 Task: Enter new customer data into the Salesforce form, including name, gender, age, mobile number, current address, email, and permanent address.
Action: Mouse moved to (826, 100)
Screenshot: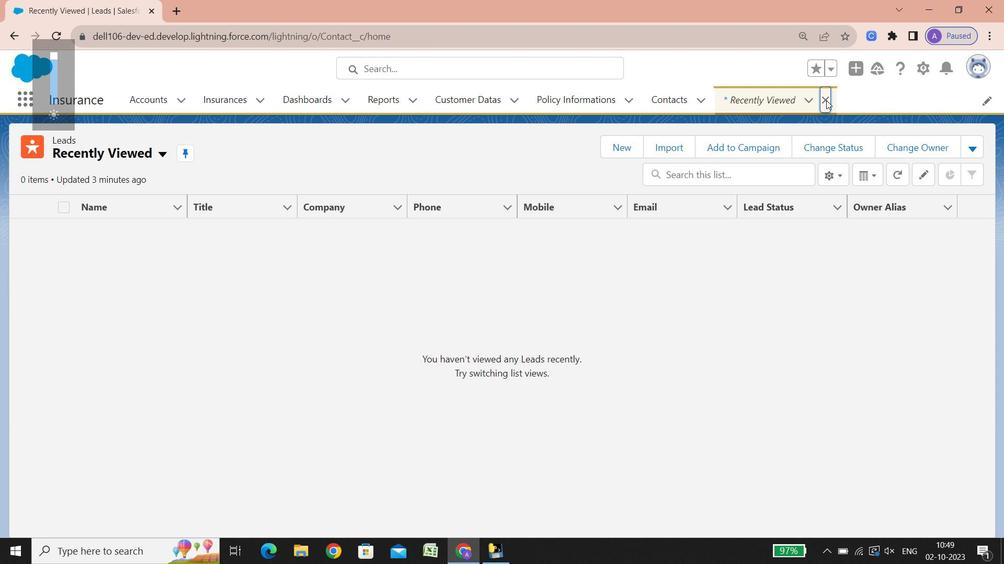 
Action: Mouse pressed left at (826, 100)
Screenshot: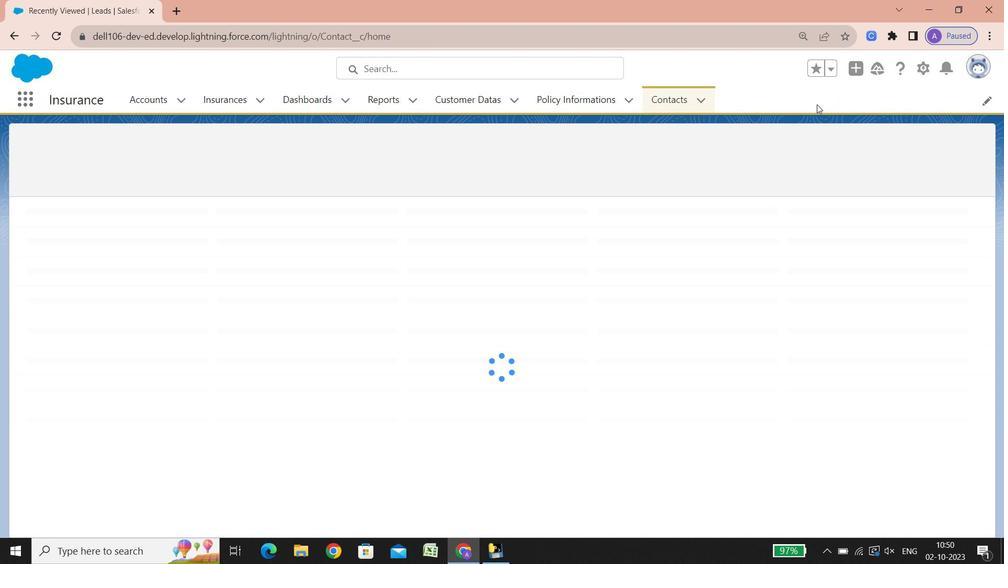 
Action: Mouse moved to (444, 96)
Screenshot: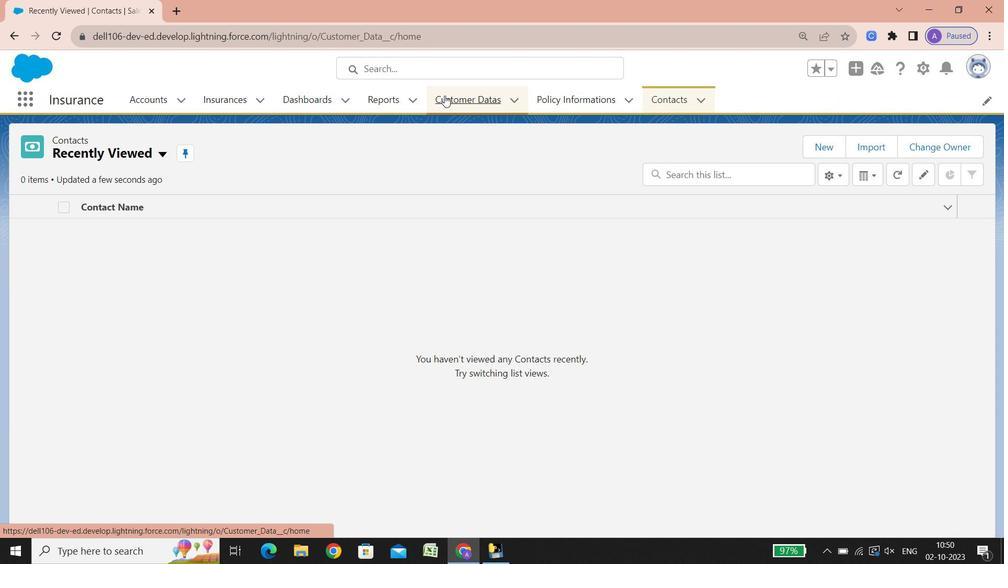 
Action: Mouse pressed left at (444, 96)
Screenshot: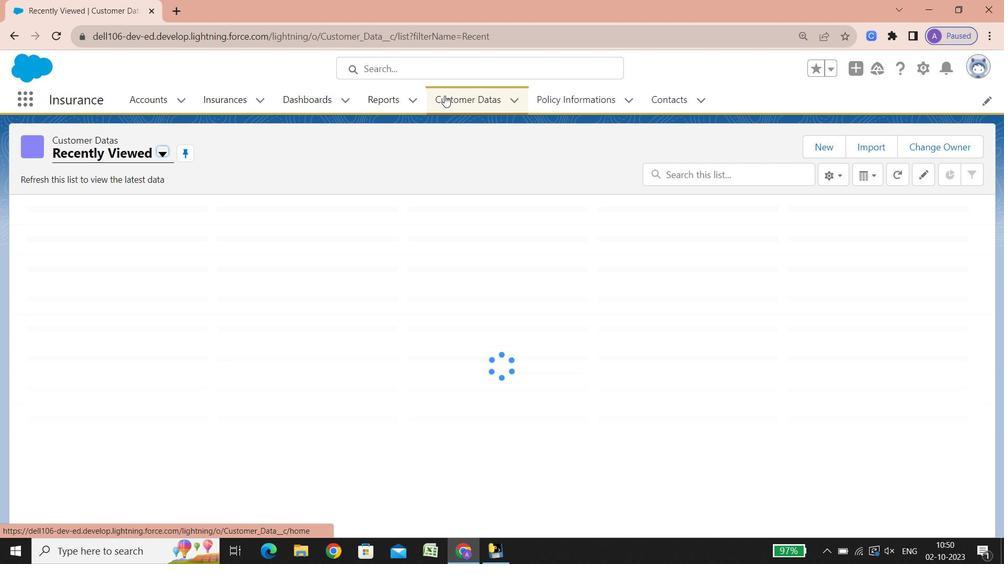 
Action: Mouse moved to (833, 144)
Screenshot: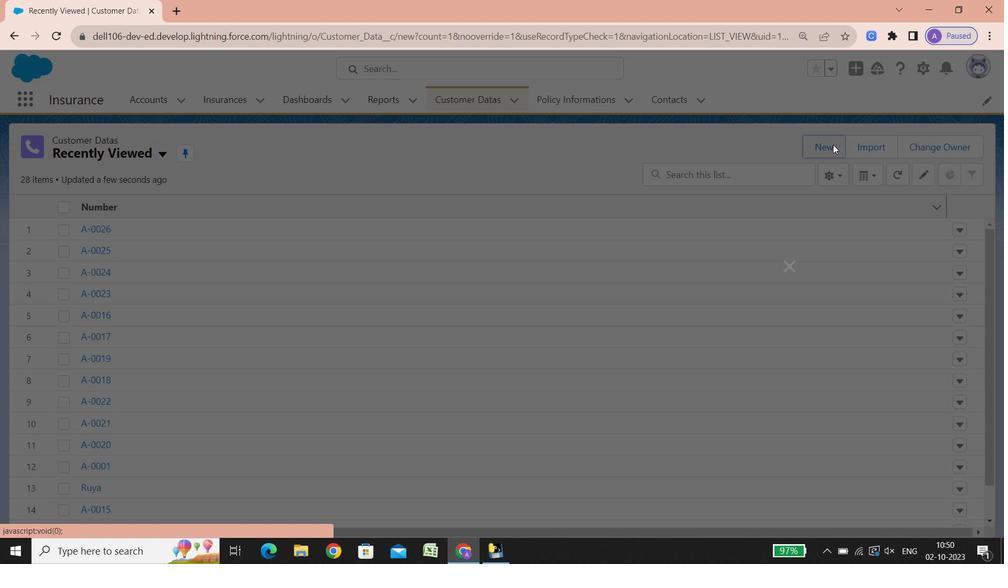 
Action: Mouse pressed left at (833, 144)
Screenshot: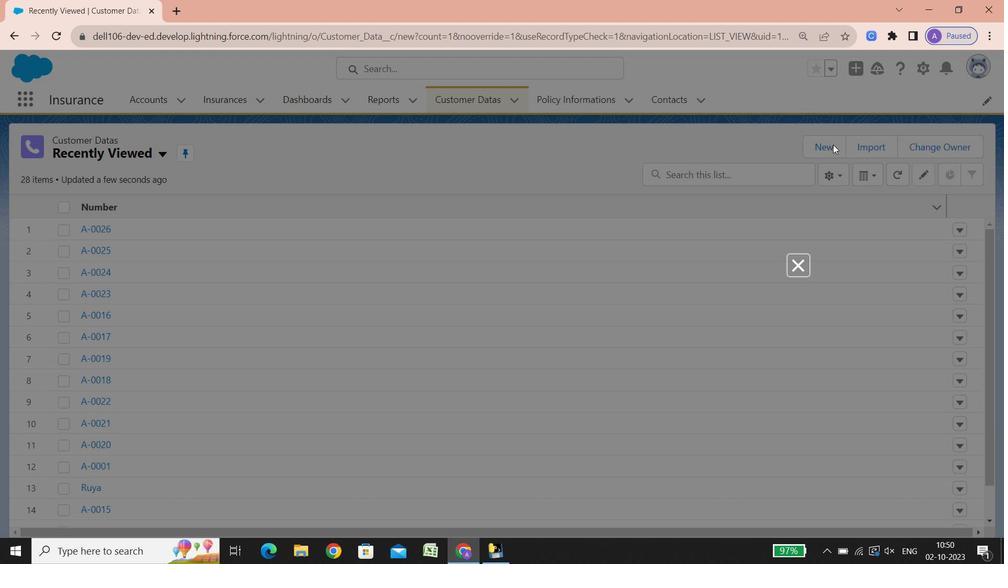 
Action: Mouse moved to (285, 251)
Screenshot: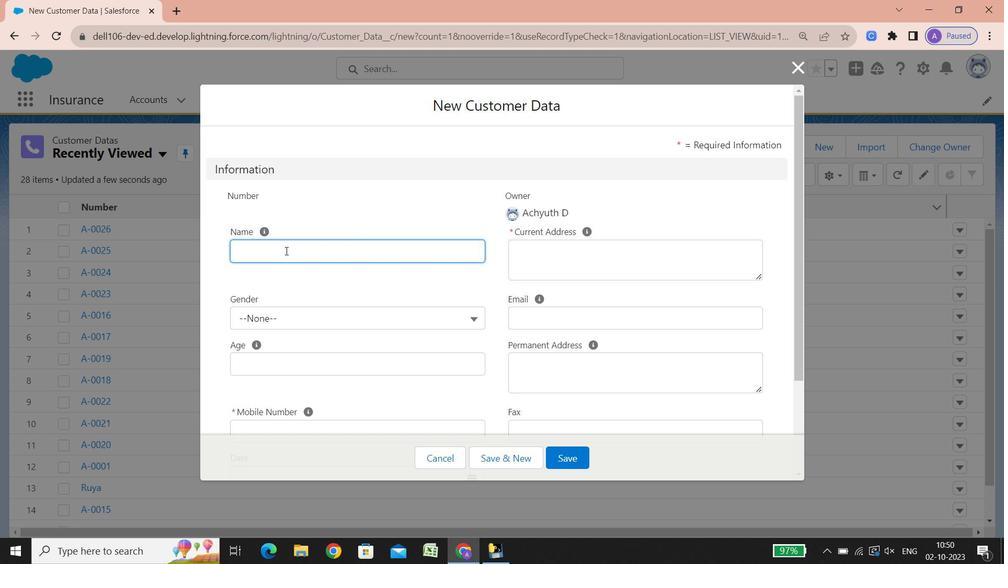
Action: Key pressed <Key.shift>Ram2
Screenshot: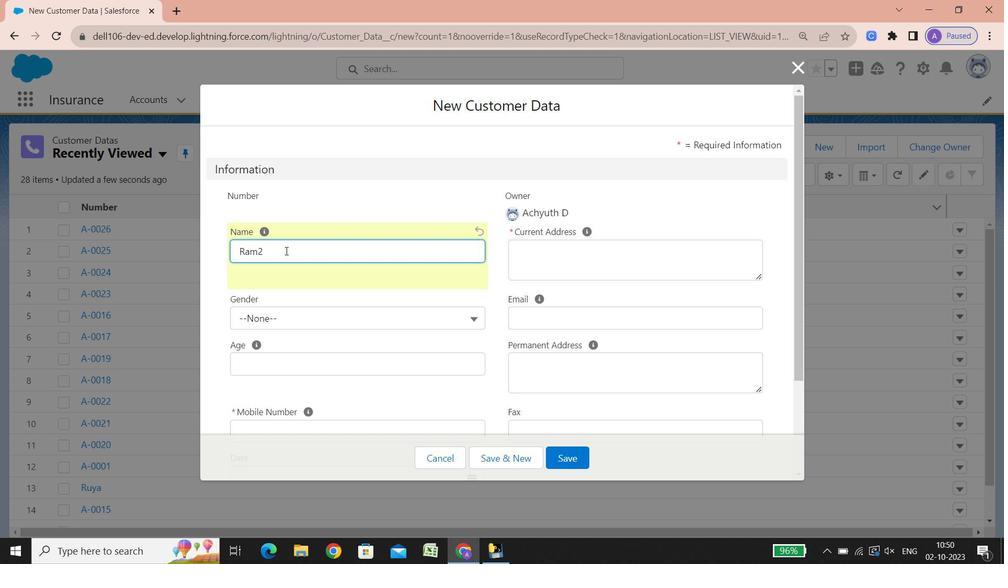 
Action: Mouse moved to (288, 320)
Screenshot: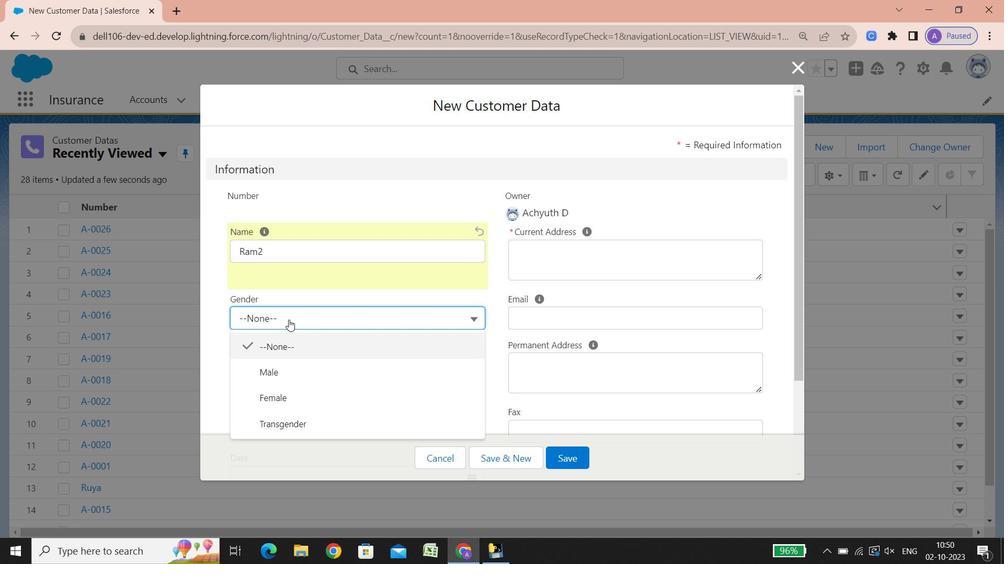 
Action: Mouse pressed left at (288, 320)
Screenshot: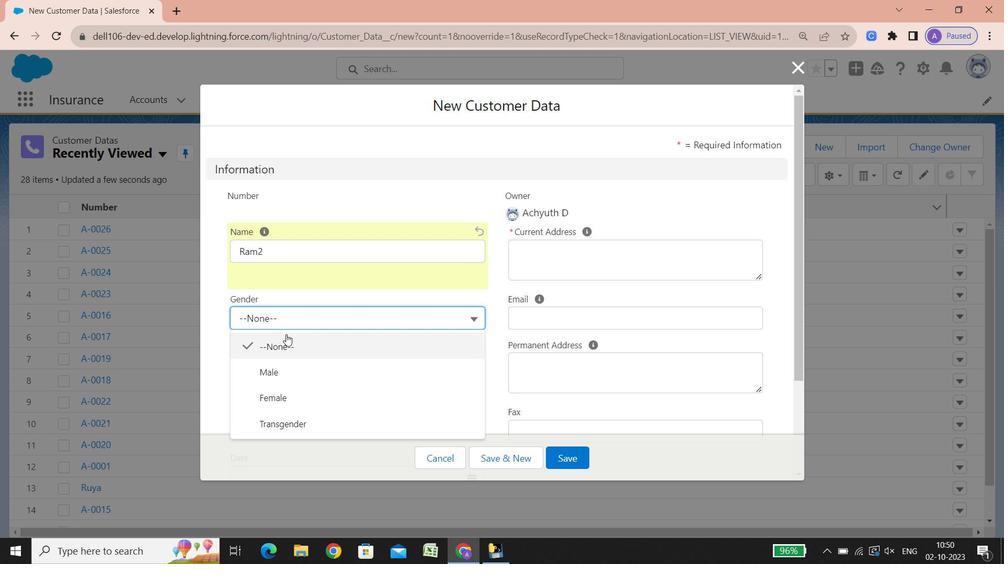 
Action: Mouse moved to (281, 364)
Screenshot: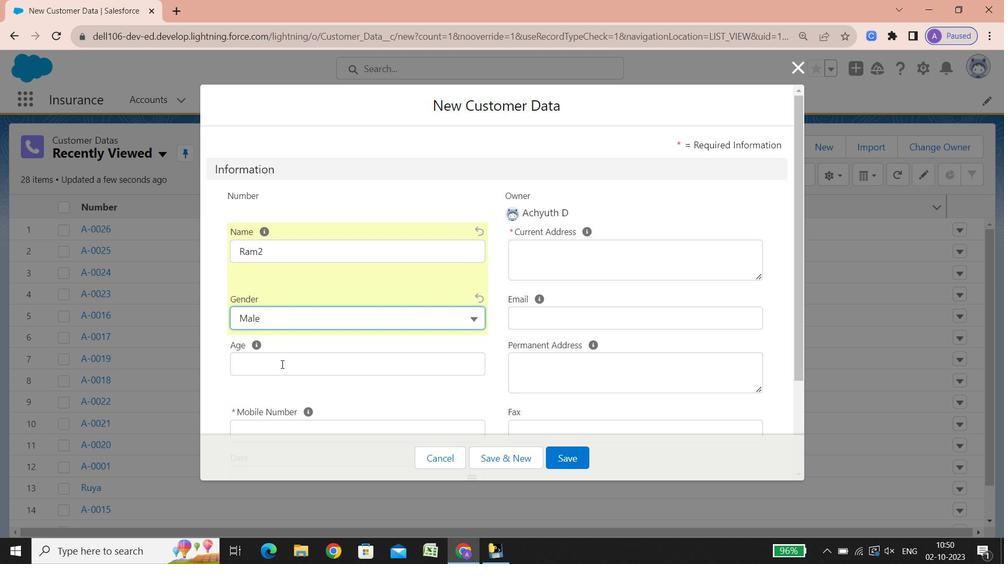 
Action: Mouse pressed left at (281, 364)
Screenshot: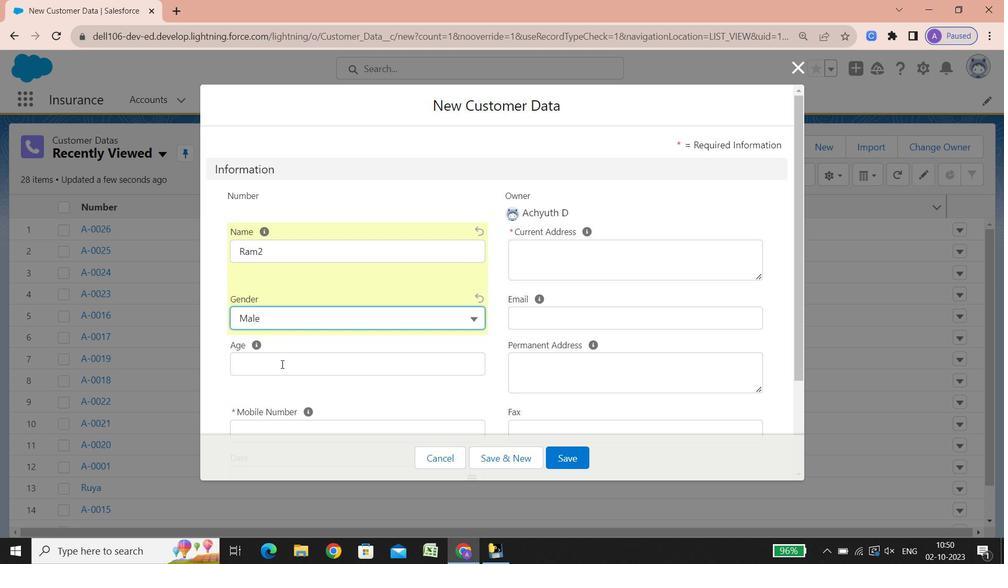 
Action: Mouse scrolled (281, 364) with delta (0, 0)
Screenshot: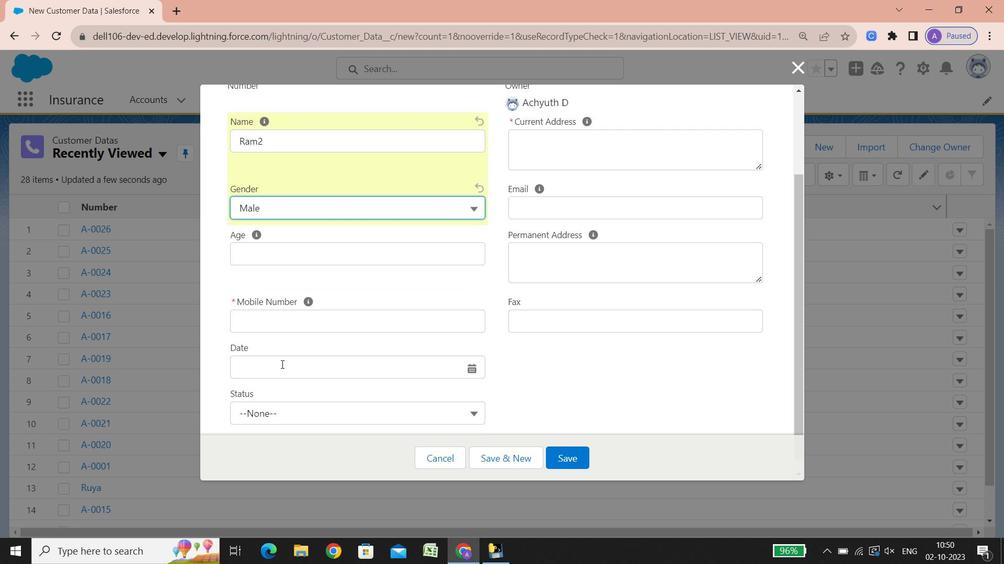 
Action: Mouse scrolled (281, 364) with delta (0, 0)
Screenshot: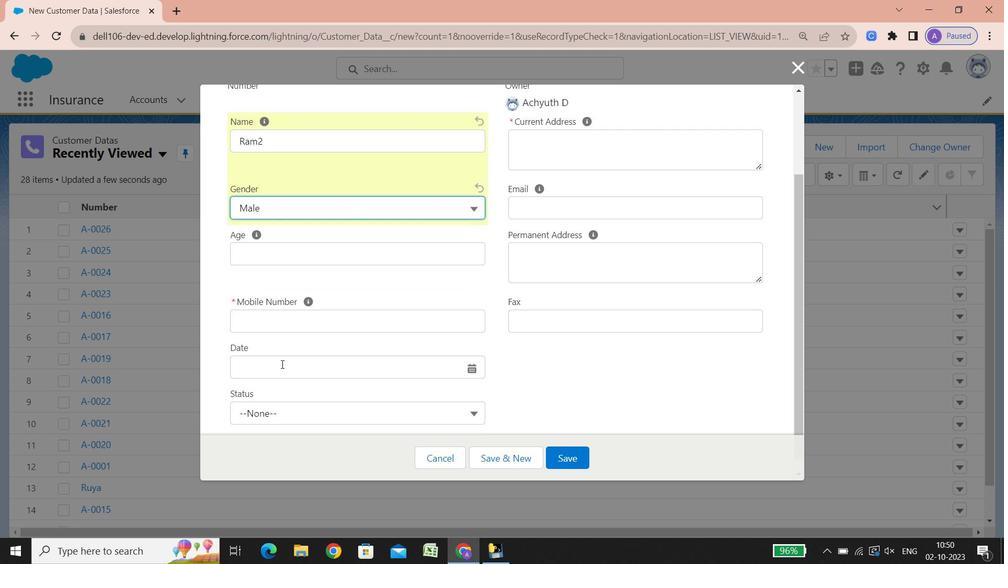 
Action: Mouse scrolled (281, 364) with delta (0, 0)
Screenshot: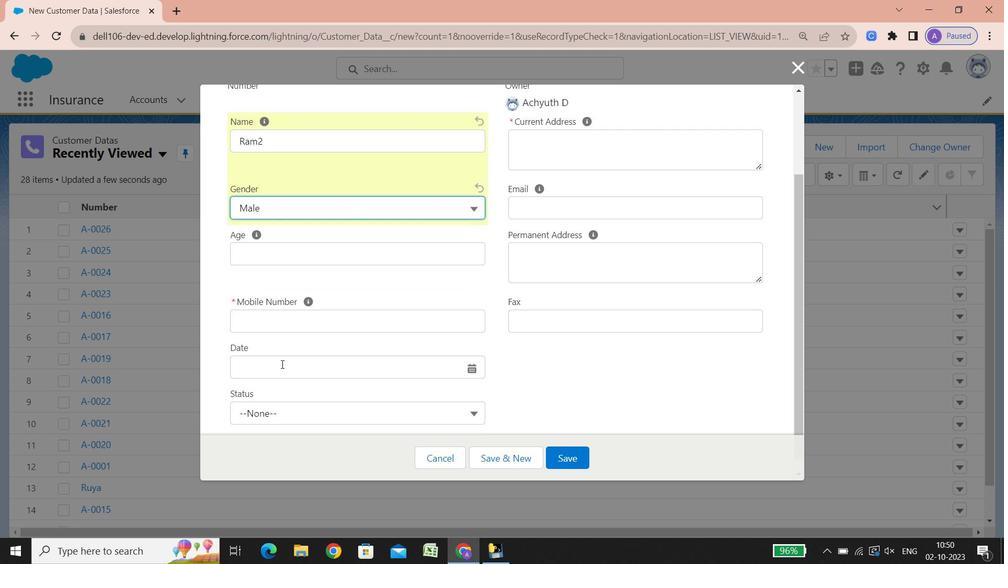 
Action: Mouse scrolled (281, 364) with delta (0, 0)
Screenshot: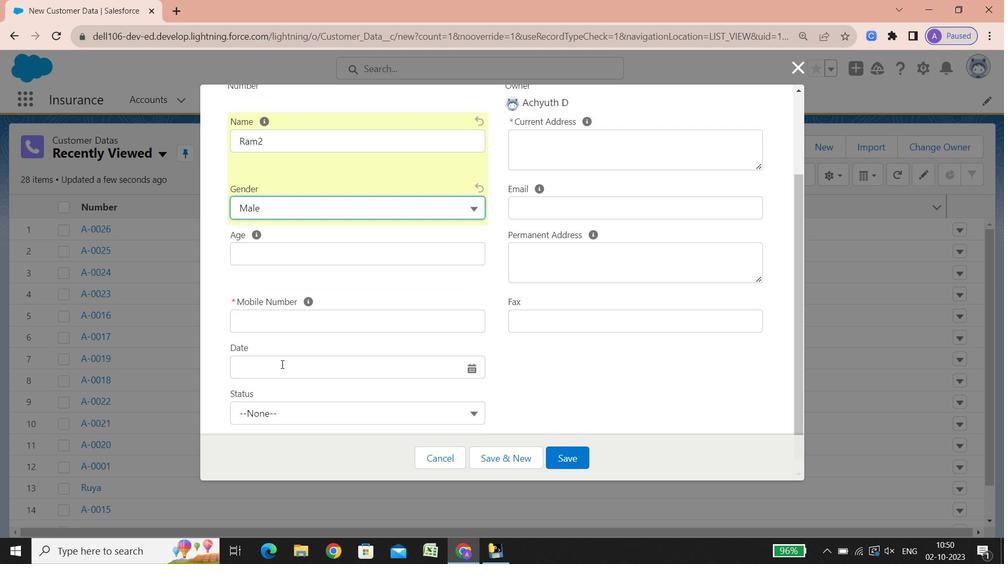 
Action: Mouse scrolled (281, 364) with delta (0, 0)
Screenshot: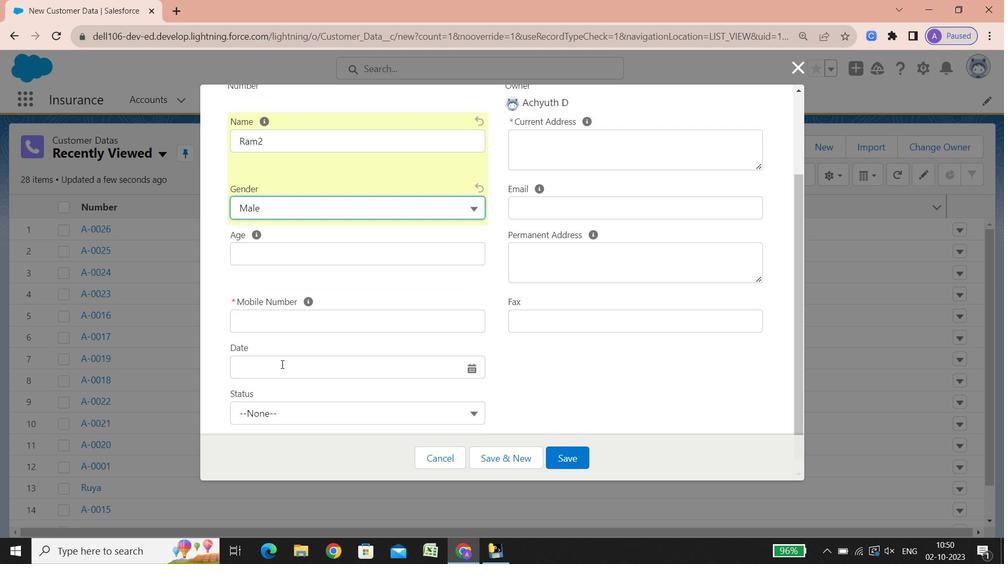 
Action: Mouse scrolled (281, 364) with delta (0, 0)
Screenshot: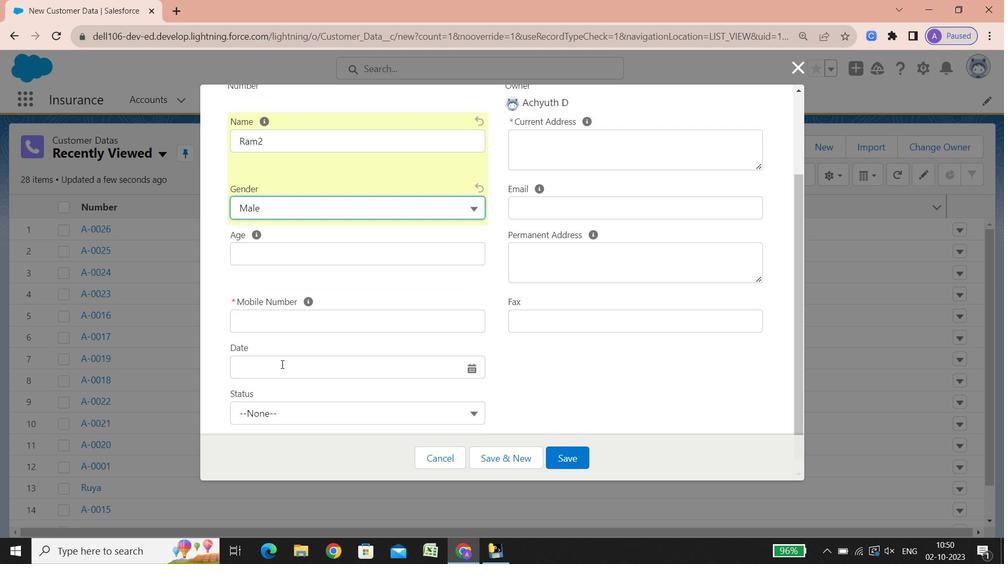 
Action: Mouse scrolled (281, 364) with delta (0, 0)
Screenshot: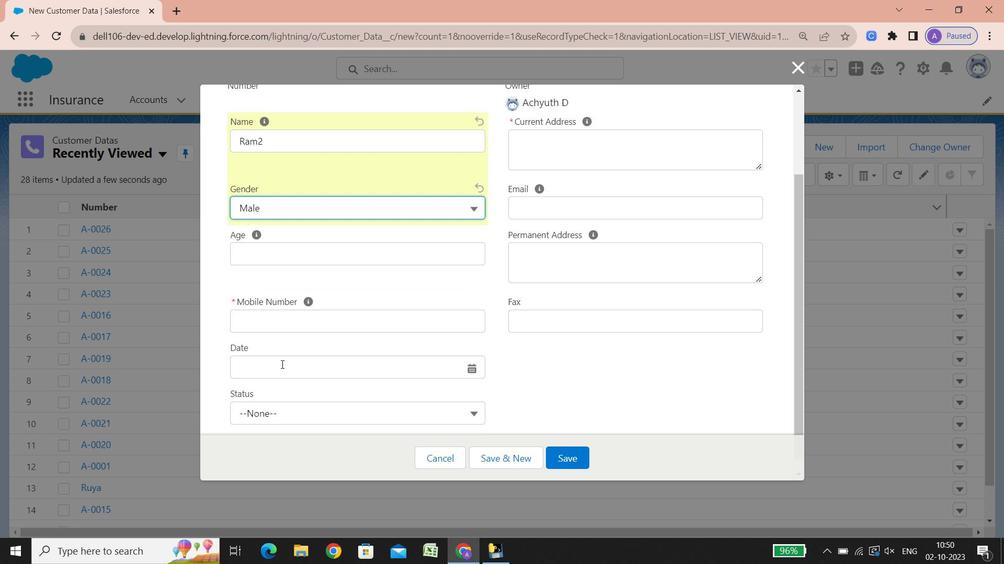 
Action: Mouse scrolled (281, 364) with delta (0, 0)
Screenshot: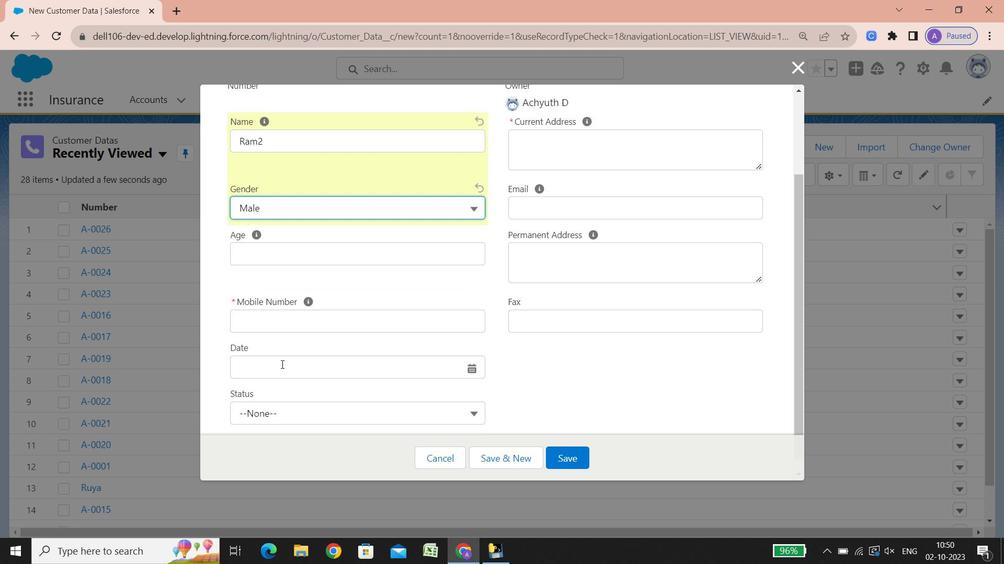 
Action: Mouse scrolled (281, 364) with delta (0, 0)
Screenshot: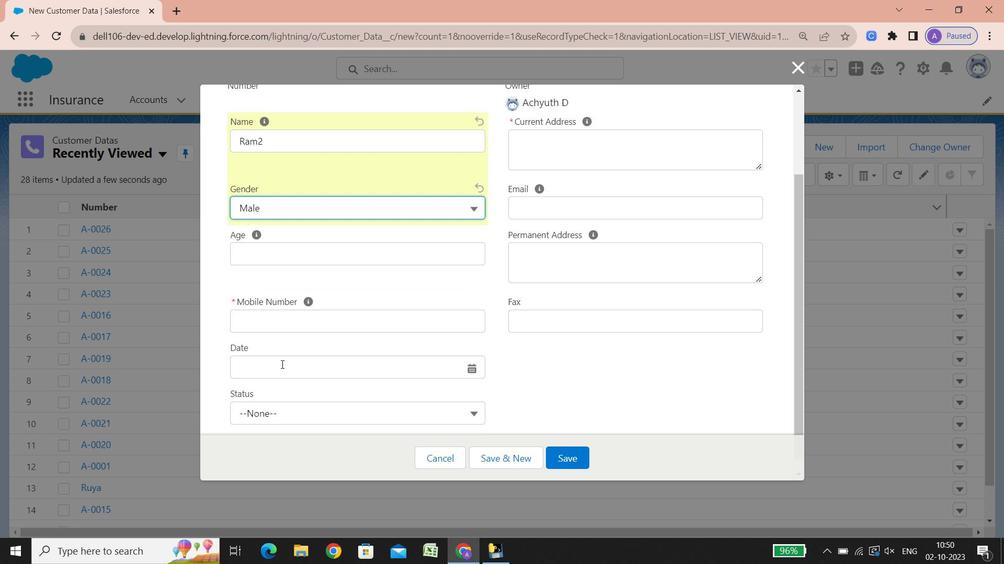 
Action: Mouse scrolled (281, 364) with delta (0, 0)
Screenshot: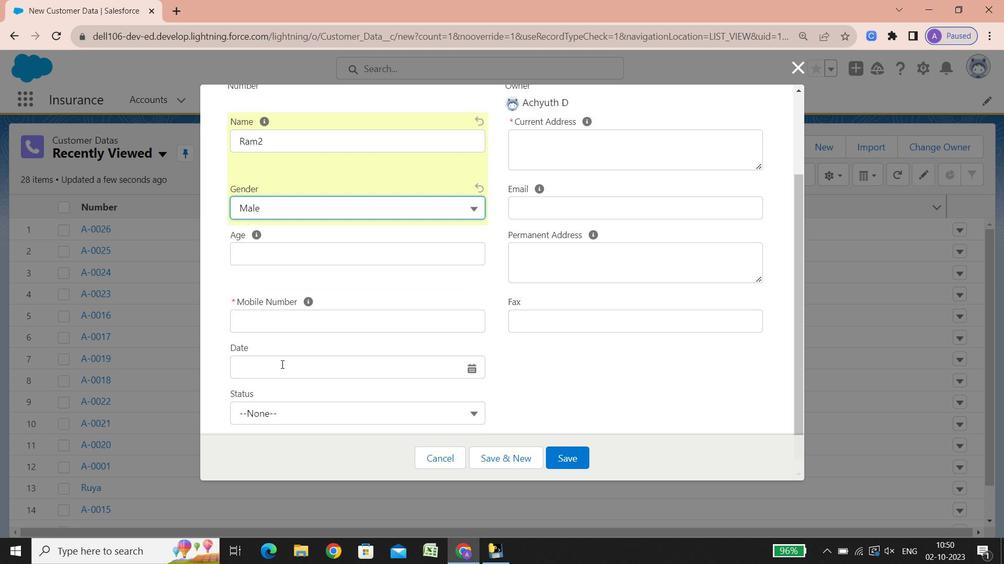 
Action: Mouse scrolled (281, 364) with delta (0, 0)
Screenshot: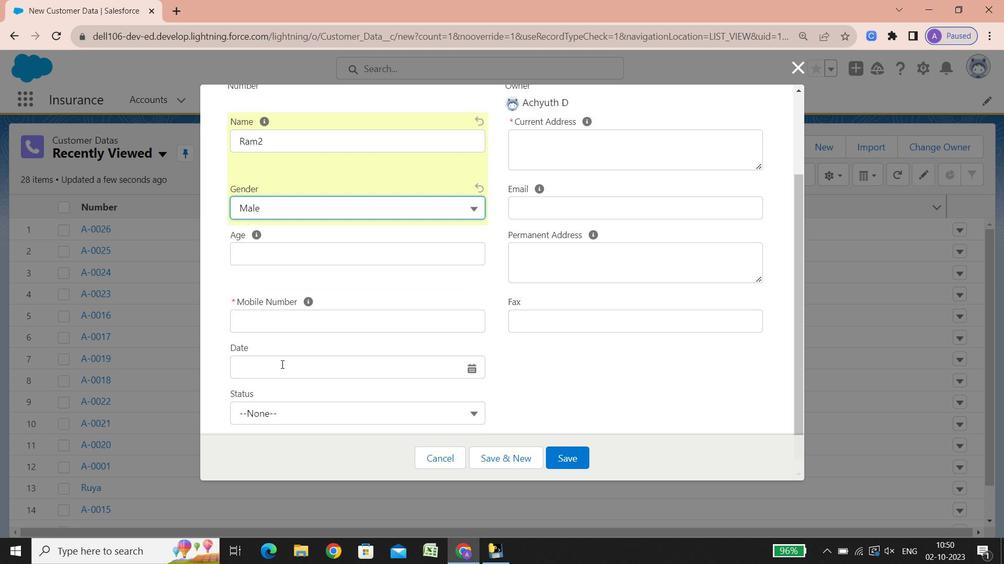
Action: Mouse scrolled (281, 364) with delta (0, 0)
Screenshot: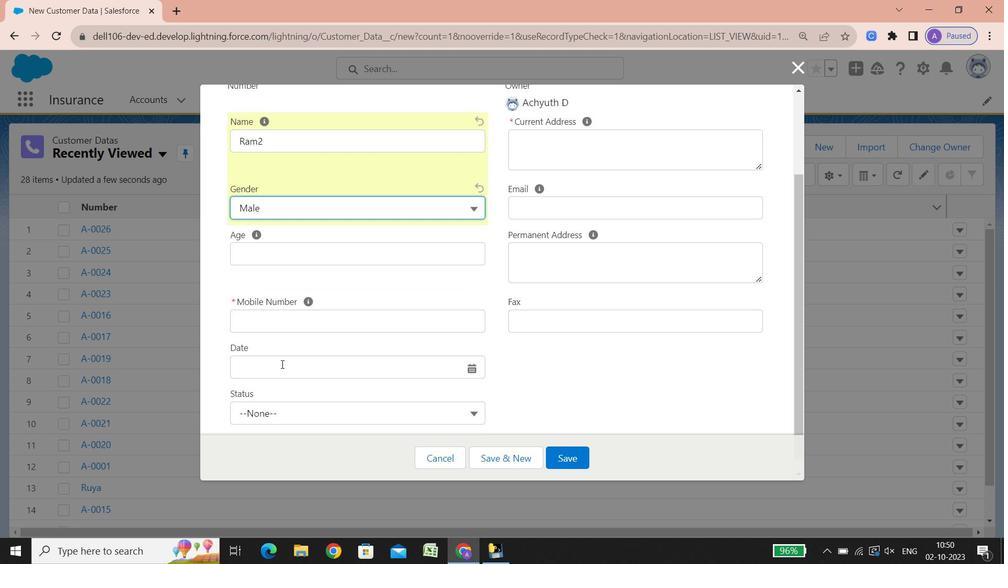 
Action: Mouse scrolled (281, 364) with delta (0, 0)
Screenshot: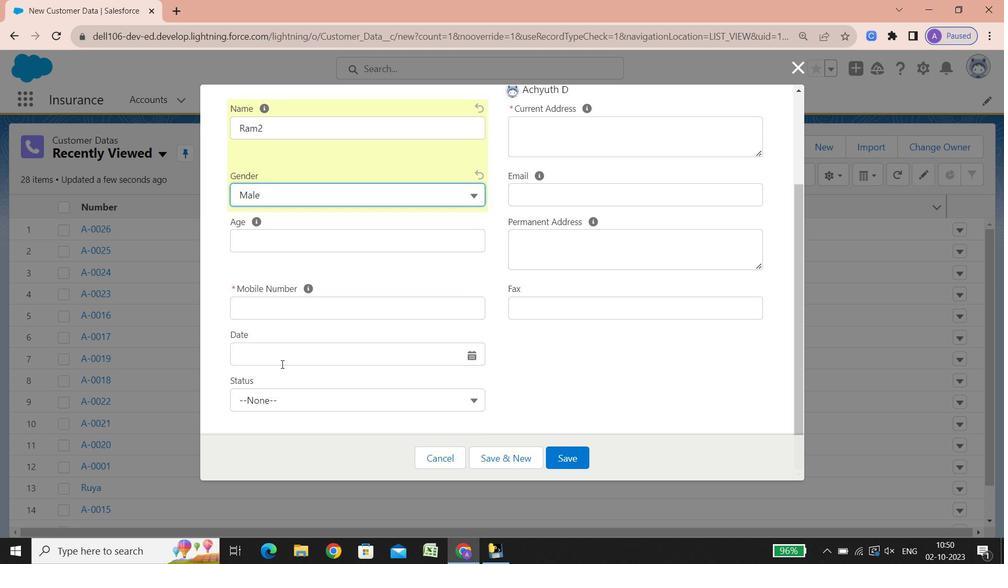 
Action: Mouse scrolled (281, 364) with delta (0, 0)
Screenshot: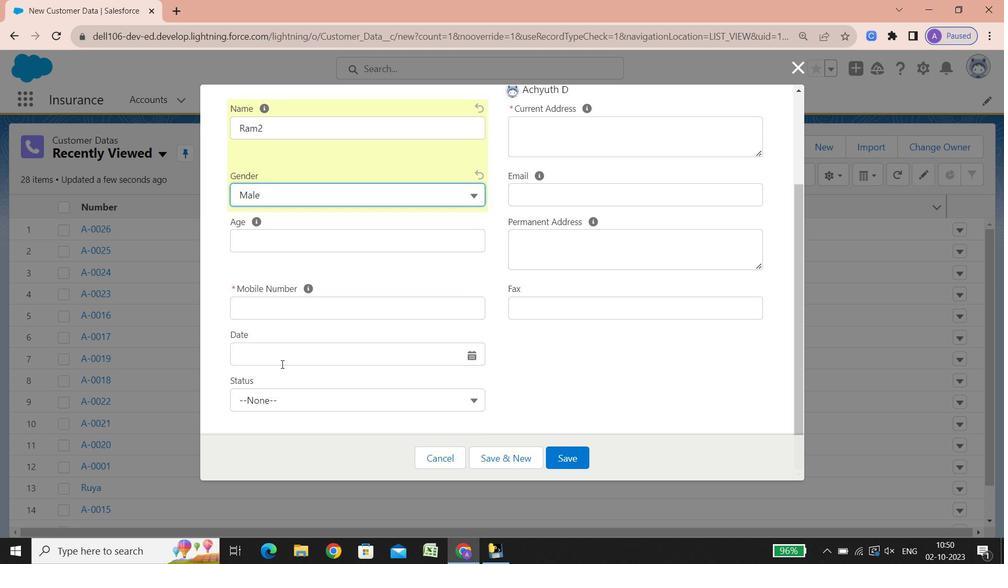 
Action: Mouse scrolled (281, 364) with delta (0, 0)
Screenshot: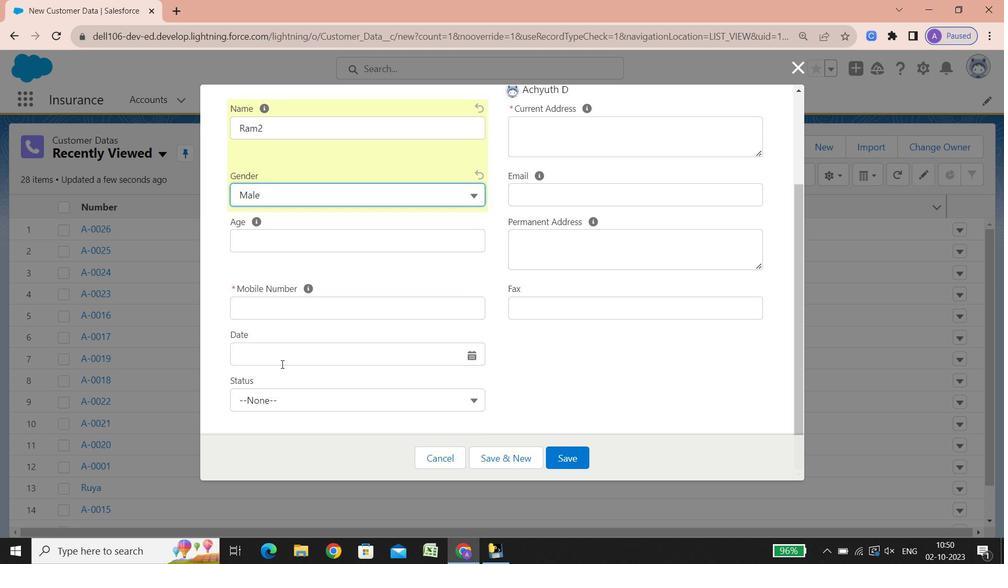 
Action: Mouse scrolled (281, 364) with delta (0, 0)
Screenshot: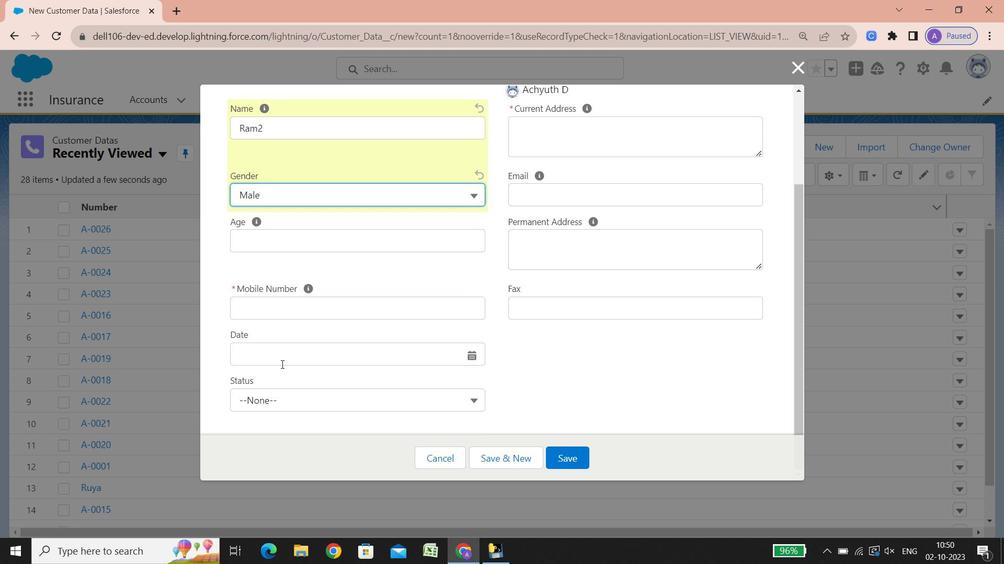 
Action: Mouse scrolled (281, 364) with delta (0, 0)
Screenshot: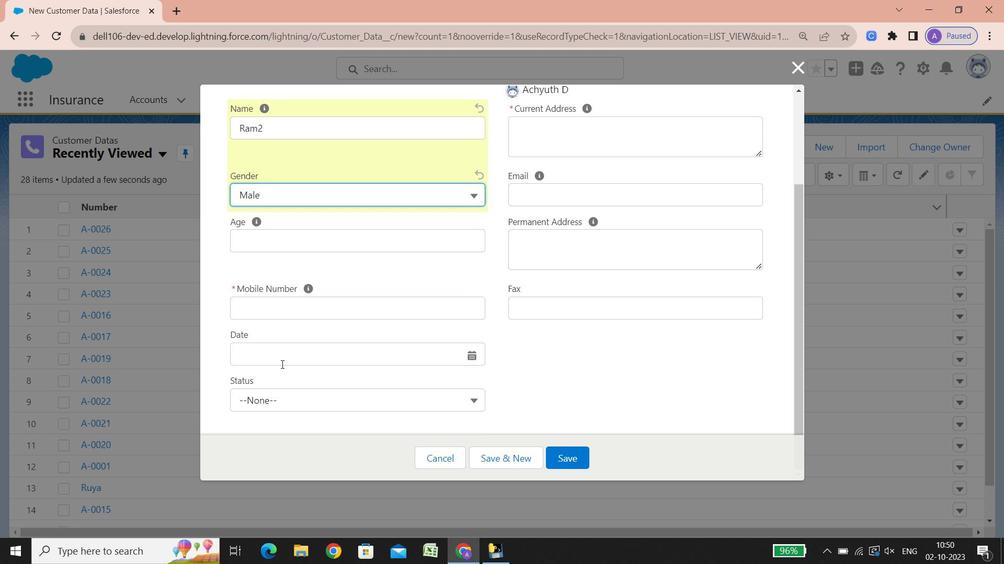 
Action: Mouse scrolled (281, 364) with delta (0, 0)
Screenshot: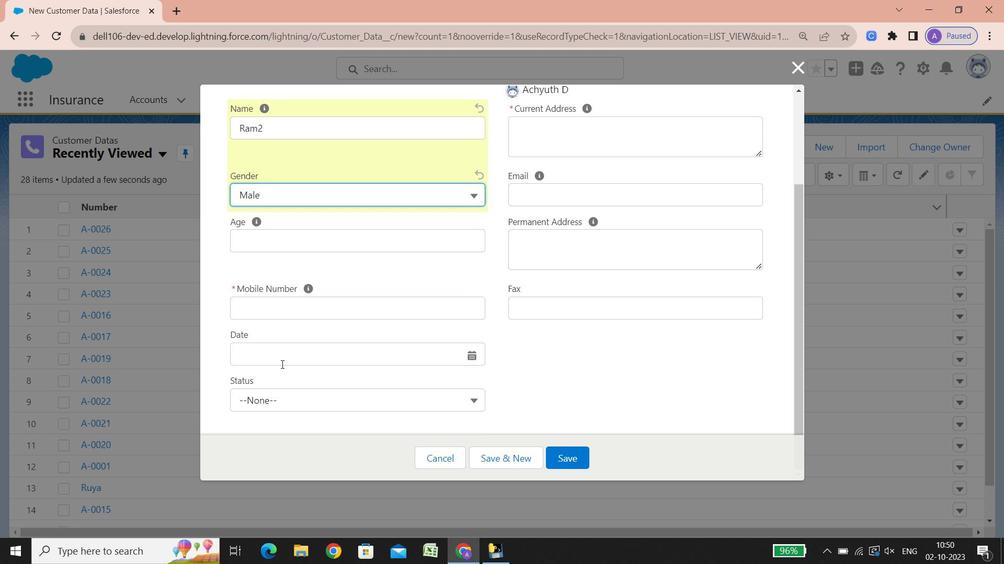 
Action: Mouse scrolled (281, 364) with delta (0, 0)
Screenshot: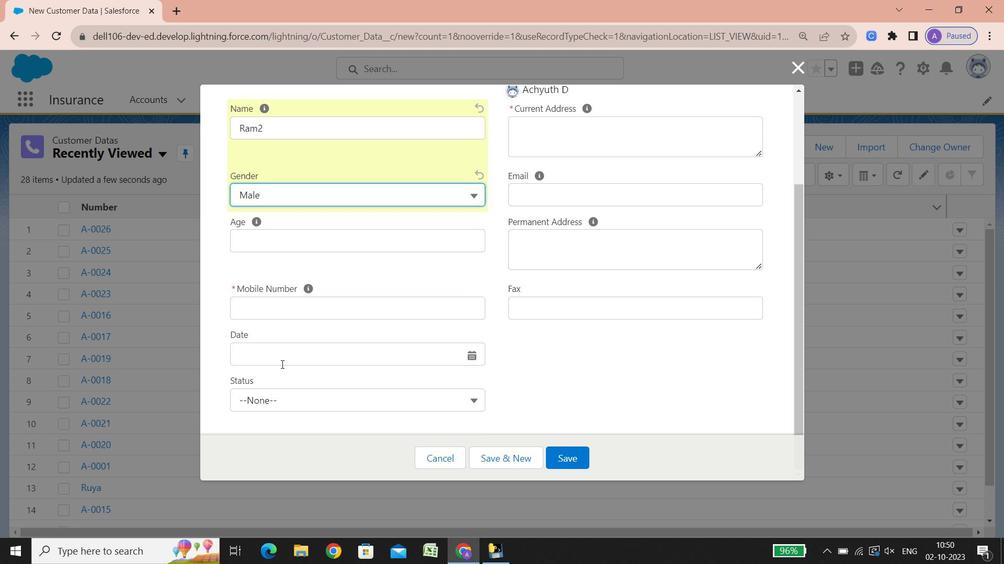 
Action: Mouse scrolled (281, 364) with delta (0, 0)
Screenshot: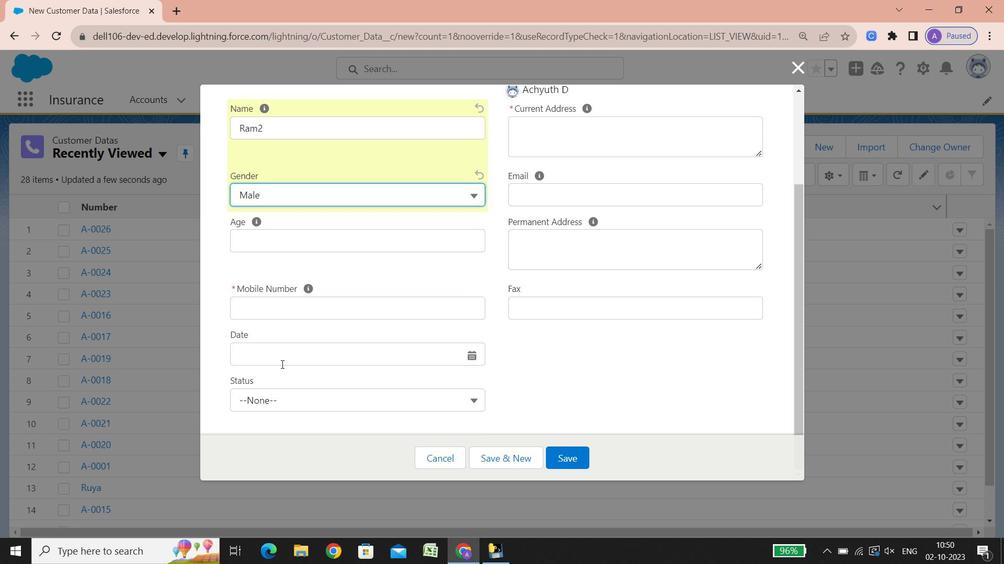 
Action: Mouse scrolled (281, 364) with delta (0, 0)
Screenshot: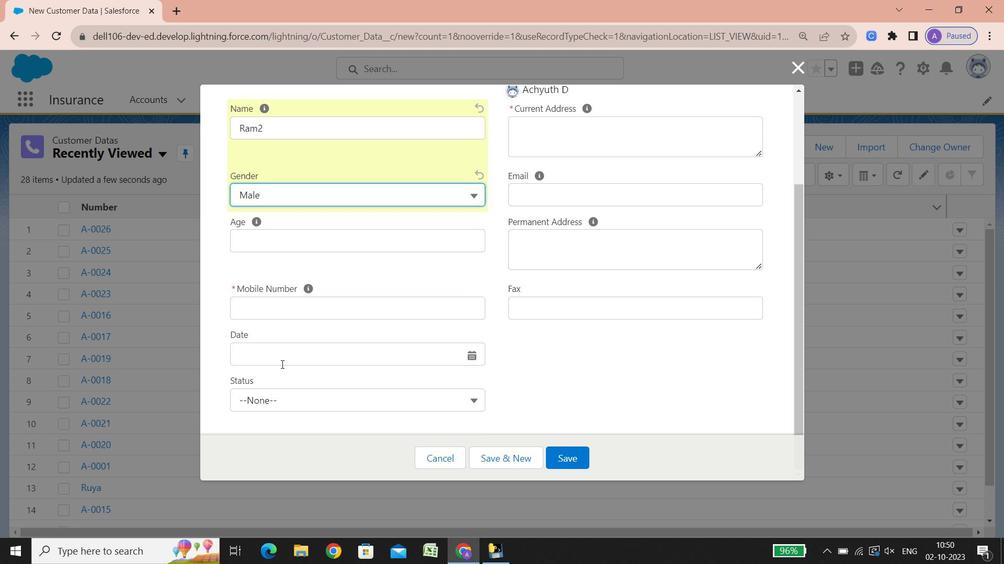 
Action: Mouse scrolled (281, 364) with delta (0, 0)
Screenshot: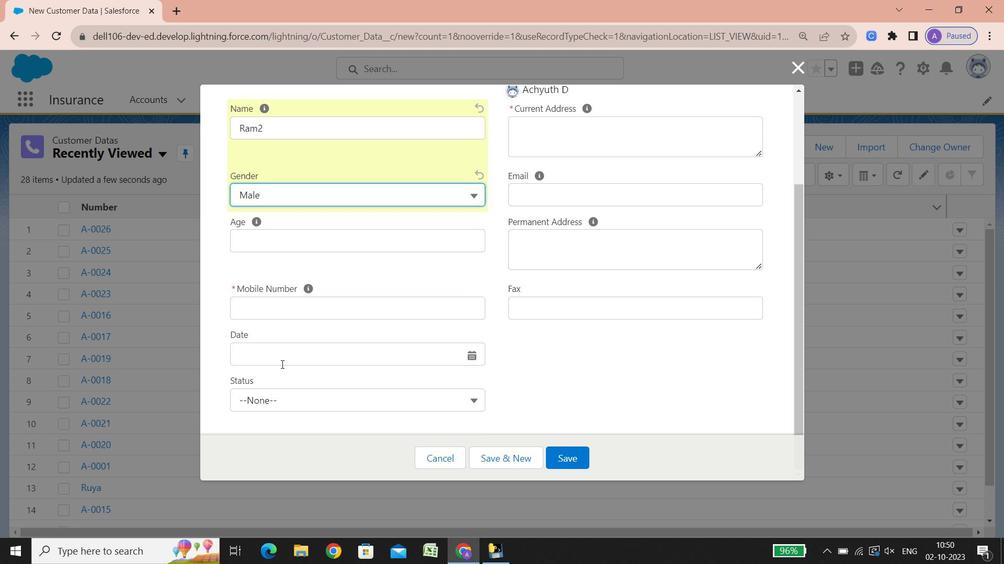 
Action: Mouse scrolled (281, 364) with delta (0, 0)
Screenshot: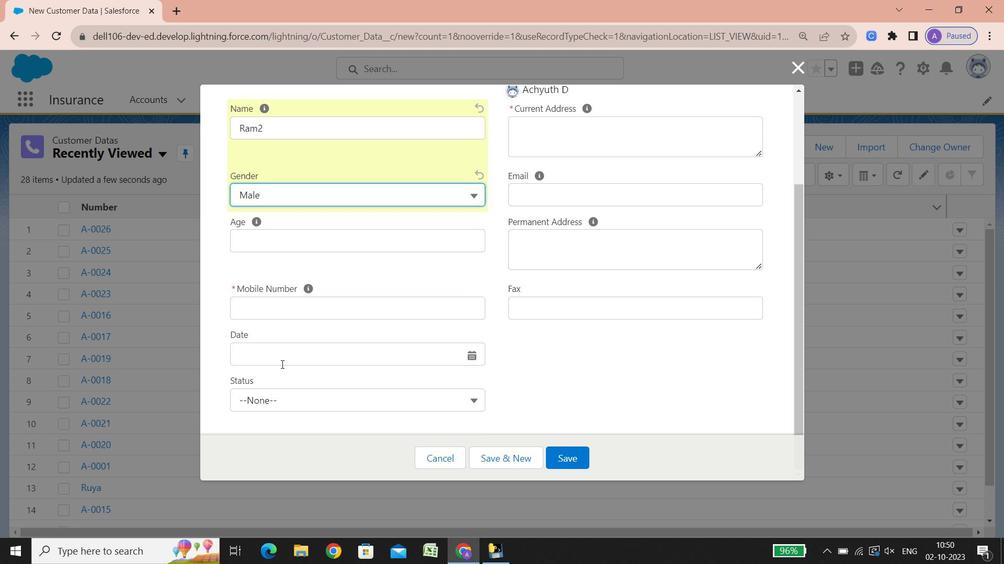 
Action: Mouse scrolled (281, 364) with delta (0, 0)
Screenshot: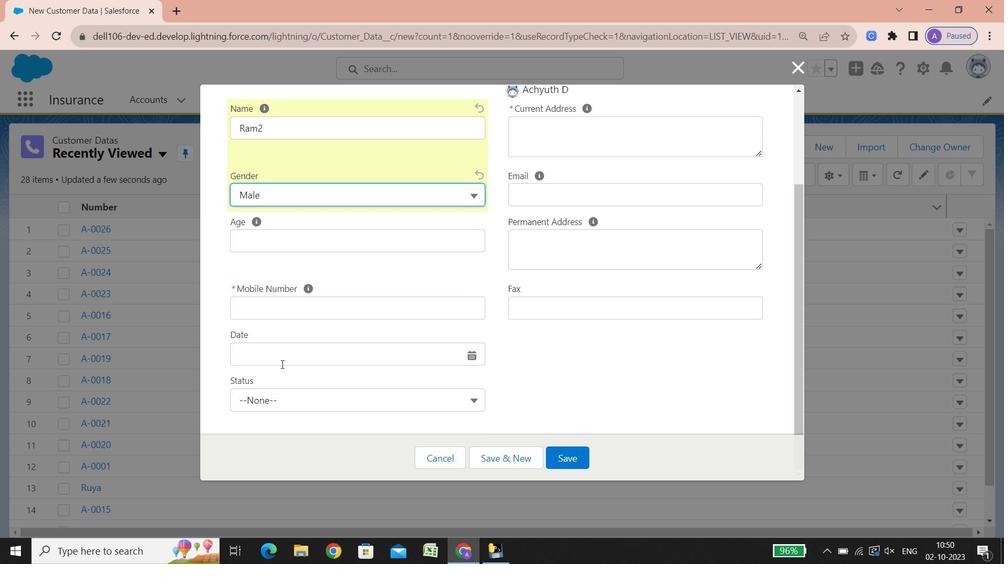 
Action: Mouse scrolled (281, 364) with delta (0, 0)
Screenshot: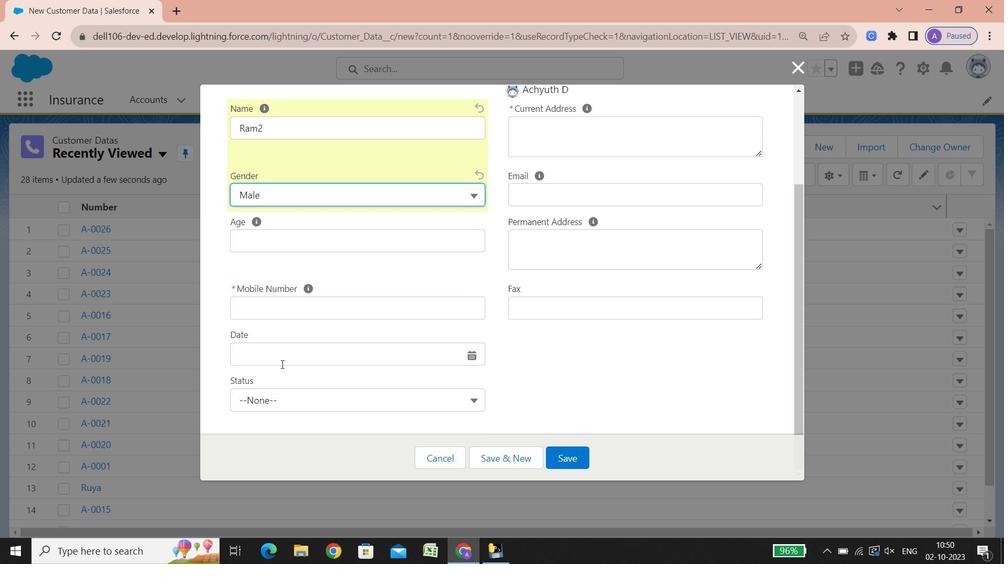 
Action: Mouse scrolled (281, 364) with delta (0, 0)
Screenshot: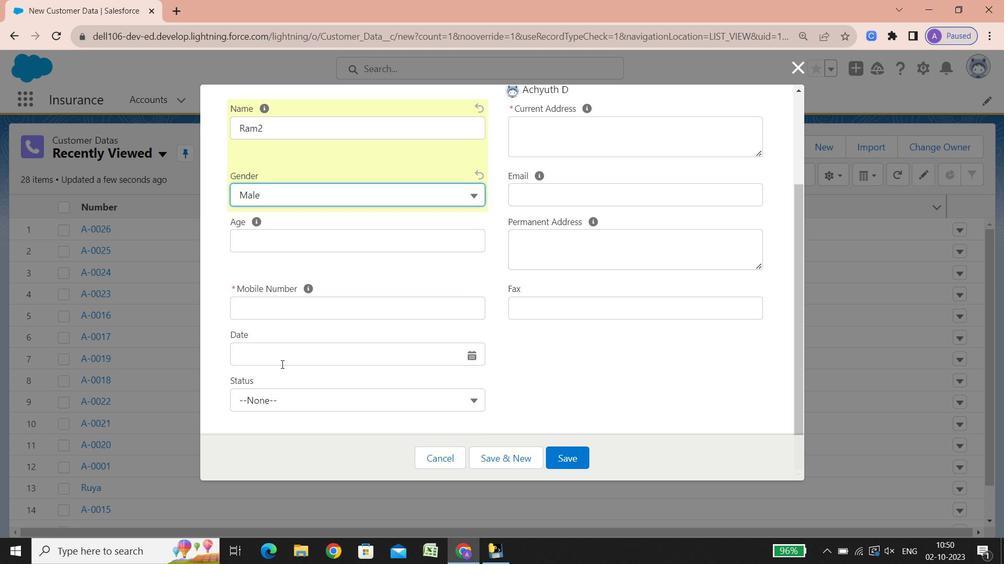 
Action: Mouse scrolled (281, 364) with delta (0, 0)
Screenshot: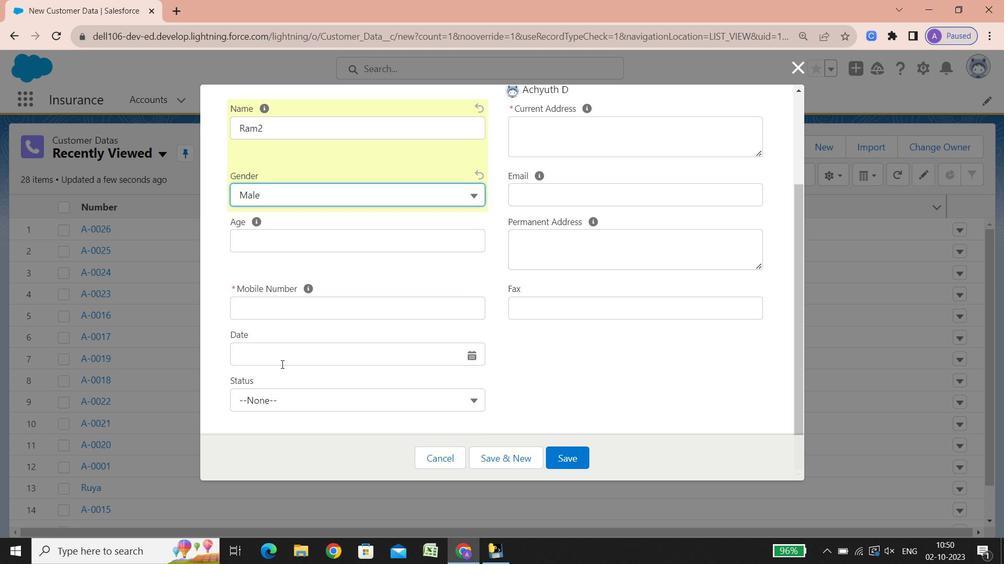 
Action: Mouse scrolled (281, 364) with delta (0, 0)
Screenshot: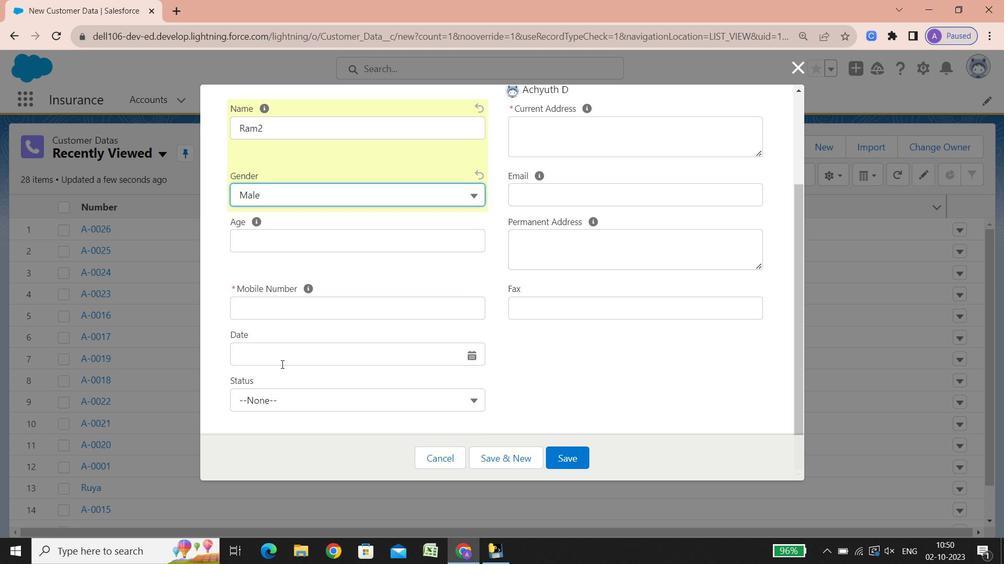 
Action: Mouse scrolled (281, 364) with delta (0, 0)
Screenshot: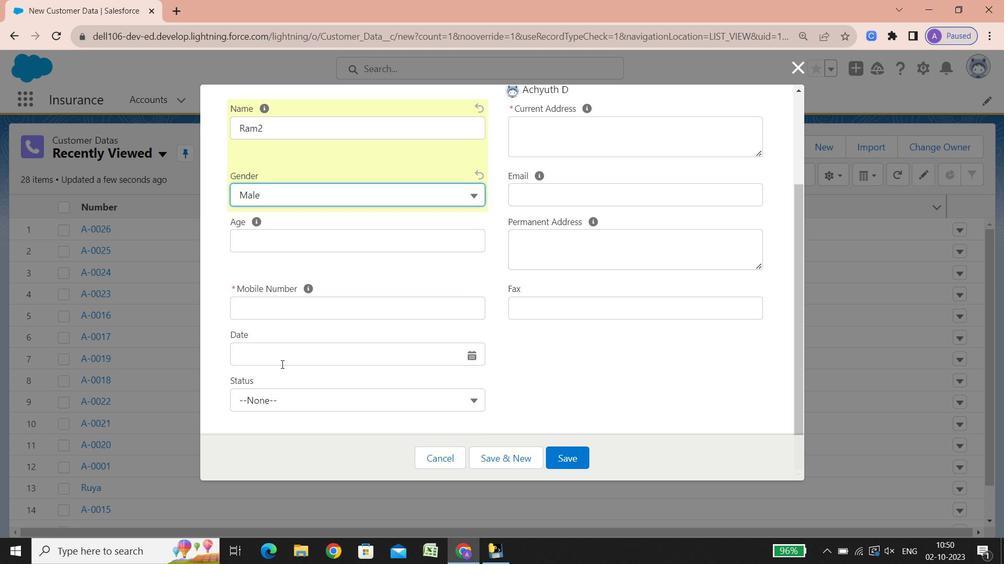 
Action: Mouse scrolled (281, 364) with delta (0, 0)
Screenshot: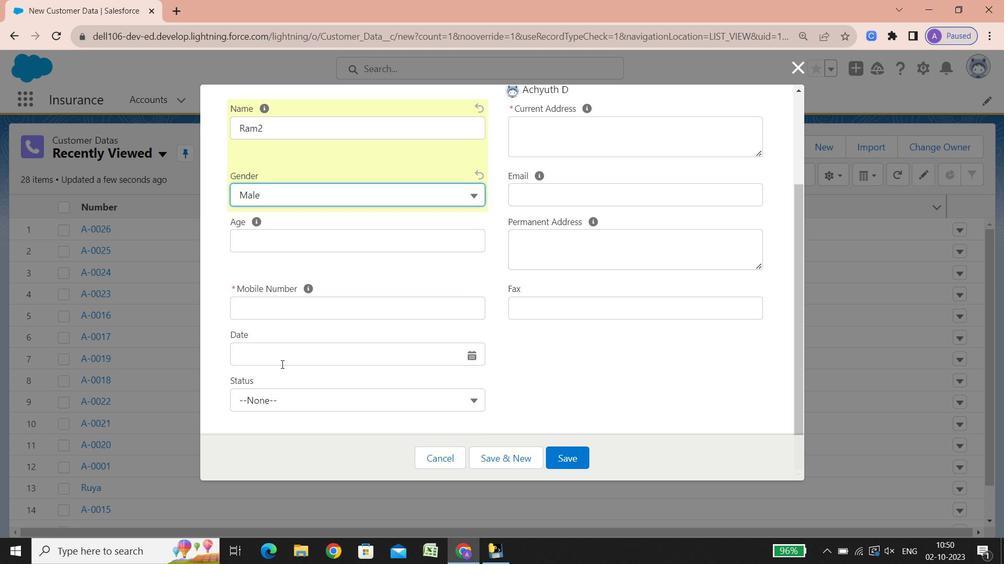 
Action: Mouse scrolled (281, 364) with delta (0, 0)
Screenshot: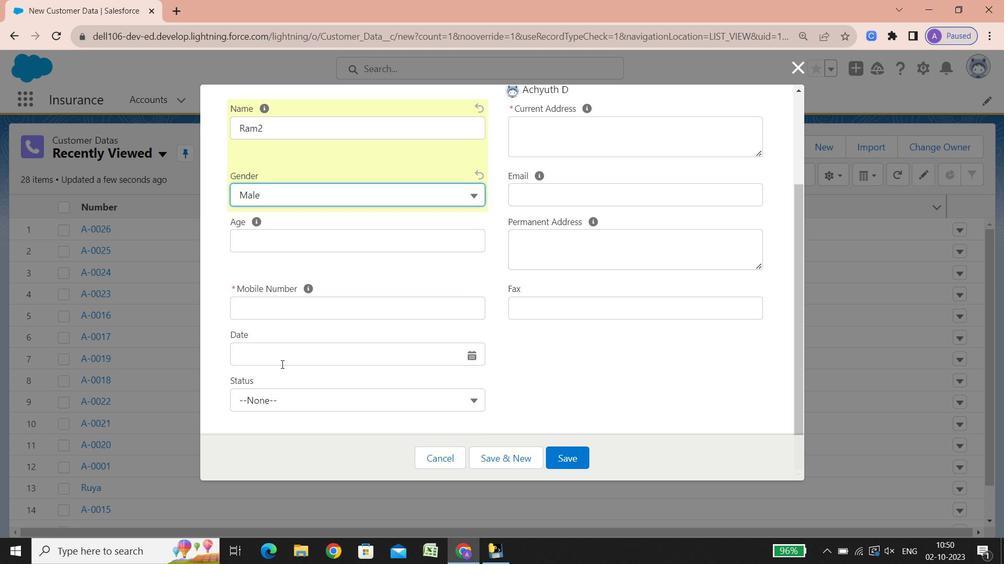 
Action: Mouse scrolled (281, 364) with delta (0, 0)
Screenshot: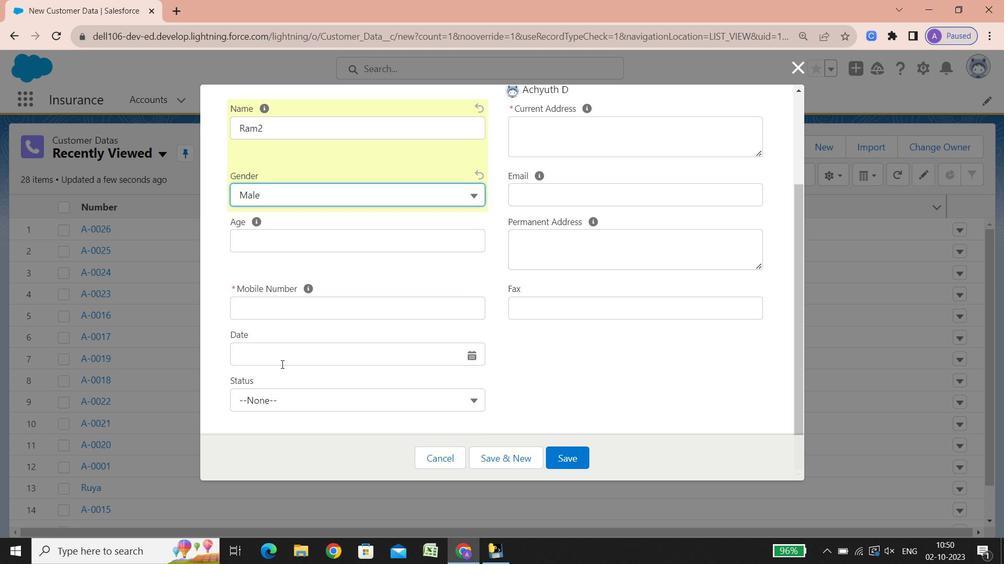 
Action: Mouse scrolled (281, 364) with delta (0, 0)
Screenshot: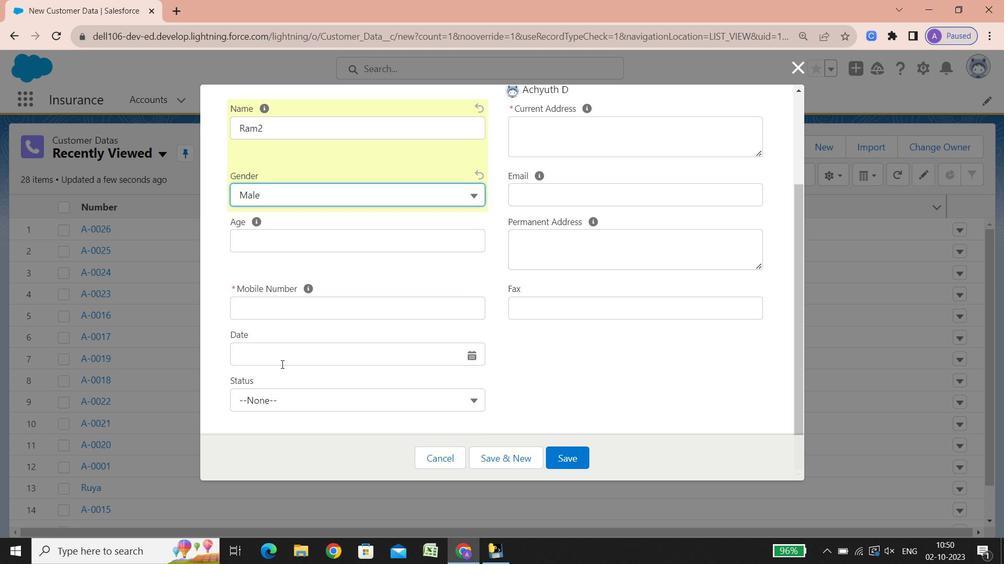 
Action: Mouse scrolled (281, 364) with delta (0, 0)
Screenshot: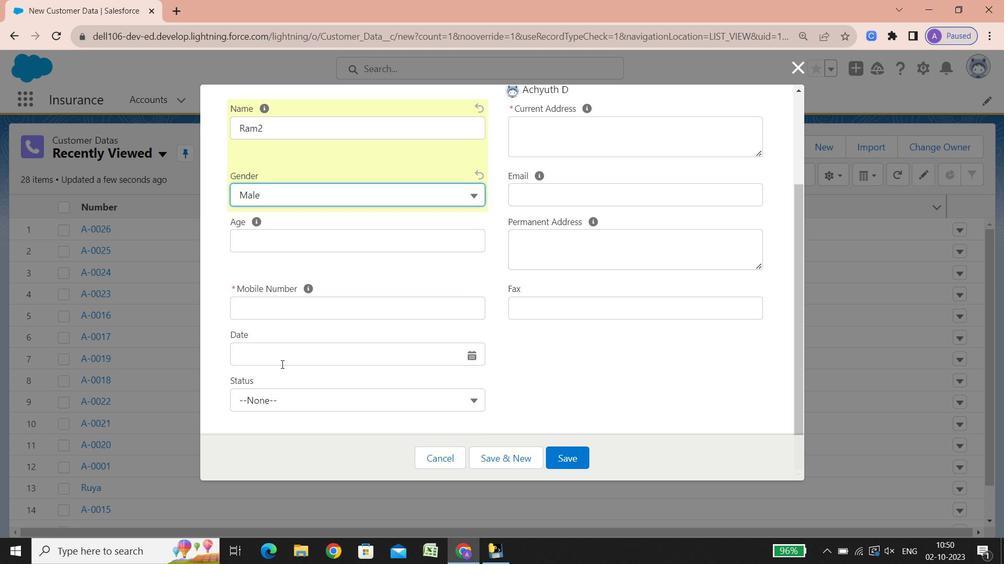 
Action: Mouse scrolled (281, 364) with delta (0, 0)
Screenshot: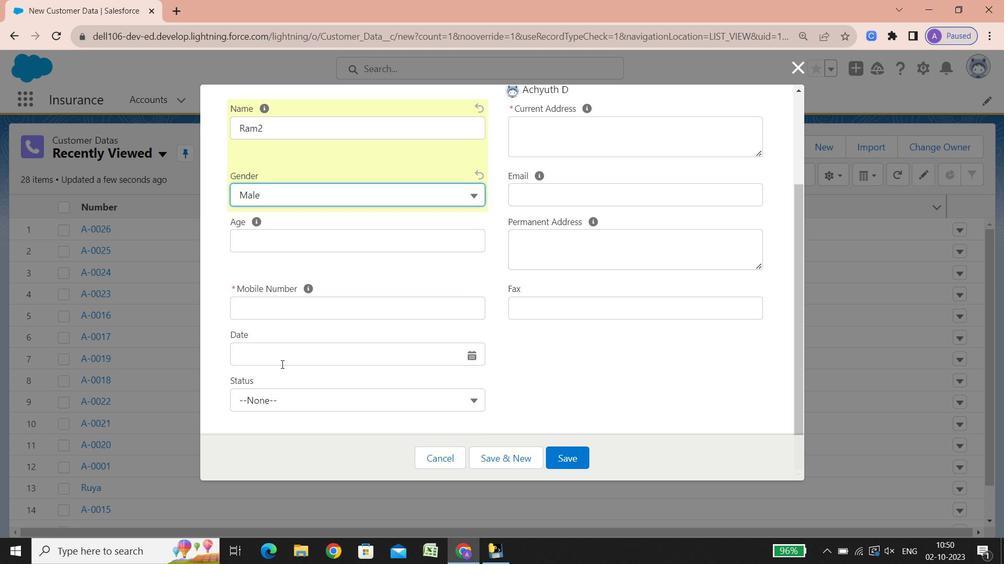 
Action: Mouse scrolled (281, 364) with delta (0, 0)
Screenshot: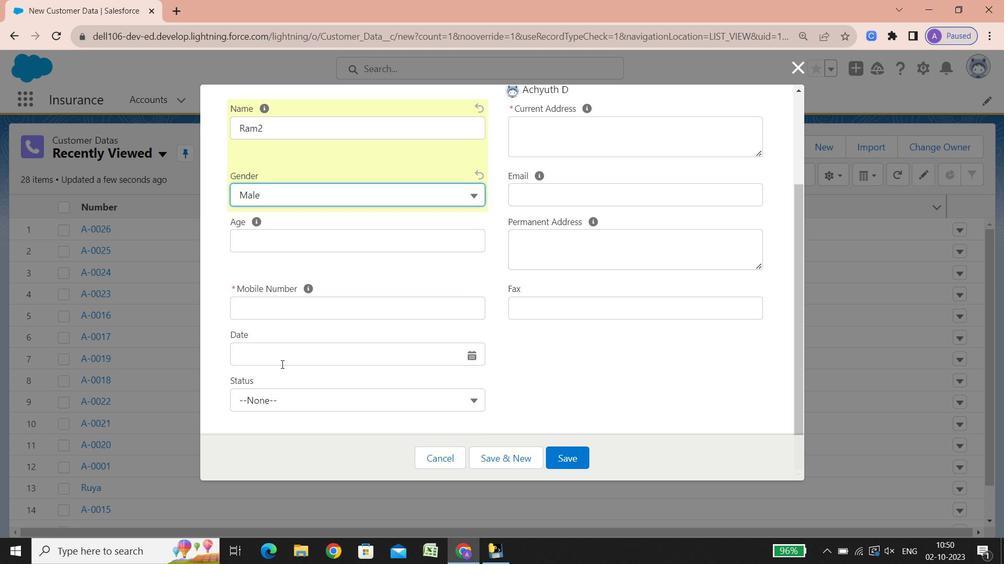 
Action: Mouse scrolled (281, 364) with delta (0, 0)
Screenshot: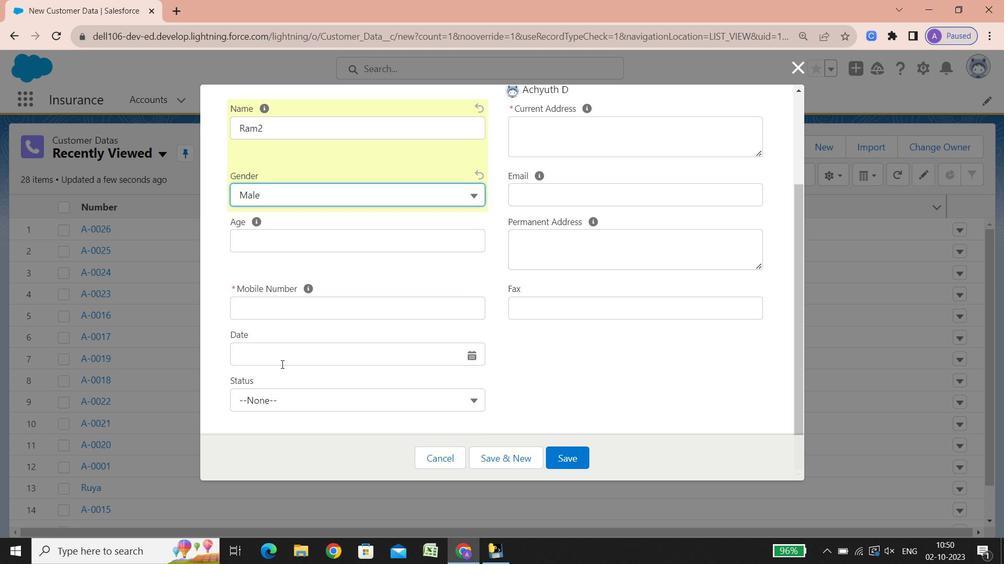 
Action: Mouse scrolled (281, 364) with delta (0, 0)
Screenshot: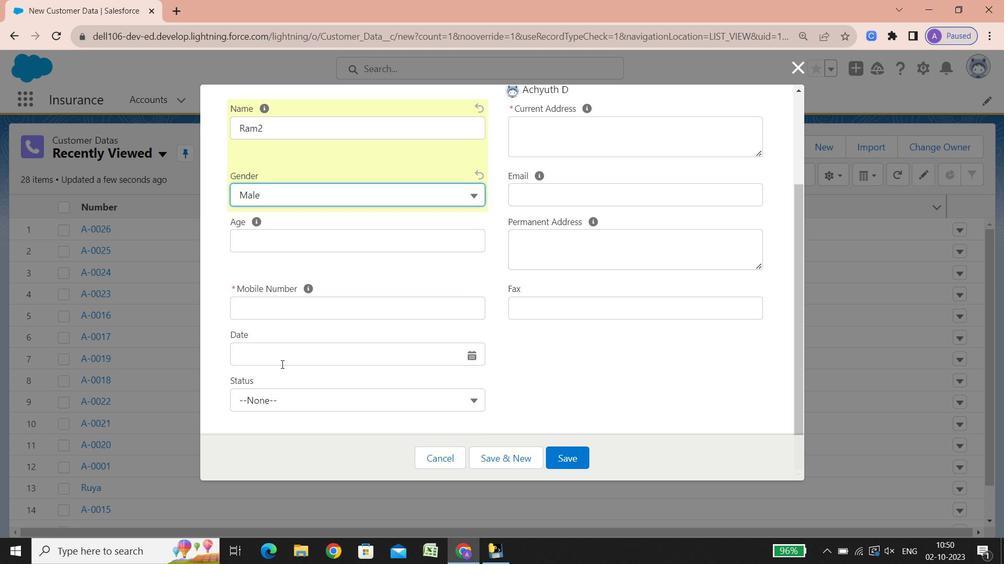 
Action: Mouse scrolled (281, 364) with delta (0, 0)
Screenshot: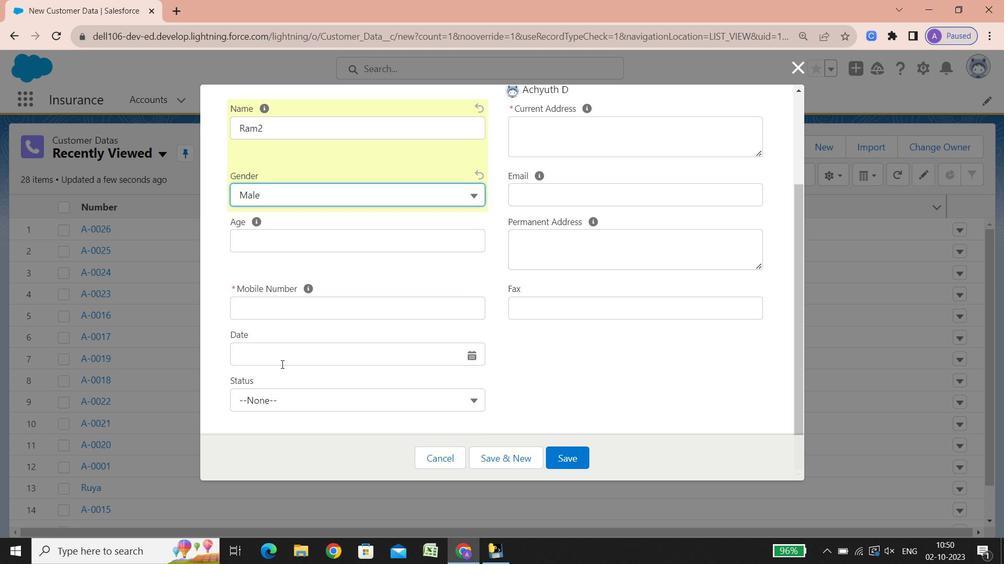 
Action: Mouse scrolled (281, 364) with delta (0, 0)
Screenshot: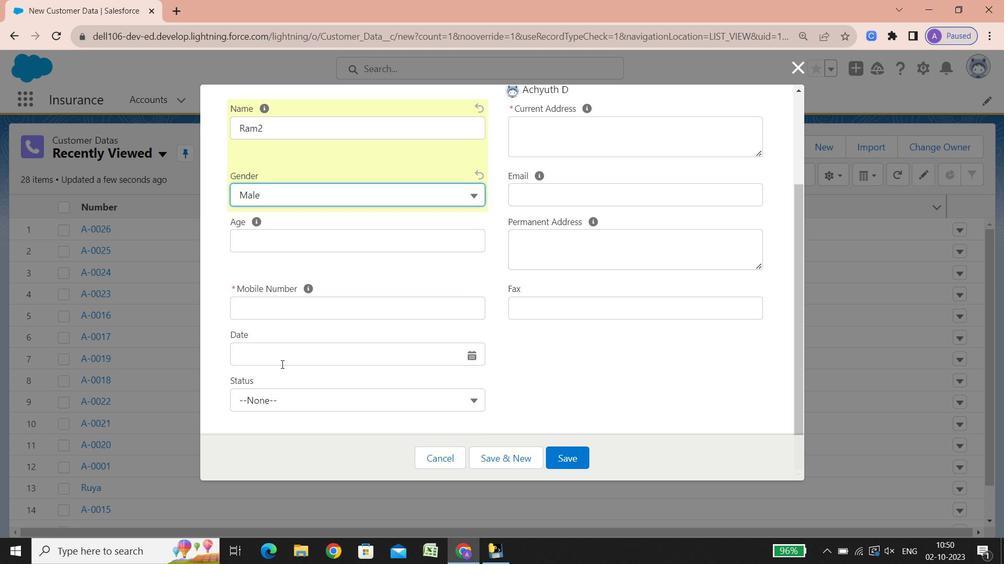 
Action: Mouse scrolled (281, 364) with delta (0, 0)
Screenshot: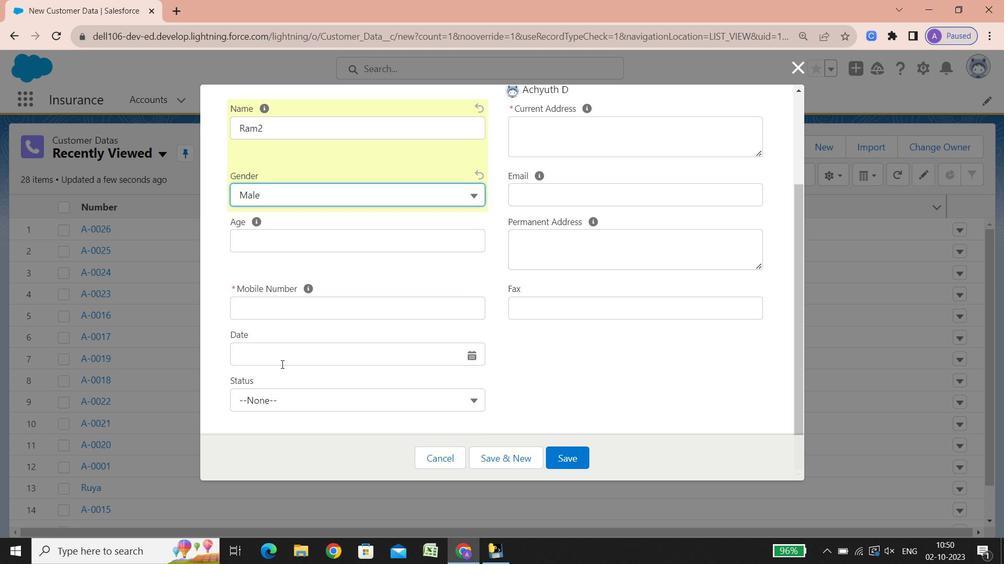 
Action: Mouse scrolled (281, 364) with delta (0, 0)
Screenshot: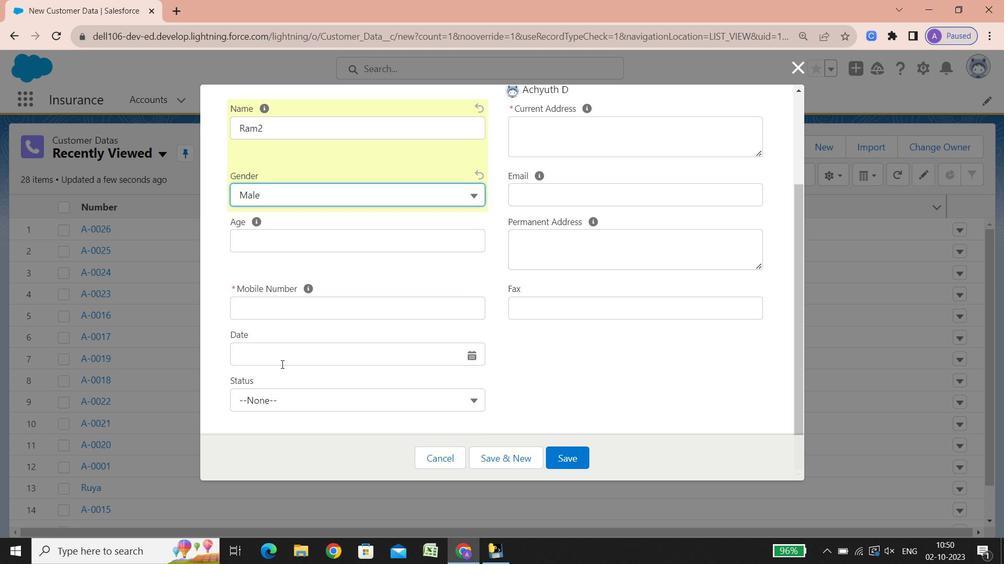 
Action: Mouse scrolled (281, 364) with delta (0, 0)
Screenshot: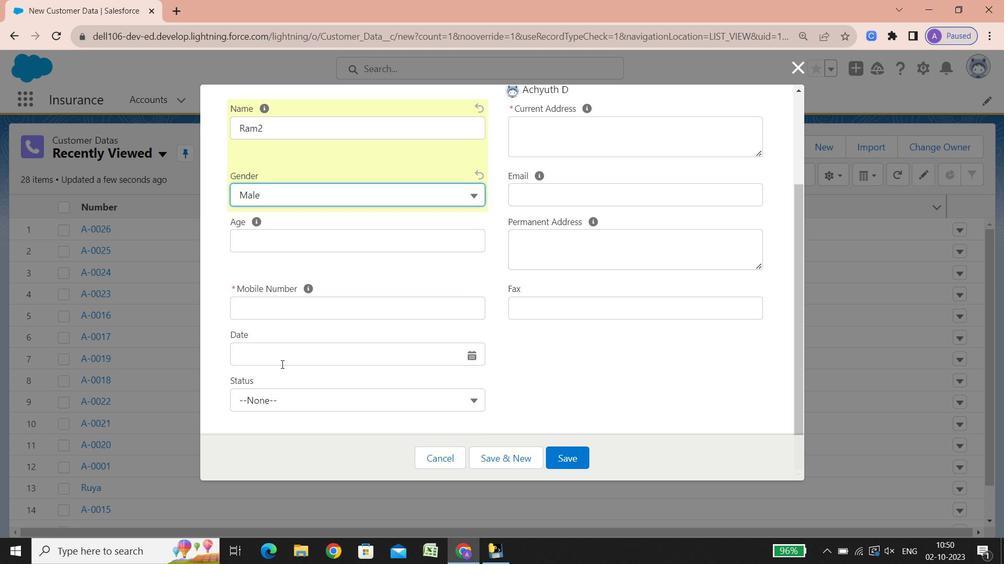 
Action: Mouse scrolled (281, 364) with delta (0, 0)
Screenshot: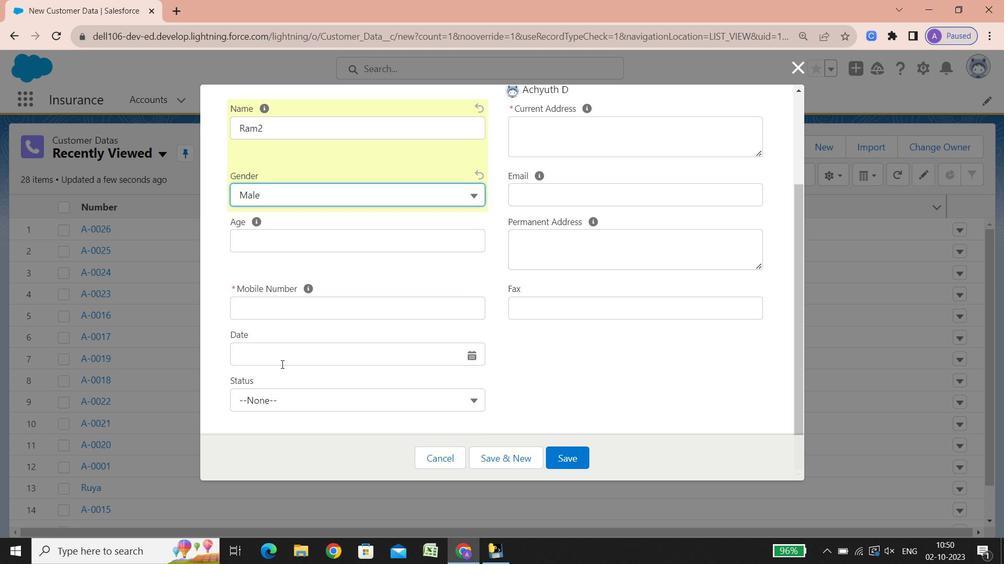 
Action: Mouse scrolled (281, 364) with delta (0, 0)
Screenshot: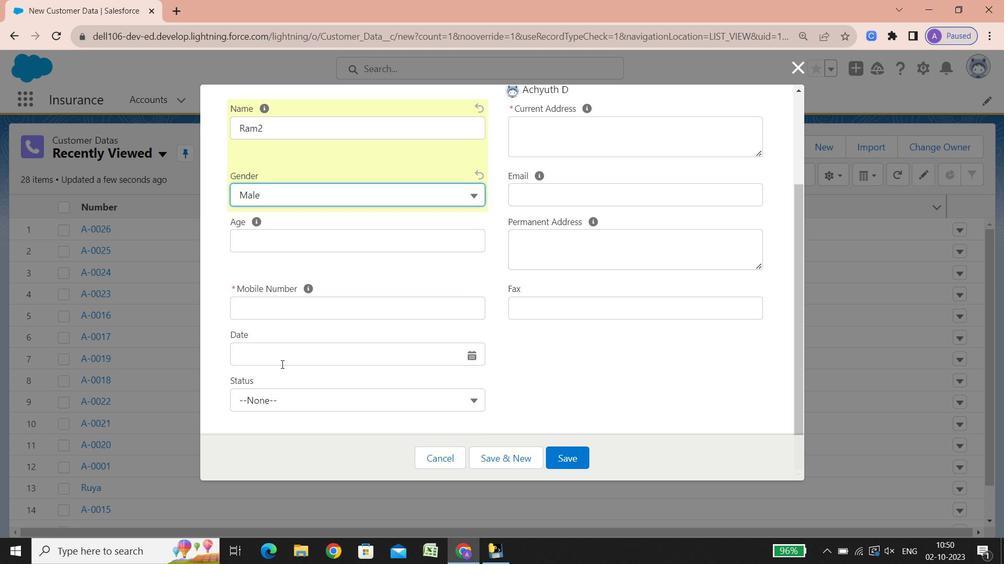 
Action: Mouse scrolled (281, 364) with delta (0, 0)
Screenshot: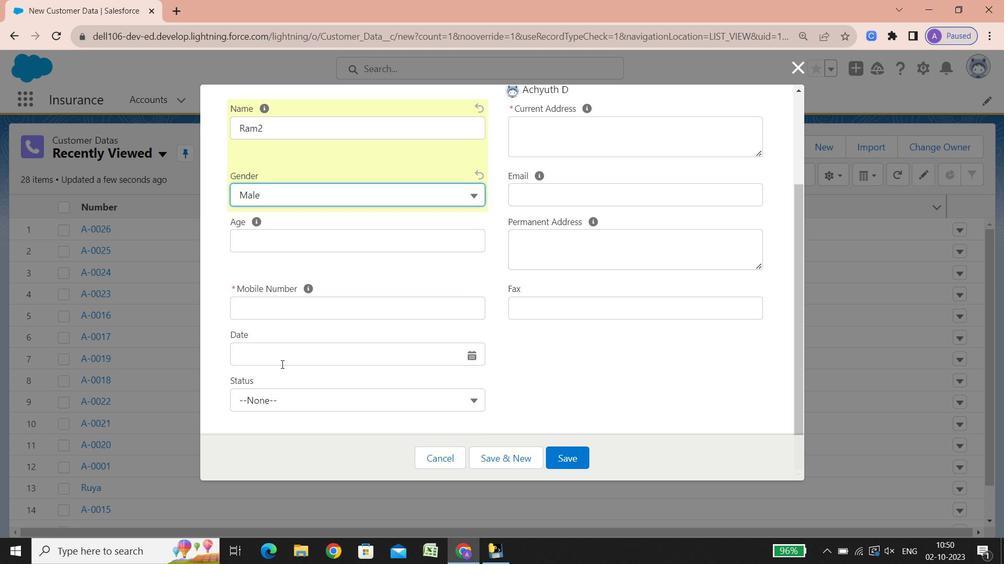
Action: Mouse scrolled (281, 364) with delta (0, 0)
Screenshot: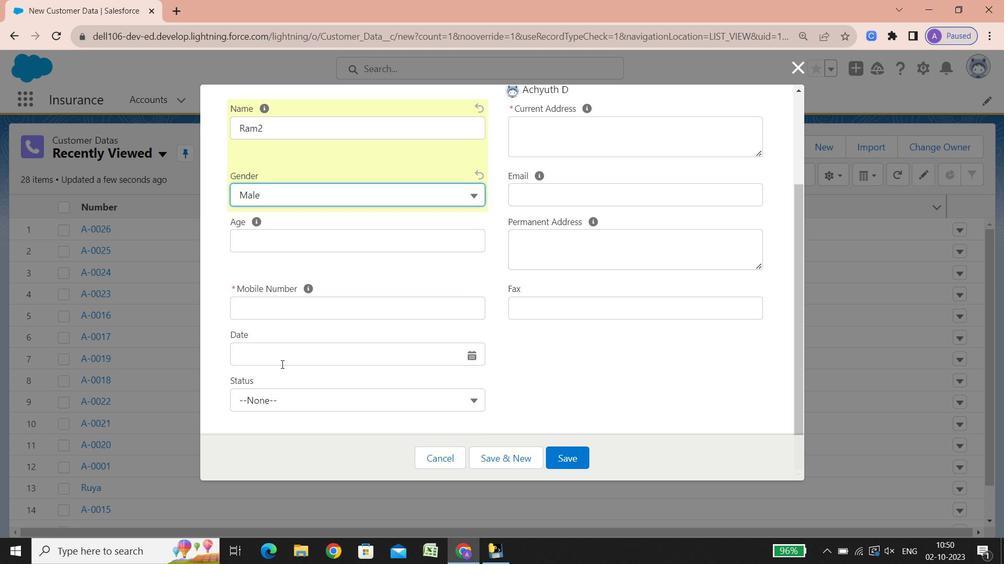 
Action: Mouse scrolled (281, 364) with delta (0, 0)
Screenshot: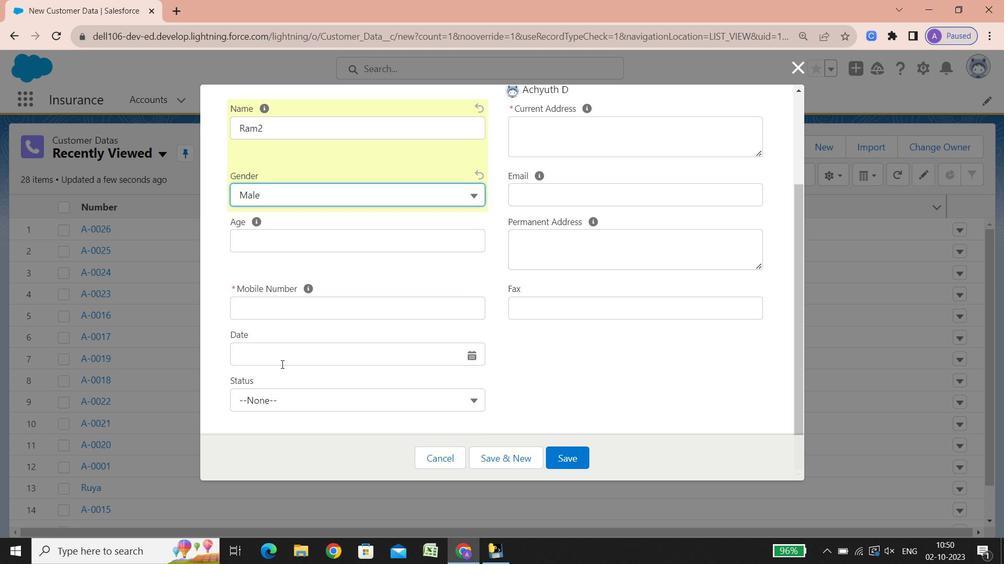 
Action: Mouse scrolled (281, 364) with delta (0, 0)
Screenshot: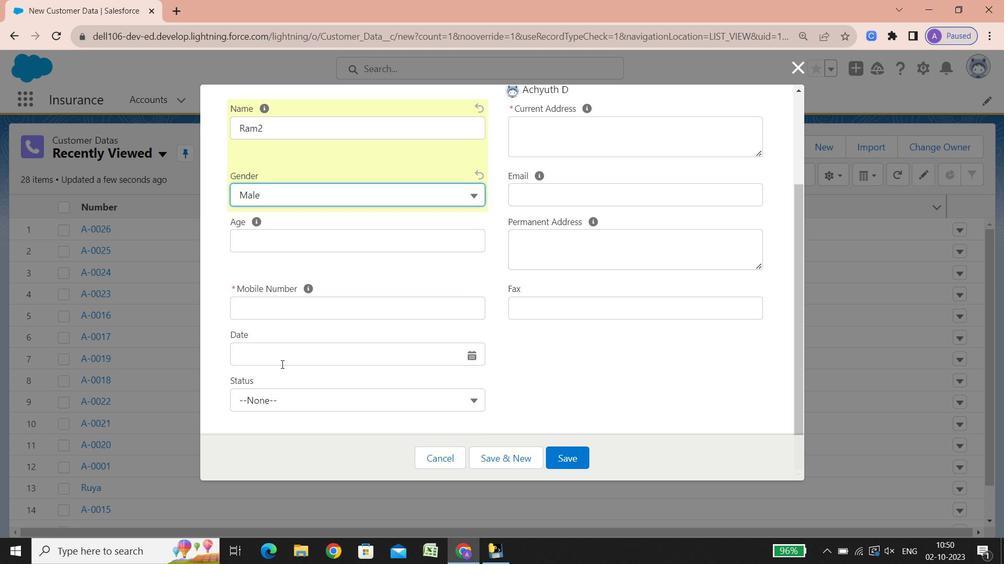 
Action: Mouse scrolled (281, 364) with delta (0, 0)
Screenshot: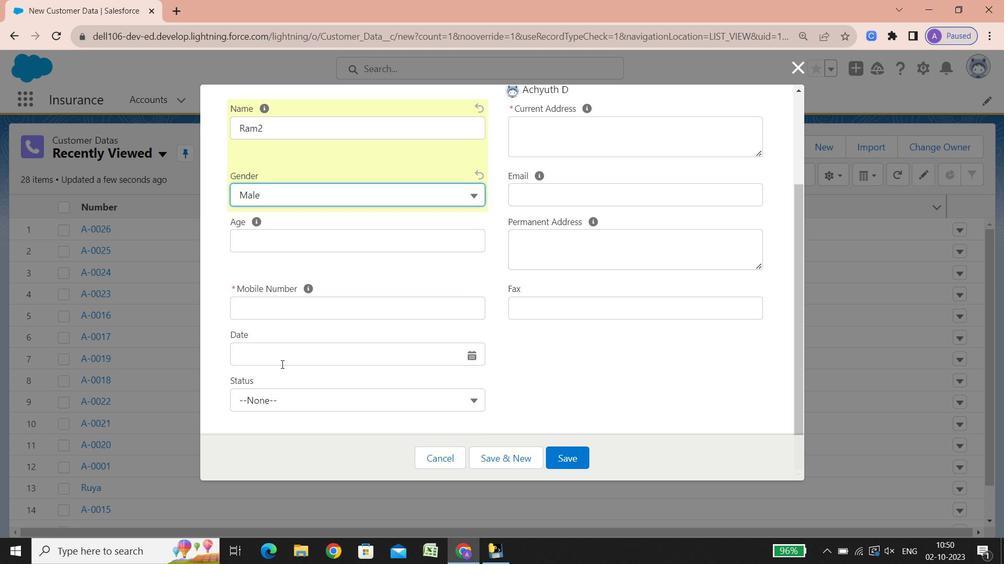 
Action: Mouse scrolled (281, 364) with delta (0, 0)
Screenshot: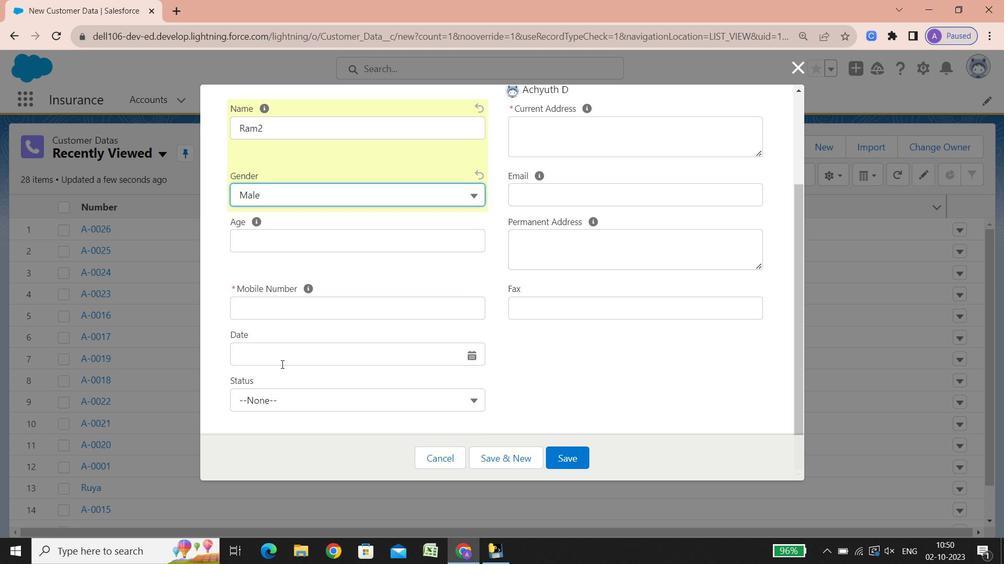 
Action: Mouse scrolled (281, 364) with delta (0, 0)
Screenshot: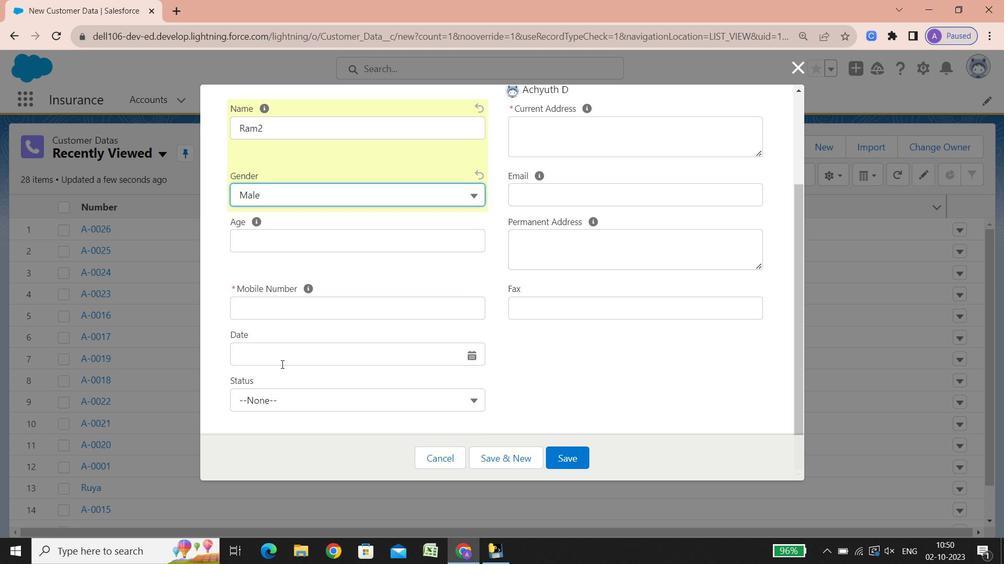 
Action: Mouse scrolled (281, 364) with delta (0, 0)
Screenshot: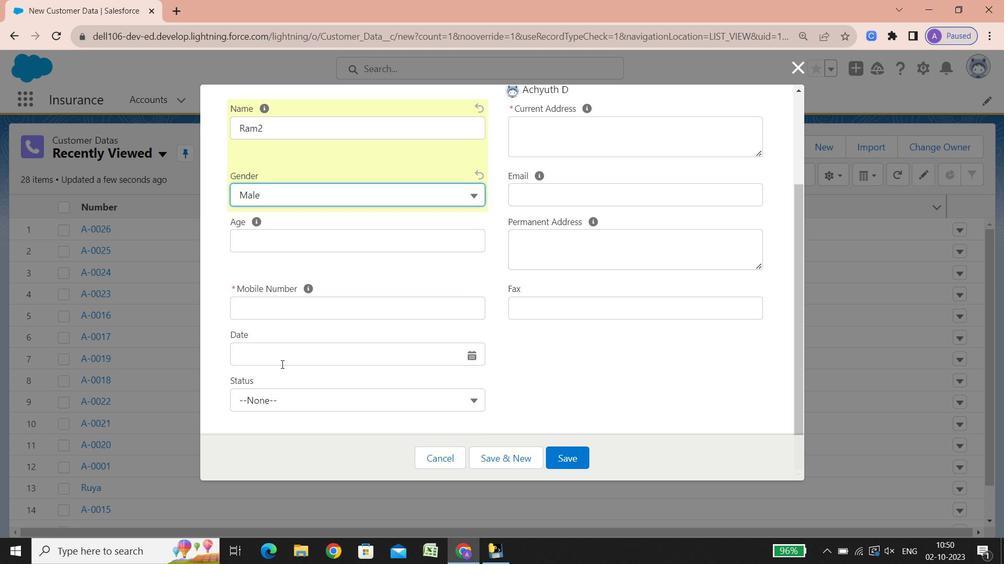 
Action: Mouse scrolled (281, 364) with delta (0, 0)
Screenshot: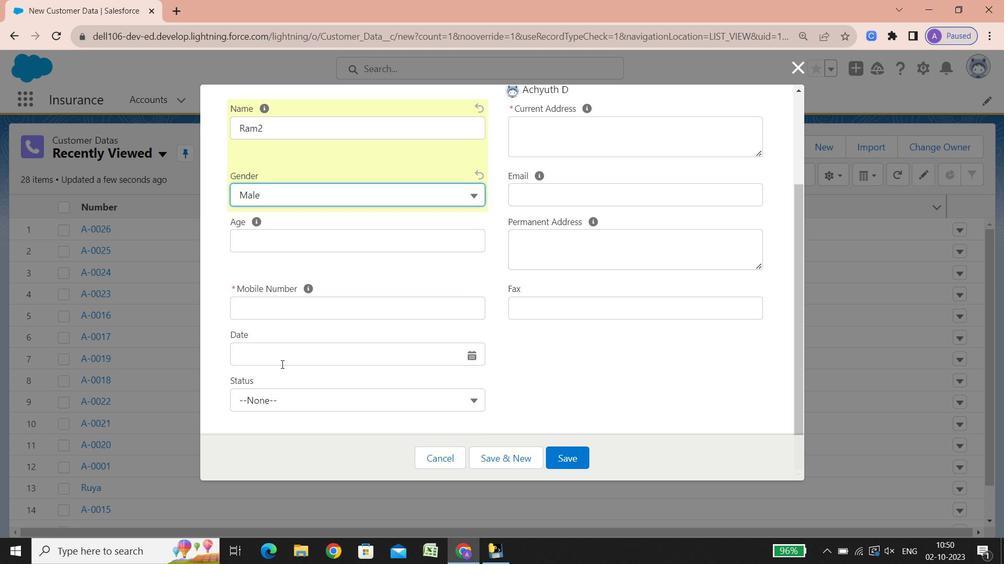 
Action: Mouse scrolled (281, 364) with delta (0, 0)
Screenshot: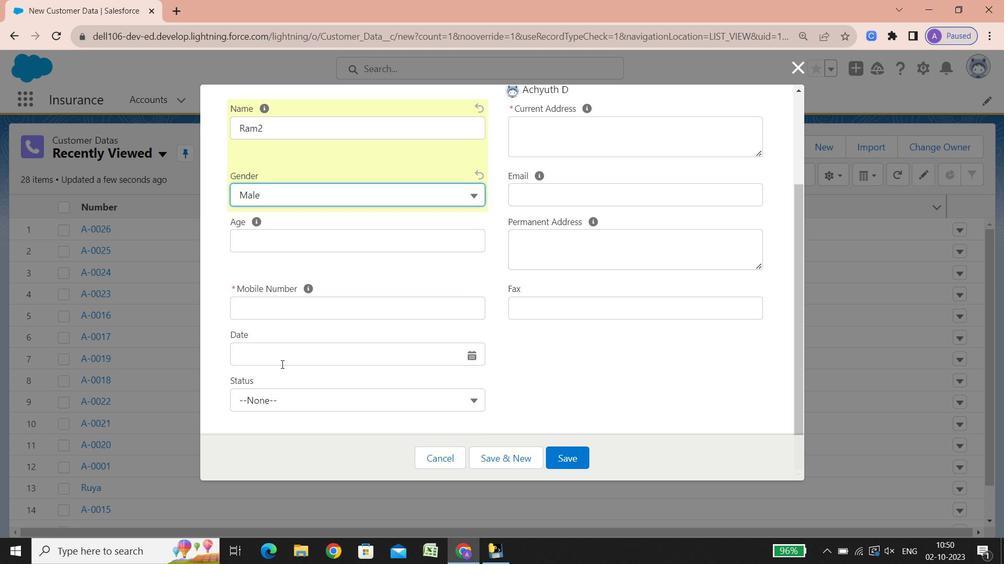 
Action: Mouse scrolled (281, 364) with delta (0, 0)
Screenshot: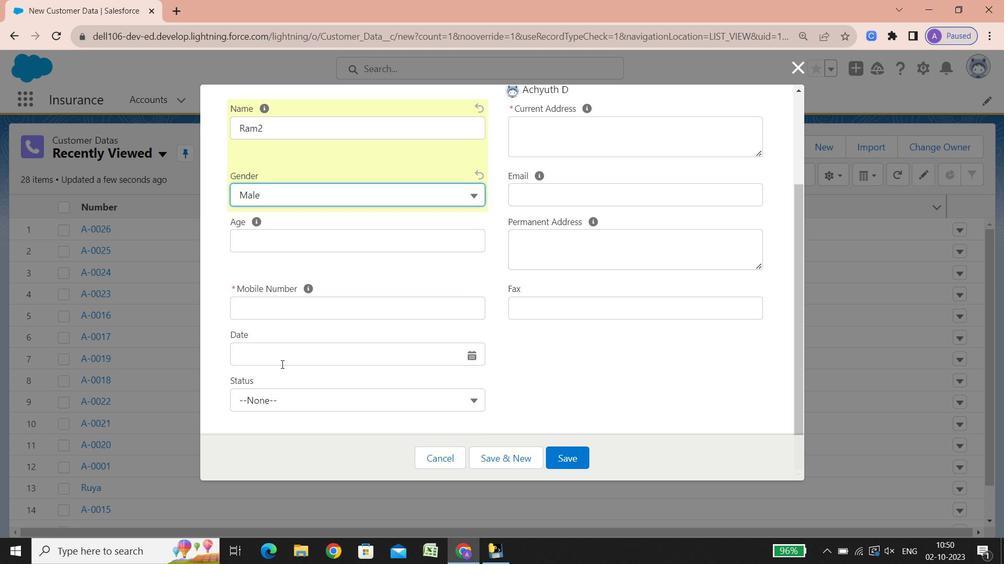 
Action: Mouse scrolled (281, 364) with delta (0, 0)
Screenshot: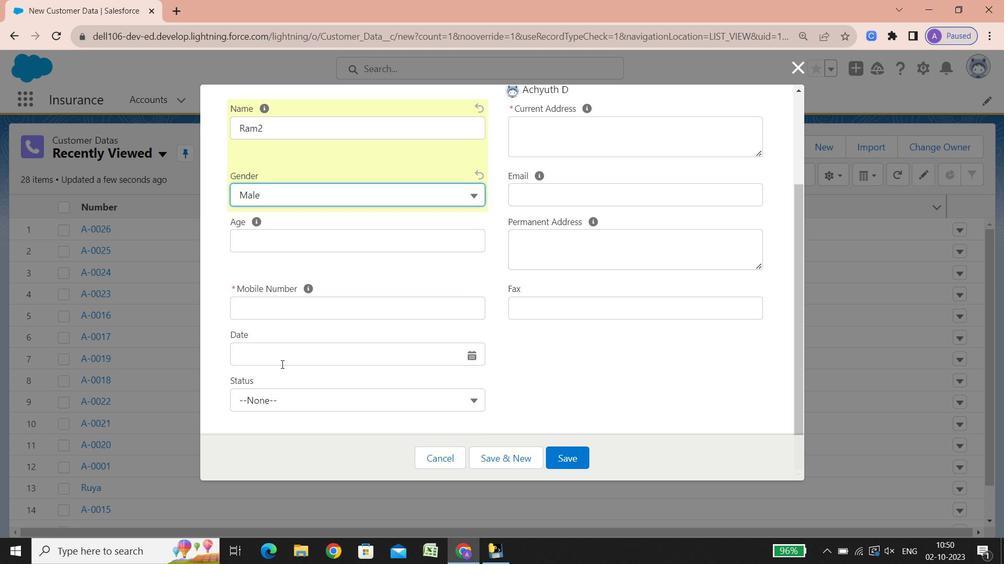 
Action: Mouse scrolled (281, 364) with delta (0, 0)
Screenshot: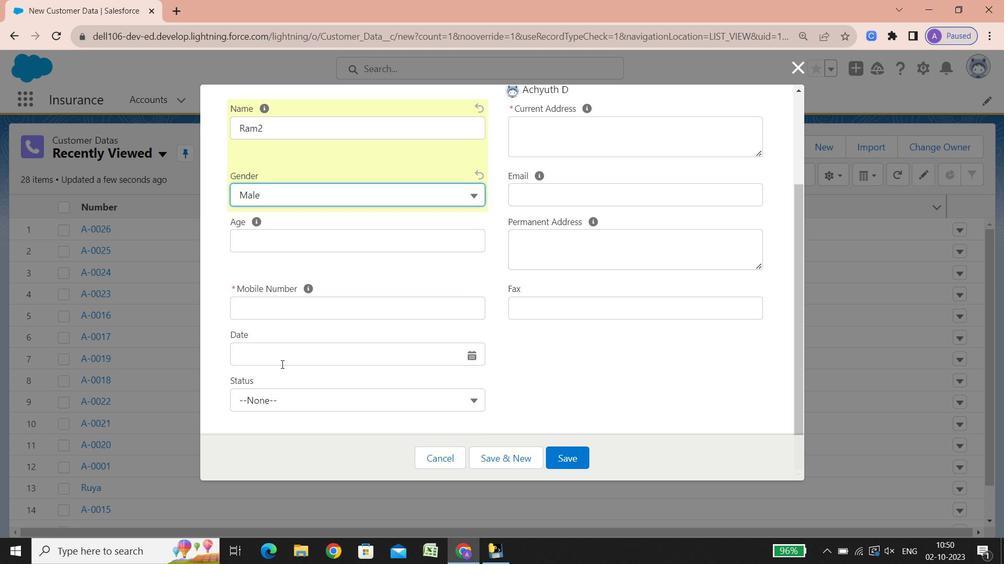 
Action: Mouse scrolled (281, 364) with delta (0, 0)
Screenshot: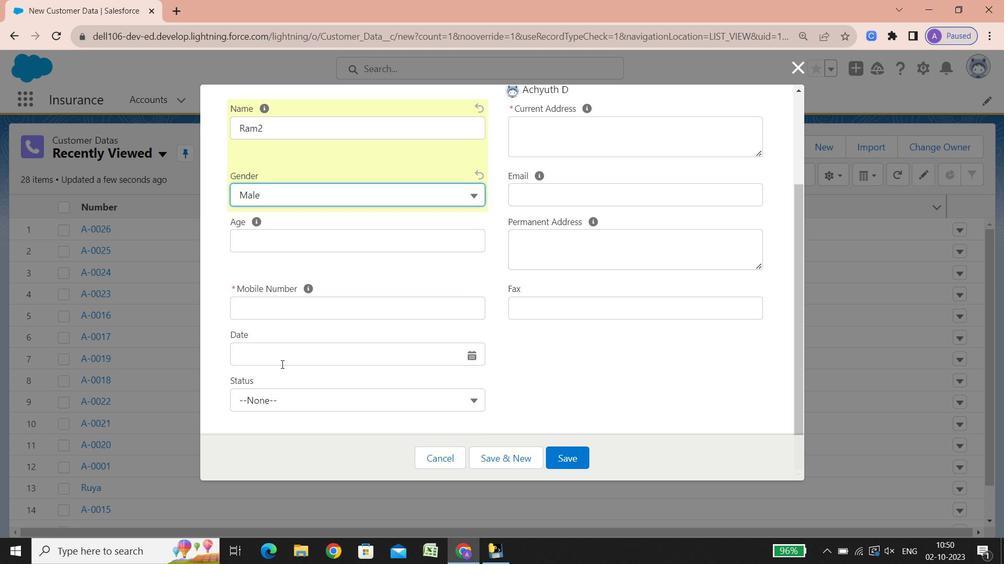 
Action: Mouse scrolled (281, 364) with delta (0, 0)
Screenshot: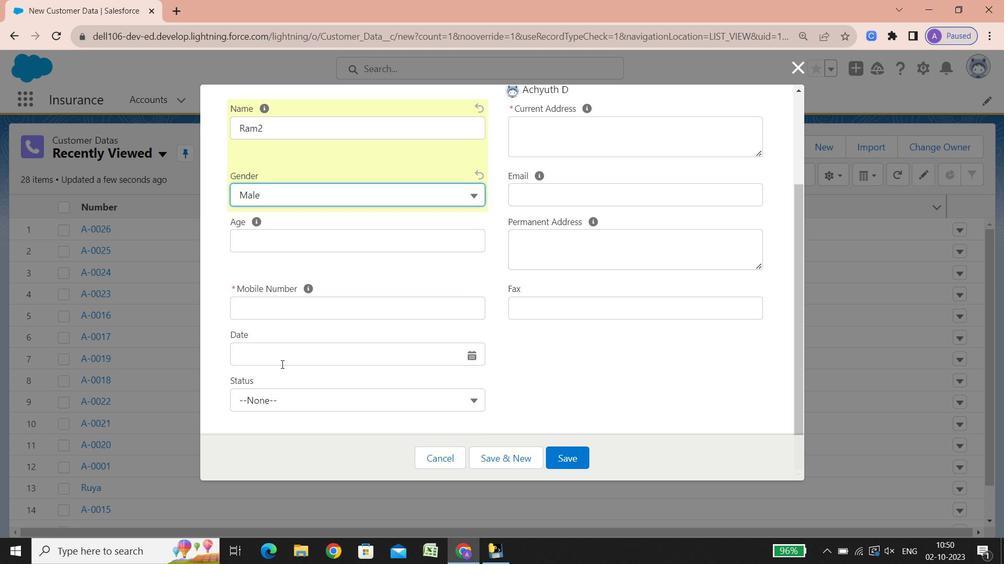 
Action: Mouse scrolled (281, 364) with delta (0, 0)
Screenshot: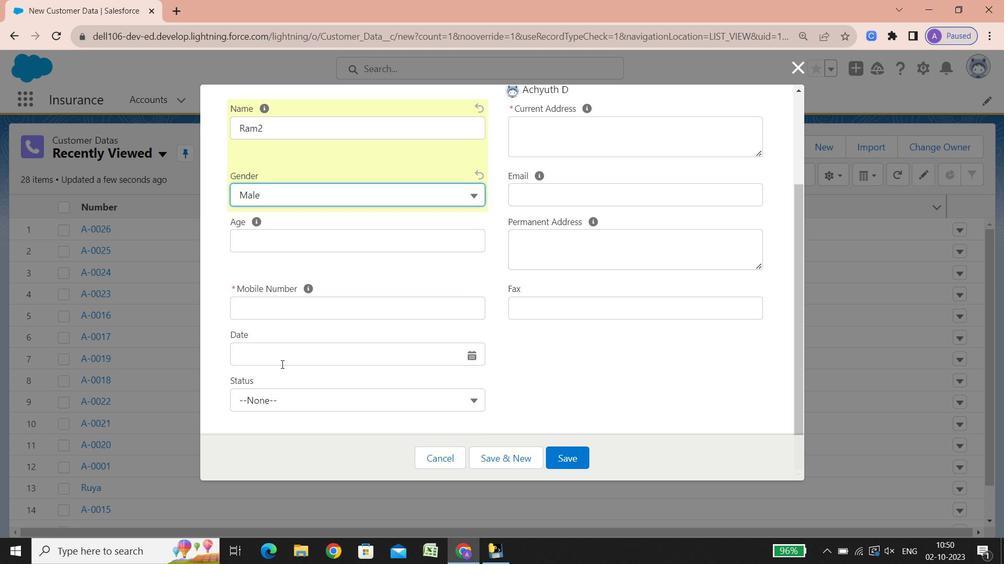 
Action: Mouse scrolled (281, 364) with delta (0, 0)
Screenshot: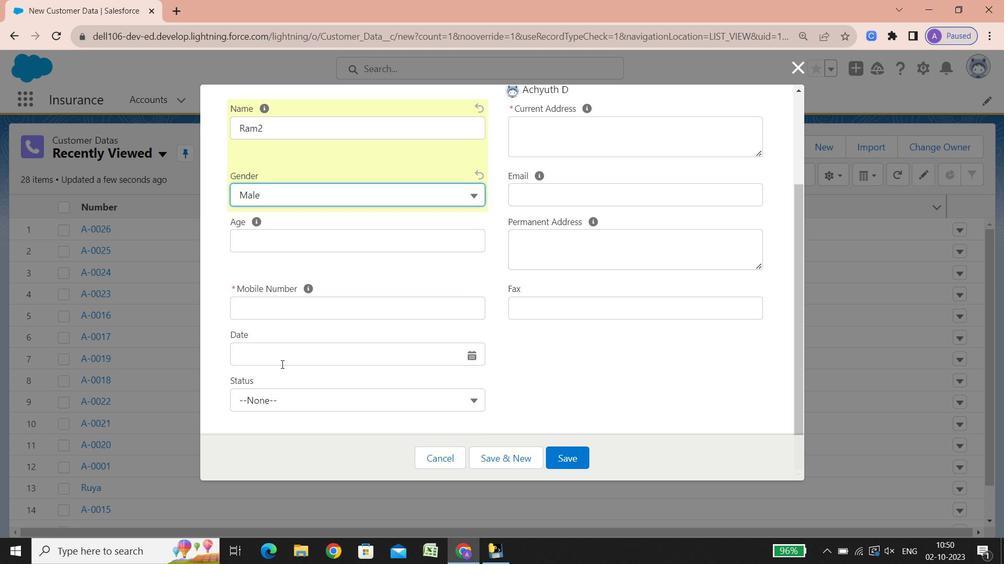 
Action: Mouse scrolled (281, 364) with delta (0, 0)
Screenshot: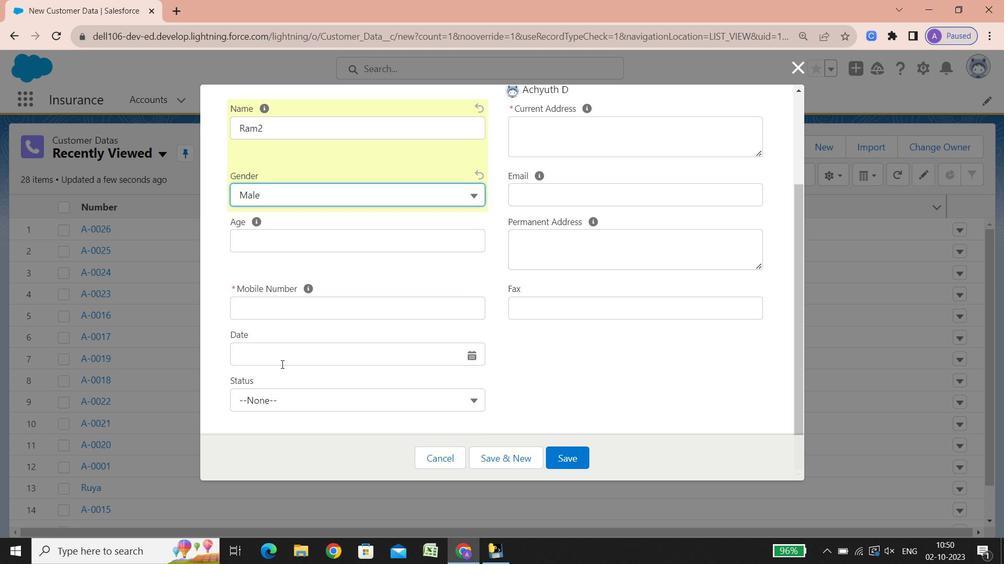 
Action: Mouse scrolled (281, 364) with delta (0, 0)
Screenshot: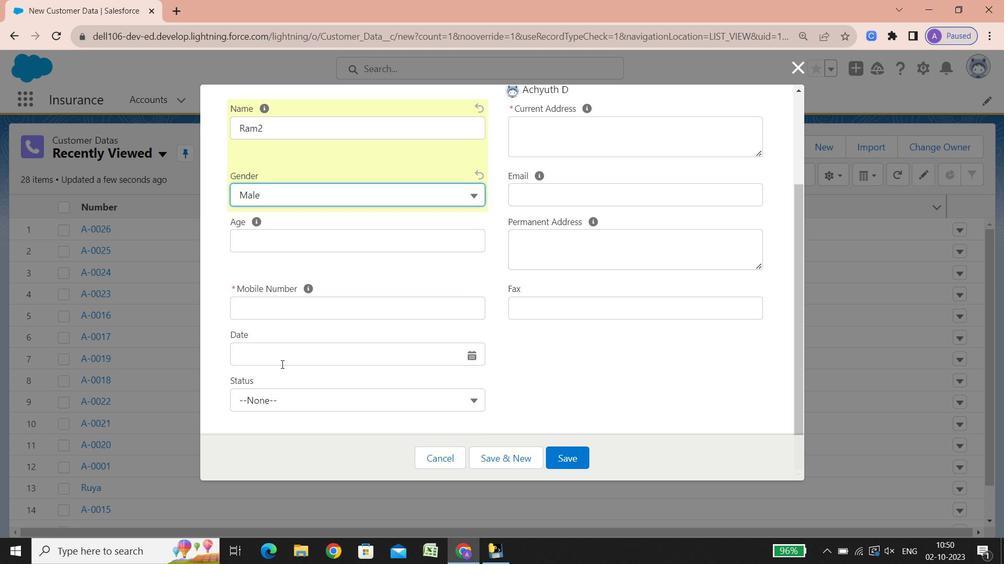 
Action: Mouse scrolled (281, 364) with delta (0, 0)
Screenshot: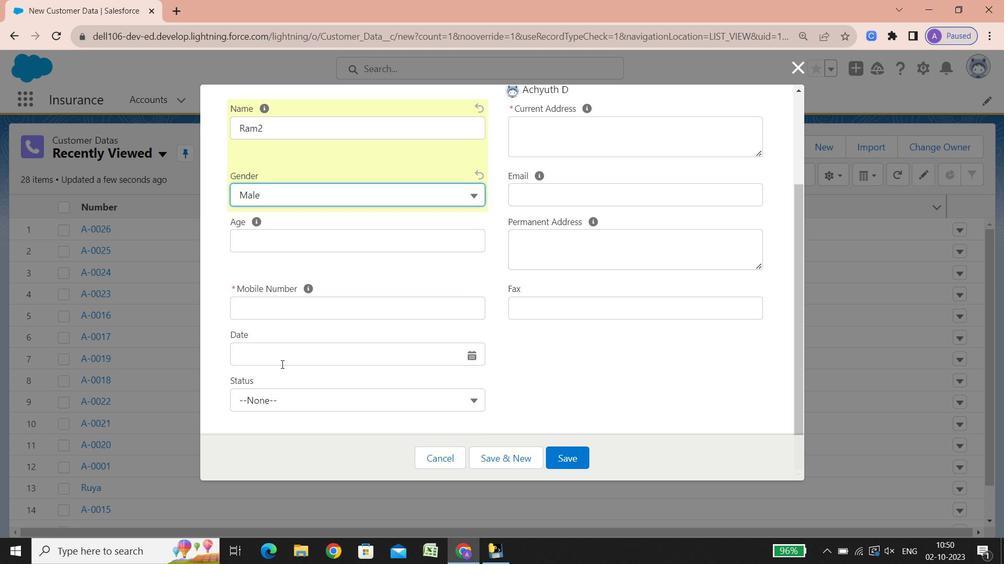 
Action: Mouse scrolled (281, 364) with delta (0, 0)
Screenshot: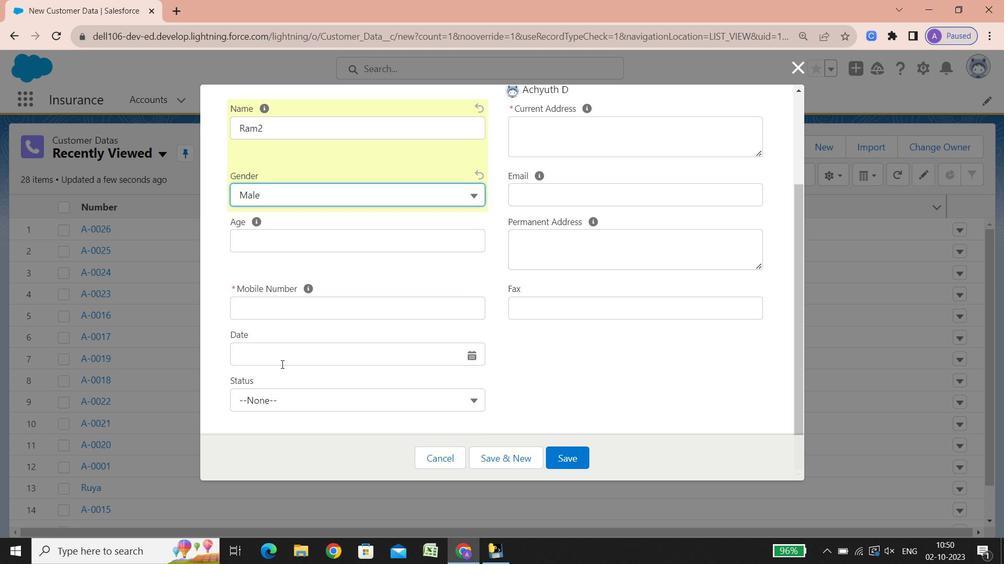 
Action: Mouse scrolled (281, 364) with delta (0, 0)
Screenshot: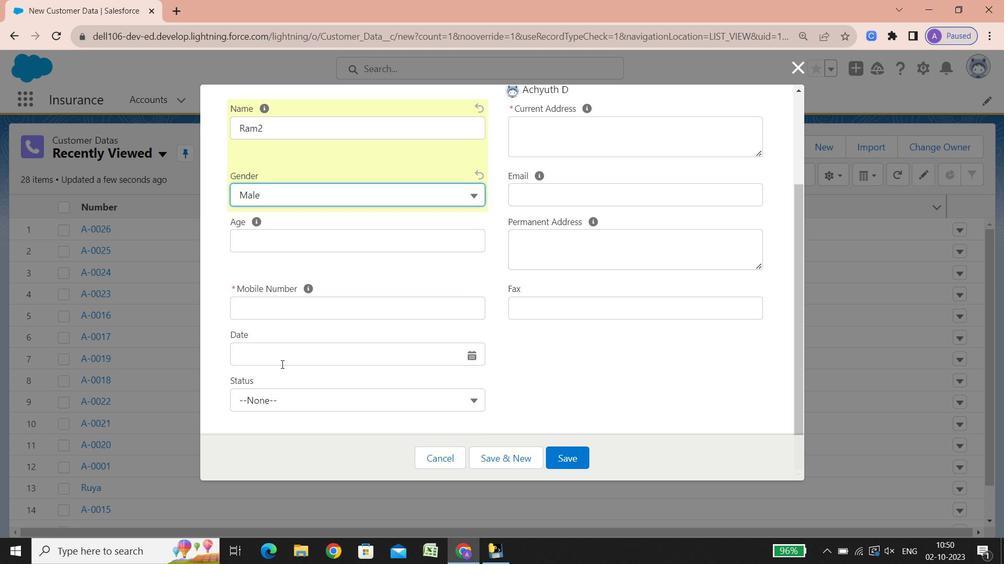 
Action: Mouse scrolled (281, 364) with delta (0, 0)
Screenshot: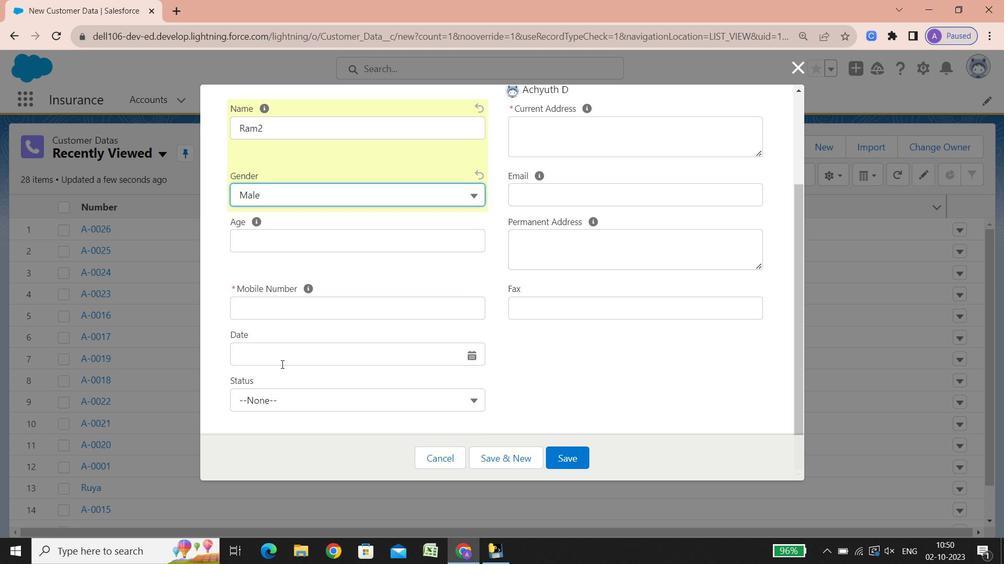 
Action: Mouse scrolled (281, 364) with delta (0, 0)
Screenshot: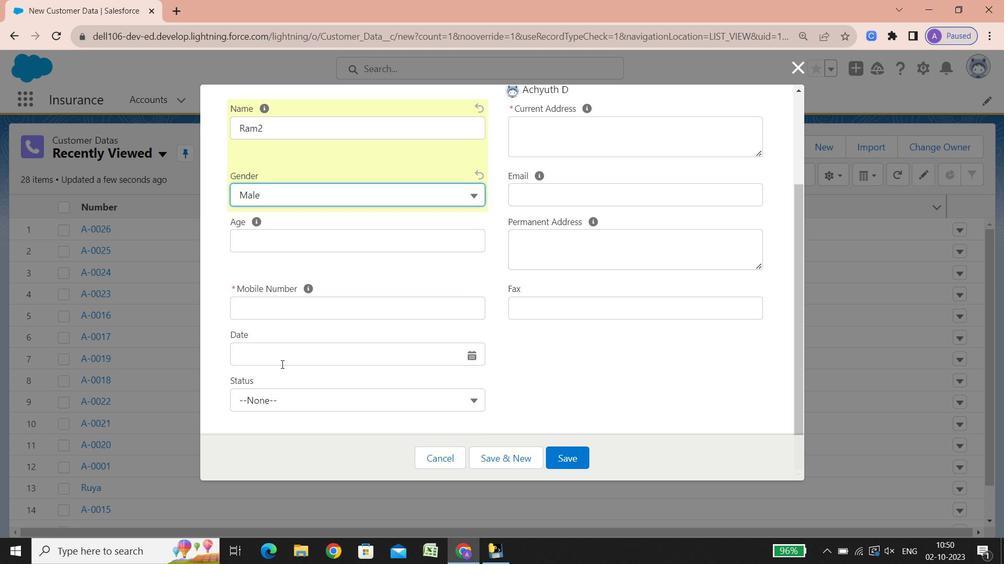 
Action: Mouse scrolled (281, 364) with delta (0, 0)
Screenshot: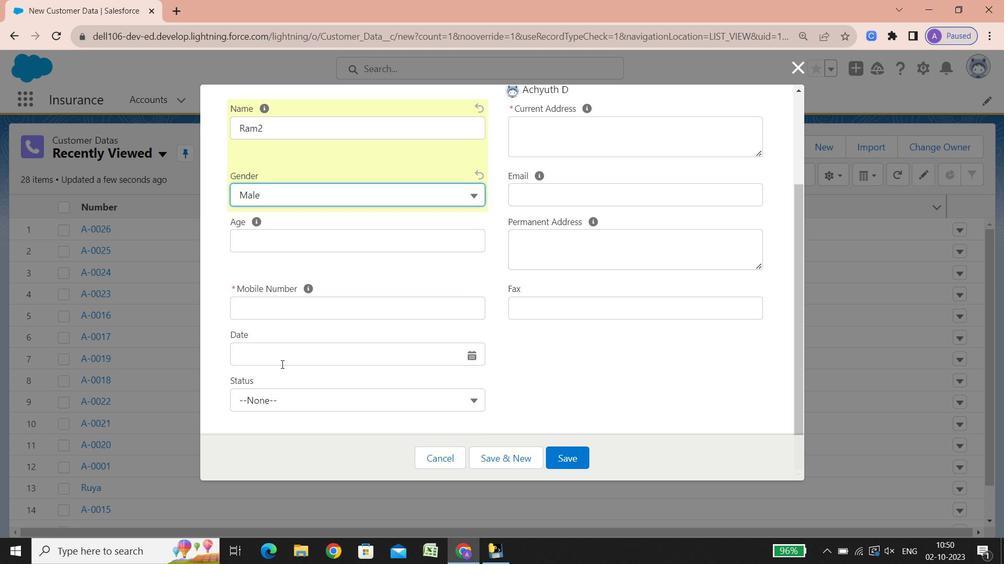 
Action: Mouse scrolled (281, 364) with delta (0, 0)
Screenshot: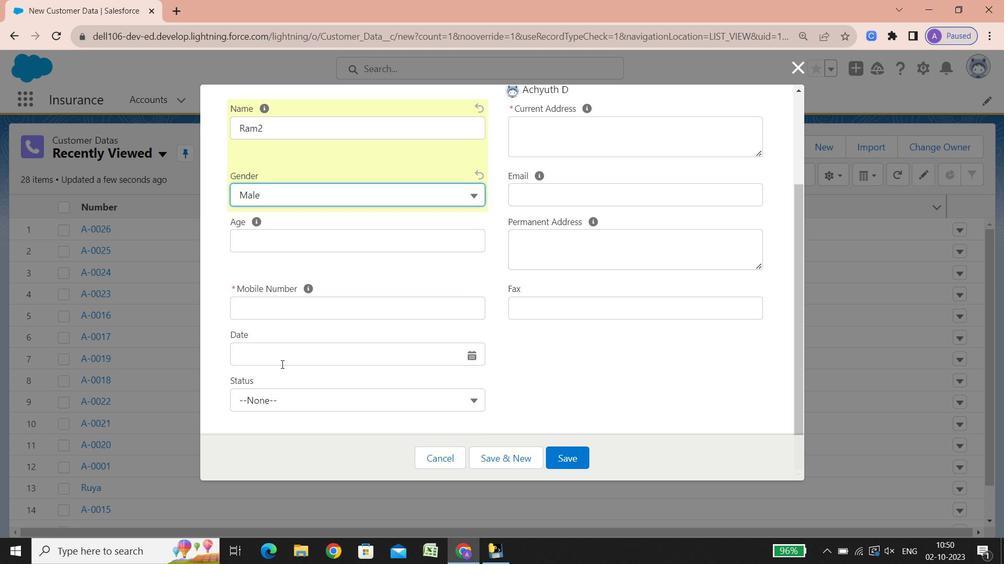 
Action: Mouse scrolled (281, 364) with delta (0, 0)
Screenshot: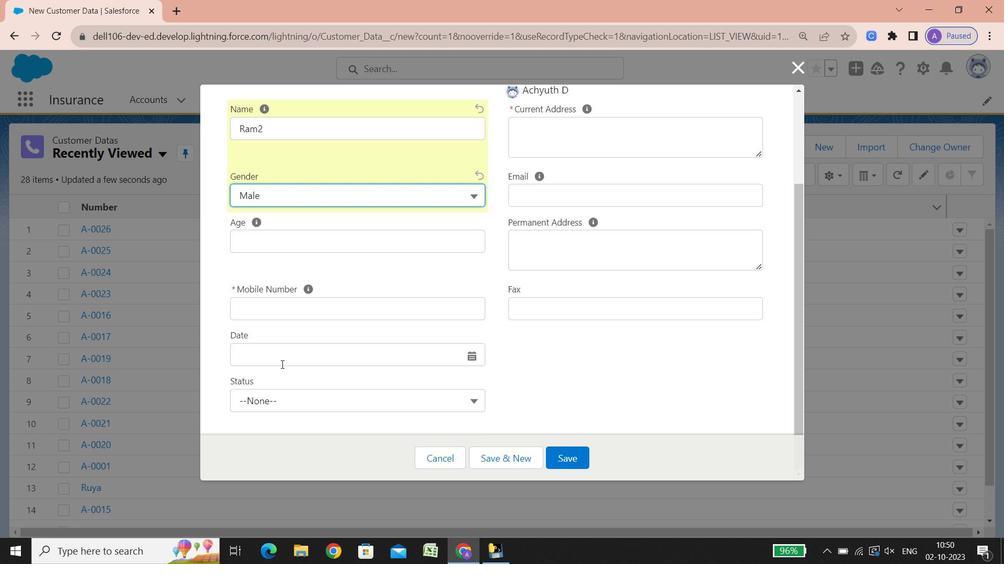 
Action: Mouse scrolled (281, 364) with delta (0, 0)
Screenshot: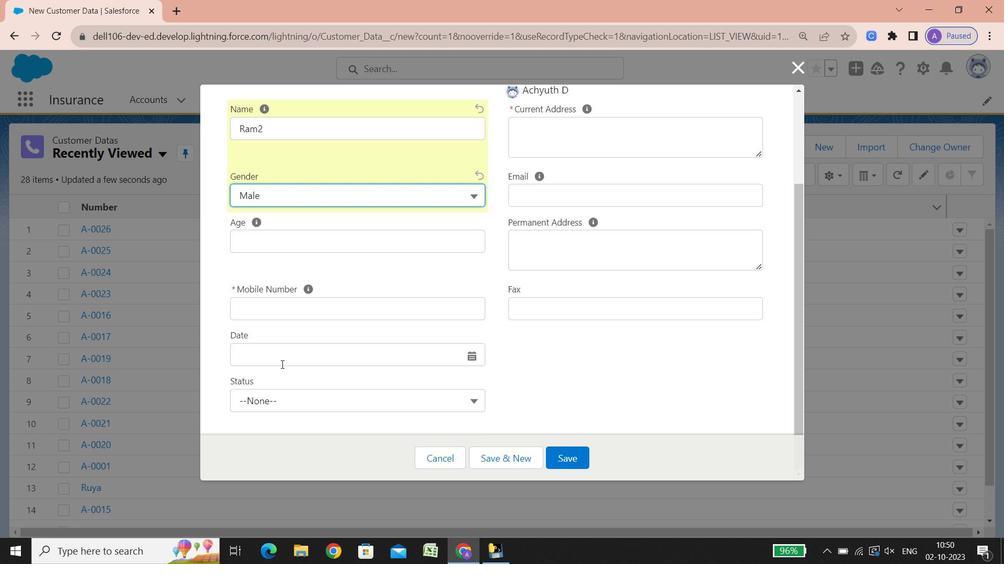 
Action: Mouse scrolled (281, 364) with delta (0, 0)
Screenshot: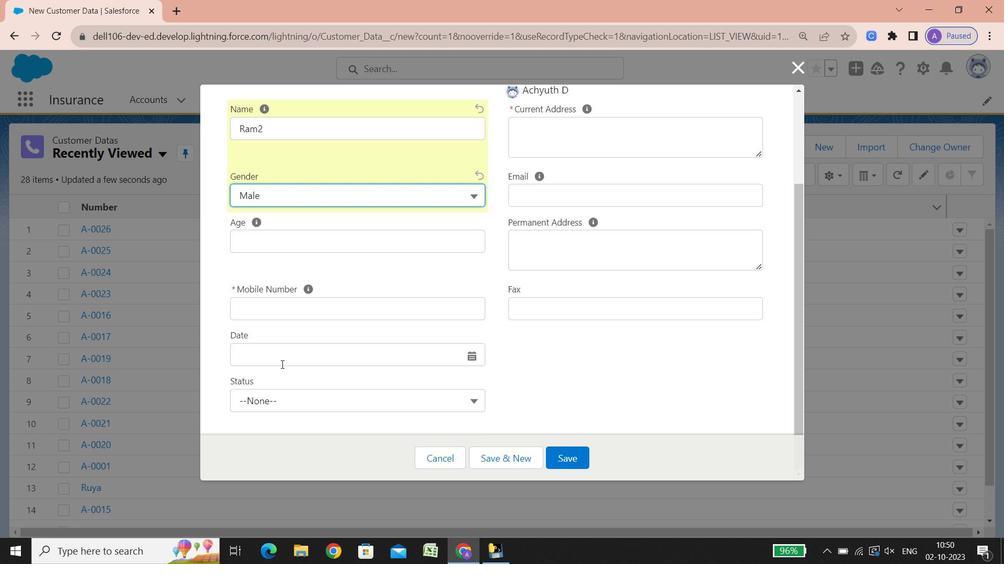 
Action: Mouse scrolled (281, 364) with delta (0, 0)
Screenshot: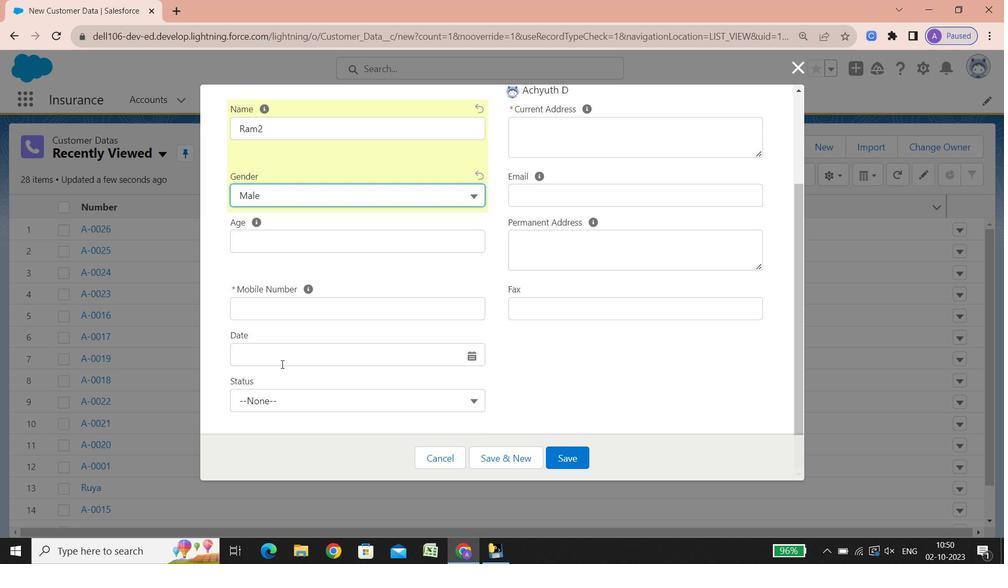 
Action: Mouse scrolled (281, 364) with delta (0, 0)
Screenshot: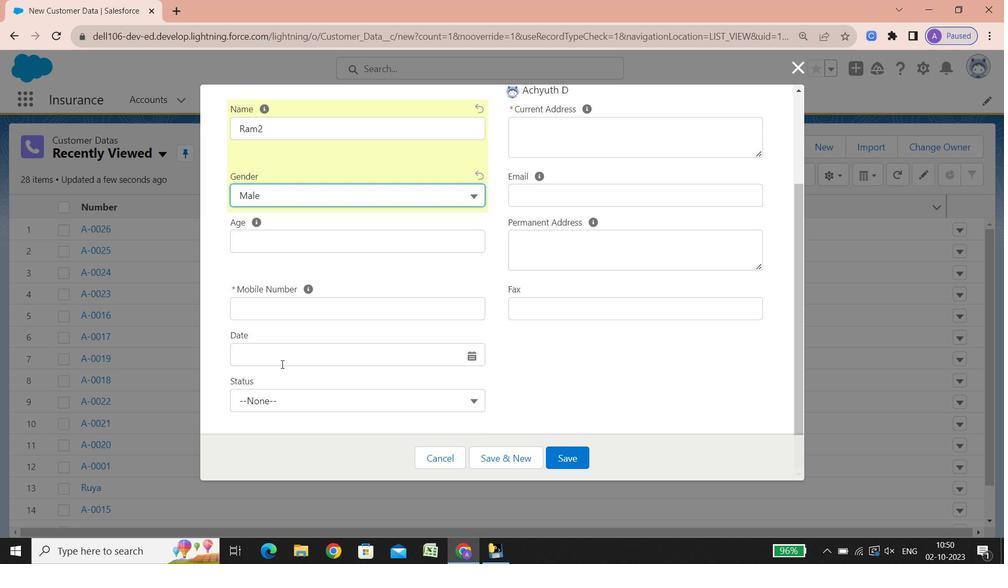 
Action: Mouse scrolled (281, 364) with delta (0, 0)
Screenshot: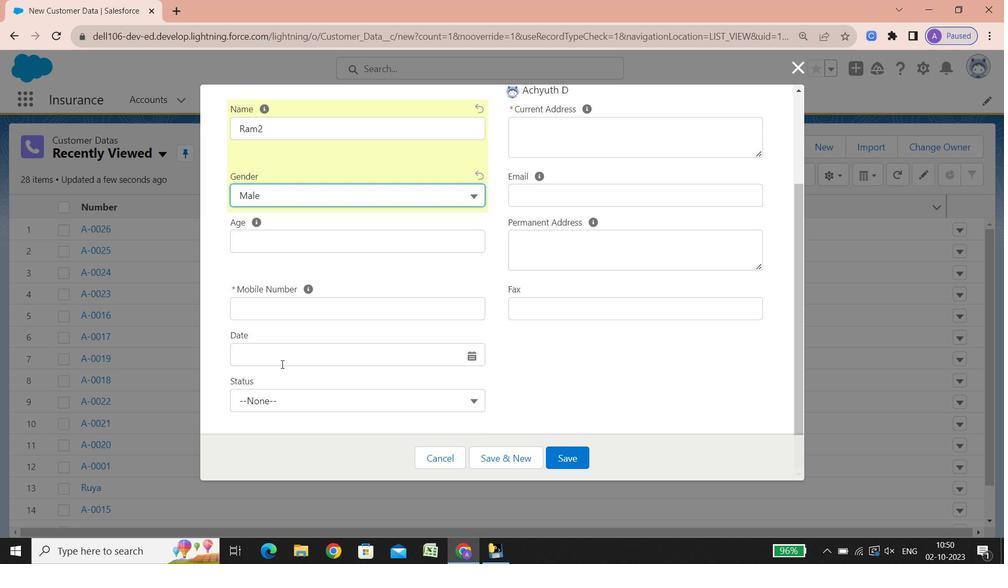 
Action: Mouse scrolled (281, 364) with delta (0, 0)
Screenshot: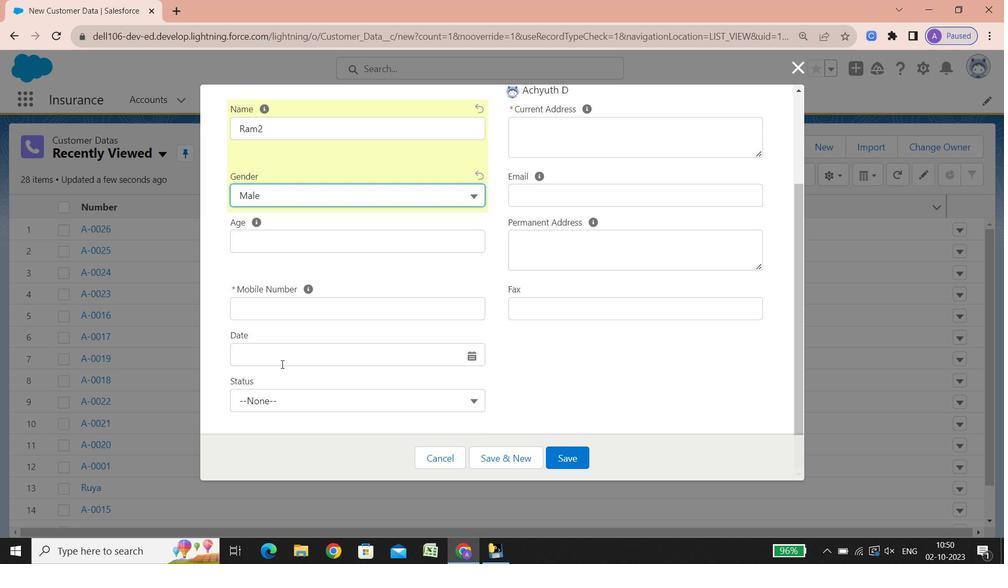 
Action: Mouse scrolled (281, 364) with delta (0, 0)
Screenshot: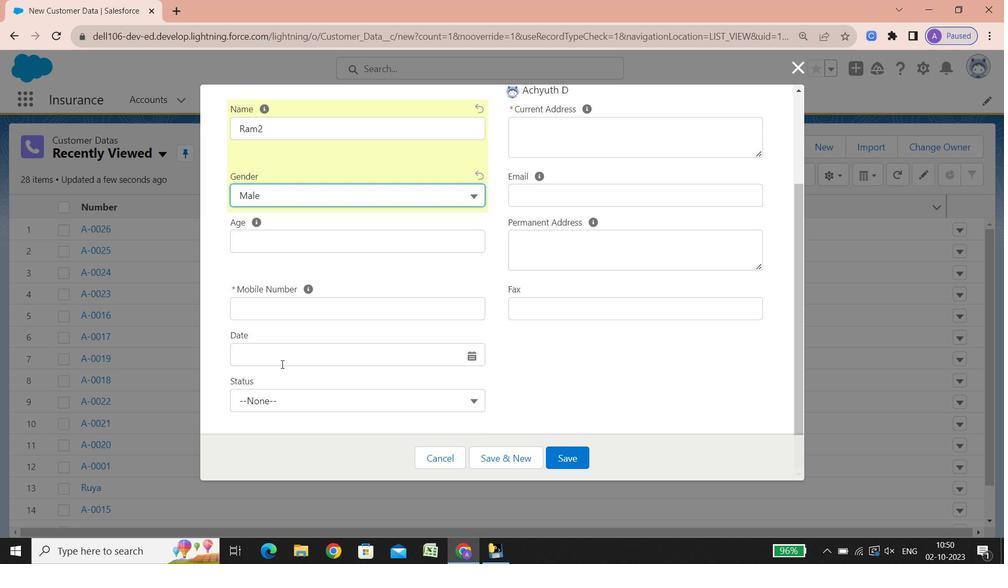 
Action: Mouse scrolled (281, 364) with delta (0, 0)
Screenshot: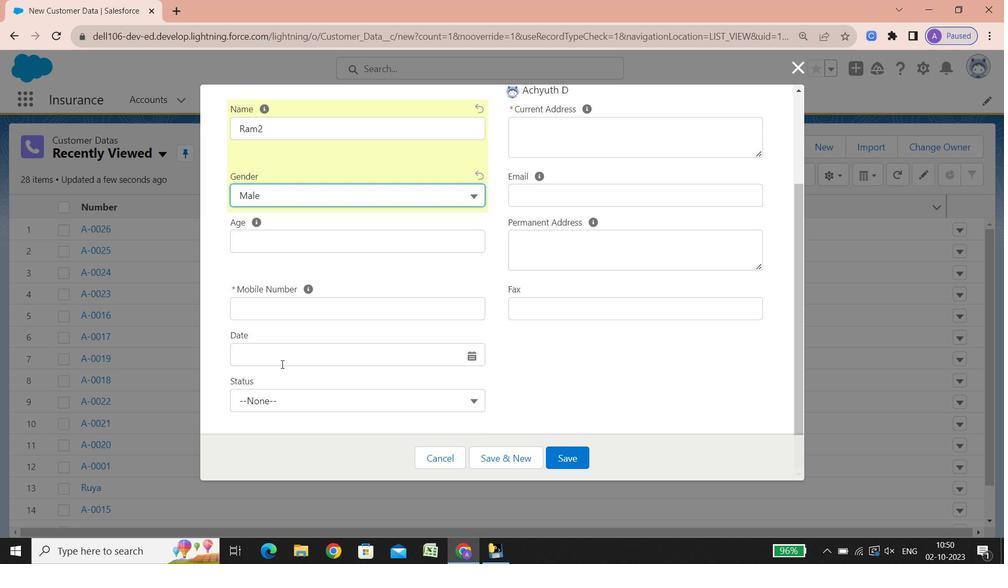
Action: Mouse scrolled (281, 364) with delta (0, 0)
Screenshot: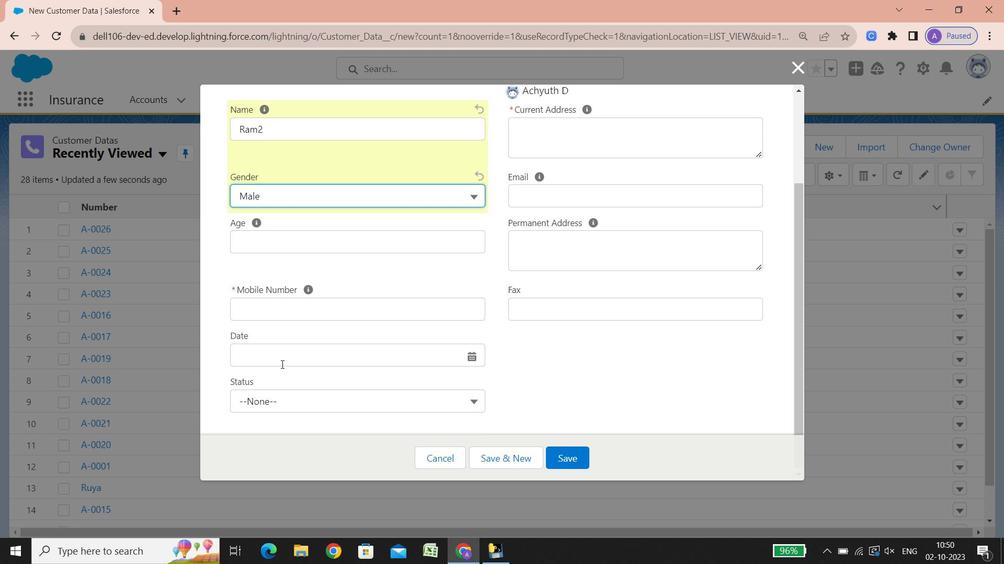 
Action: Mouse scrolled (281, 364) with delta (0, 0)
Screenshot: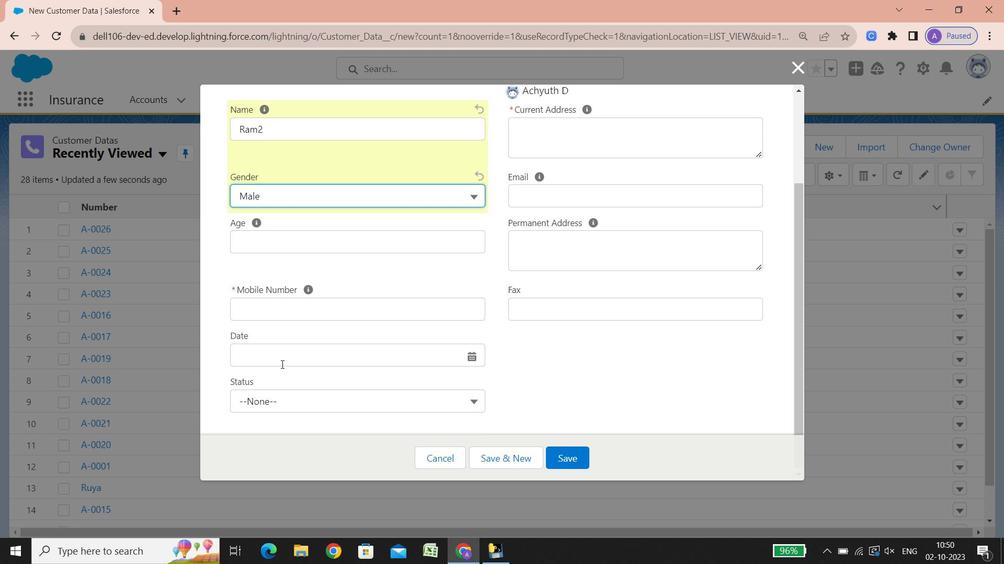 
Action: Mouse scrolled (281, 364) with delta (0, 0)
Screenshot: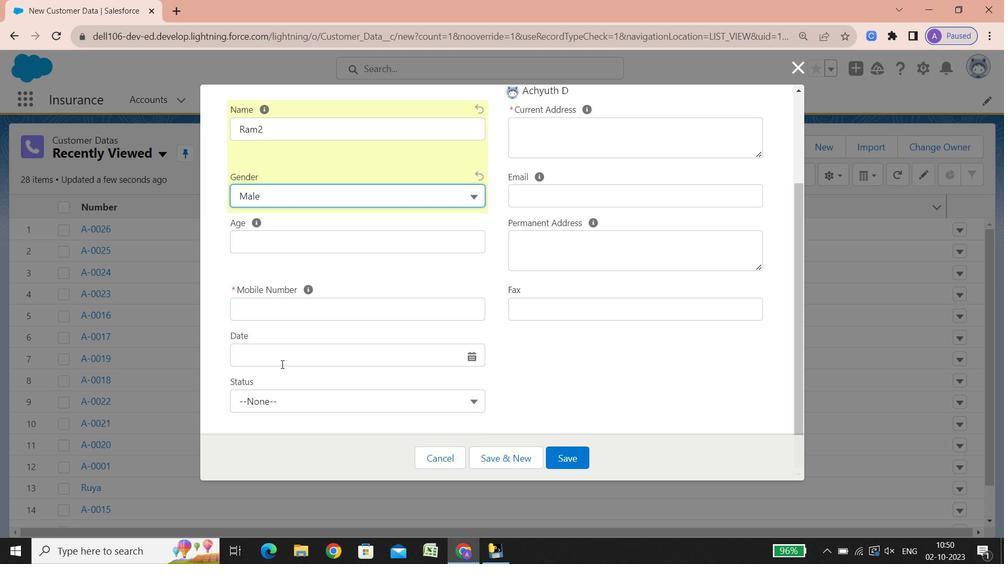
Action: Mouse scrolled (281, 364) with delta (0, 0)
Screenshot: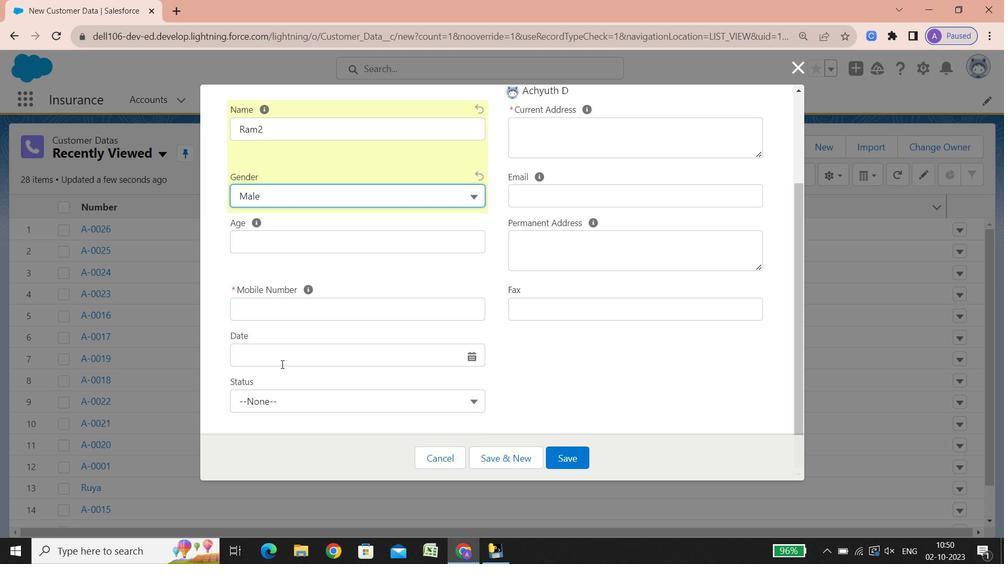 
Action: Mouse scrolled (281, 364) with delta (0, 0)
Screenshot: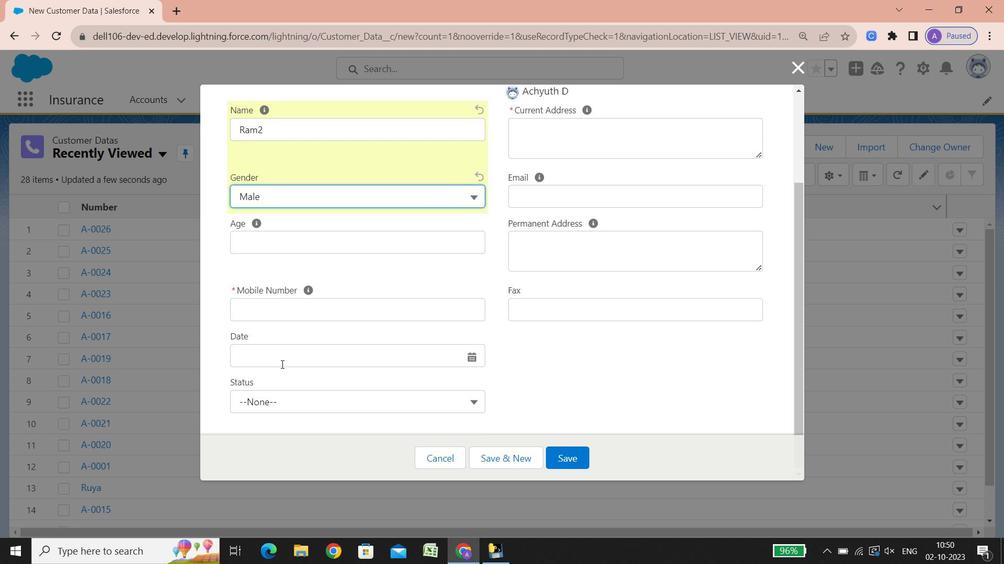 
Action: Mouse scrolled (281, 364) with delta (0, 0)
Screenshot: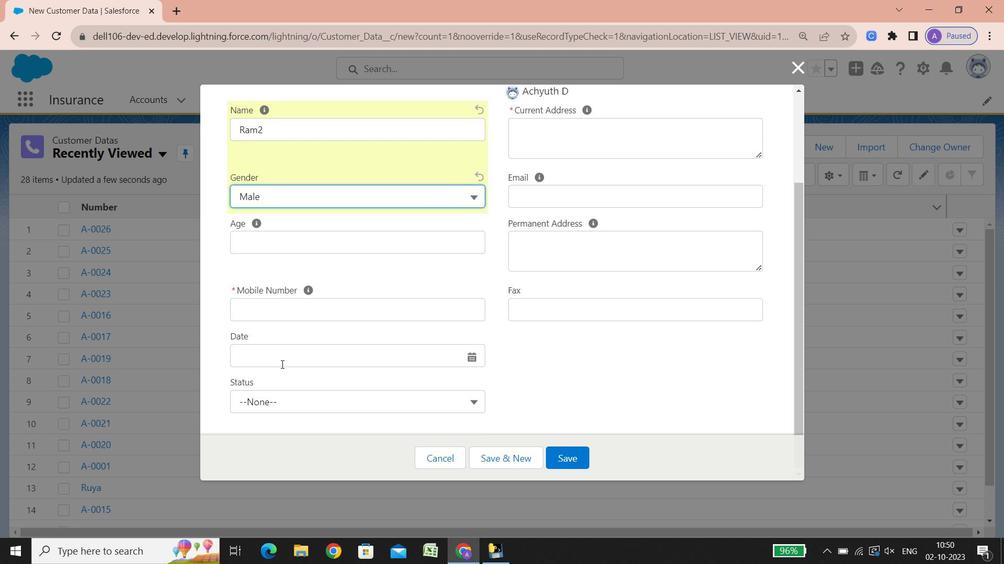 
Action: Mouse scrolled (281, 364) with delta (0, 0)
Screenshot: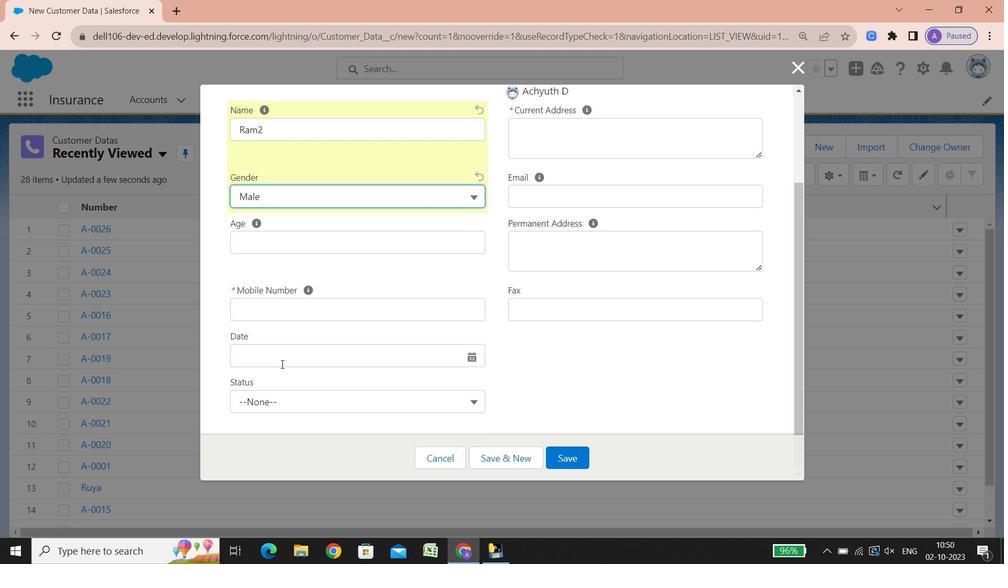 
Action: Mouse scrolled (281, 364) with delta (0, 0)
Screenshot: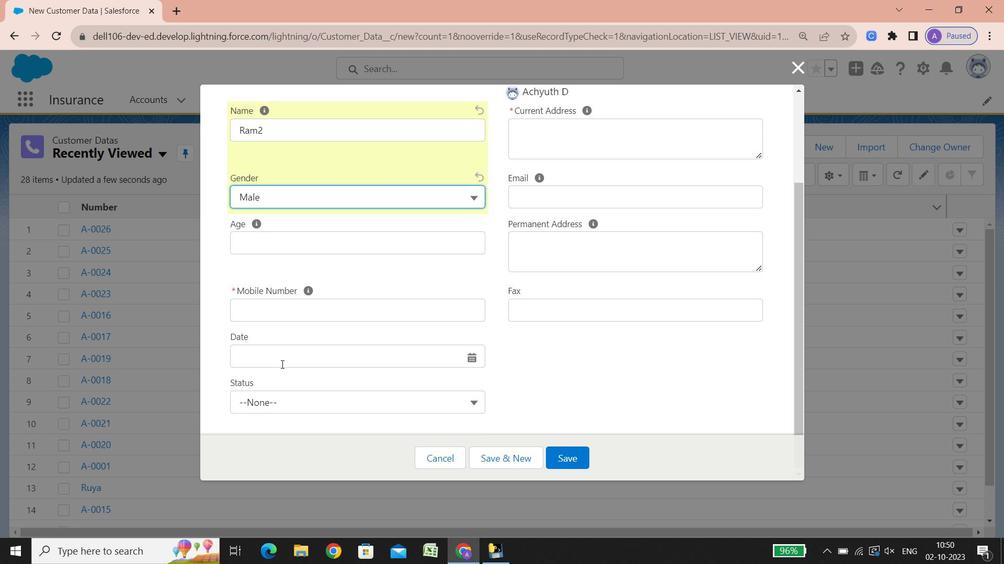 
Action: Mouse moved to (253, 240)
Screenshot: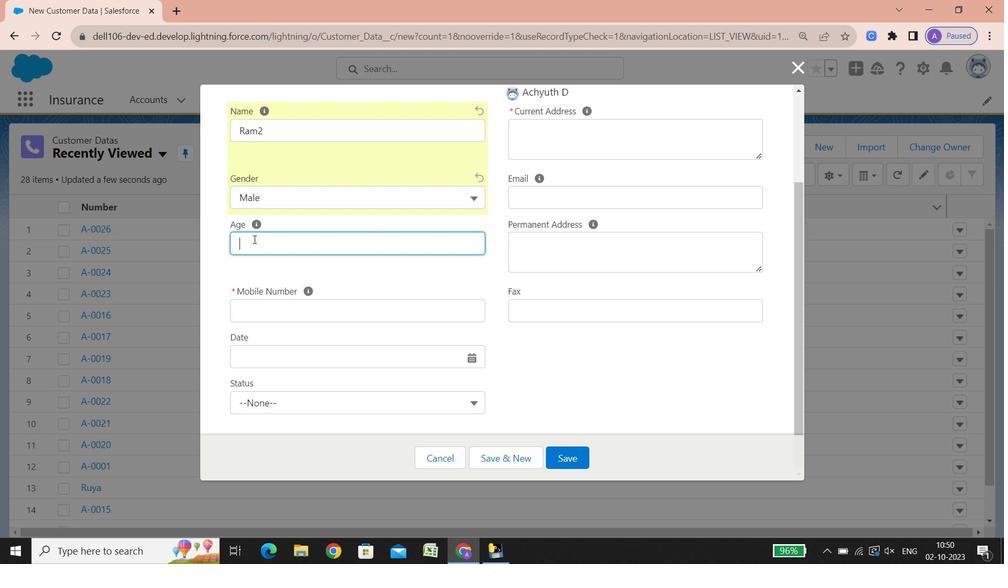 
Action: Mouse pressed left at (253, 240)
Screenshot: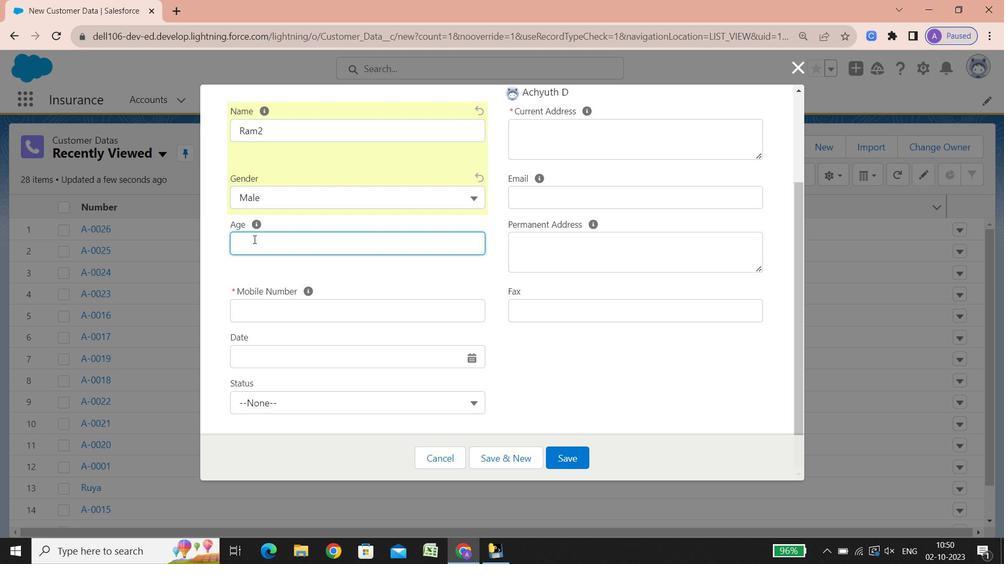 
Action: Key pressed 36
Screenshot: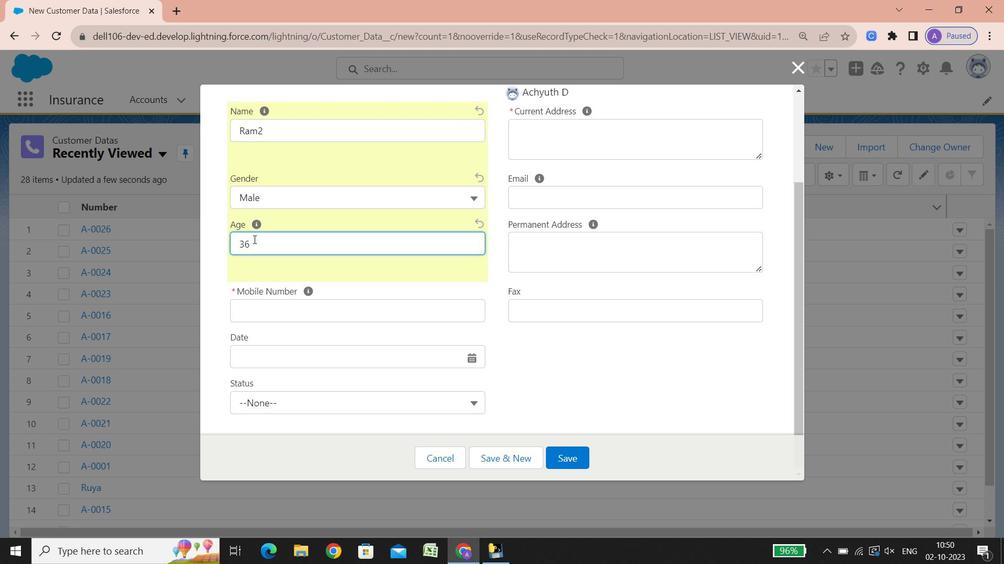 
Action: Mouse scrolled (253, 239) with delta (0, 0)
Screenshot: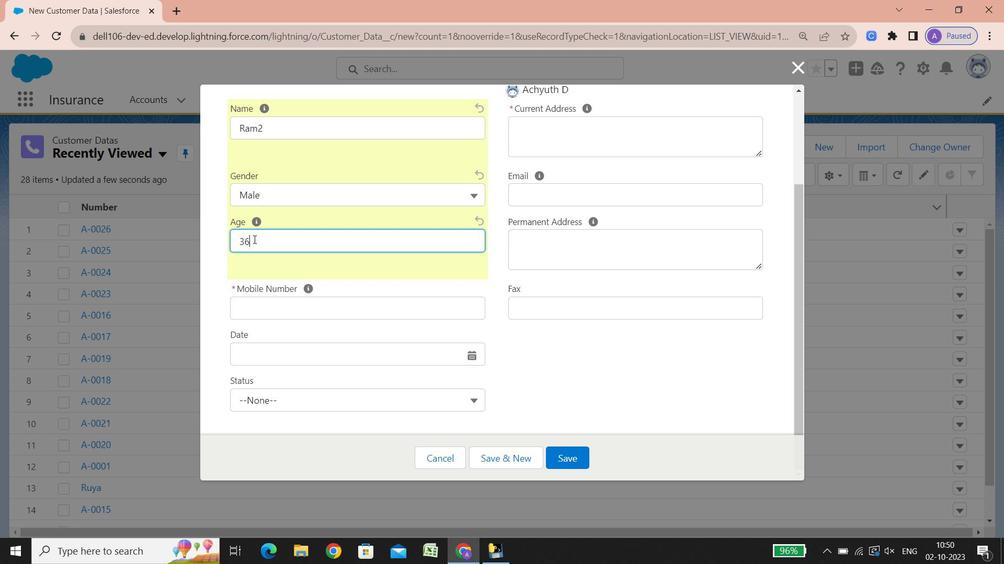 
Action: Mouse scrolled (253, 239) with delta (0, 0)
Screenshot: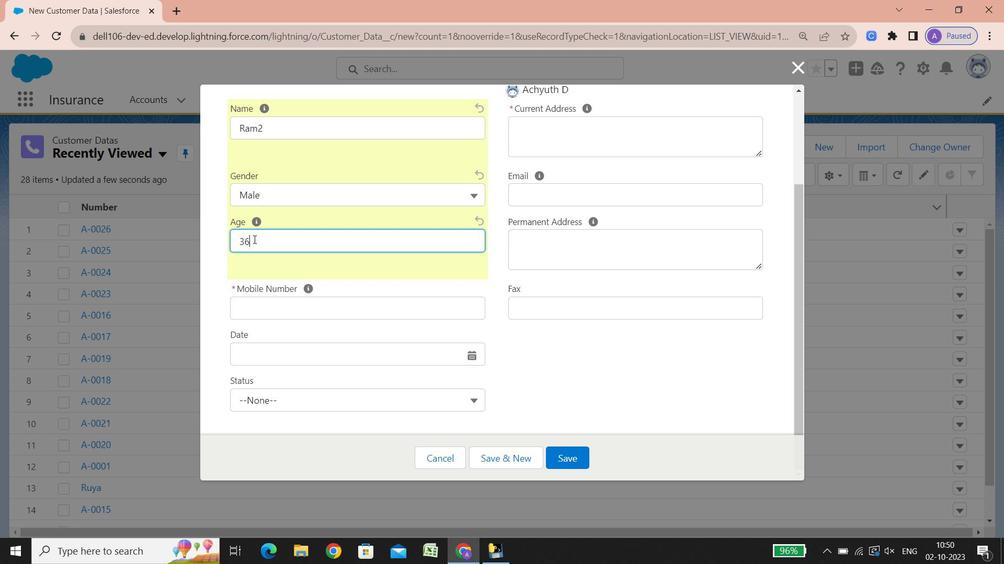 
Action: Mouse scrolled (253, 239) with delta (0, 0)
Screenshot: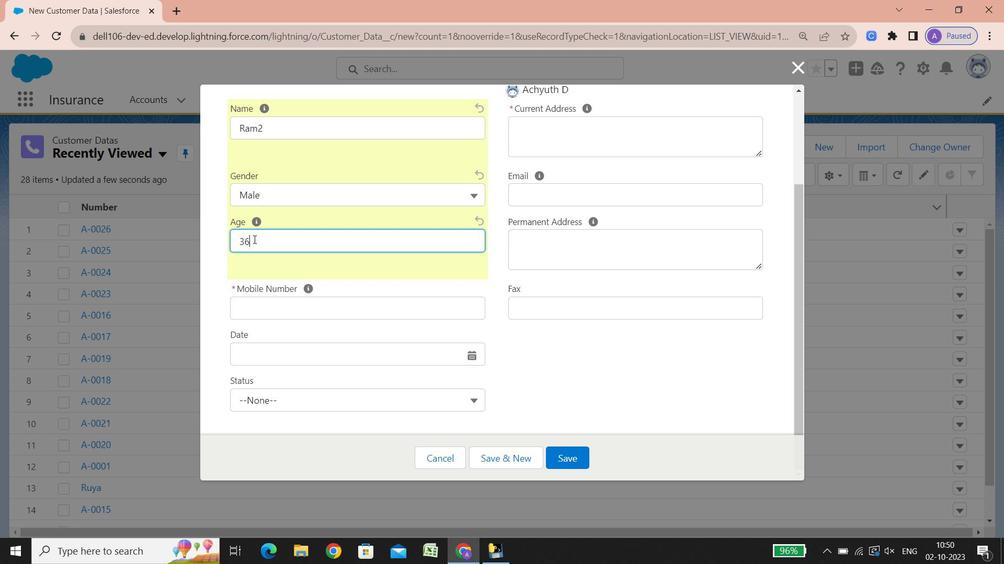 
Action: Mouse scrolled (253, 239) with delta (0, 0)
Screenshot: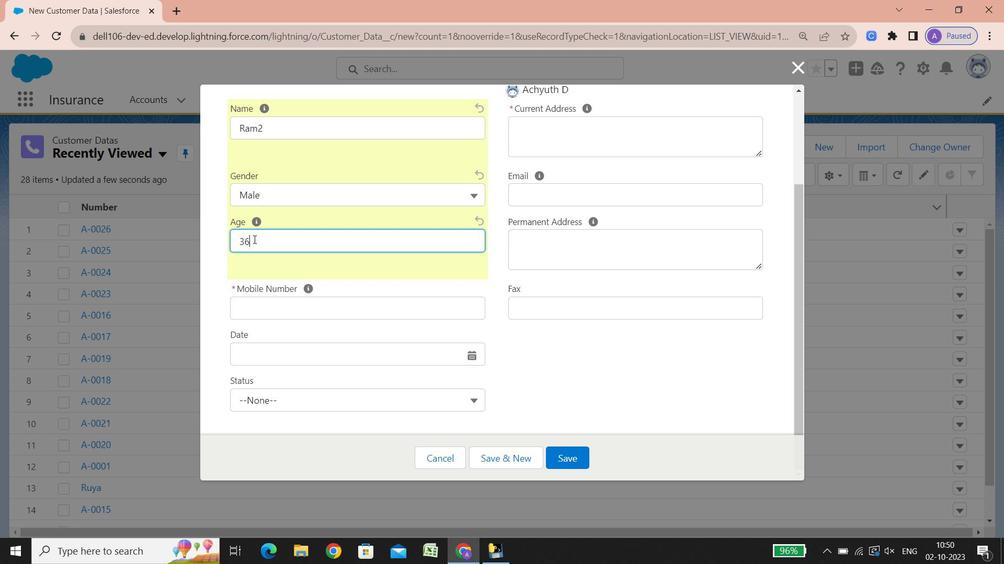 
Action: Mouse scrolled (253, 239) with delta (0, 0)
Screenshot: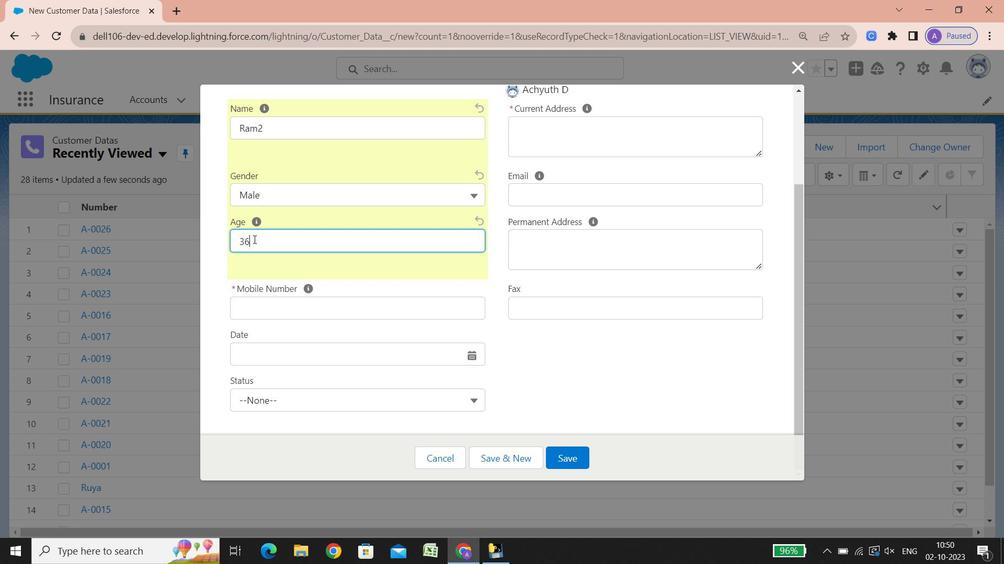 
Action: Mouse scrolled (253, 239) with delta (0, 0)
Screenshot: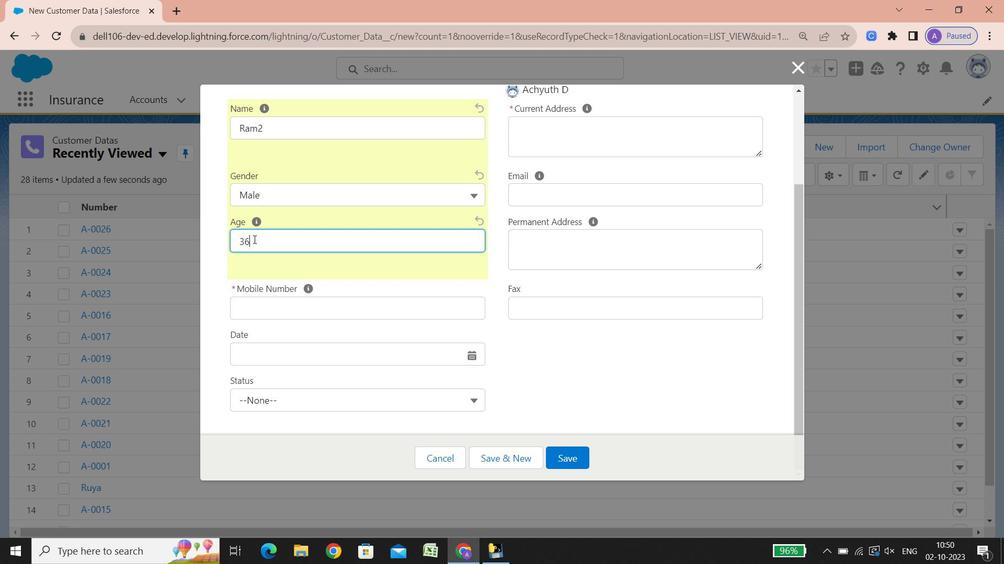 
Action: Mouse scrolled (253, 239) with delta (0, 0)
Screenshot: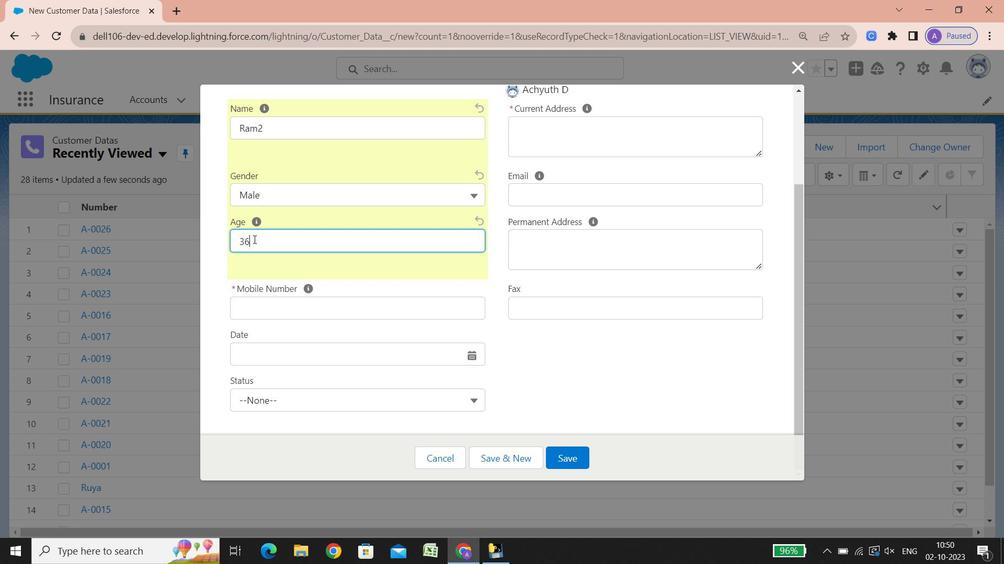 
Action: Mouse scrolled (253, 239) with delta (0, 0)
Screenshot: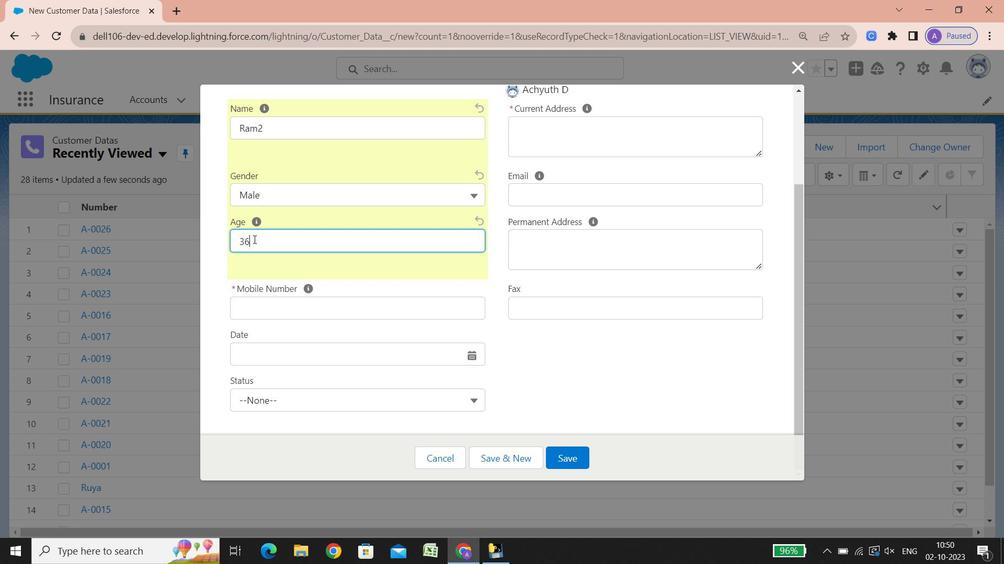 
Action: Mouse scrolled (253, 239) with delta (0, 0)
Screenshot: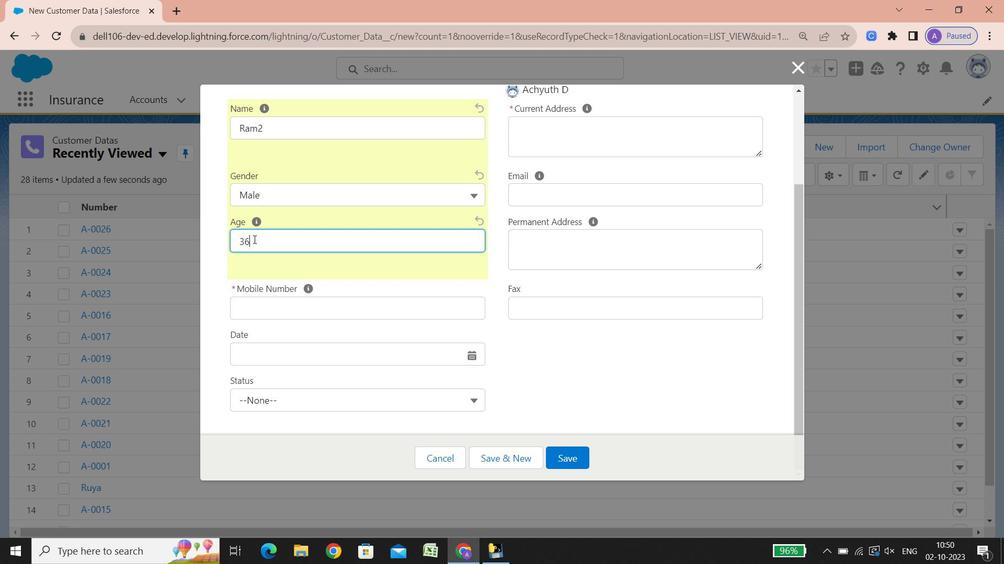 
Action: Mouse scrolled (253, 239) with delta (0, 0)
Screenshot: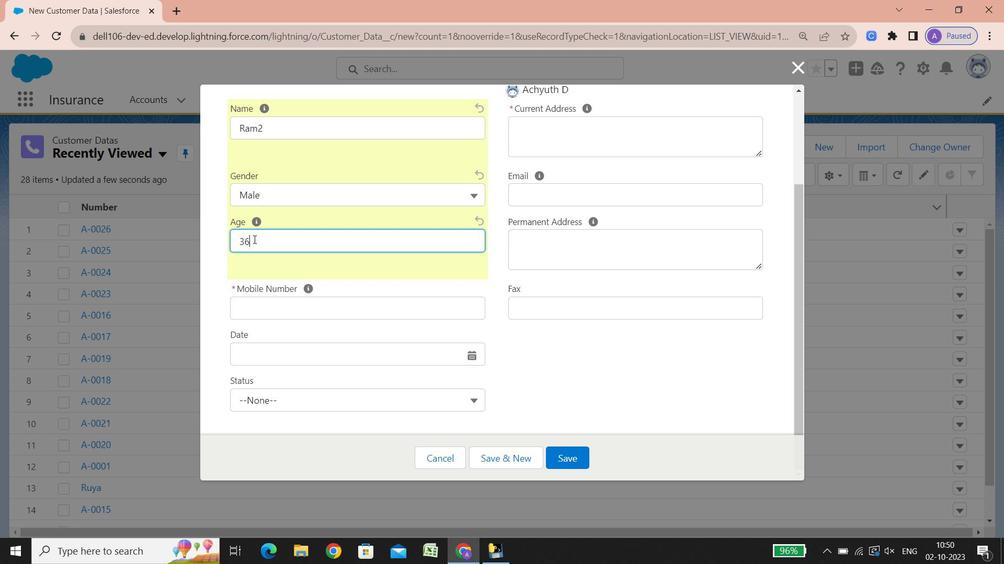 
Action: Mouse scrolled (253, 239) with delta (0, 0)
Screenshot: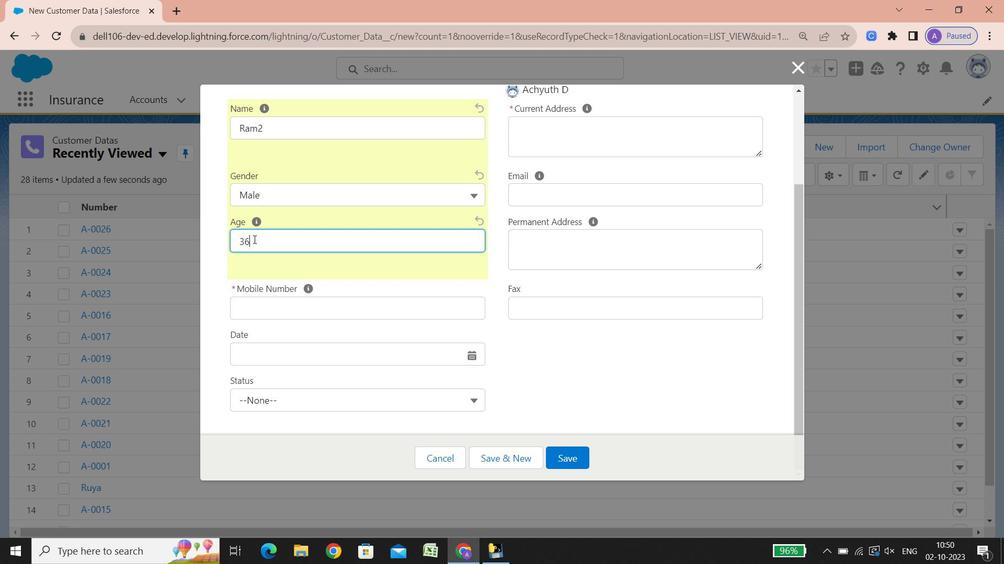 
Action: Mouse scrolled (253, 239) with delta (0, 0)
Screenshot: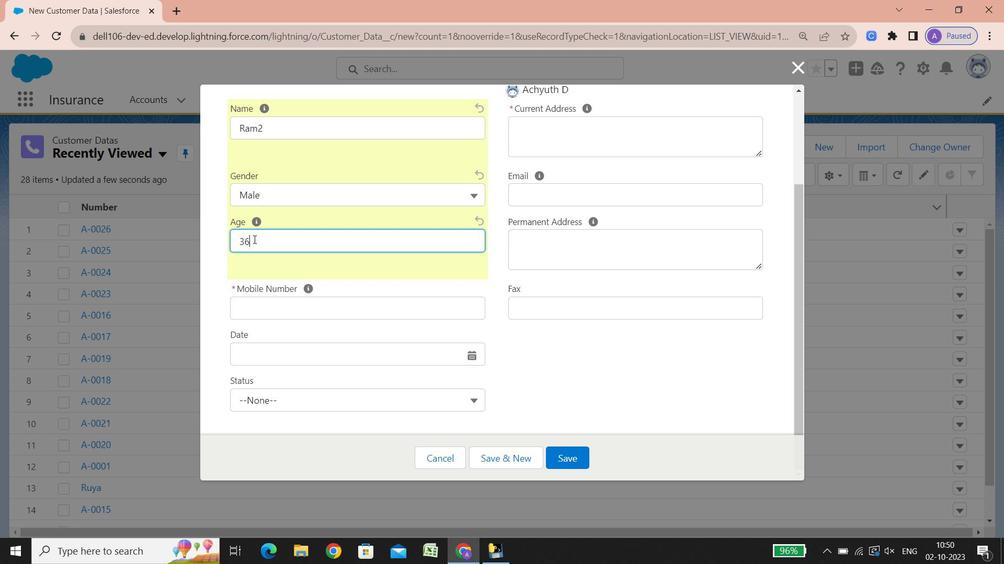 
Action: Mouse scrolled (253, 239) with delta (0, 0)
Screenshot: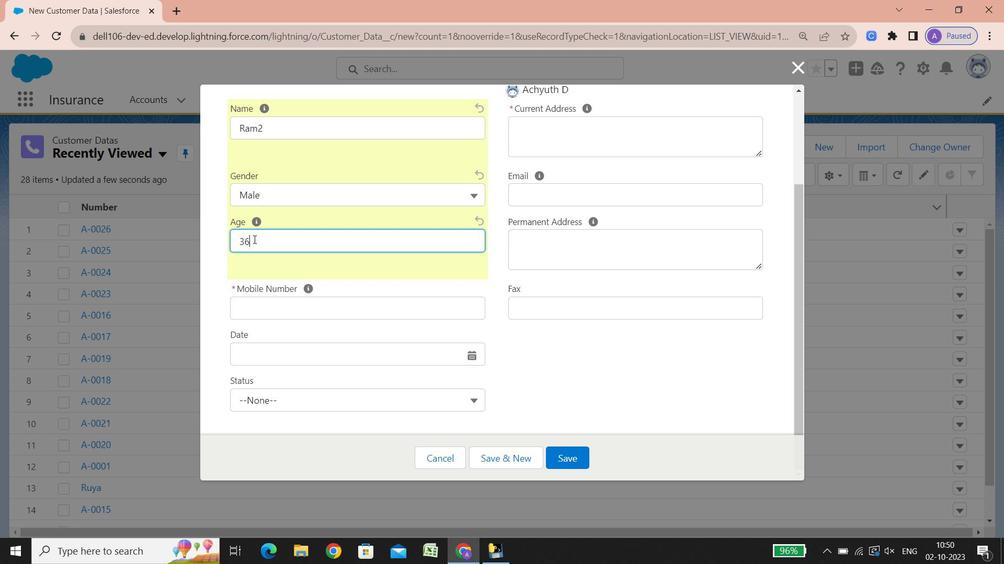 
Action: Mouse scrolled (253, 239) with delta (0, 0)
Screenshot: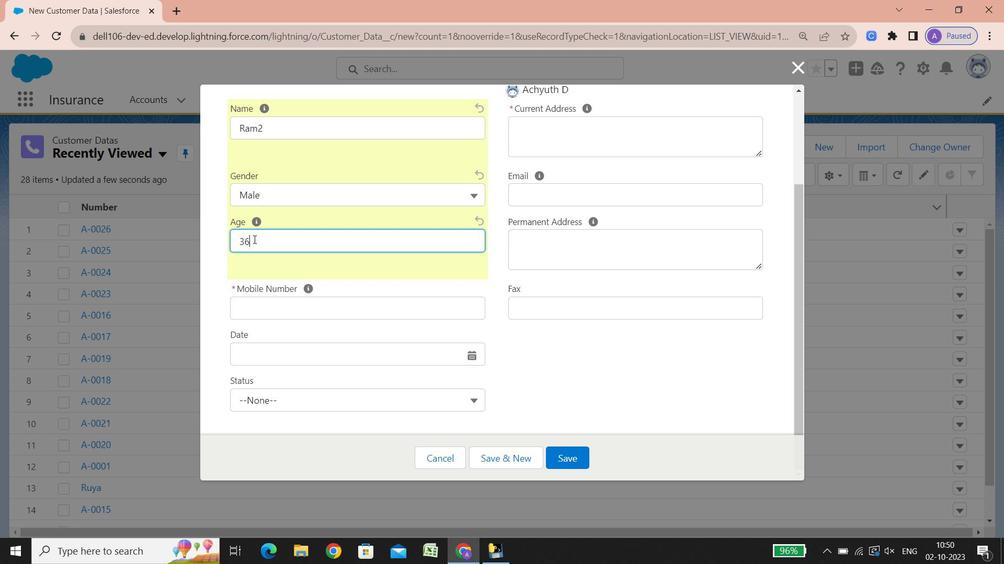 
Action: Mouse scrolled (253, 239) with delta (0, 0)
Screenshot: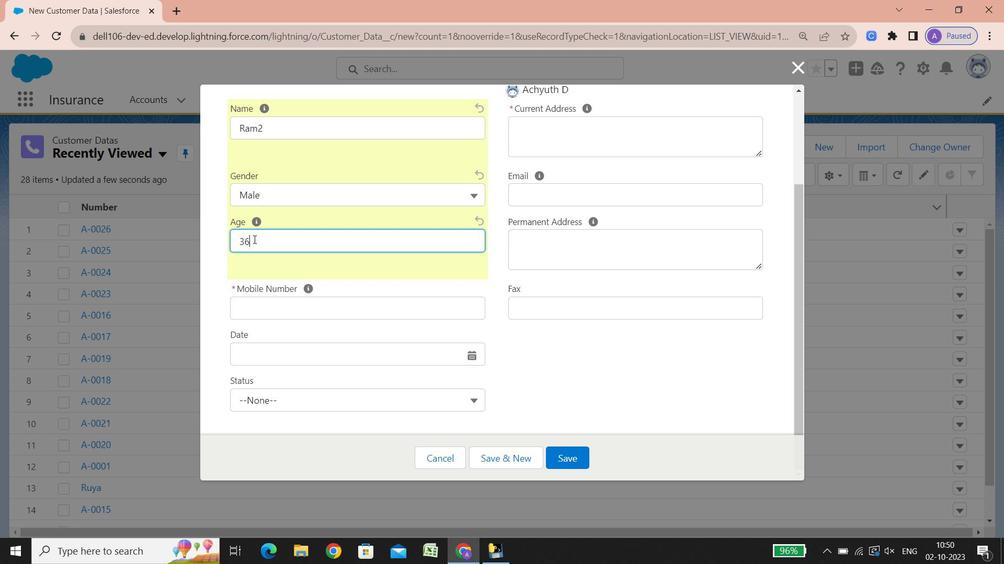 
Action: Mouse scrolled (253, 239) with delta (0, 0)
Screenshot: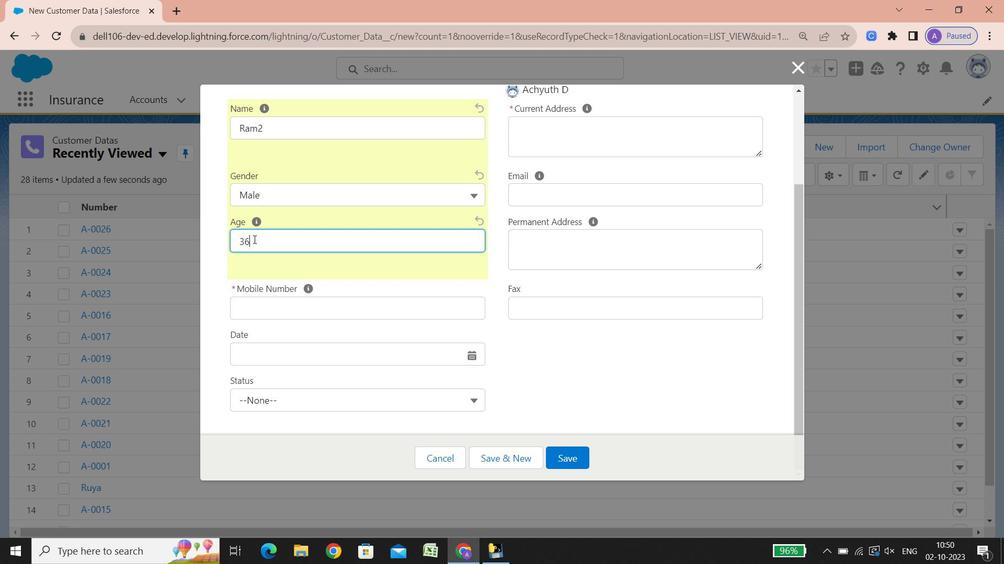 
Action: Mouse scrolled (253, 239) with delta (0, 0)
Screenshot: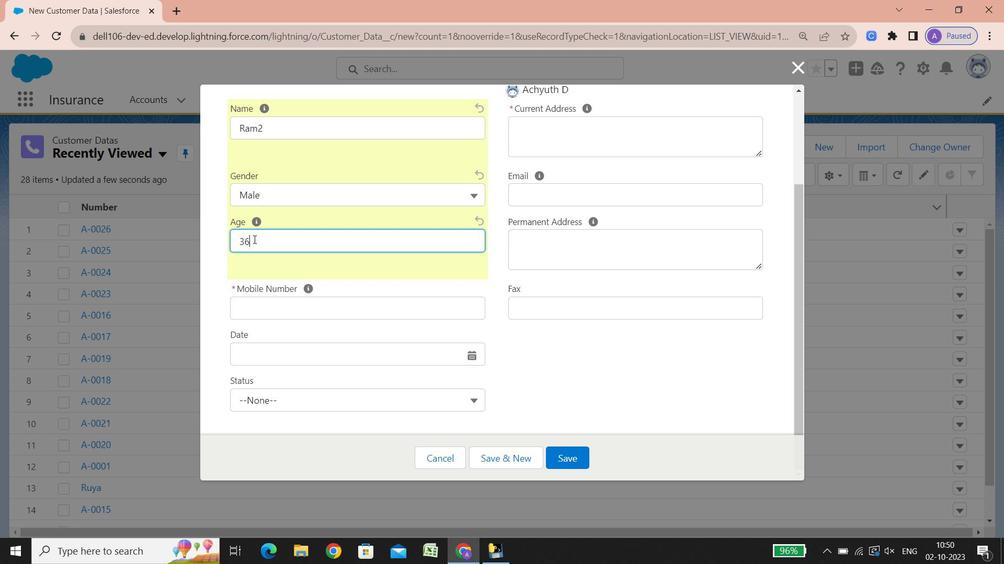 
Action: Mouse scrolled (253, 239) with delta (0, 0)
Screenshot: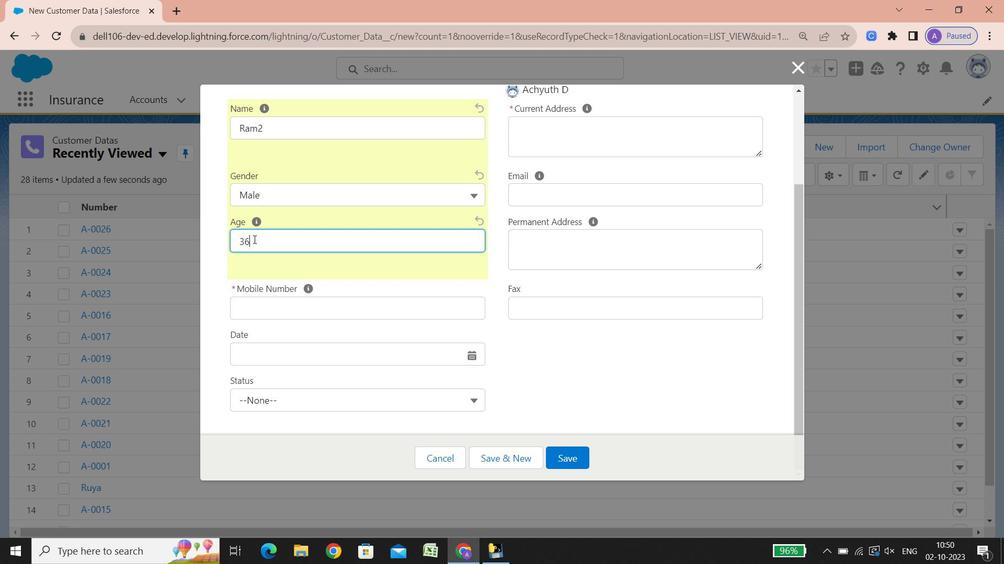 
Action: Mouse scrolled (253, 239) with delta (0, 0)
Screenshot: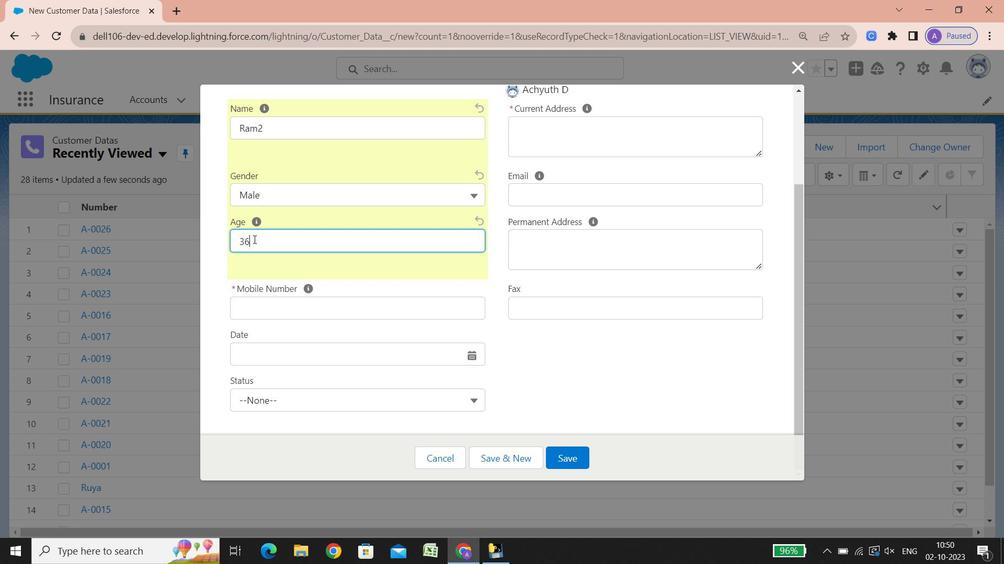 
Action: Mouse scrolled (253, 239) with delta (0, 0)
Screenshot: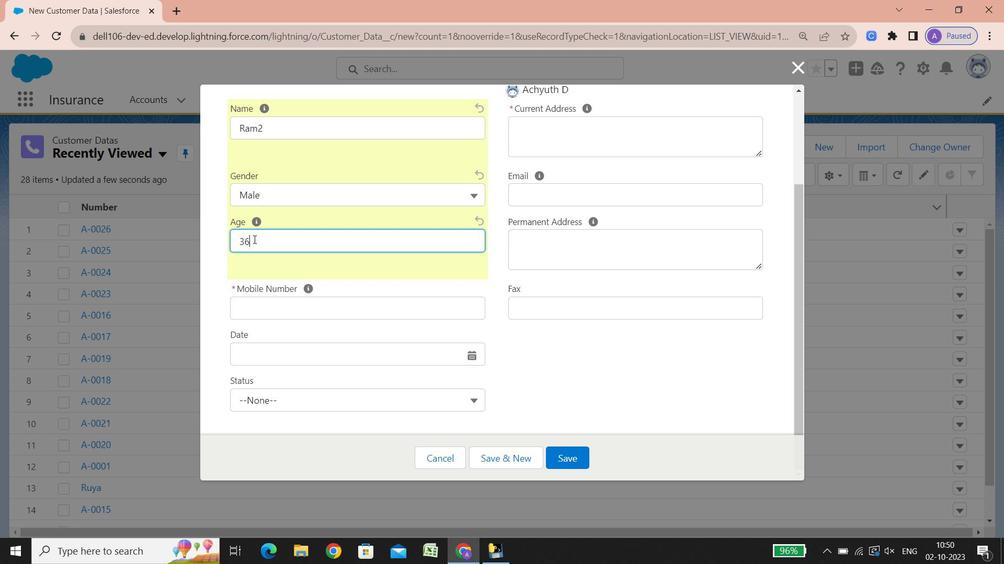 
Action: Mouse scrolled (253, 239) with delta (0, 0)
Screenshot: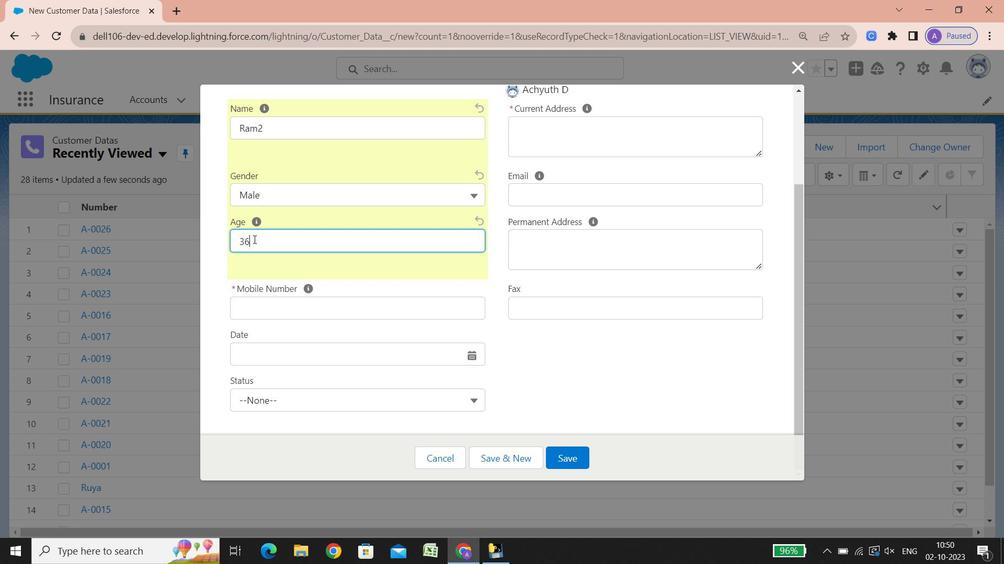 
Action: Mouse scrolled (253, 239) with delta (0, 0)
Screenshot: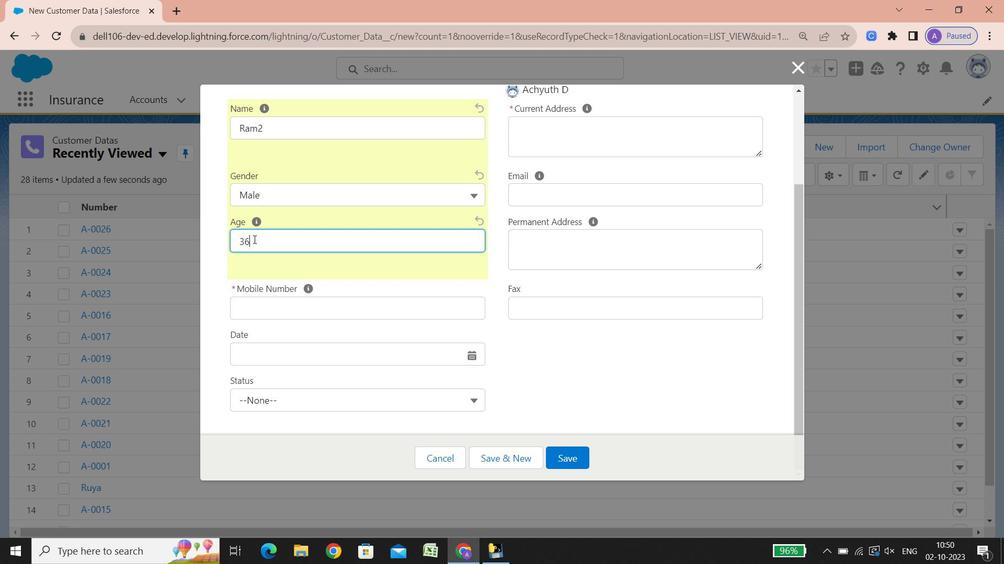 
Action: Mouse scrolled (253, 239) with delta (0, 0)
Screenshot: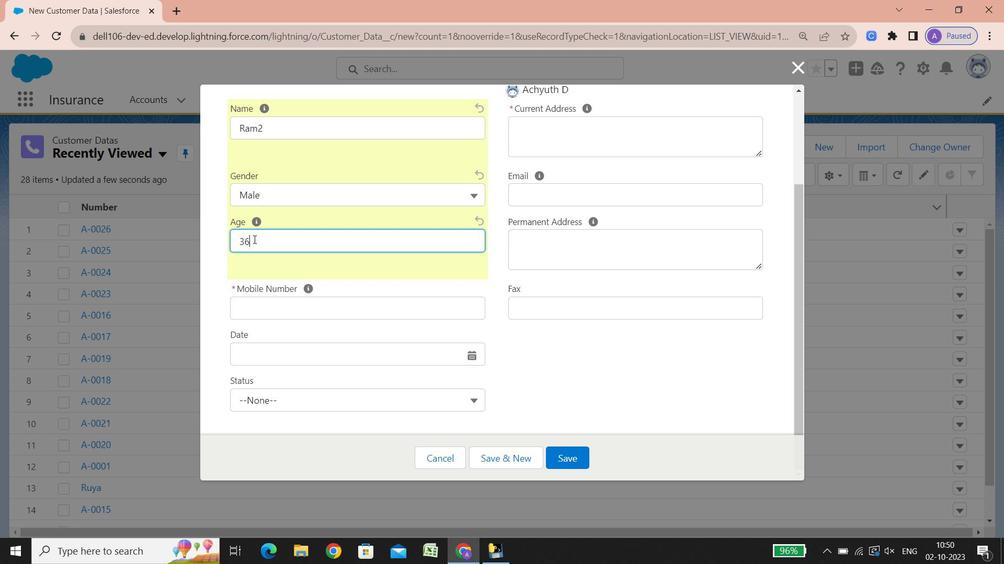 
Action: Mouse scrolled (253, 239) with delta (0, 0)
Screenshot: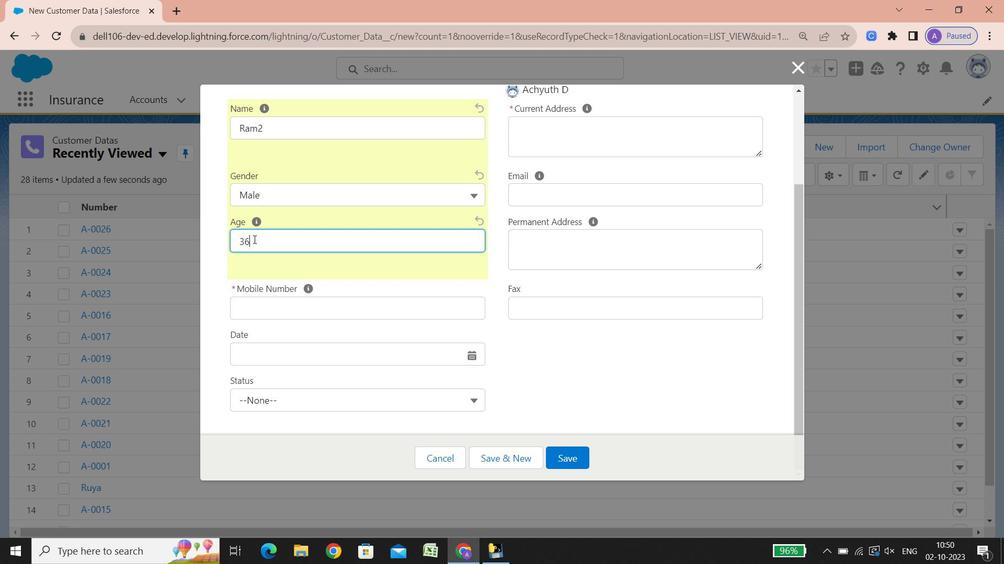 
Action: Mouse scrolled (253, 239) with delta (0, 0)
Screenshot: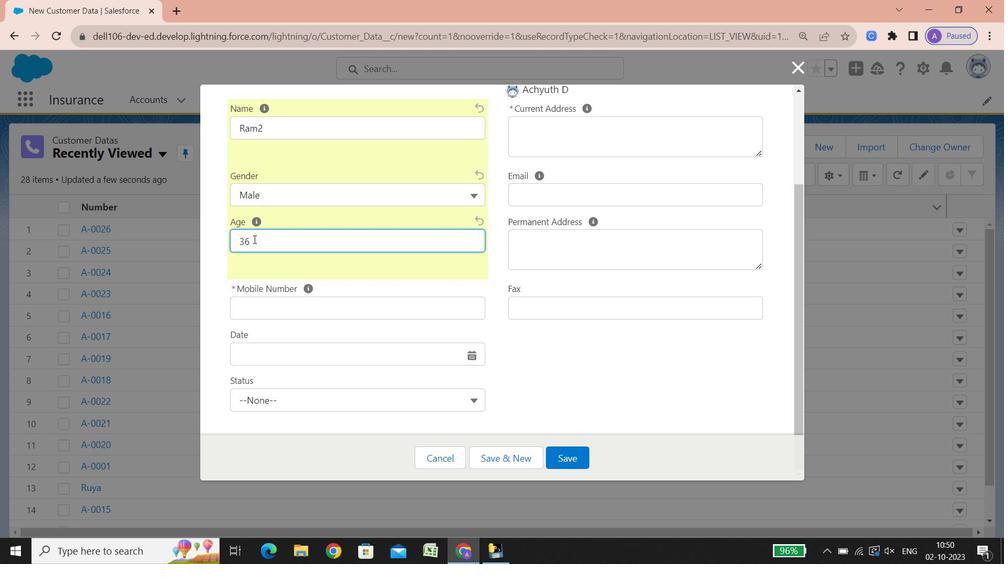 
Action: Mouse scrolled (253, 239) with delta (0, 0)
Screenshot: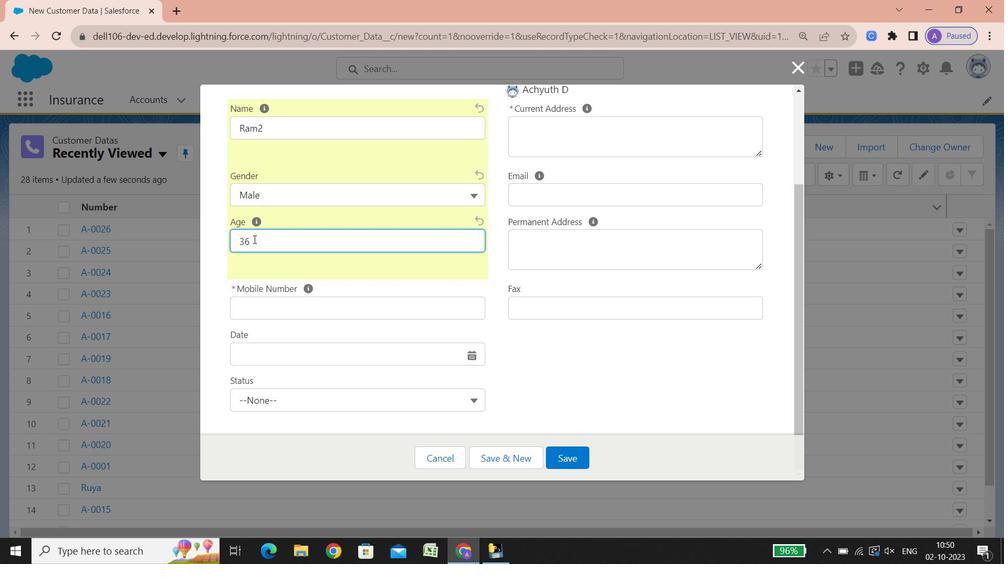 
Action: Mouse scrolled (253, 239) with delta (0, 0)
Screenshot: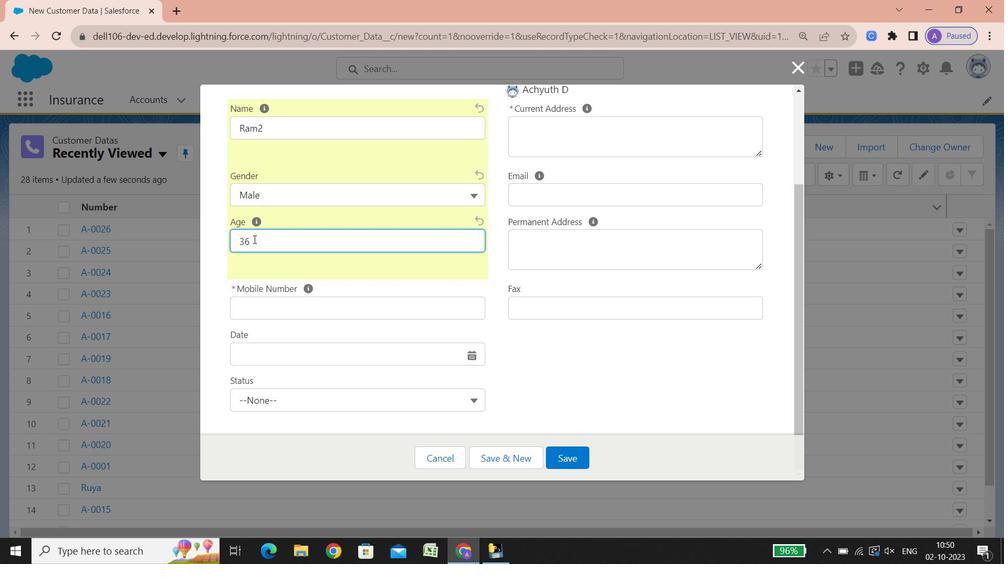 
Action: Mouse scrolled (253, 239) with delta (0, 0)
Screenshot: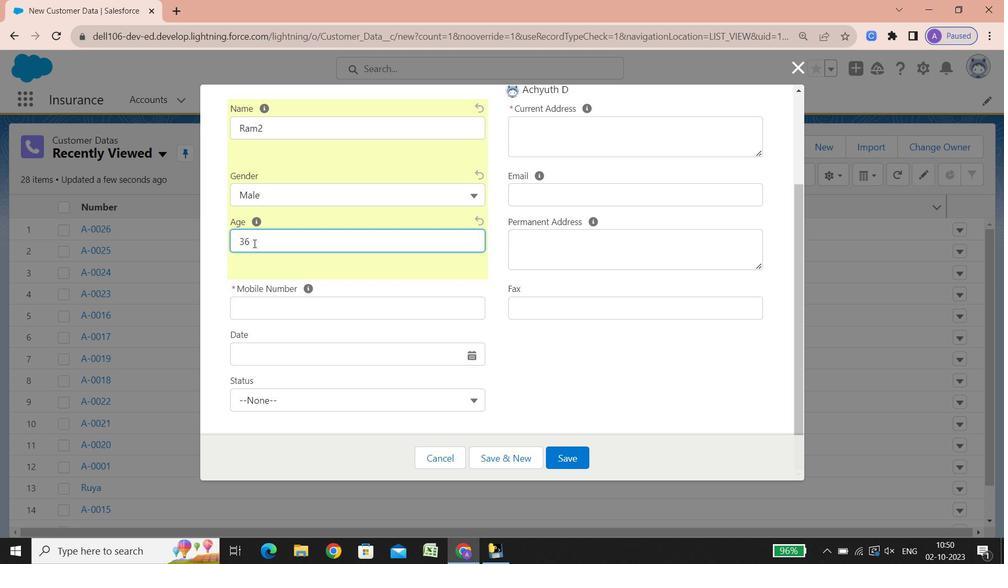 
Action: Mouse scrolled (253, 239) with delta (0, 0)
Screenshot: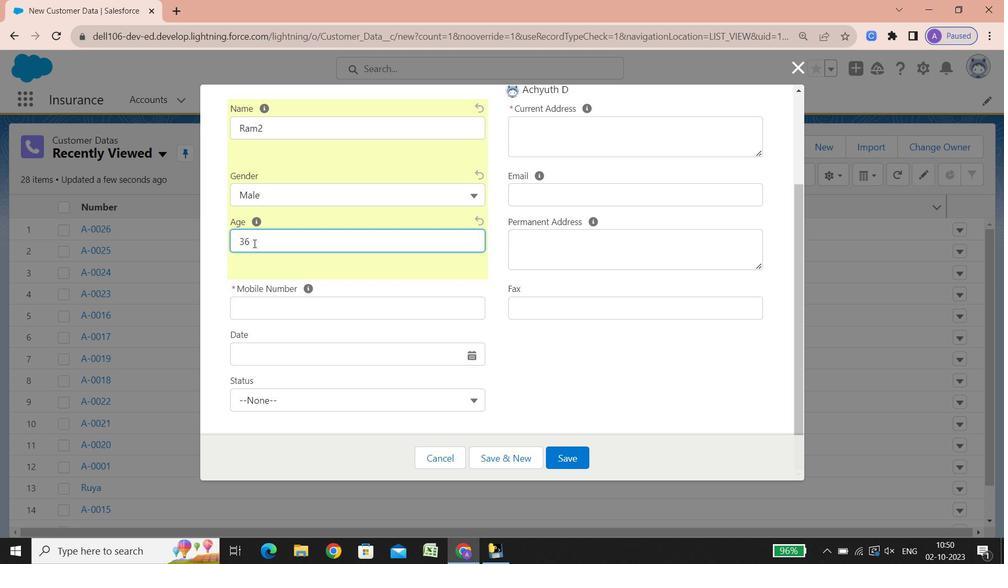 
Action: Mouse scrolled (253, 239) with delta (0, 0)
Screenshot: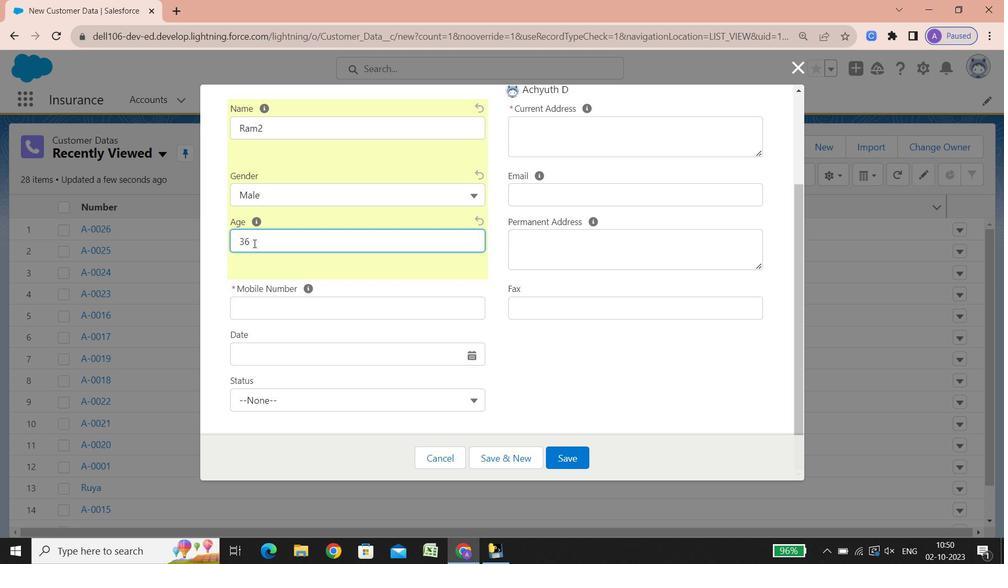 
Action: Mouse scrolled (253, 239) with delta (0, 0)
Screenshot: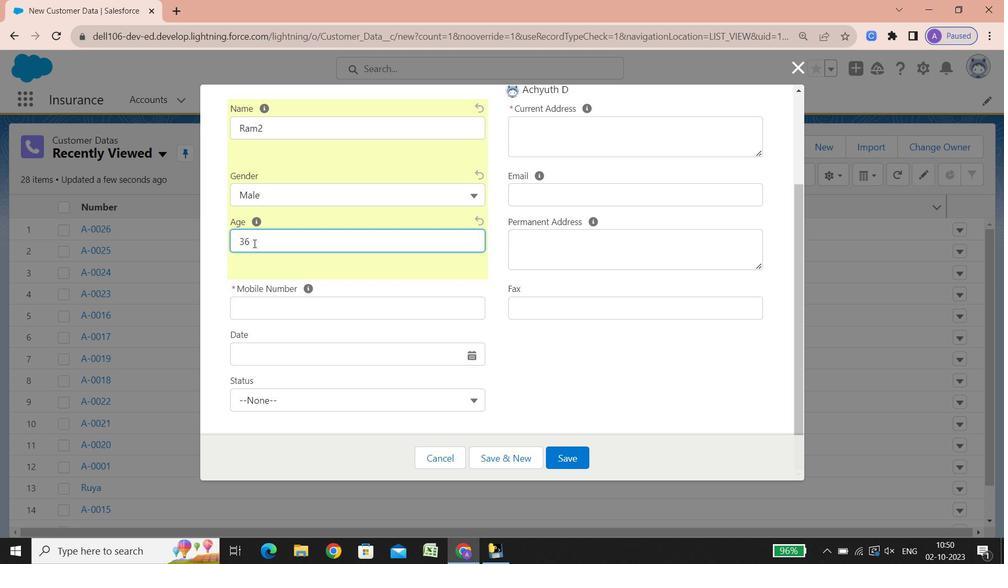
Action: Mouse scrolled (253, 239) with delta (0, 0)
Screenshot: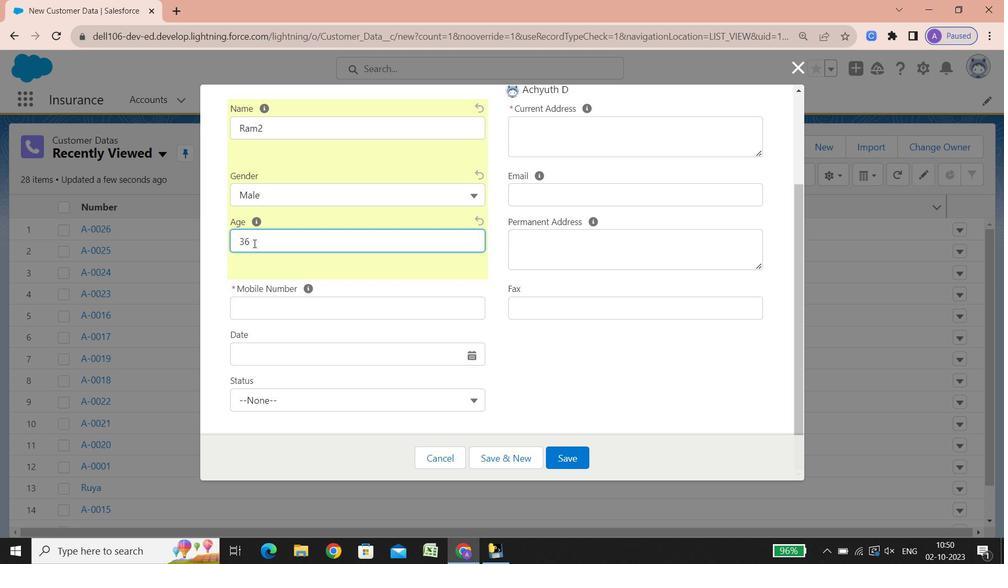 
Action: Mouse scrolled (253, 239) with delta (0, 0)
Screenshot: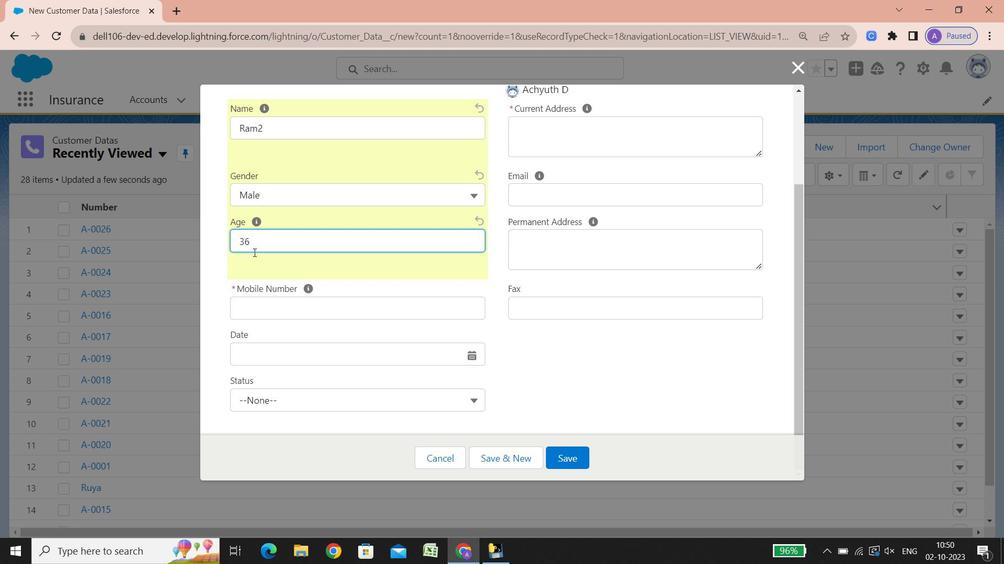 
Action: Mouse scrolled (253, 239) with delta (0, 0)
Screenshot: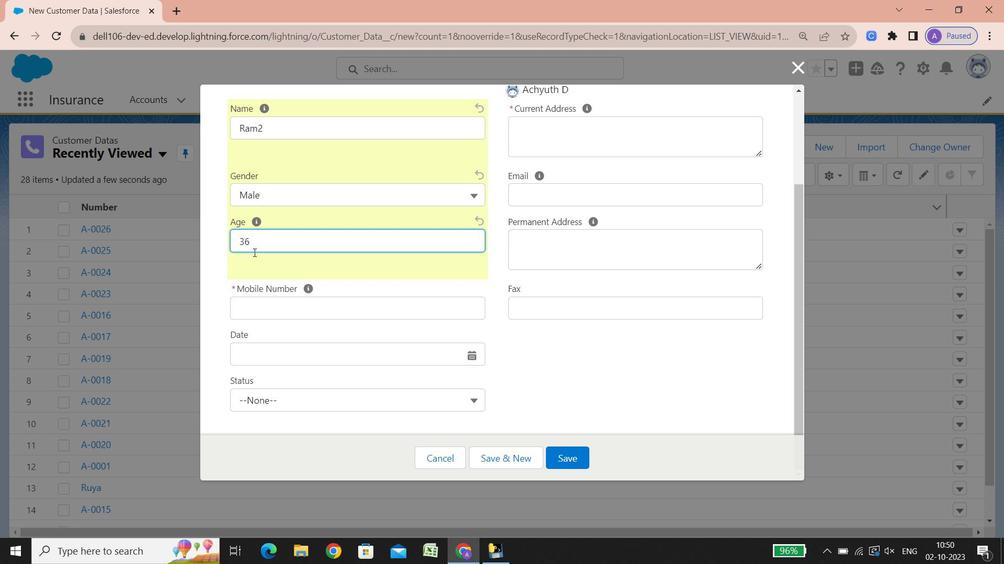 
Action: Mouse scrolled (253, 239) with delta (0, 0)
Screenshot: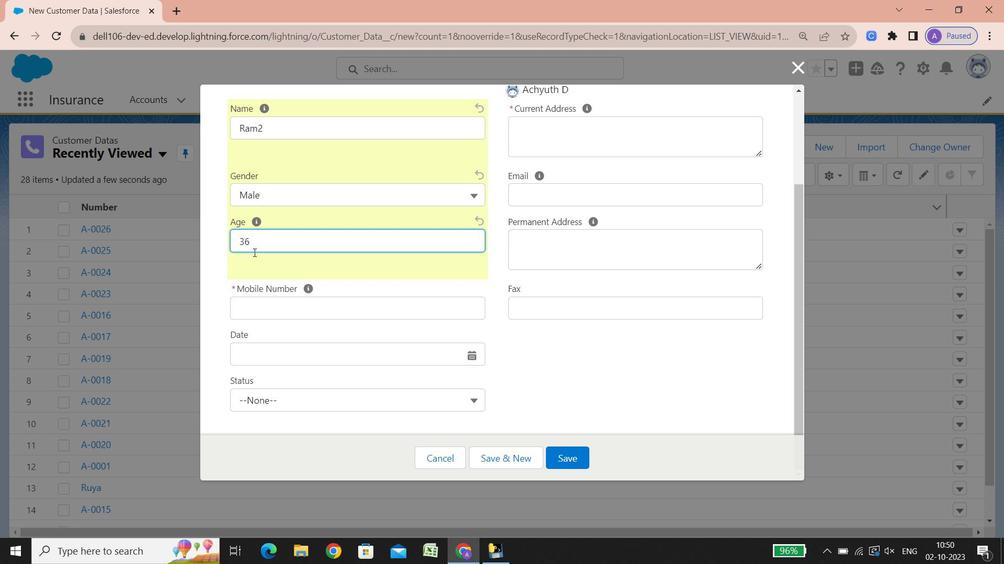 
Action: Mouse scrolled (253, 239) with delta (0, 0)
Screenshot: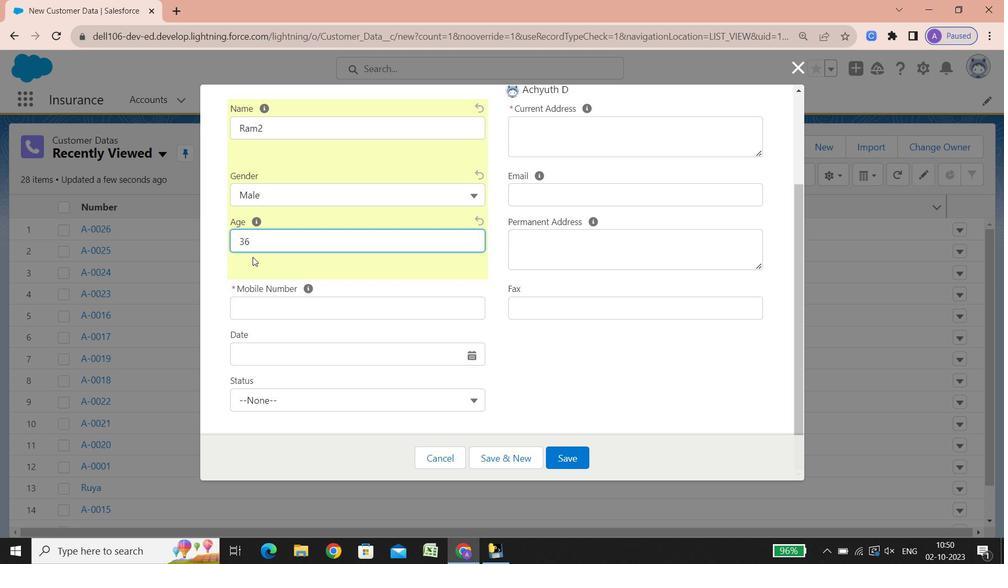 
Action: Mouse scrolled (253, 239) with delta (0, 0)
Screenshot: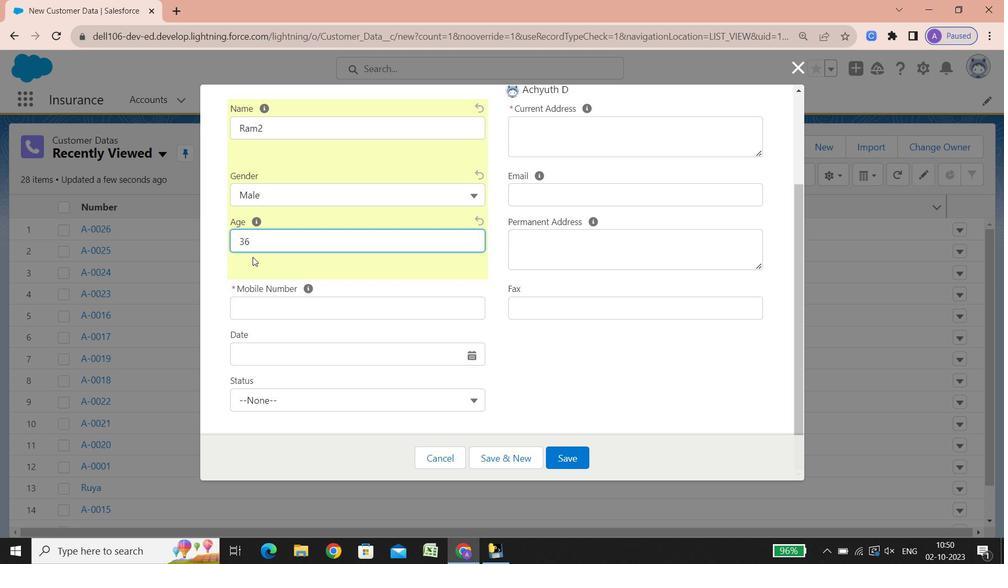 
Action: Mouse scrolled (253, 239) with delta (0, 0)
Screenshot: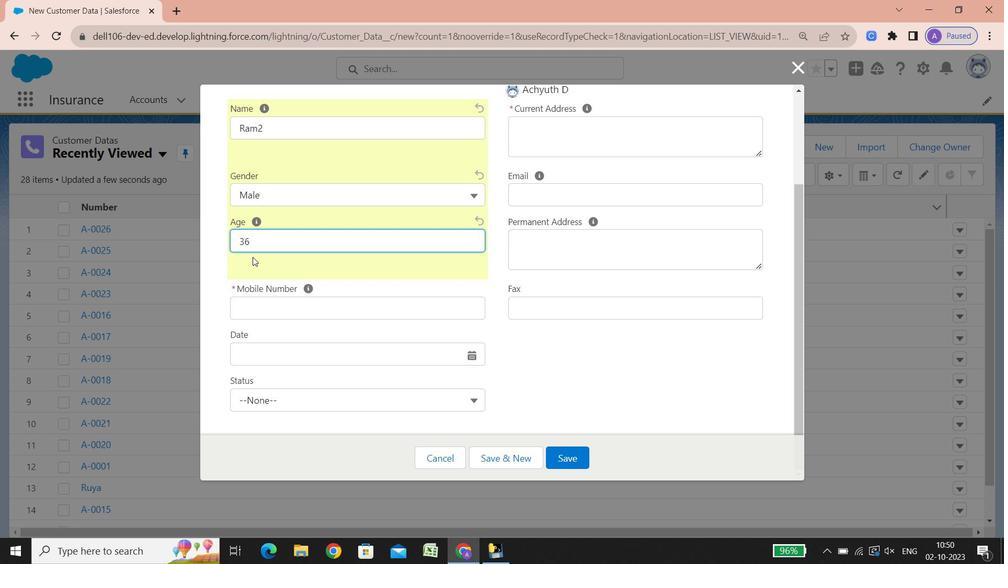 
Action: Mouse scrolled (253, 239) with delta (0, 0)
Screenshot: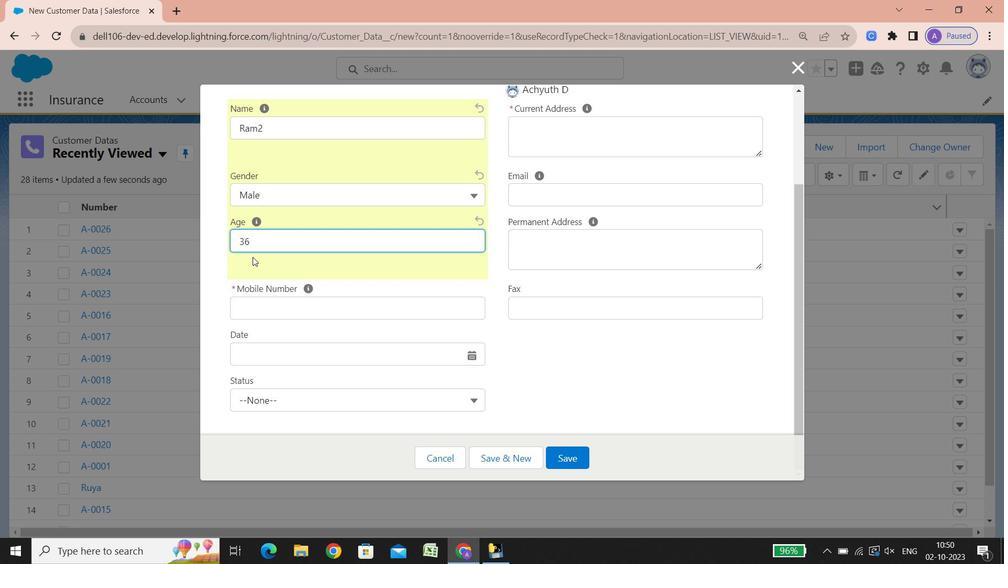 
Action: Mouse scrolled (253, 239) with delta (0, 0)
Screenshot: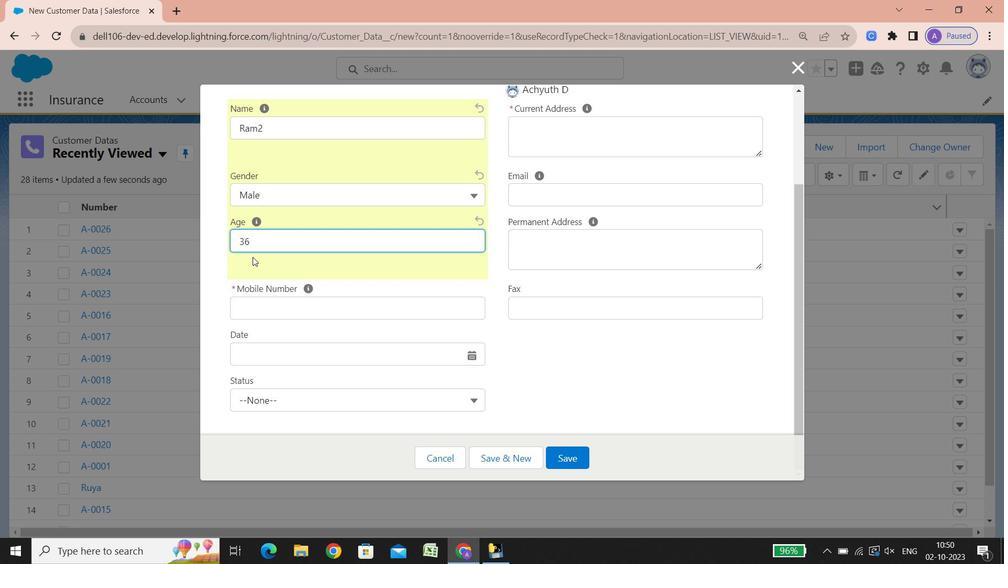 
Action: Mouse scrolled (253, 239) with delta (0, 0)
Screenshot: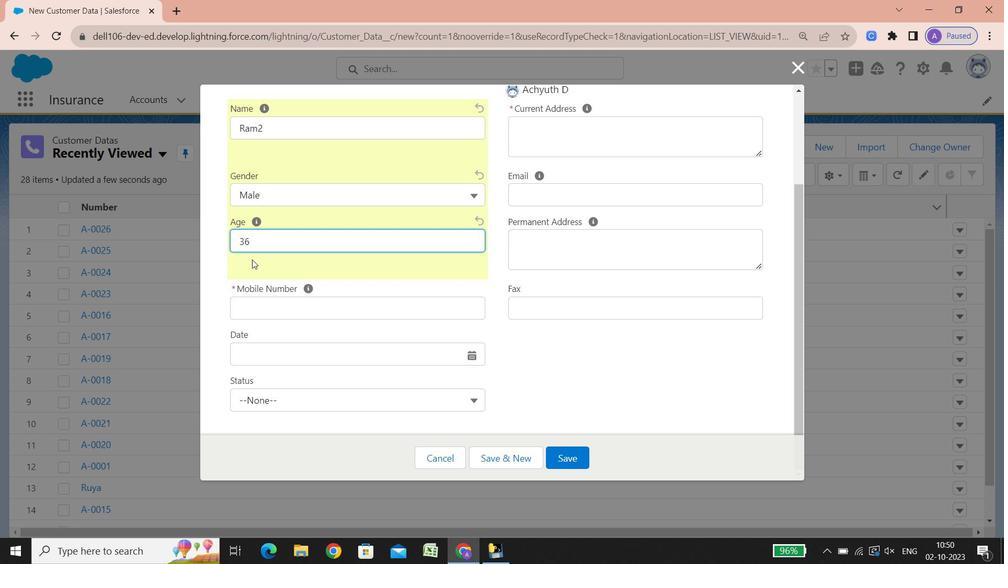 
Action: Mouse scrolled (253, 239) with delta (0, 0)
Screenshot: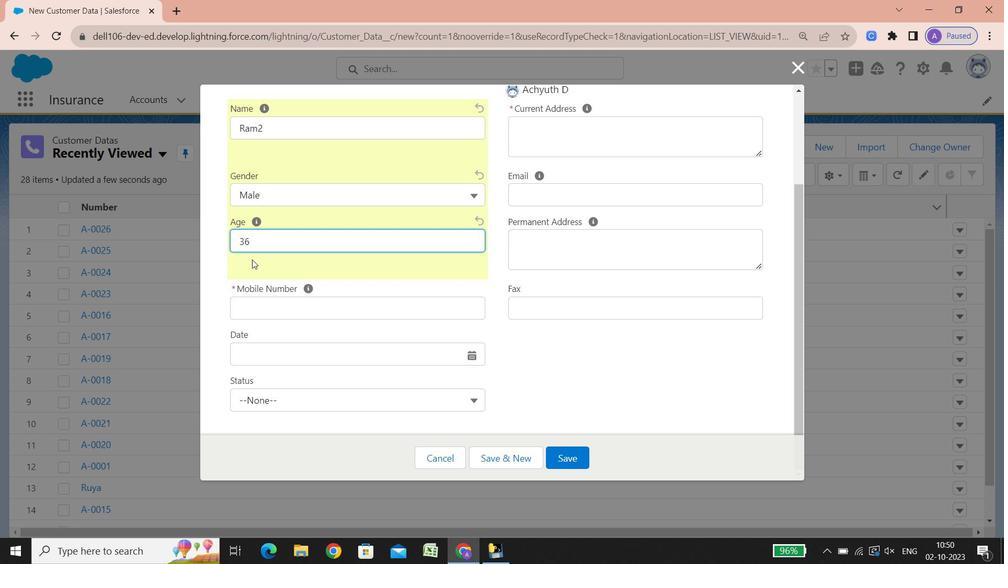 
Action: Mouse scrolled (253, 239) with delta (0, 0)
Screenshot: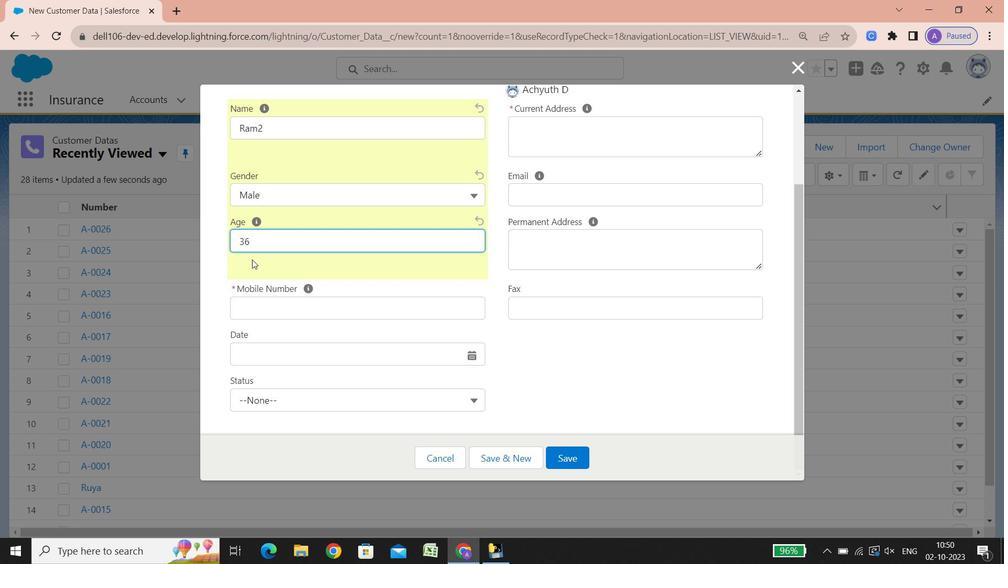
Action: Mouse scrolled (253, 239) with delta (0, 0)
Screenshot: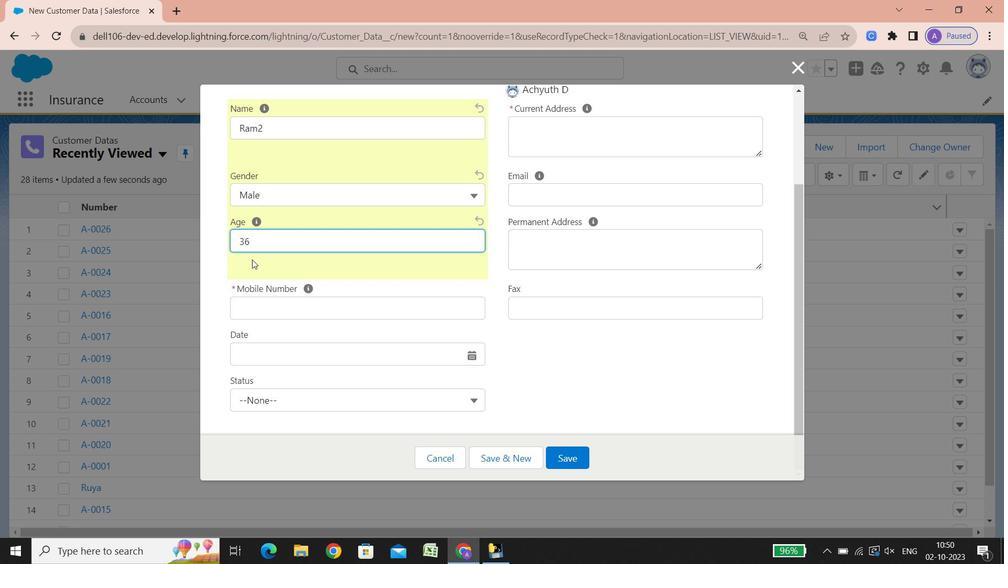 
Action: Mouse scrolled (253, 239) with delta (0, 0)
Screenshot: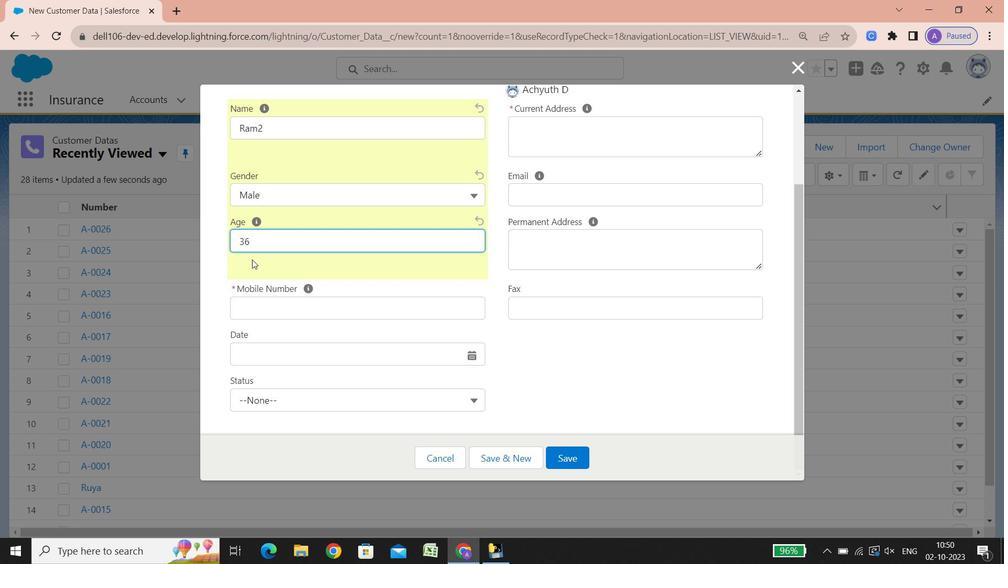 
Action: Mouse scrolled (253, 239) with delta (0, 0)
Screenshot: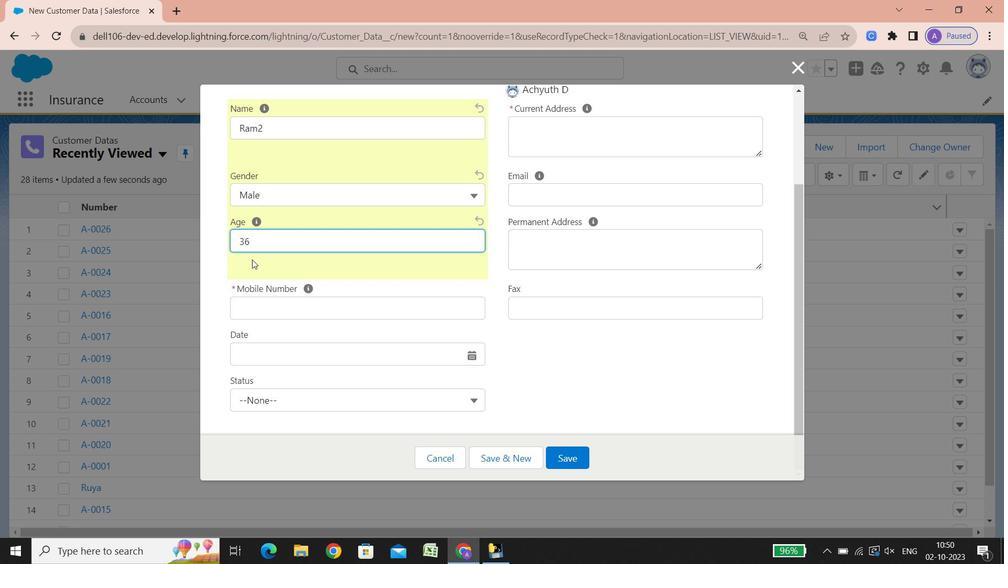 
Action: Mouse scrolled (253, 239) with delta (0, 0)
Screenshot: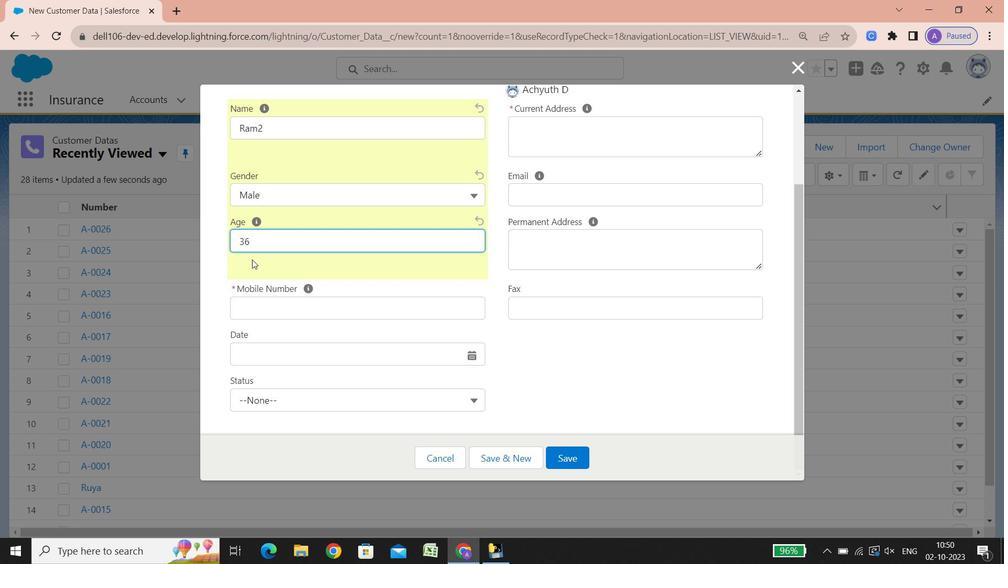 
Action: Mouse scrolled (253, 239) with delta (0, 0)
Screenshot: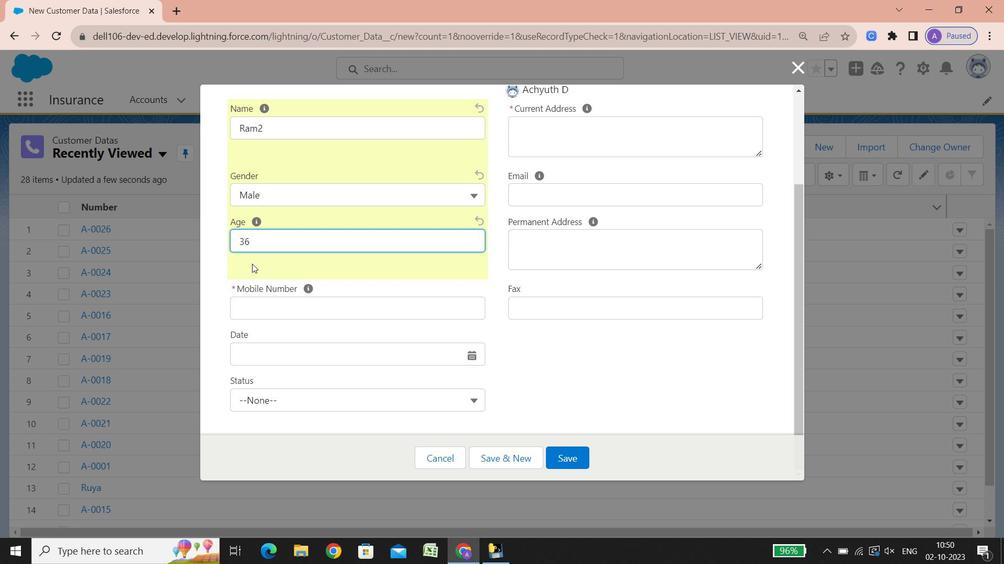 
Action: Mouse scrolled (253, 239) with delta (0, 0)
Screenshot: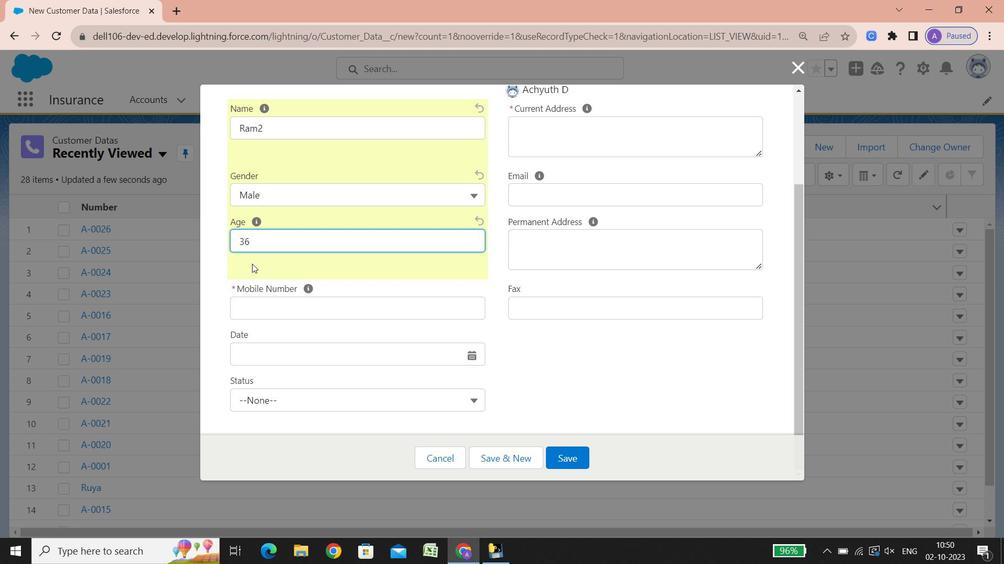 
Action: Mouse scrolled (253, 239) with delta (0, 0)
Screenshot: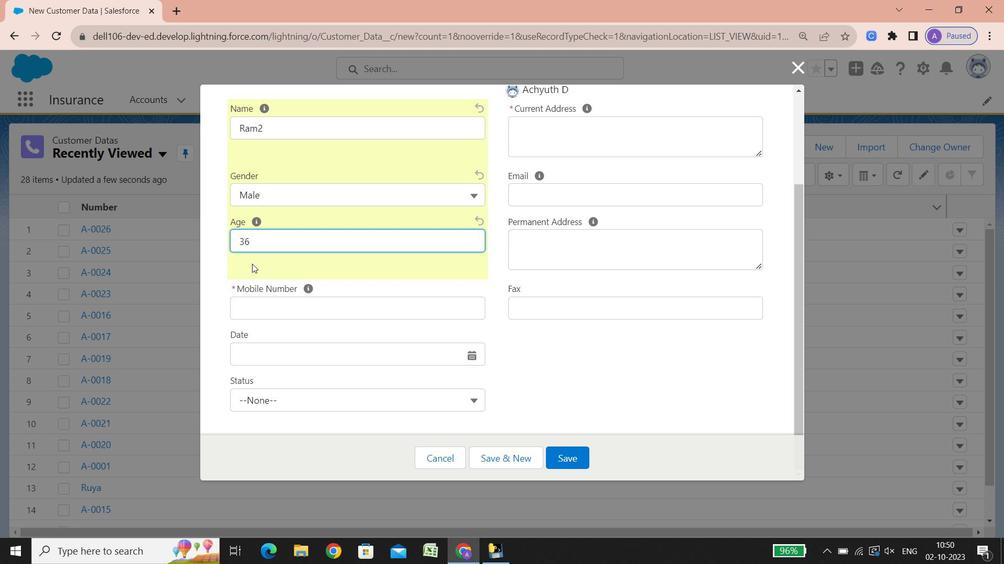 
Action: Mouse scrolled (253, 239) with delta (0, 0)
Screenshot: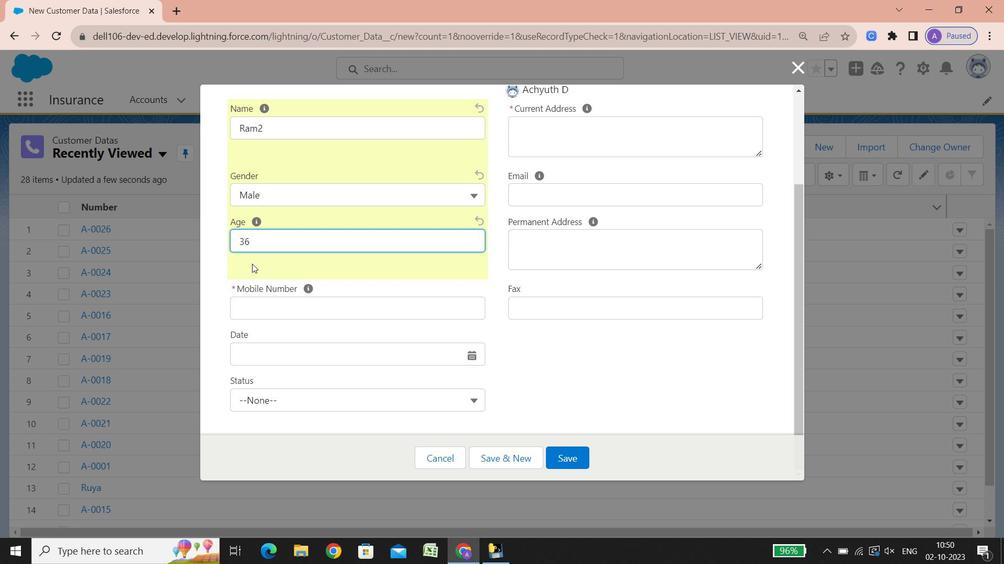 
Action: Mouse scrolled (253, 239) with delta (0, 0)
Screenshot: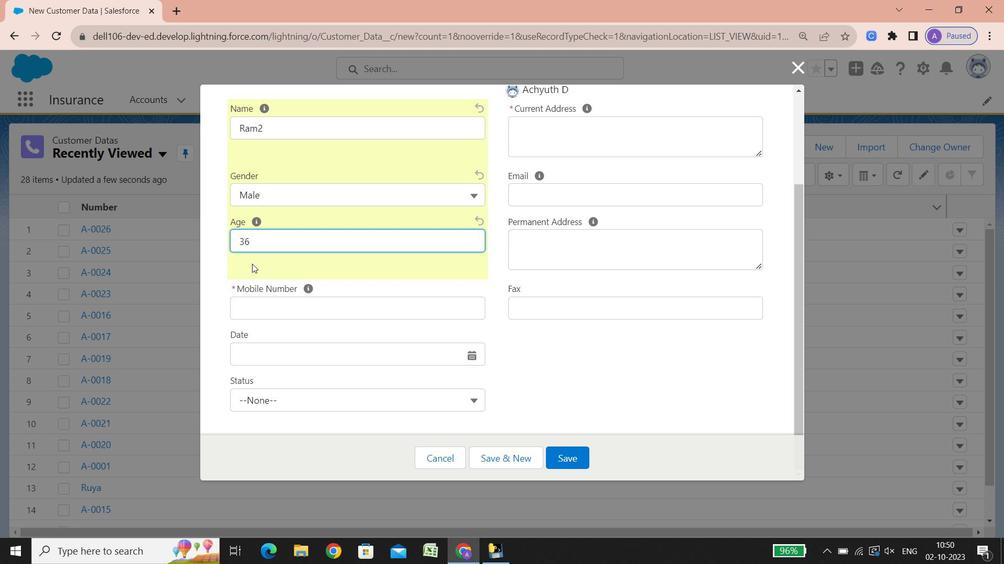 
Action: Mouse scrolled (253, 239) with delta (0, 0)
Screenshot: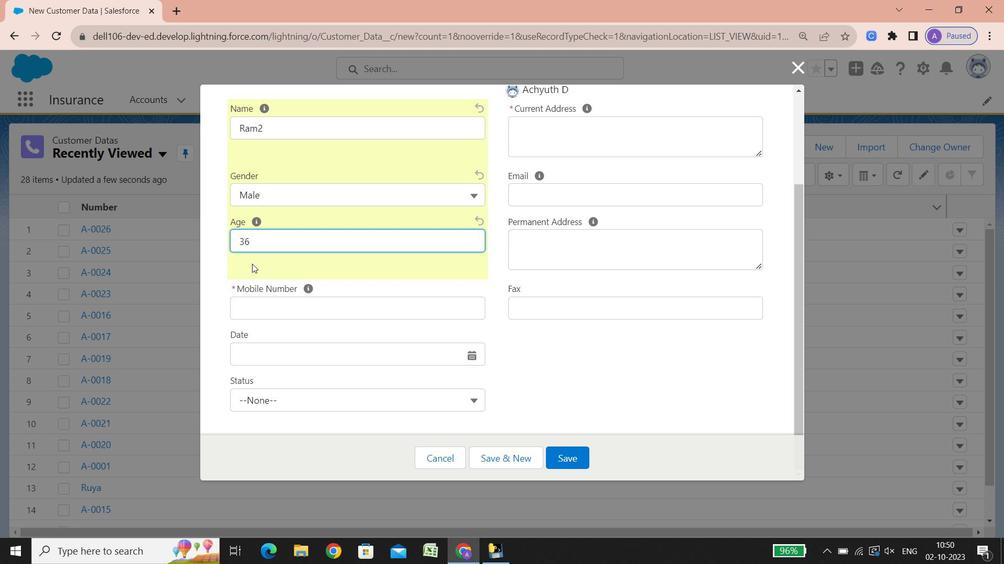 
Action: Mouse scrolled (253, 239) with delta (0, 0)
Screenshot: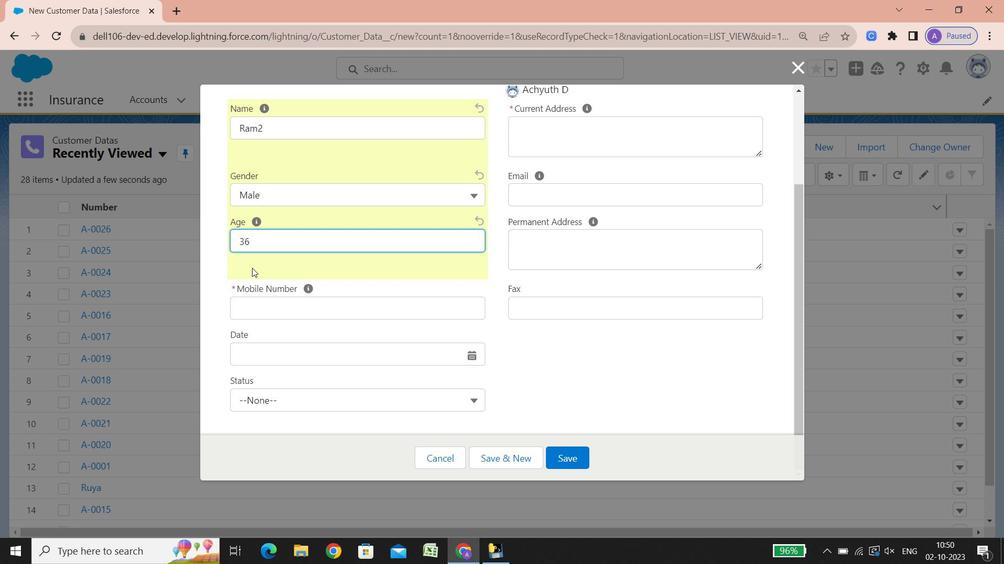 
Action: Mouse scrolled (253, 239) with delta (0, 0)
Screenshot: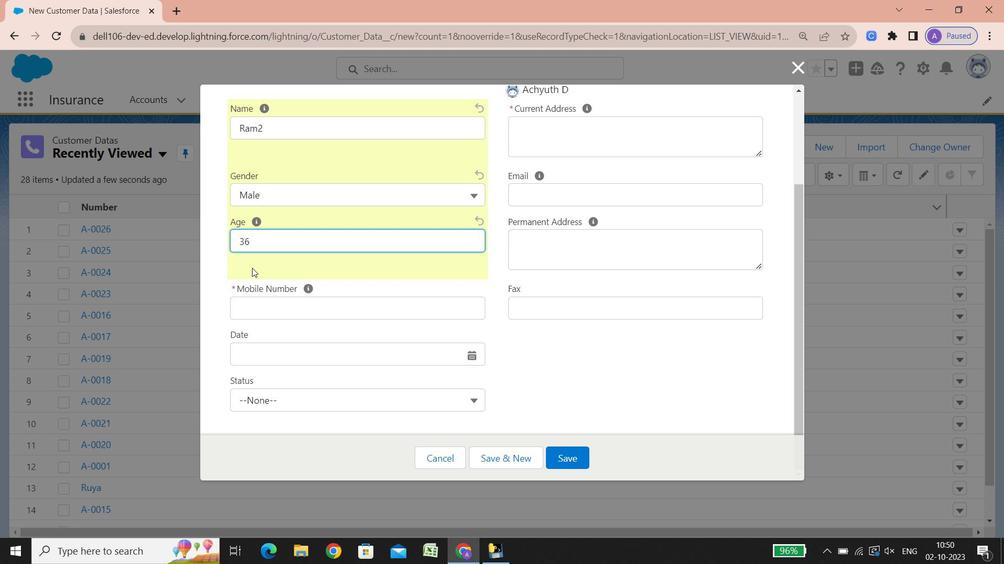 
Action: Mouse scrolled (253, 239) with delta (0, 0)
Screenshot: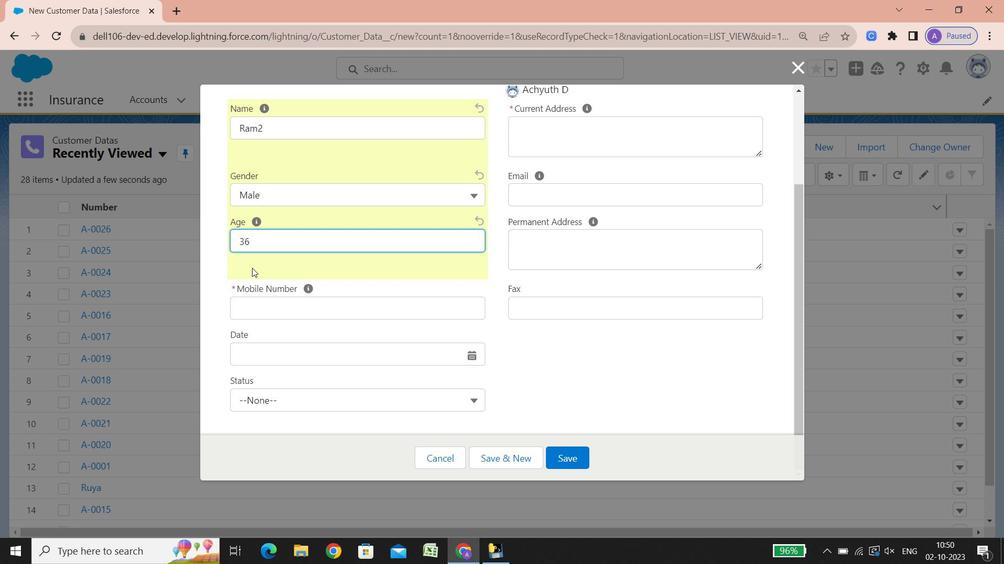 
Action: Mouse scrolled (253, 239) with delta (0, 0)
Screenshot: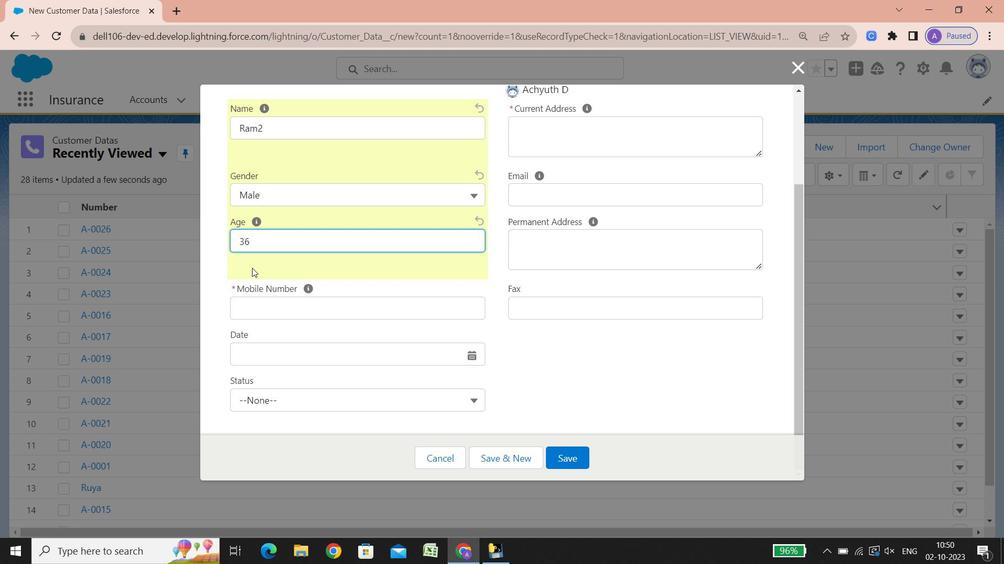 
Action: Mouse scrolled (253, 239) with delta (0, 0)
Screenshot: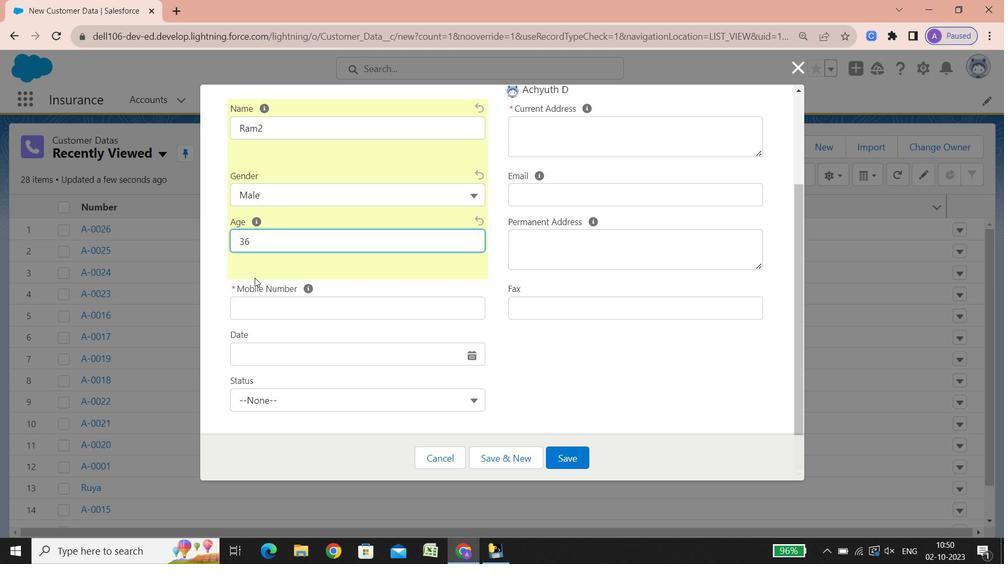
Action: Mouse scrolled (253, 239) with delta (0, 0)
Screenshot: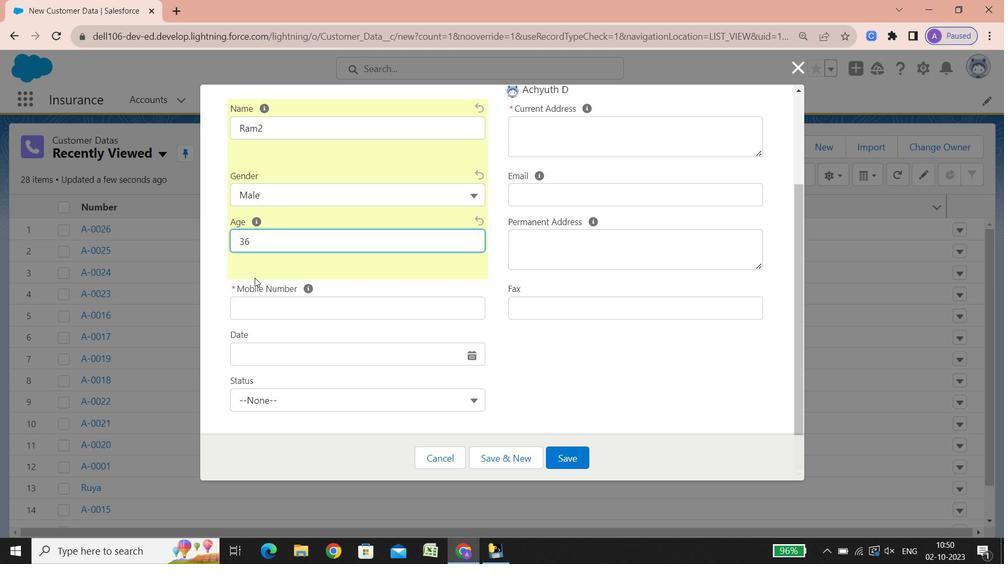 
Action: Mouse scrolled (253, 239) with delta (0, 0)
Screenshot: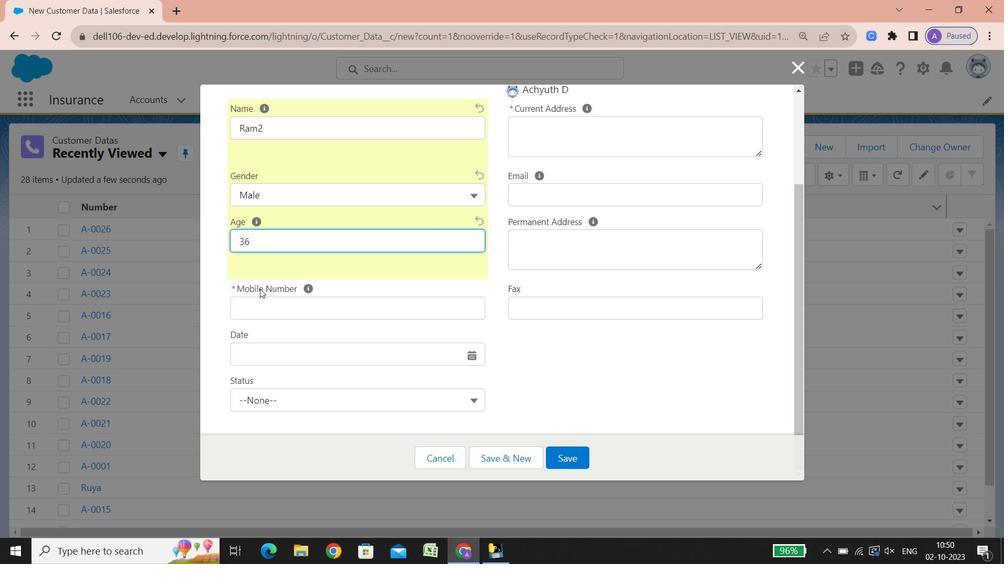 
Action: Mouse moved to (269, 311)
Screenshot: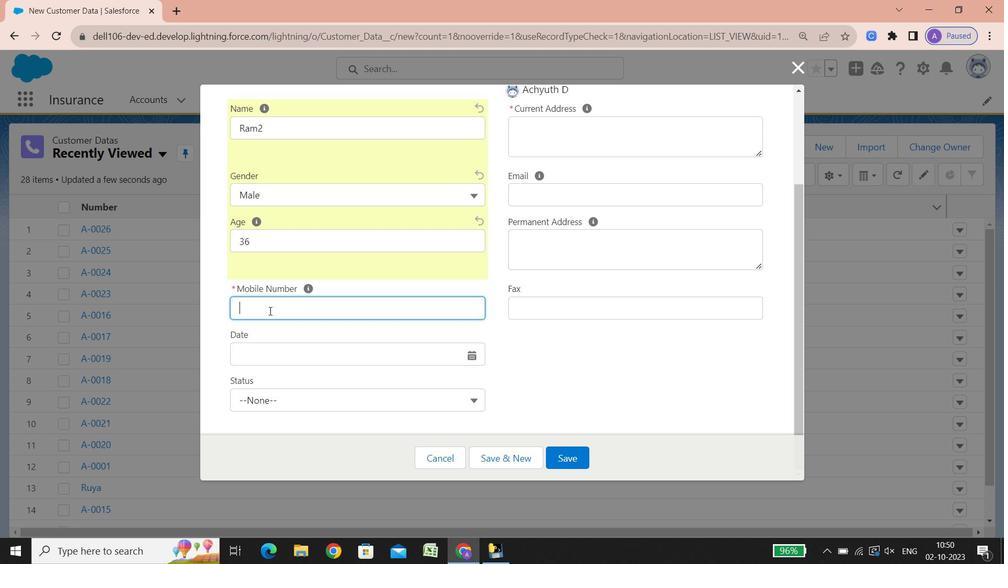 
Action: Mouse pressed left at (269, 311)
Screenshot: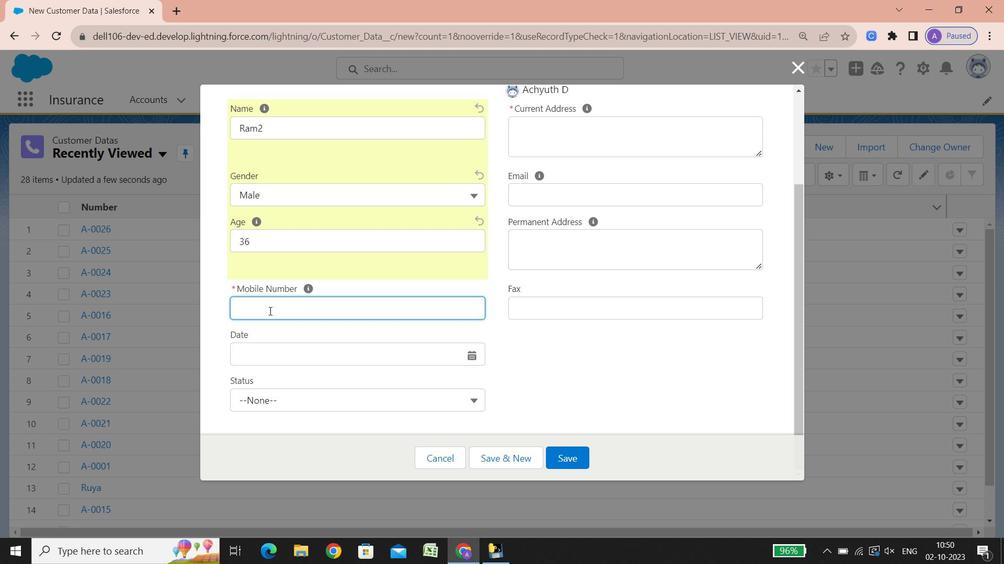 
Action: Key pressed 27057620
Screenshot: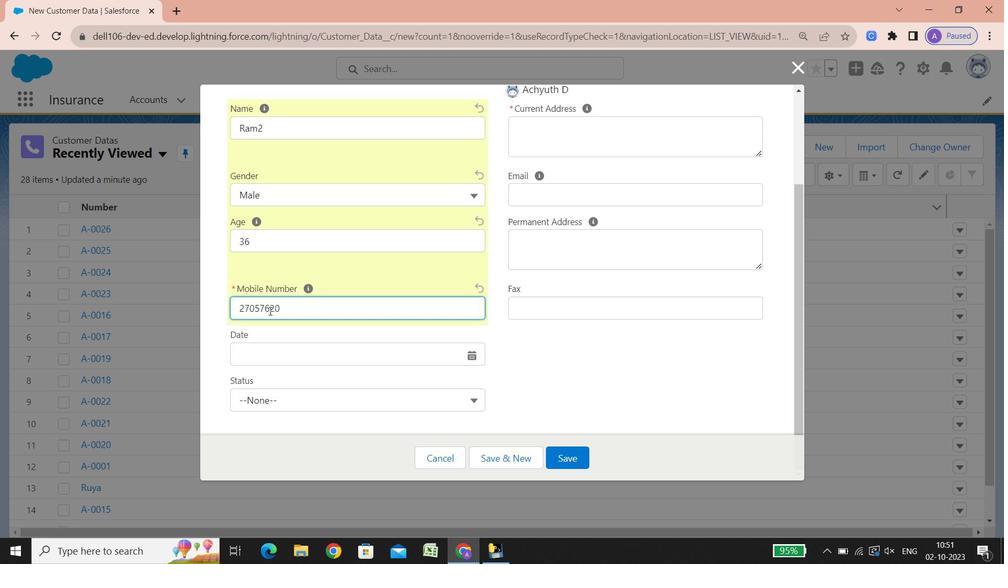 
Action: Mouse moved to (473, 356)
Screenshot: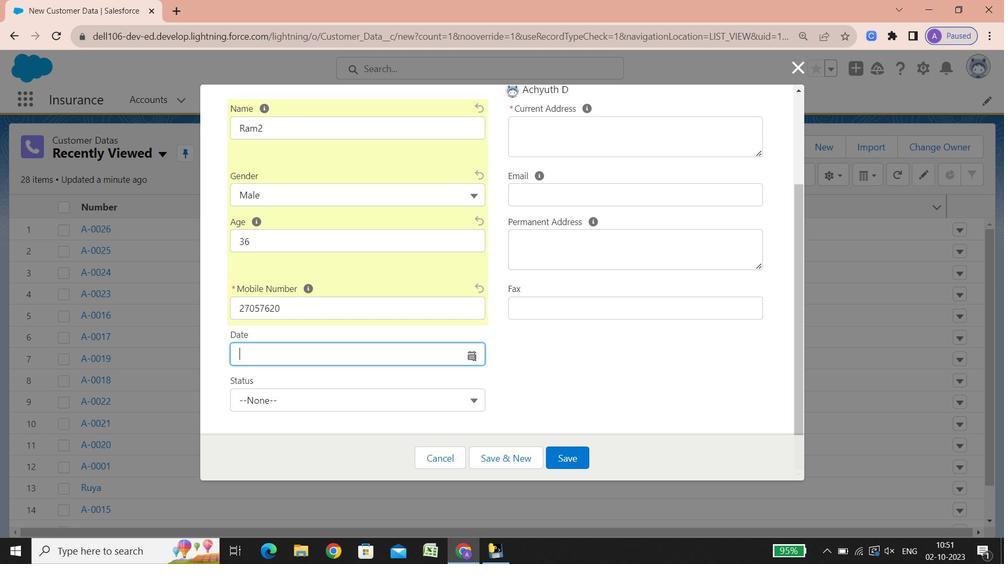 
Action: Mouse pressed left at (473, 356)
Screenshot: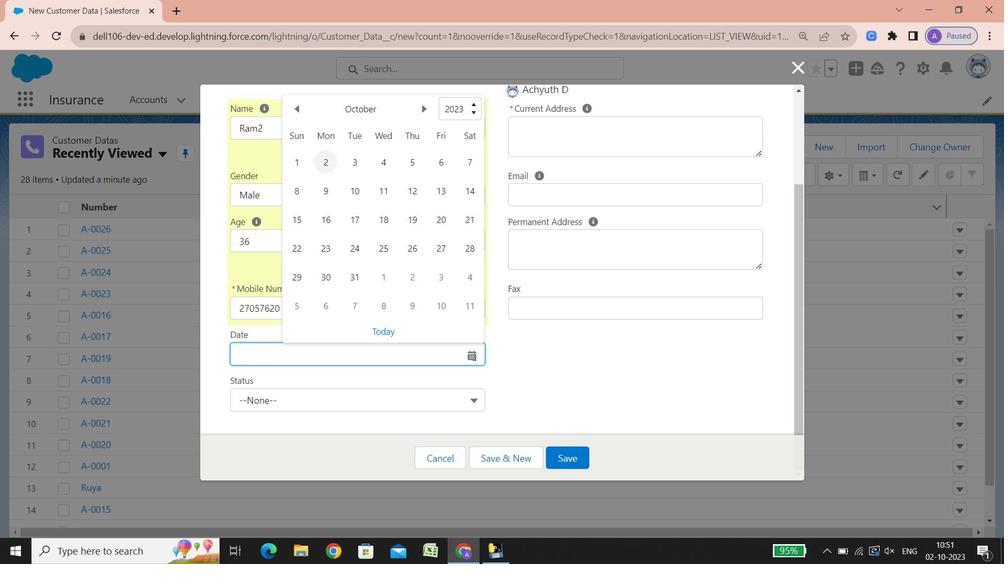 
Action: Mouse pressed left at (473, 356)
Screenshot: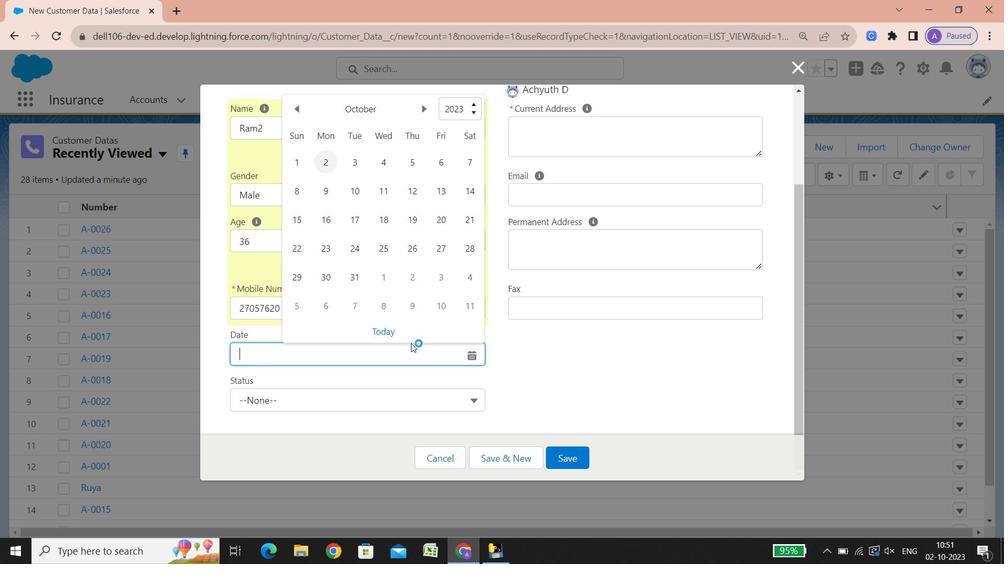 
Action: Mouse moved to (386, 335)
Screenshot: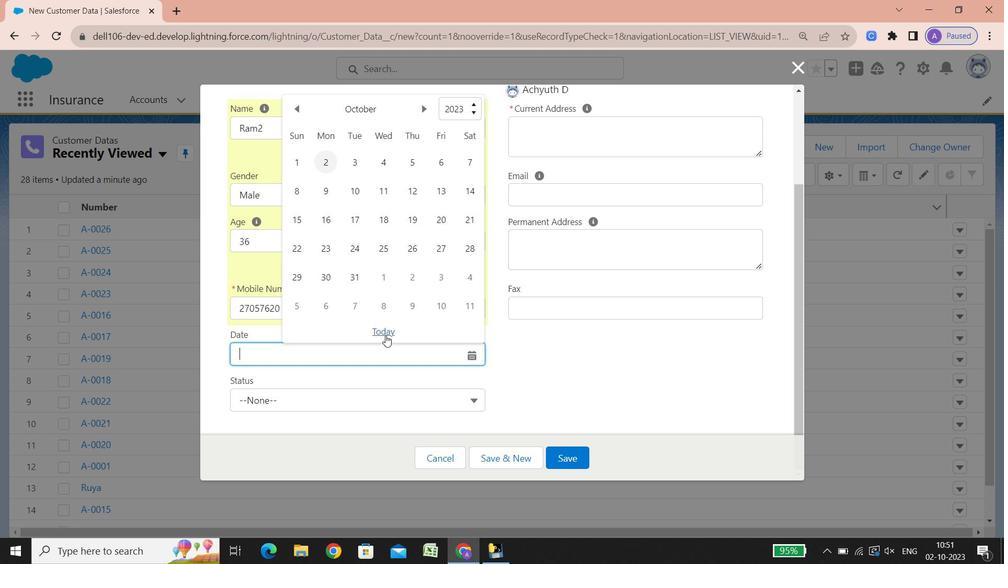 
Action: Mouse pressed left at (386, 335)
Screenshot: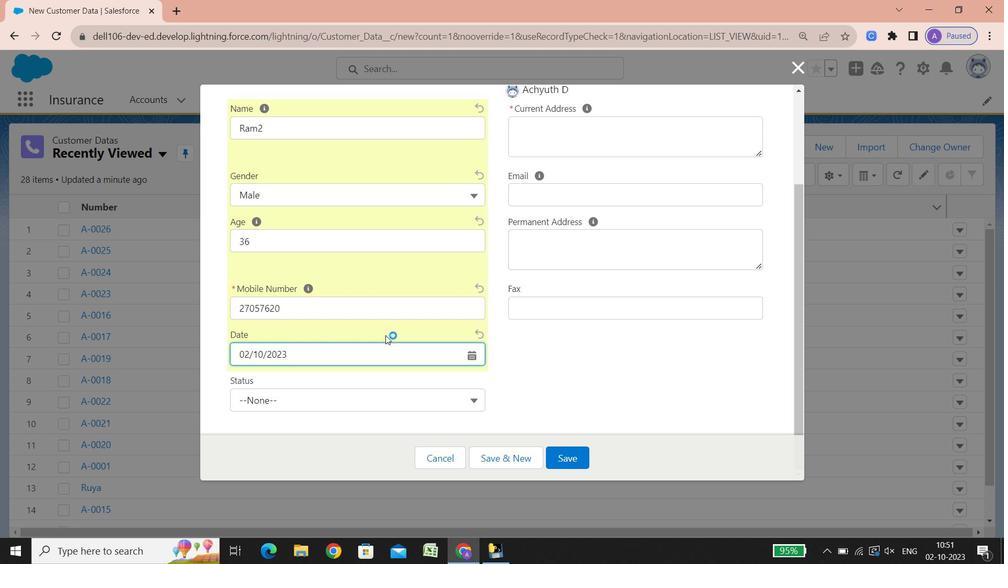 
Action: Mouse moved to (366, 401)
Screenshot: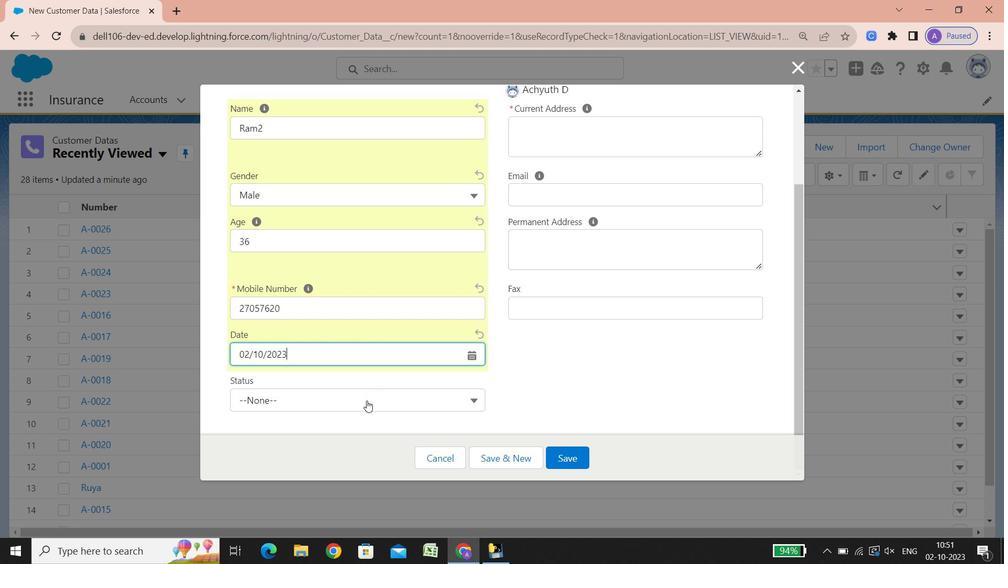 
Action: Mouse pressed left at (366, 401)
Screenshot: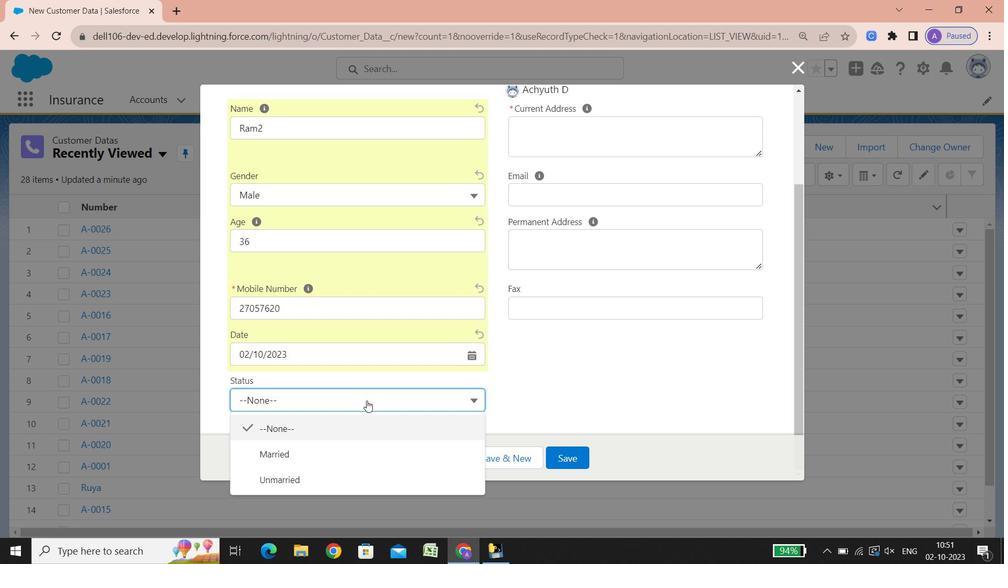 
Action: Mouse moved to (314, 454)
Screenshot: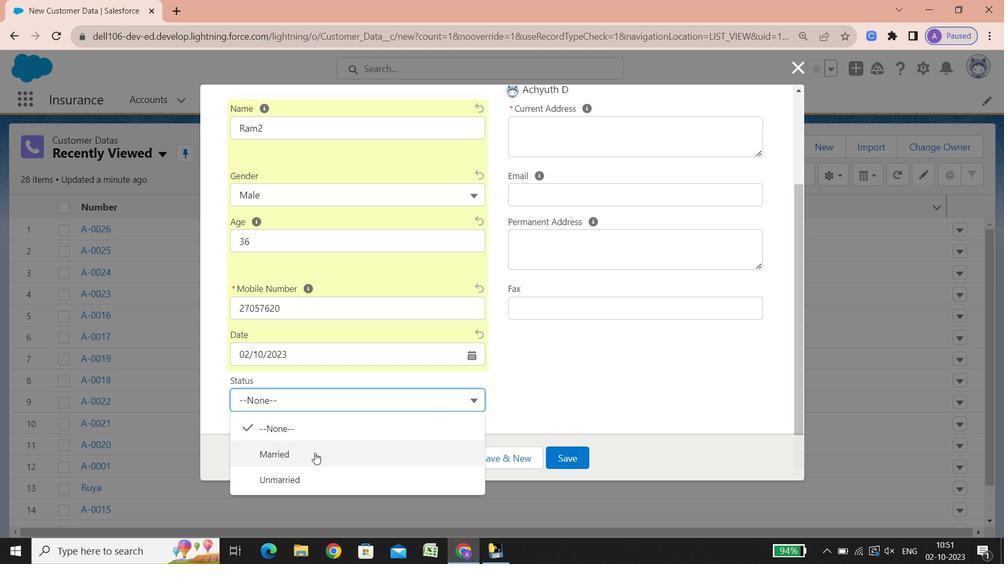 
Action: Mouse pressed left at (314, 454)
Screenshot: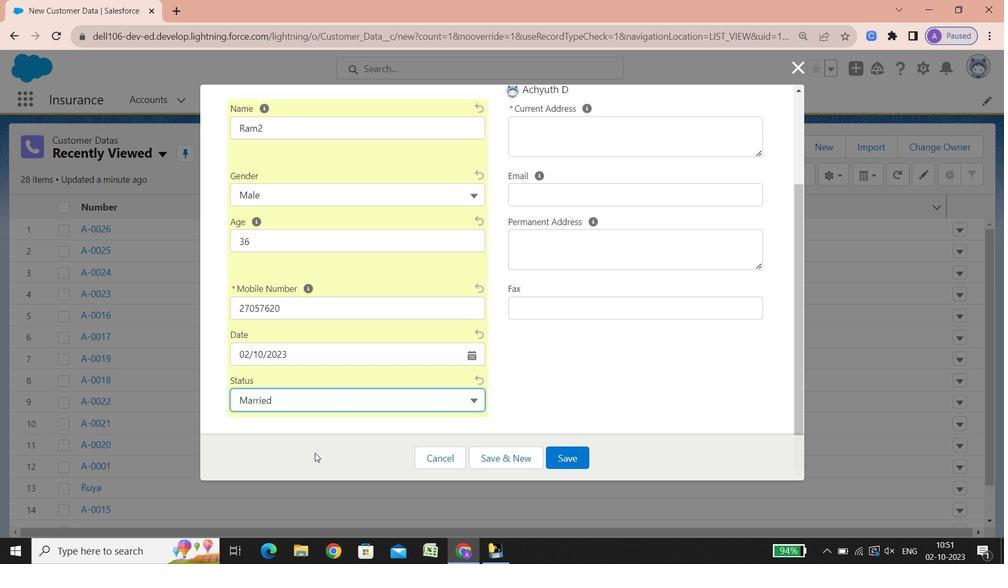 
Action: Mouse moved to (341, 387)
Screenshot: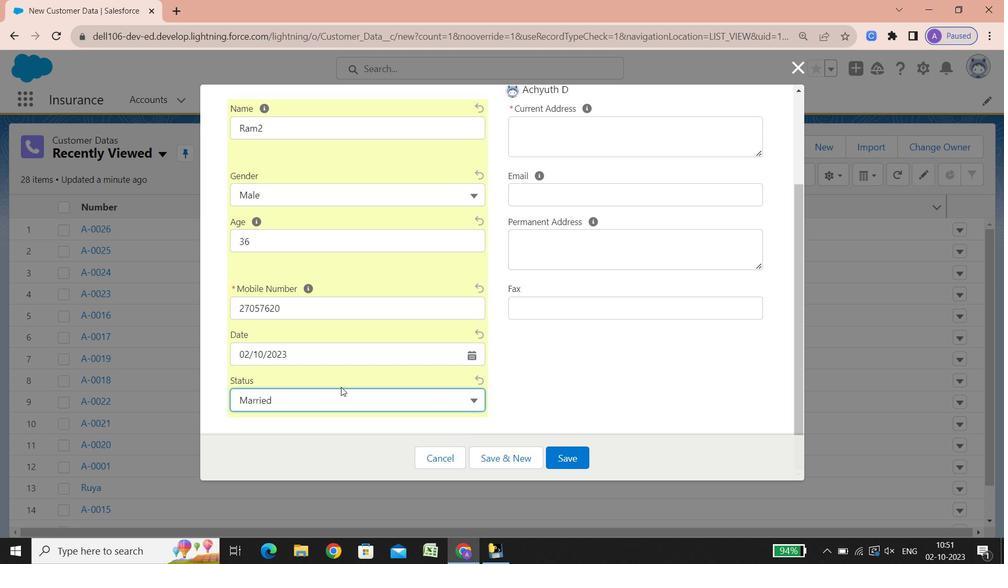 
Action: Mouse scrolled (341, 387) with delta (0, 0)
Screenshot: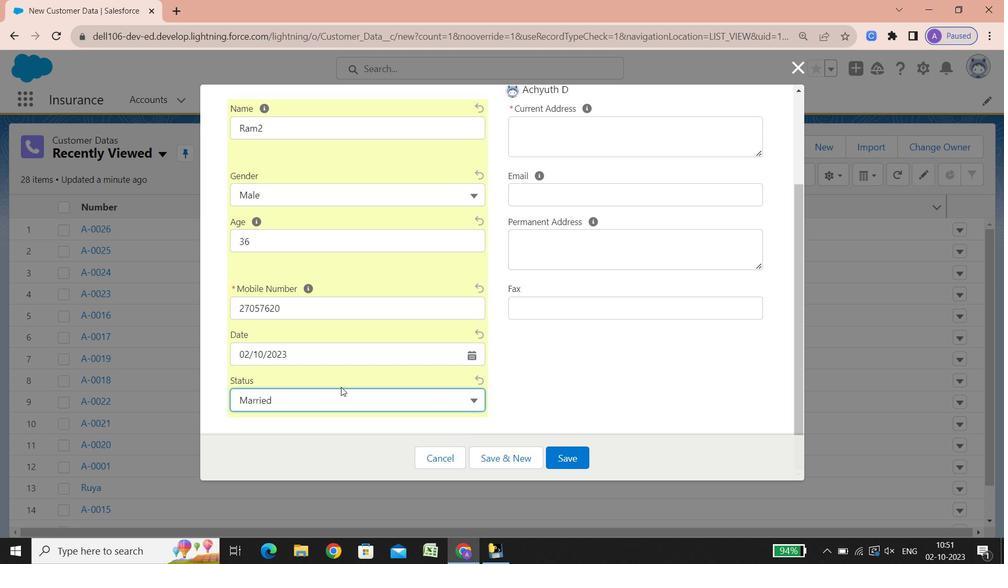 
Action: Mouse scrolled (341, 387) with delta (0, 0)
Screenshot: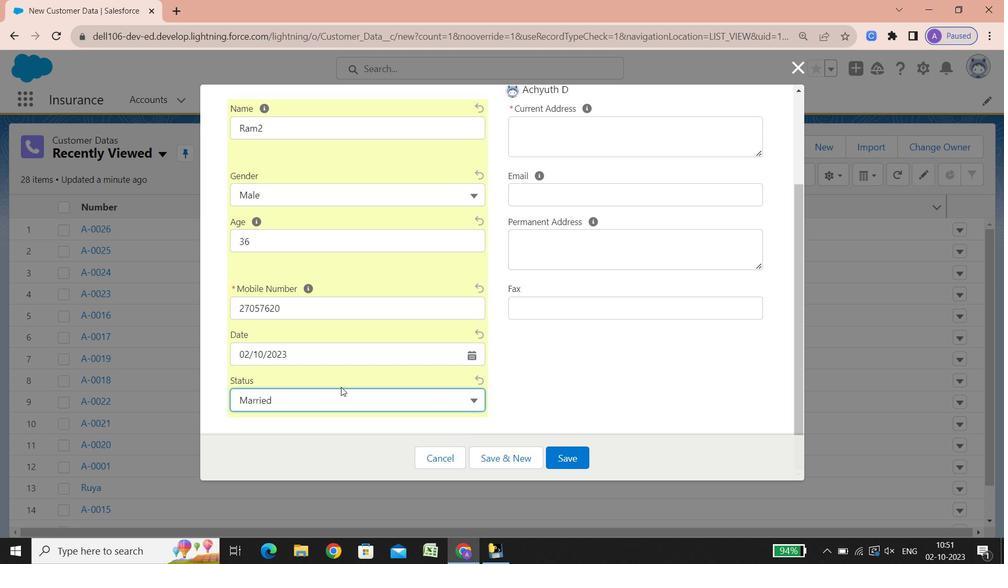 
Action: Mouse scrolled (341, 387) with delta (0, 0)
Screenshot: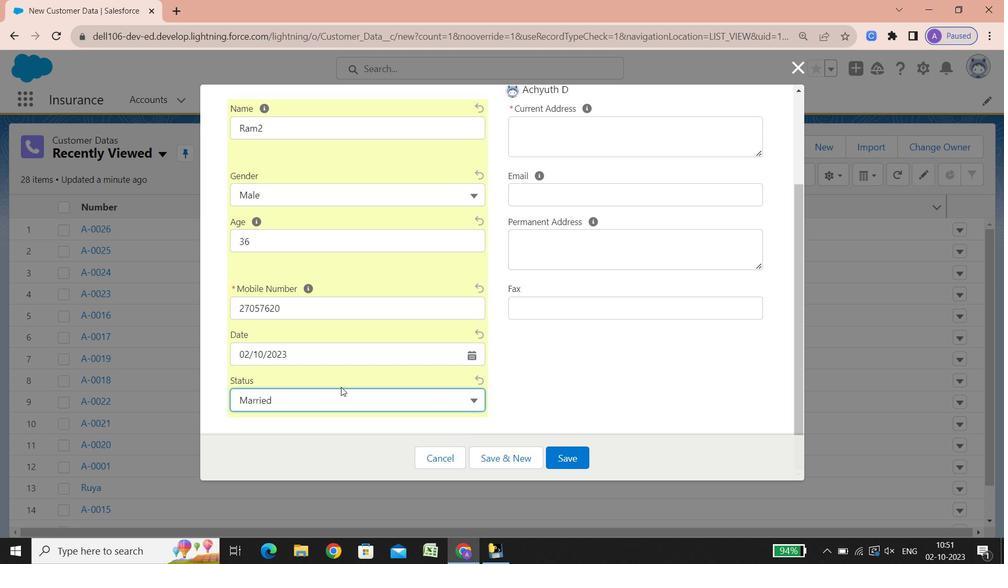 
Action: Mouse scrolled (341, 387) with delta (0, 0)
Screenshot: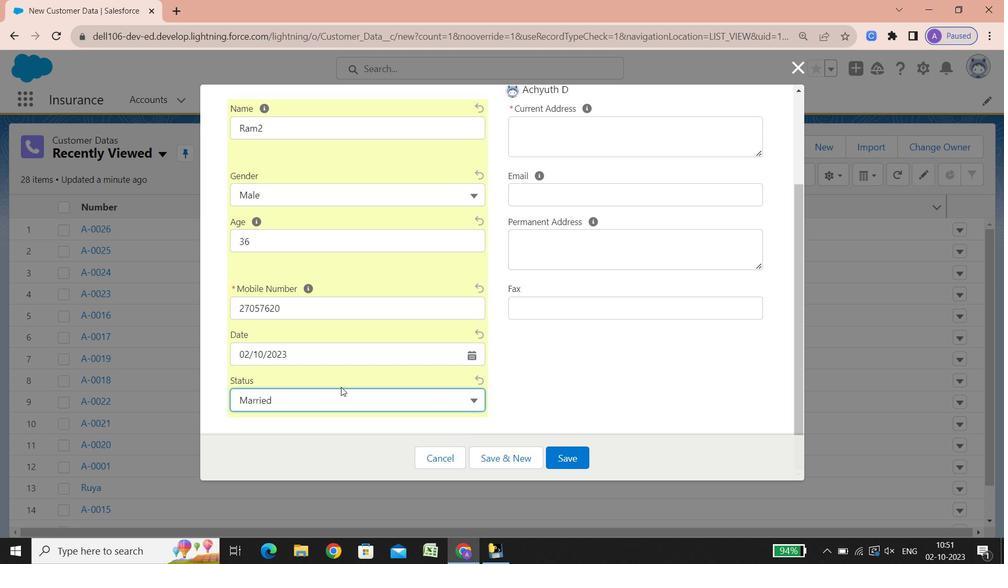 
Action: Mouse scrolled (341, 387) with delta (0, 0)
Screenshot: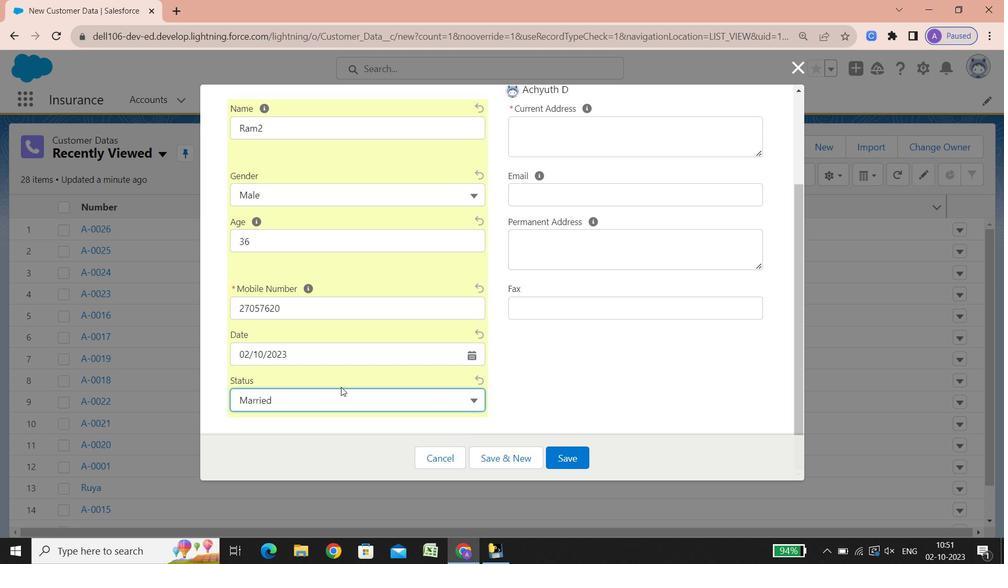 
Action: Mouse scrolled (341, 387) with delta (0, 0)
Screenshot: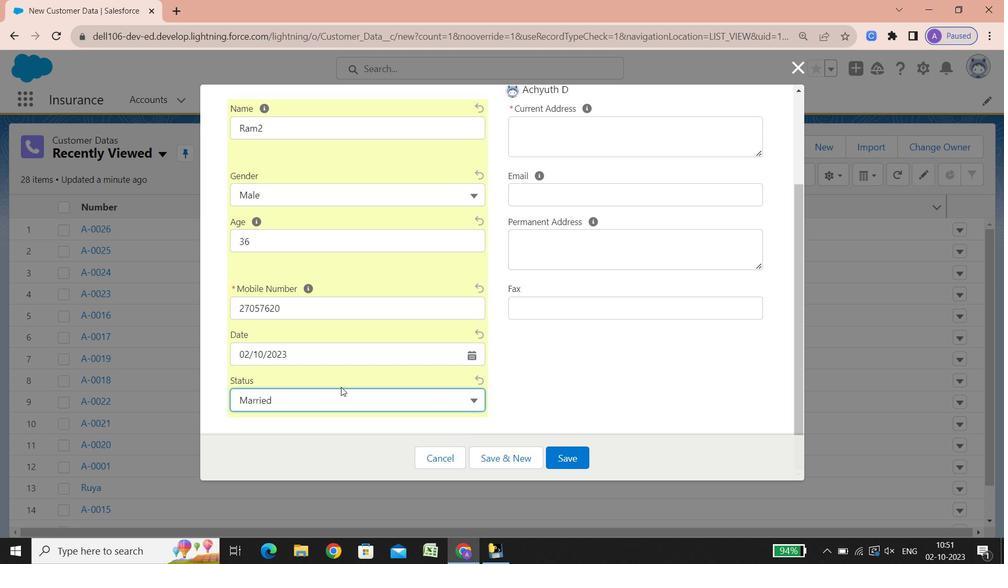 
Action: Mouse scrolled (341, 387) with delta (0, 0)
Screenshot: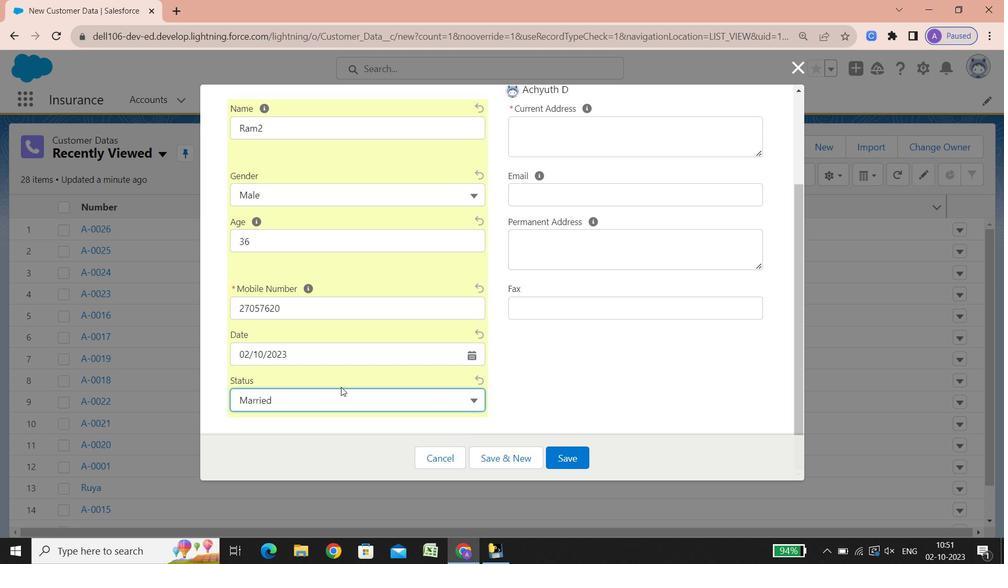 
Action: Mouse scrolled (341, 387) with delta (0, 0)
Screenshot: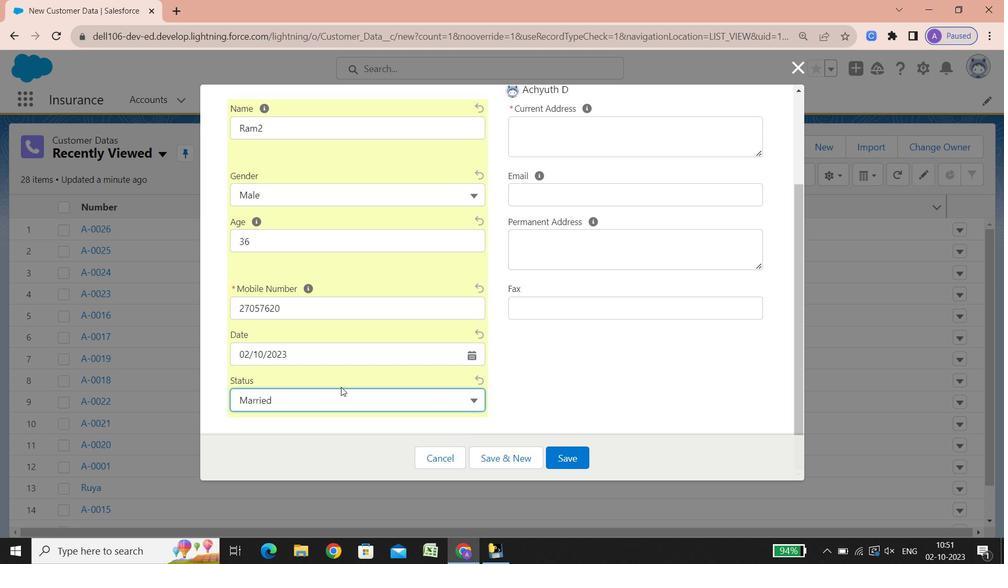 
Action: Mouse scrolled (341, 387) with delta (0, 0)
Screenshot: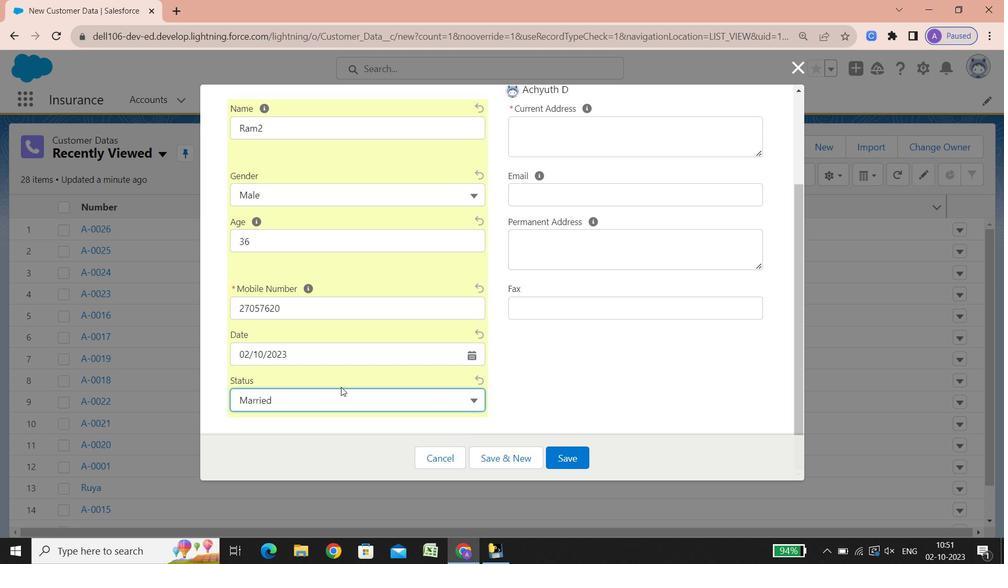 
Action: Mouse scrolled (341, 387) with delta (0, 0)
Screenshot: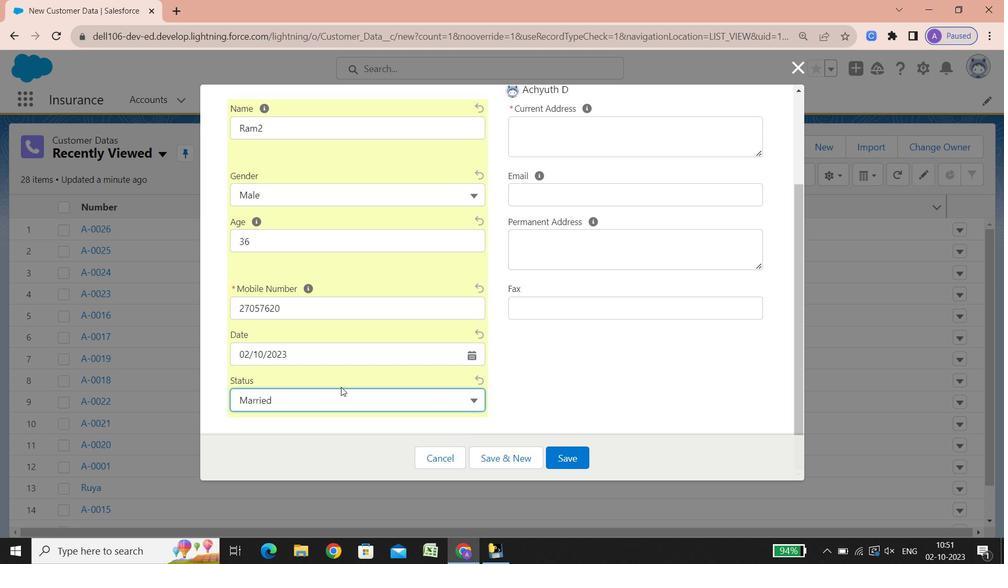 
Action: Mouse scrolled (341, 387) with delta (0, 0)
Screenshot: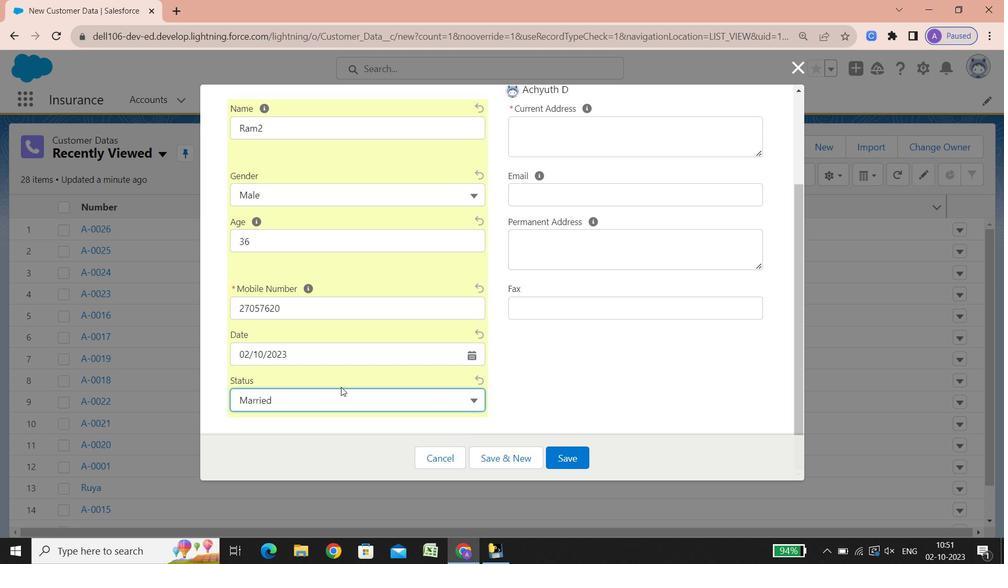 
Action: Mouse scrolled (341, 387) with delta (0, 0)
Screenshot: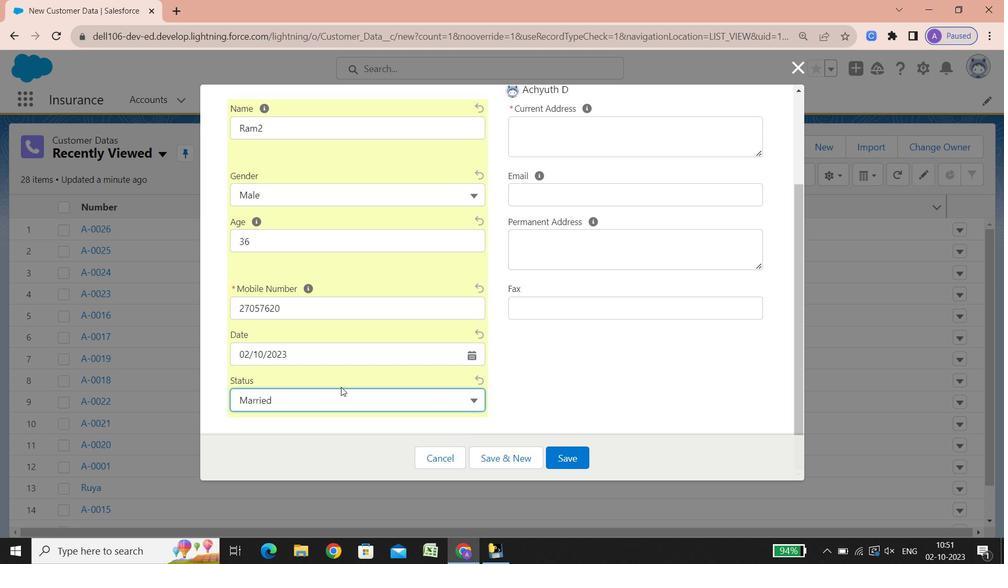 
Action: Mouse scrolled (341, 387) with delta (0, 0)
Screenshot: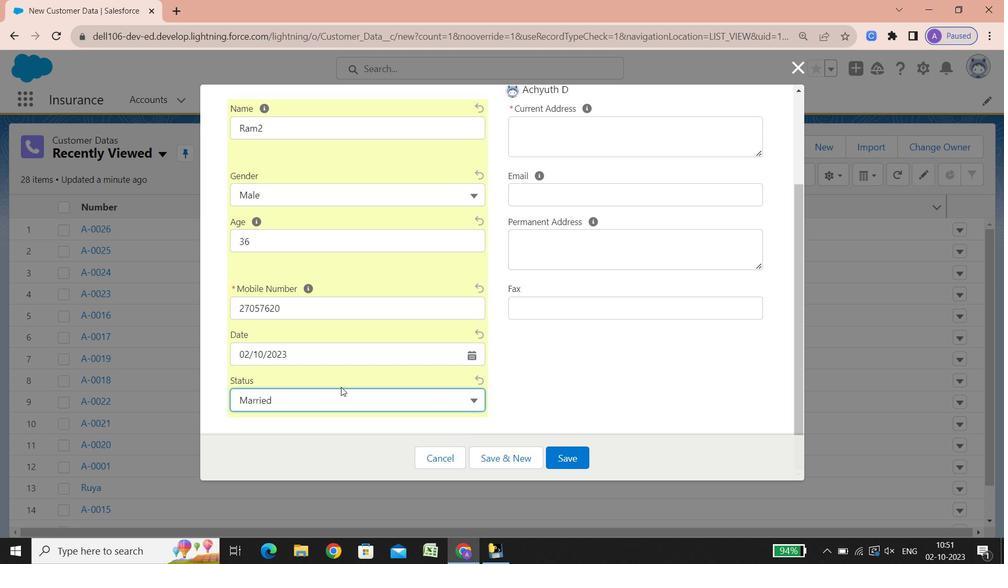 
Action: Mouse scrolled (341, 387) with delta (0, 0)
Screenshot: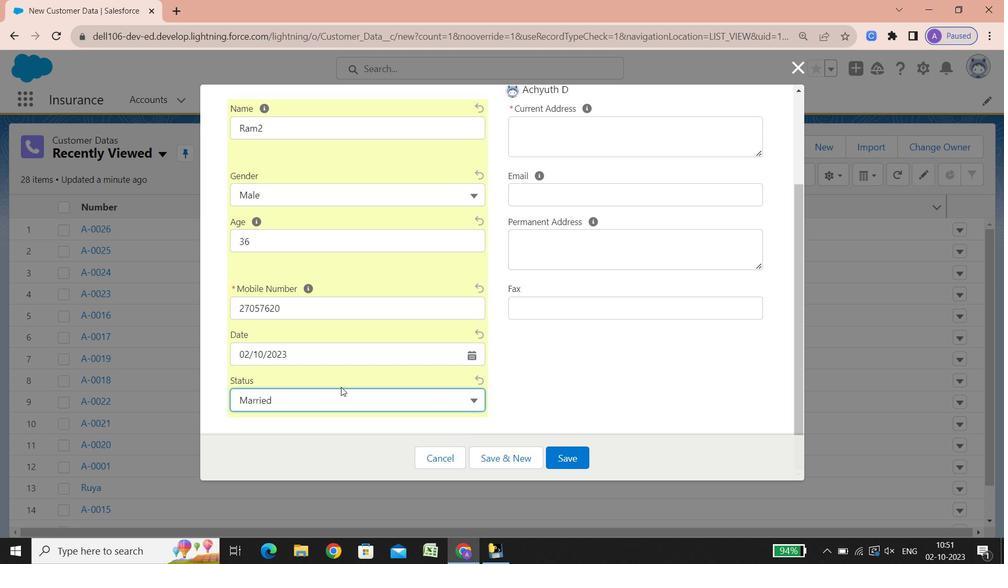 
Action: Mouse scrolled (341, 387) with delta (0, 0)
Screenshot: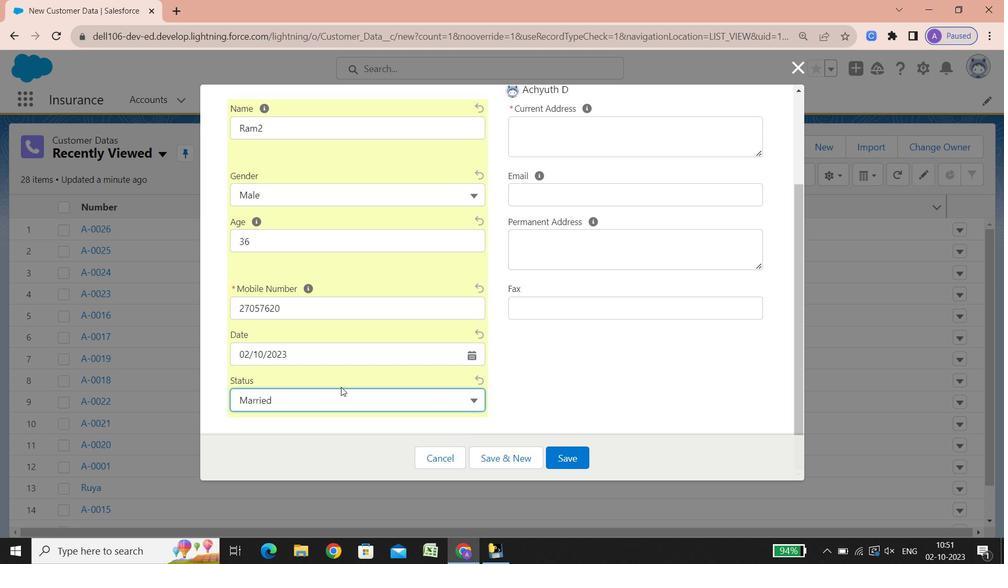 
Action: Mouse scrolled (341, 387) with delta (0, 0)
Screenshot: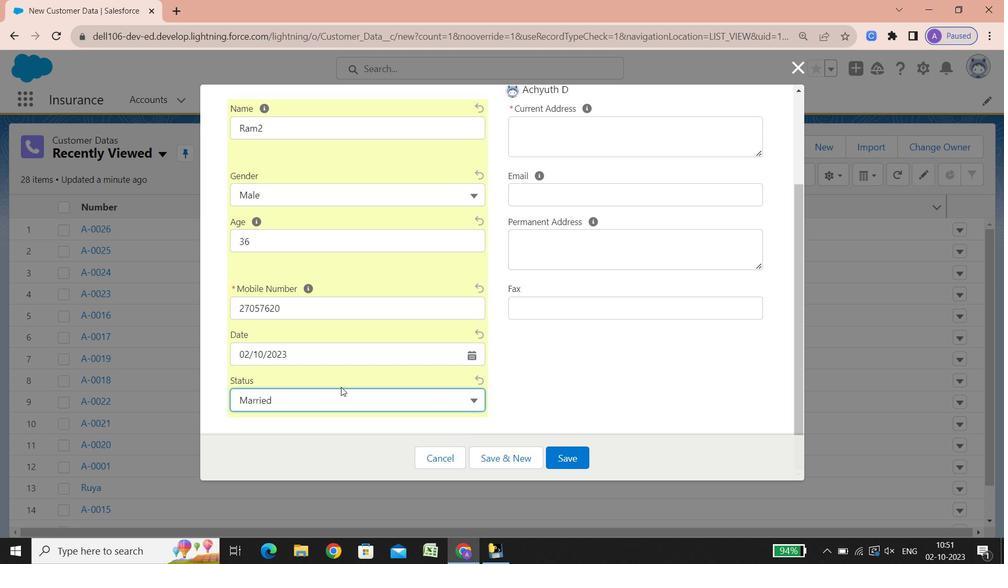 
Action: Mouse scrolled (341, 387) with delta (0, 0)
Screenshot: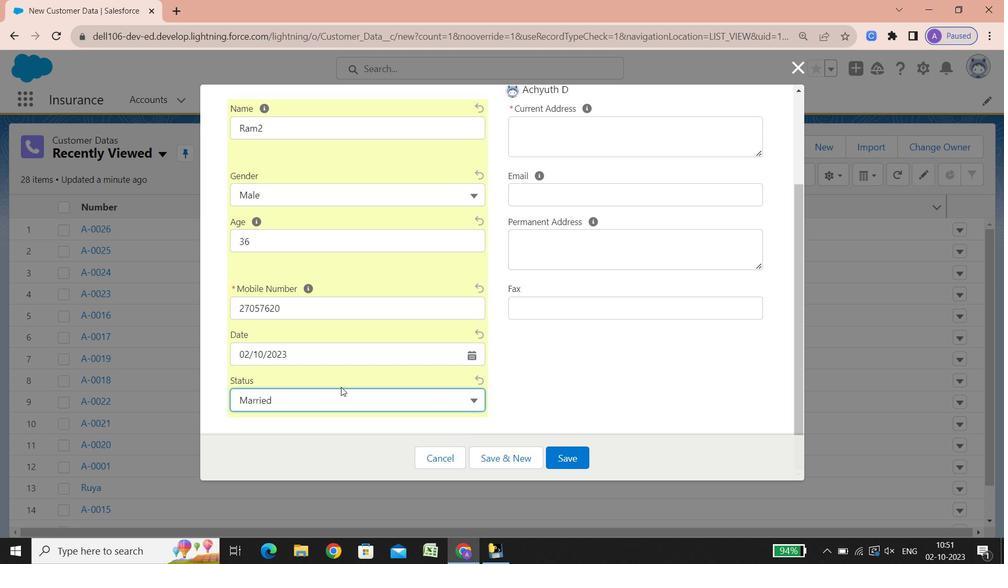 
Action: Mouse scrolled (341, 387) with delta (0, 0)
Screenshot: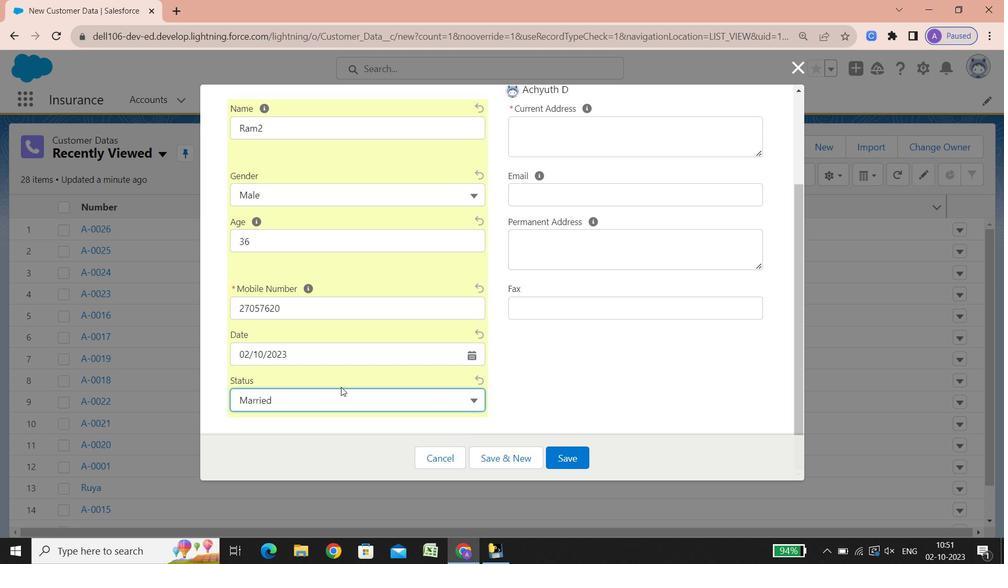 
Action: Mouse scrolled (341, 387) with delta (0, 0)
Screenshot: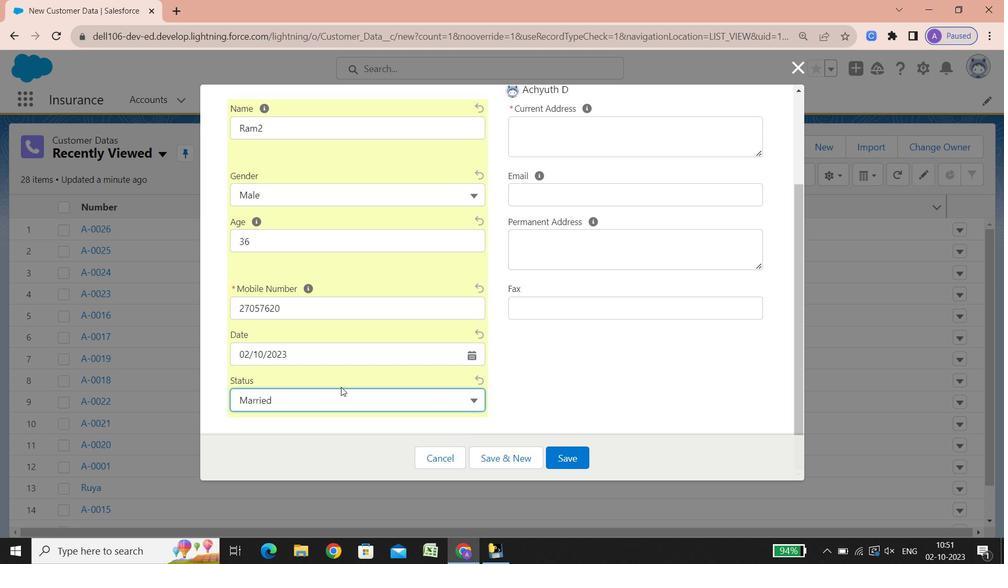 
Action: Mouse scrolled (341, 387) with delta (0, 0)
Screenshot: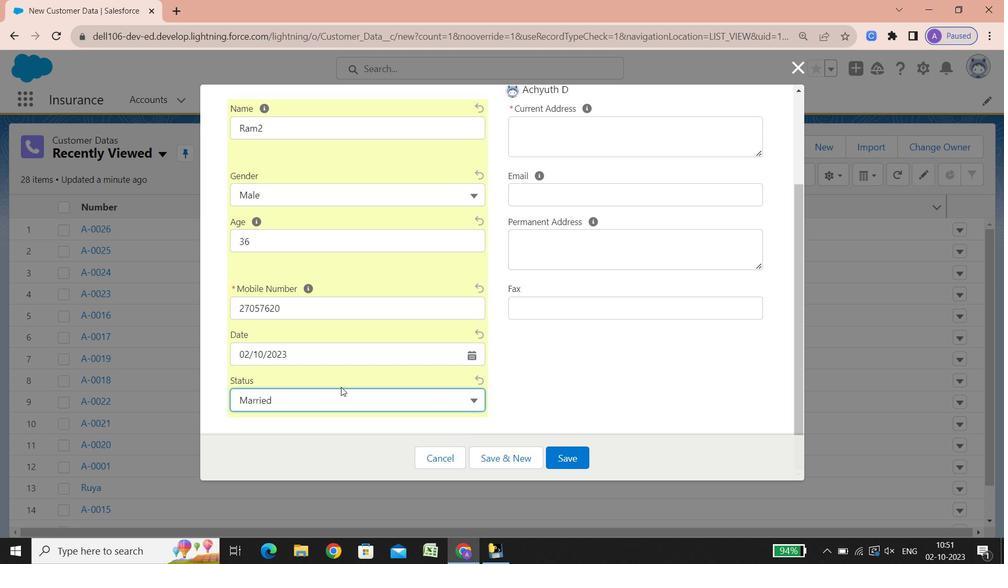 
Action: Mouse scrolled (341, 387) with delta (0, 0)
Screenshot: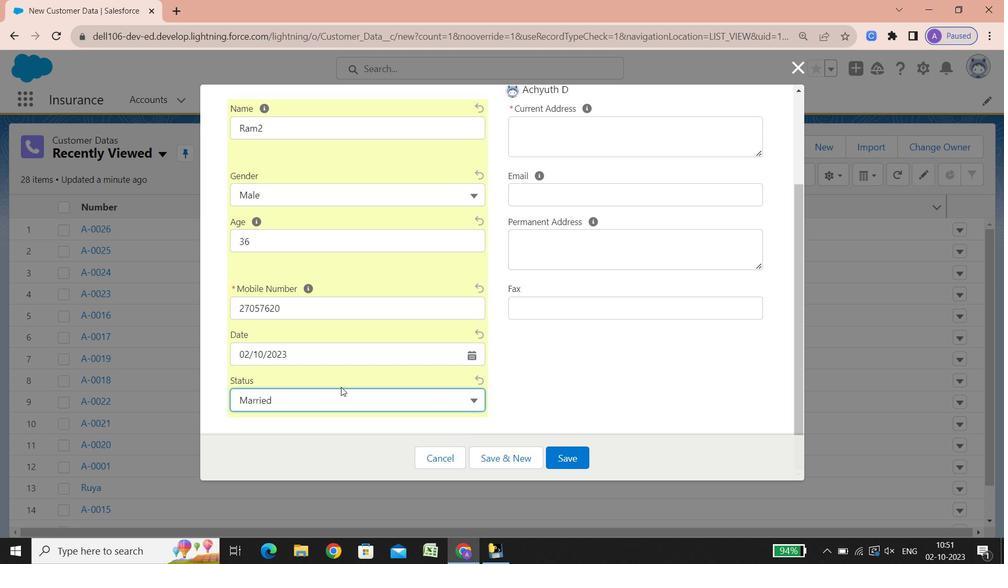 
Action: Mouse scrolled (341, 387) with delta (0, 0)
Screenshot: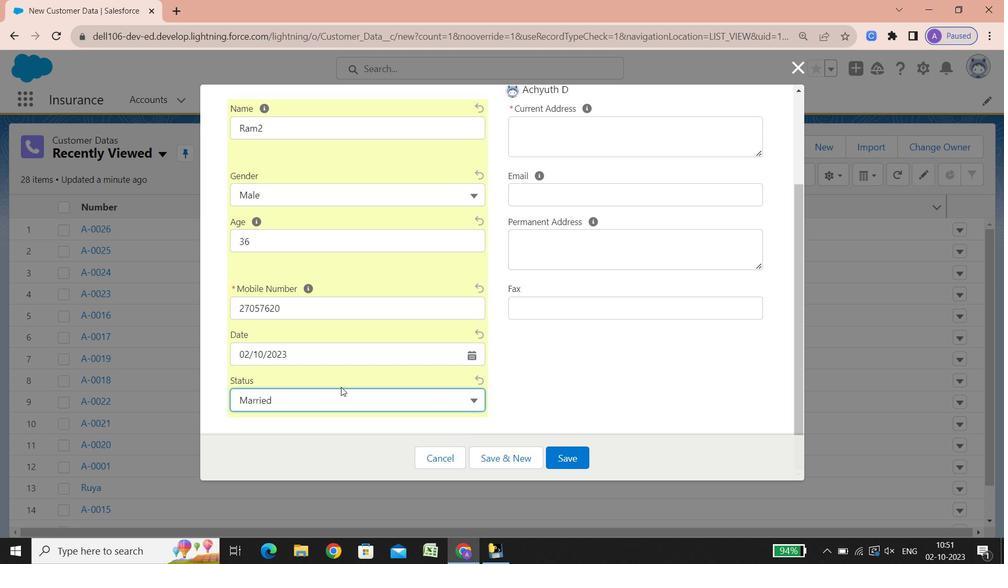 
Action: Mouse scrolled (341, 387) with delta (0, 0)
Screenshot: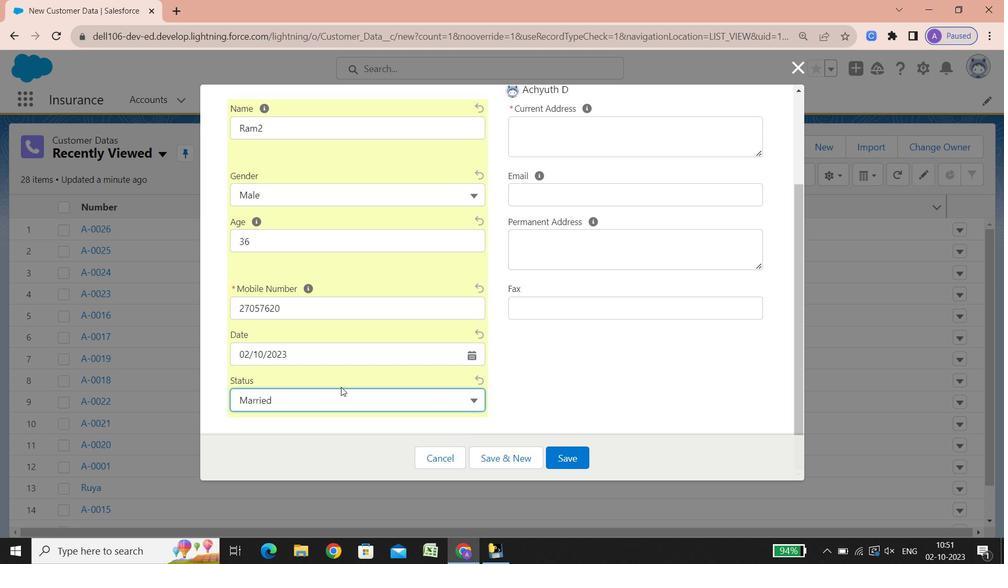
Action: Mouse scrolled (341, 387) with delta (0, 0)
Screenshot: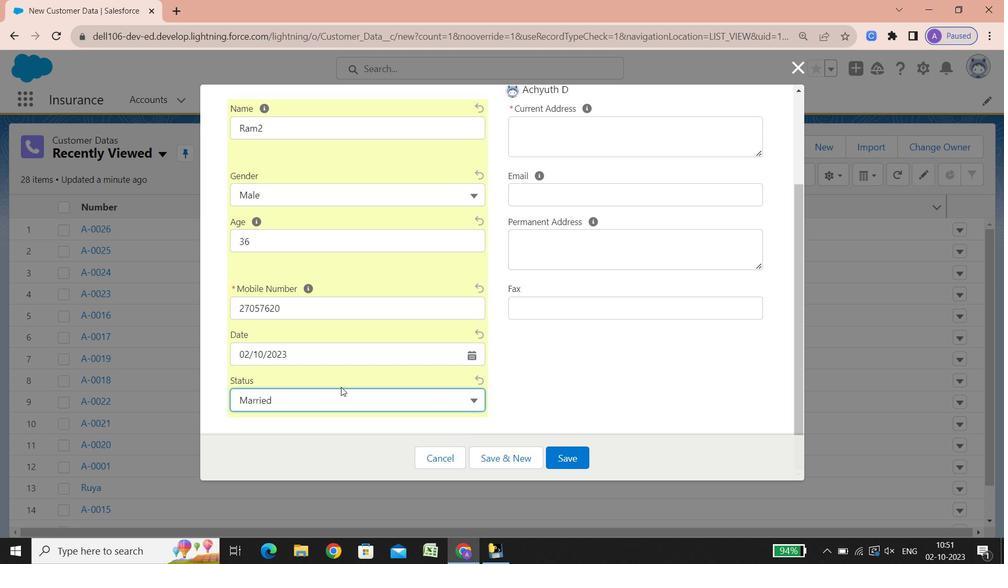 
Action: Mouse scrolled (341, 387) with delta (0, 0)
Screenshot: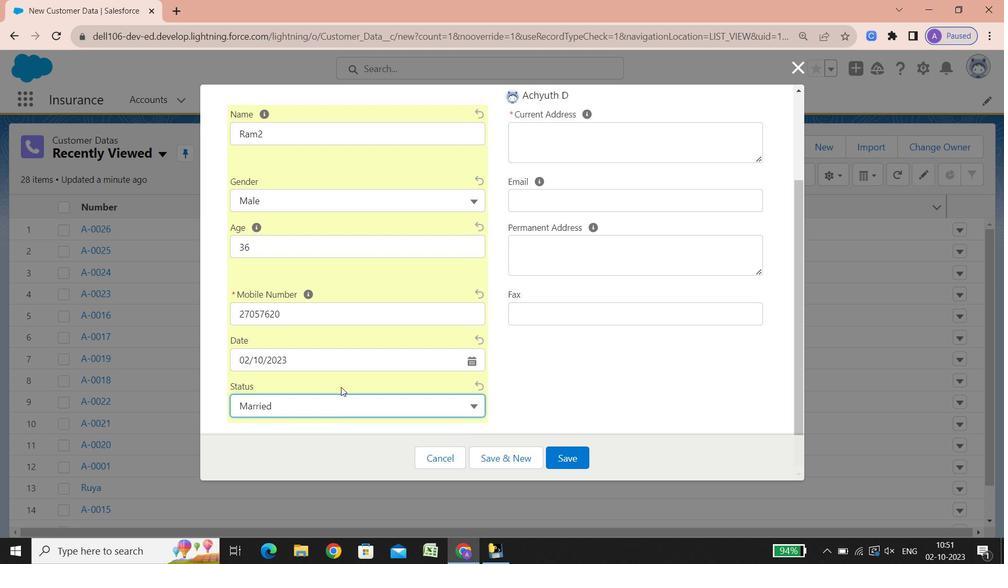 
Action: Mouse scrolled (341, 387) with delta (0, 0)
Screenshot: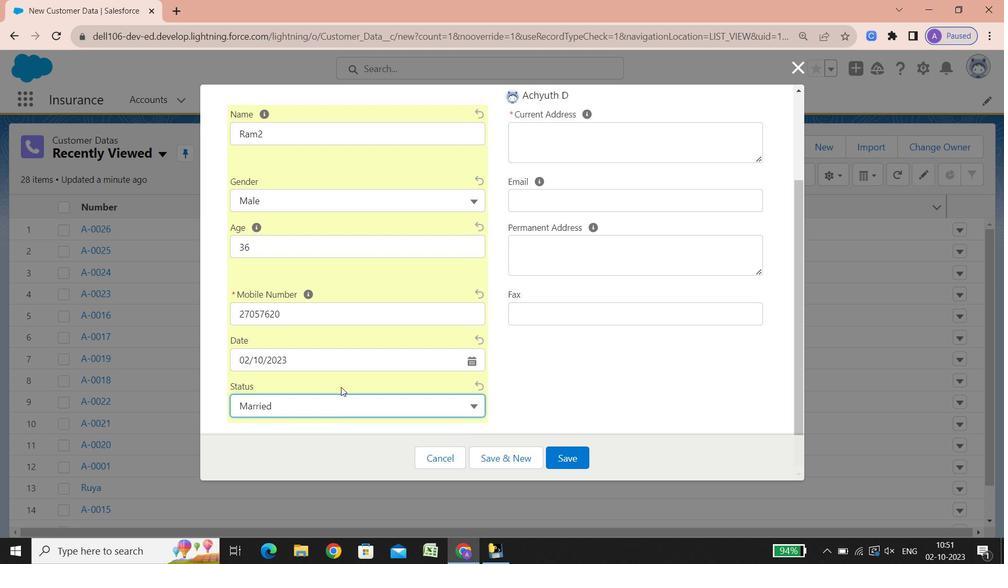 
Action: Mouse scrolled (341, 387) with delta (0, 0)
Screenshot: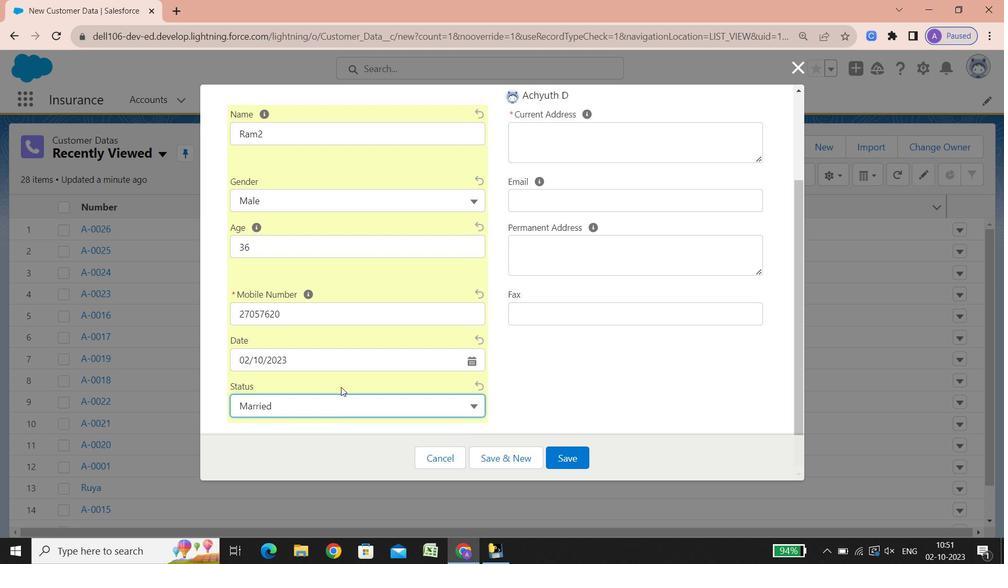 
Action: Mouse scrolled (341, 387) with delta (0, 0)
Screenshot: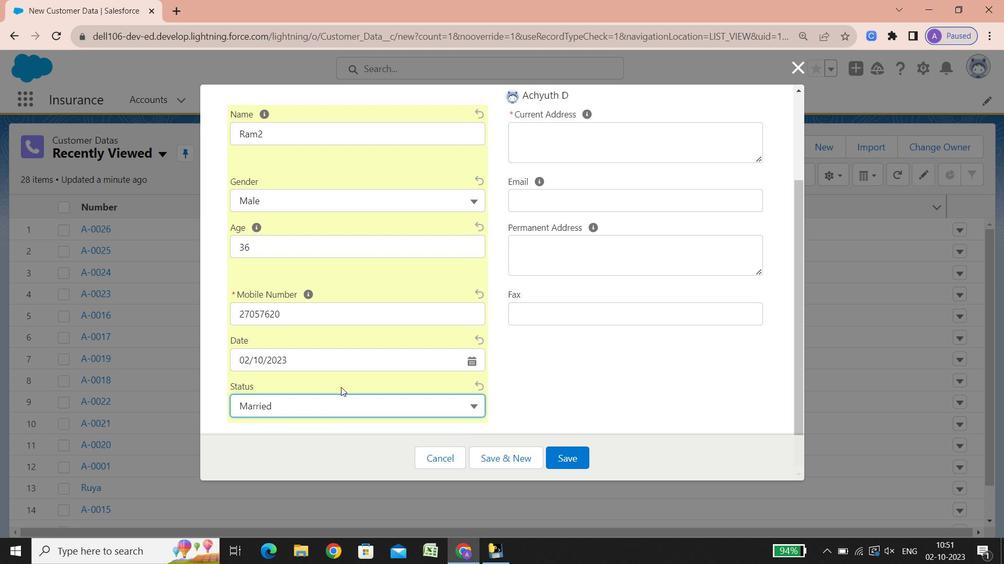 
Action: Mouse scrolled (341, 387) with delta (0, 0)
Screenshot: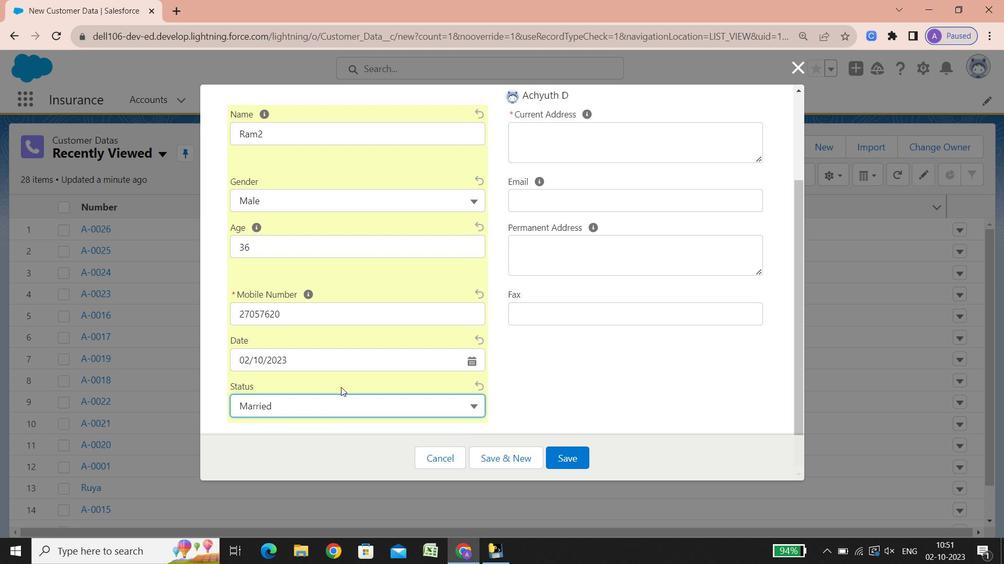 
Action: Mouse scrolled (341, 387) with delta (0, 0)
Screenshot: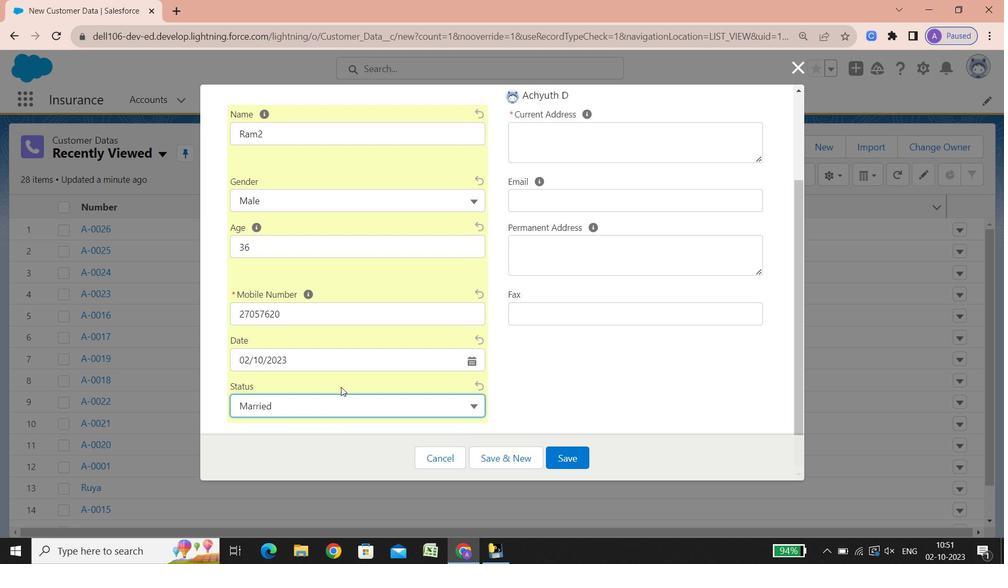 
Action: Mouse scrolled (341, 387) with delta (0, 0)
Screenshot: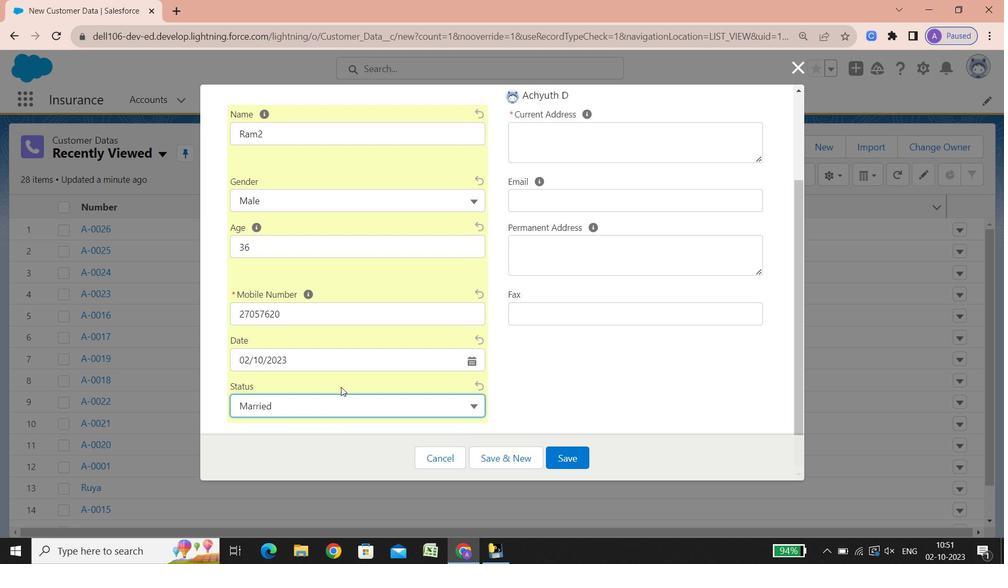 
Action: Mouse scrolled (341, 387) with delta (0, 0)
Screenshot: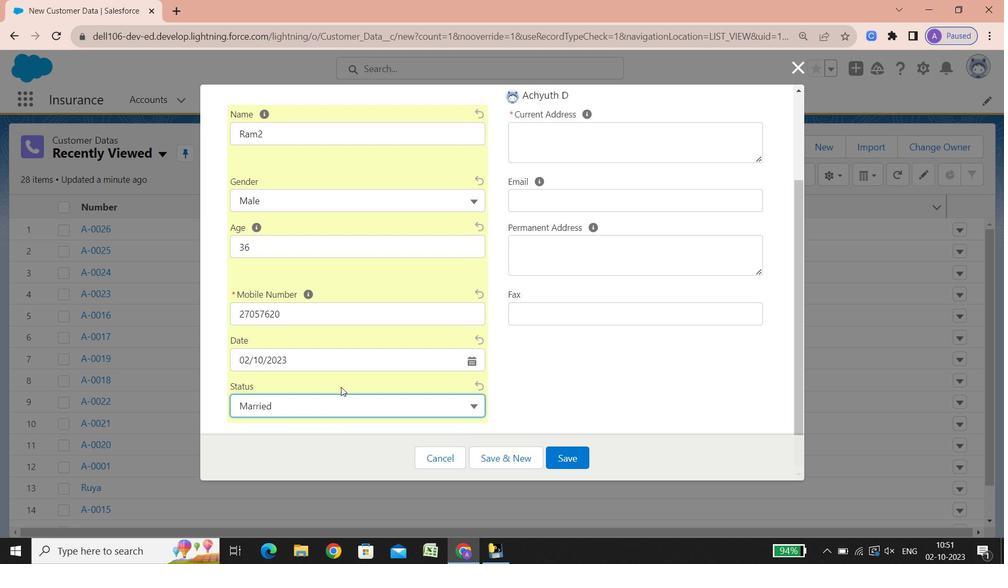 
Action: Mouse scrolled (341, 387) with delta (0, 0)
Screenshot: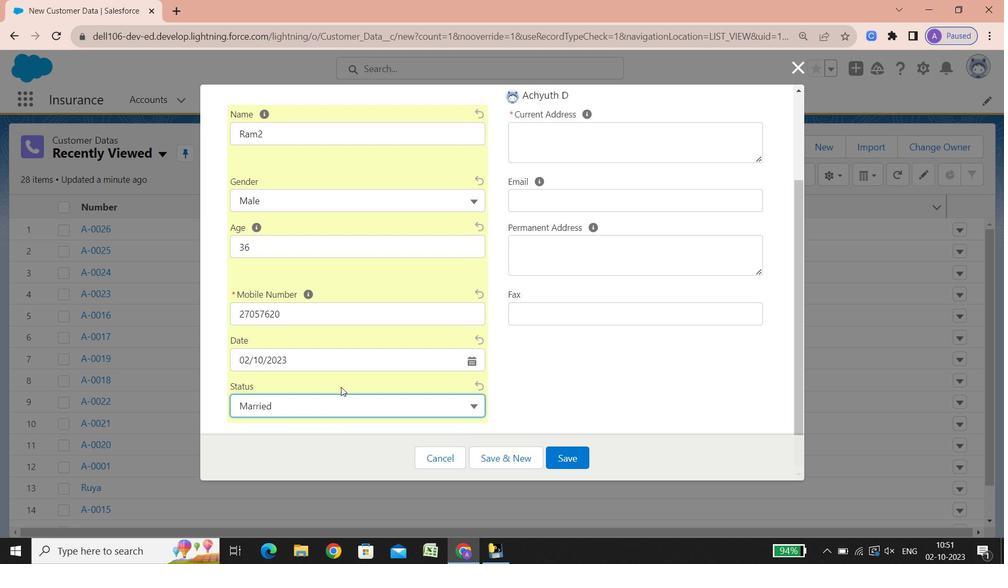 
Action: Mouse scrolled (341, 387) with delta (0, 0)
Screenshot: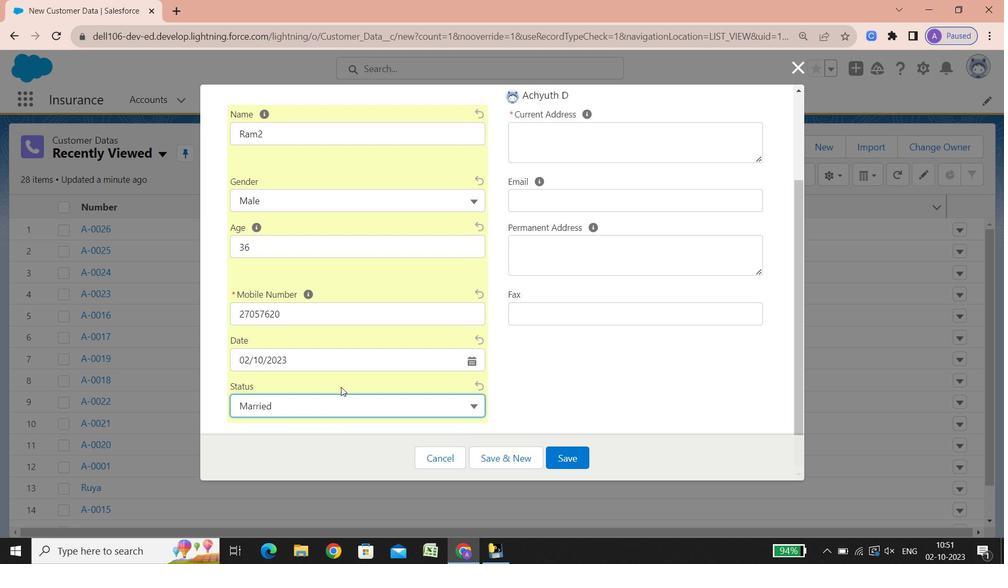
Action: Mouse scrolled (341, 387) with delta (0, 0)
Screenshot: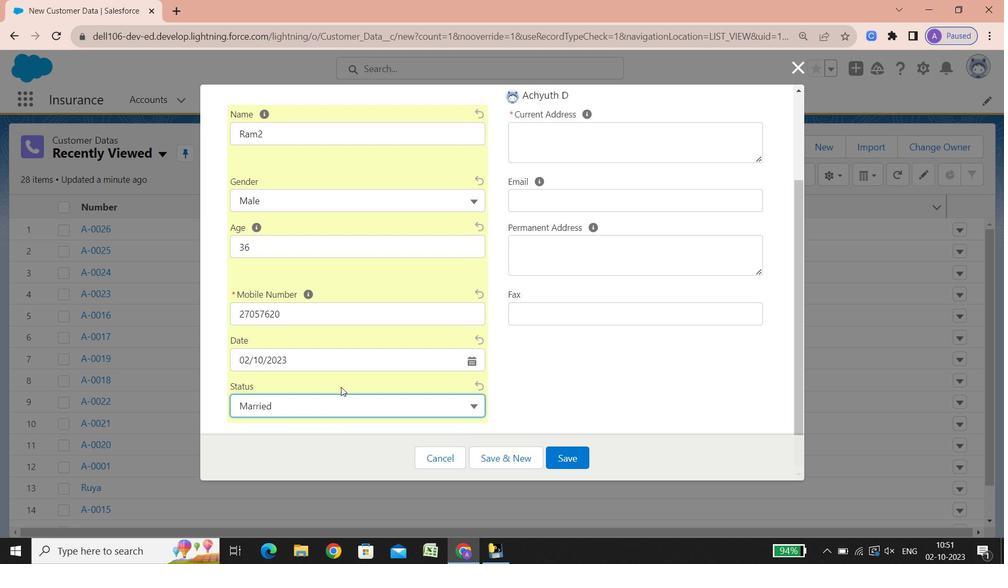 
Action: Mouse scrolled (341, 387) with delta (0, 0)
Screenshot: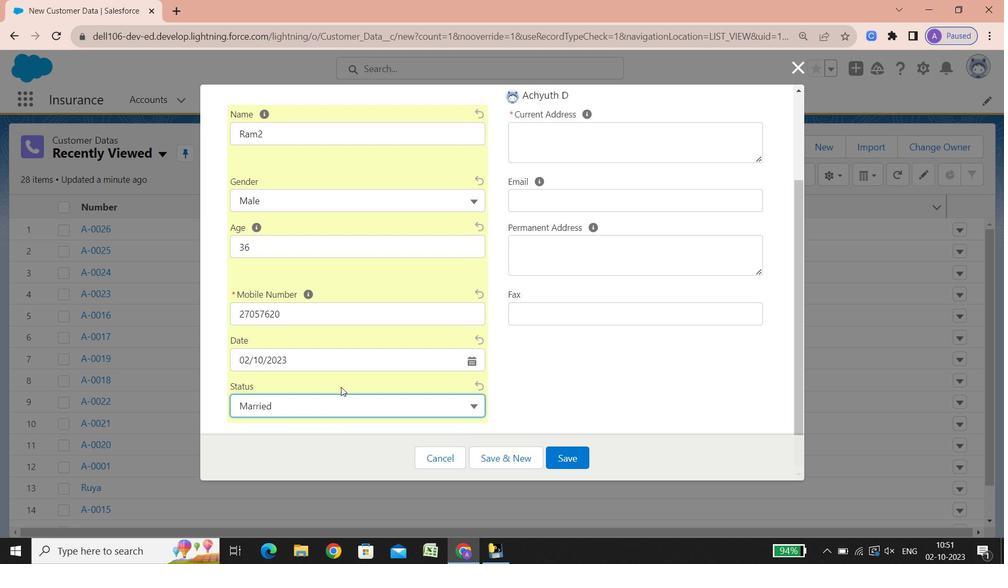 
Action: Mouse scrolled (341, 387) with delta (0, 0)
Screenshot: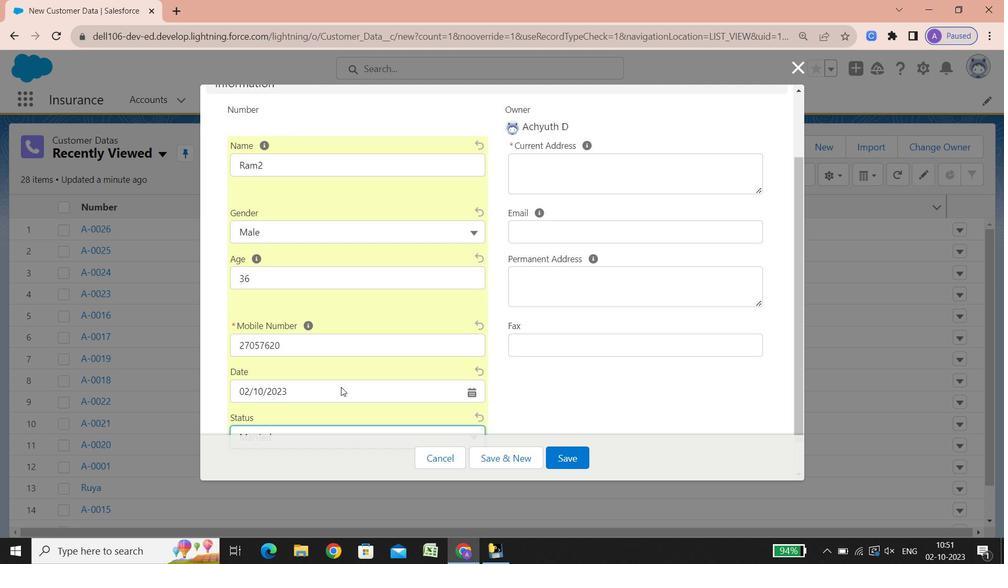 
Action: Mouse scrolled (341, 387) with delta (0, 0)
Screenshot: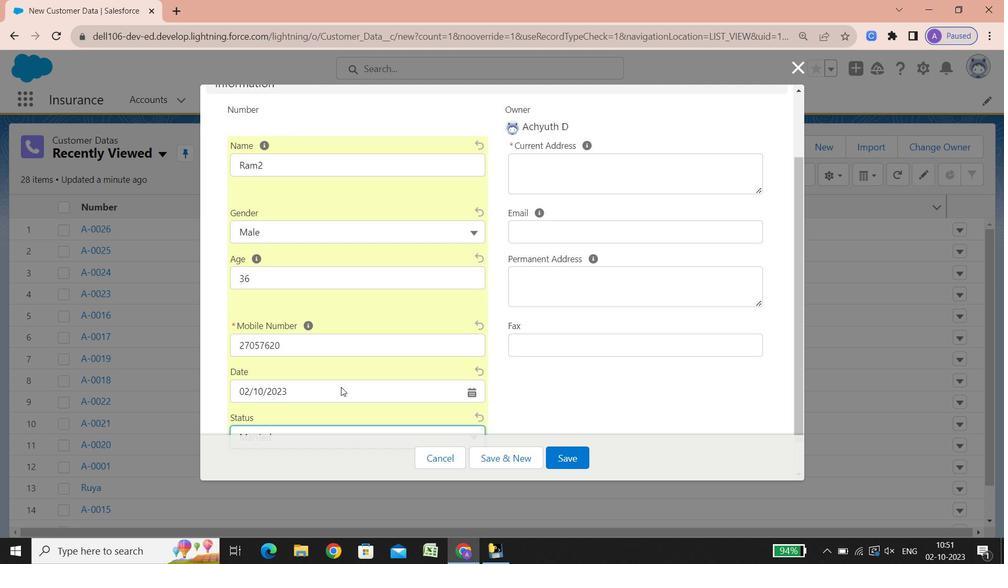 
Action: Mouse scrolled (341, 387) with delta (0, 0)
Screenshot: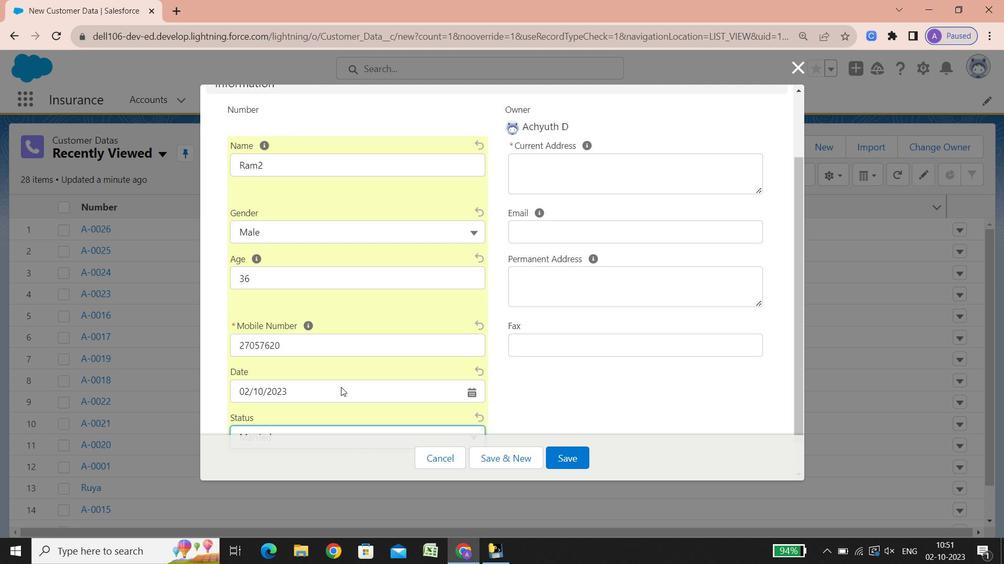 
Action: Mouse scrolled (341, 387) with delta (0, 0)
Screenshot: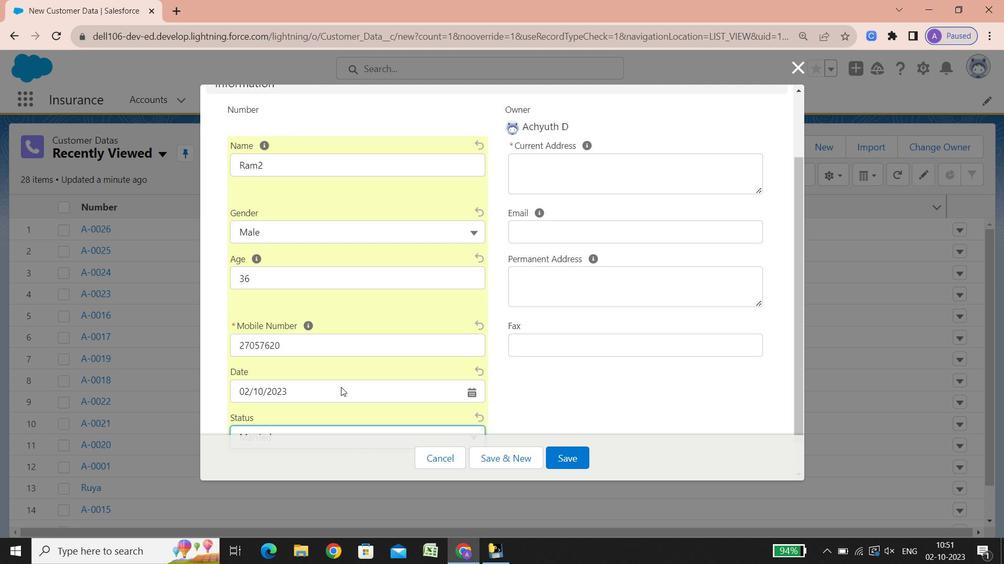 
Action: Mouse scrolled (341, 387) with delta (0, 0)
Screenshot: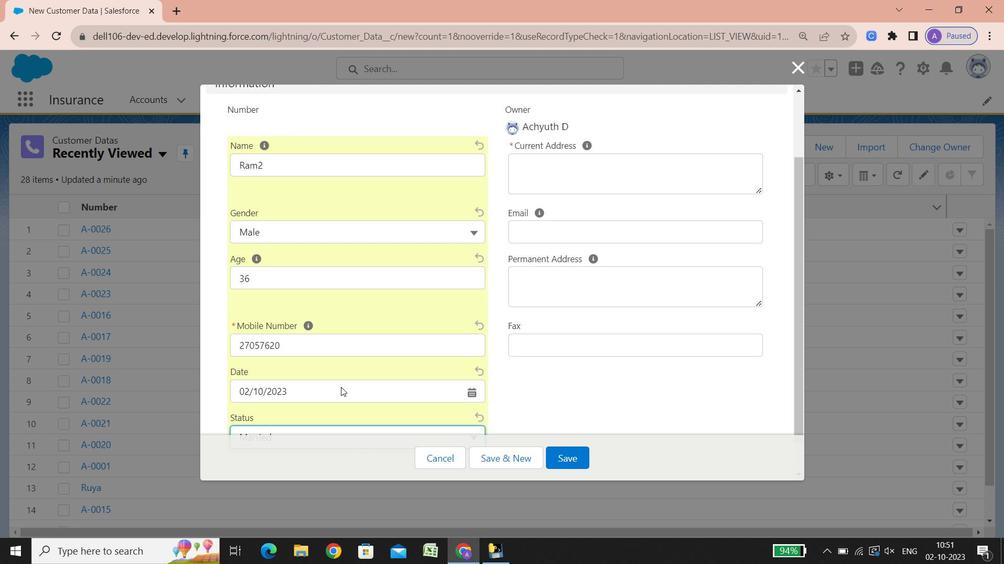 
Action: Mouse scrolled (341, 387) with delta (0, 0)
Screenshot: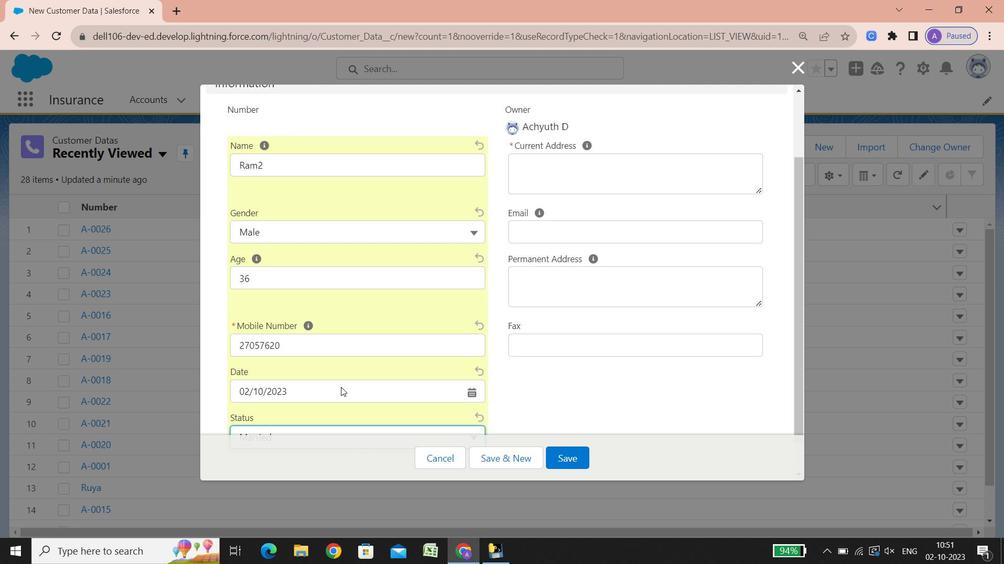 
Action: Mouse moved to (549, 254)
Screenshot: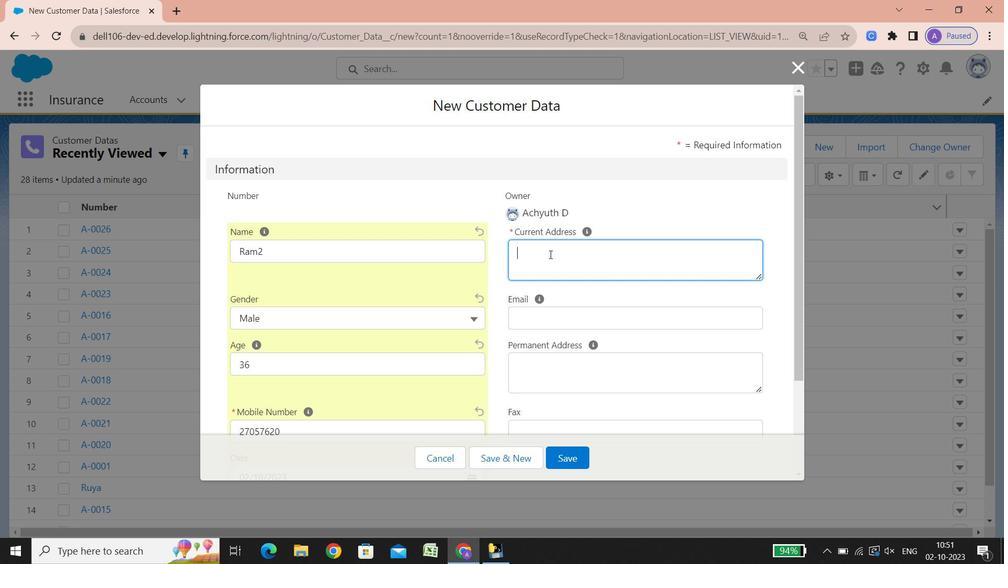 
Action: Mouse pressed left at (549, 254)
Screenshot: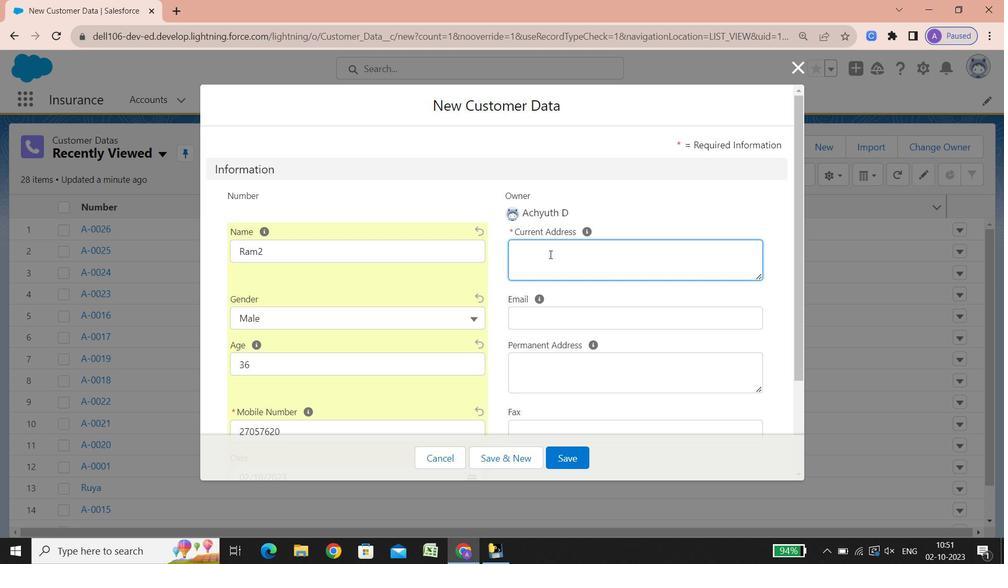 
Action: Key pressed <Key.shift><Key.shift><Key.shift><Key.shift><Key.shift><Key.shift><Key.shift><Key.shift><Key.shift>Str
Screenshot: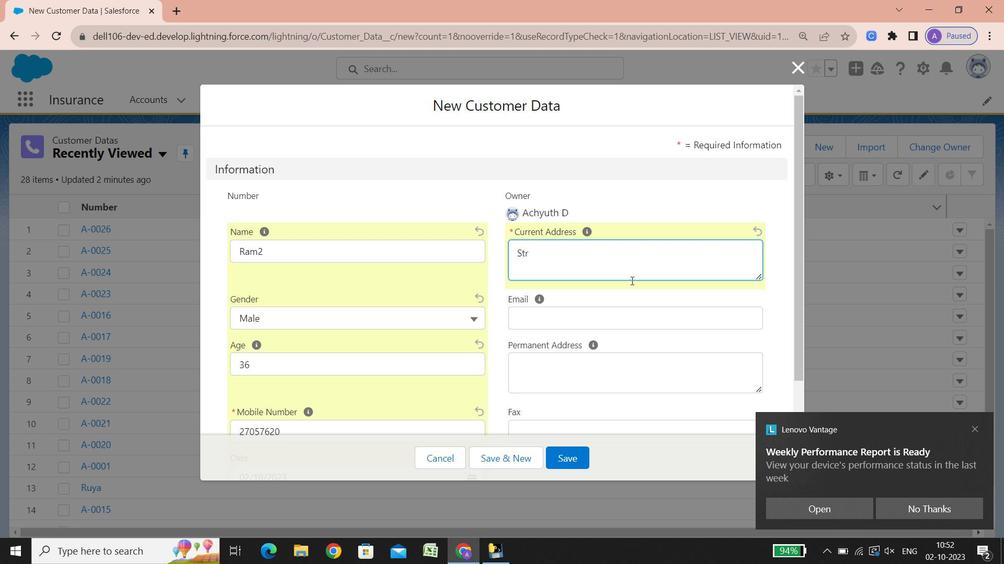 
Action: Mouse moved to (974, 430)
Screenshot: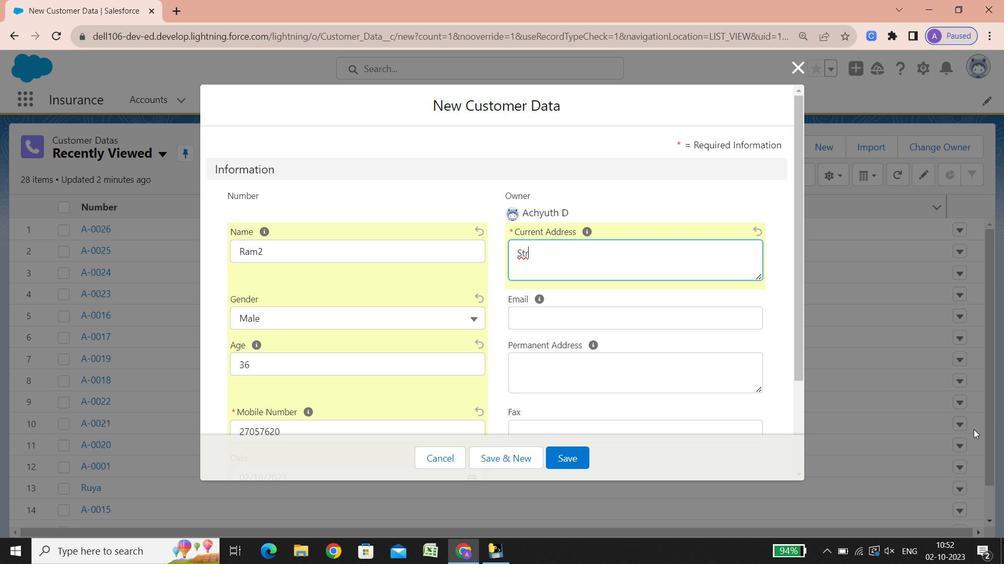
Action: Mouse pressed left at (974, 430)
Screenshot: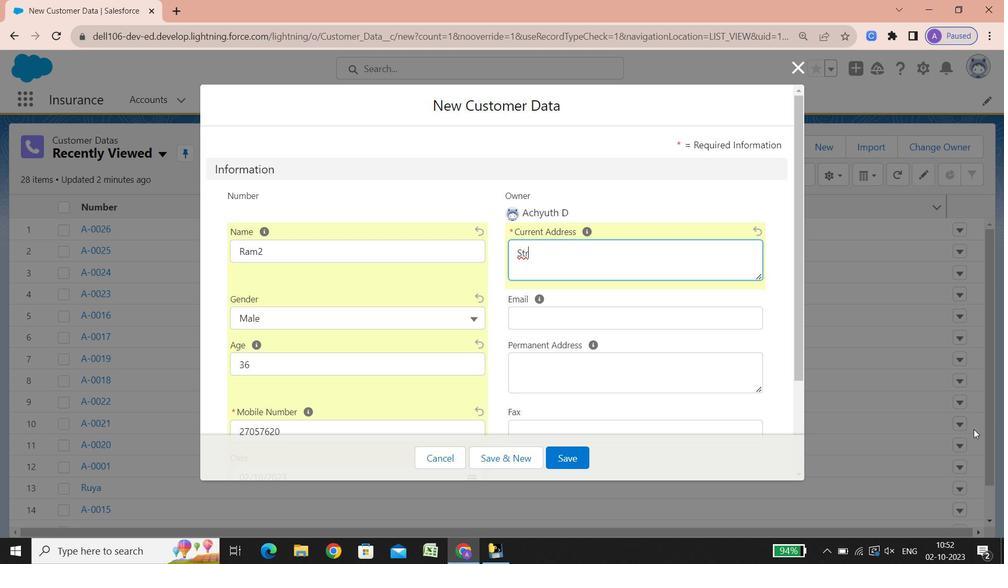 
Action: Key pressed eet<Key.space><Key.shift_r><Key.shift_r><Key.shift_r><Key.shift_r><Key.shift_r><Key.shift_r><Key.shift_r><Key.shift_r><Key.shift_r><Key.shift_r><Key.shift_r><Key.shift_r><Key.shift_r><Key.shift_r><Key.shift_r><Key.shift_r>:<Key.space>9-133,<Key.space><Key.shift><Key.shift><Key.shift><Key.shift><Key.shift><Key.shift><Key.shift>Malkajgiri<Key.enter><Key.shift><Key.shift><Key.shift><Key.shift><Key.shift><Key.shift><Key.shift><Key.shift><Key.shift>City<Key.space><Key.shift_r>:<Key.space><Key.shift><Key.shift><Key.shift><Key.shift><Key.shift><Key.shift><Key.shift>Hyderabad<Key.enter><Key.shift><Key.shift><Key.shift><Key.shift><Key.shift><Key.shift><Key.shift><Key.shift><Key.shift><Key.shift><Key.shift><Key.shift><Key.shift><Key.shift><Key.shift><Key.shift><Key.shift><Key.shift><Key.shift><Key.shift><Key.shift><Key.shift><Key.shift><Key.shift><Key.shift><Key.shift><Key.shift><Key.shift><Key.shift><Key.shift><Key.shift><Key.shift><Key.shift><Key.shift><Key.shift><Key.shift><Key.shift><Key.shift><Key.shift><Key.shift><Key.shift><Key.shift><Key.shift><Key.shift><Key.shift><Key.shift><Key.shift><Key.shift><Key.shift><Key.shift><Key.shift><Key.shift><Key.shift><Key.shift><Key.shift><Key.shift><Key.shift><Key.shift><Key.shift><Key.shift><Key.shift><Key.shift>S
Screenshot: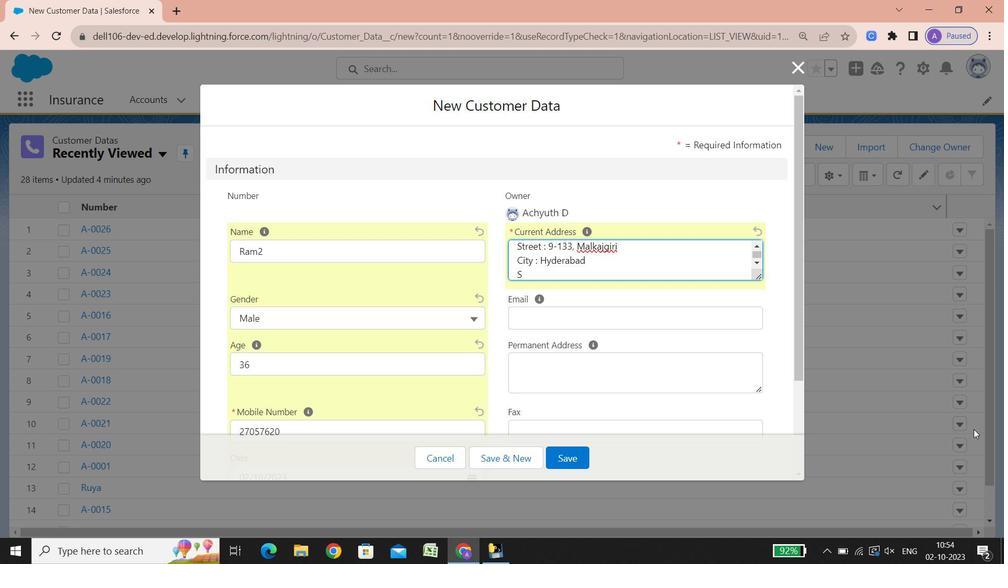 
Action: Mouse moved to (973, 435)
Screenshot: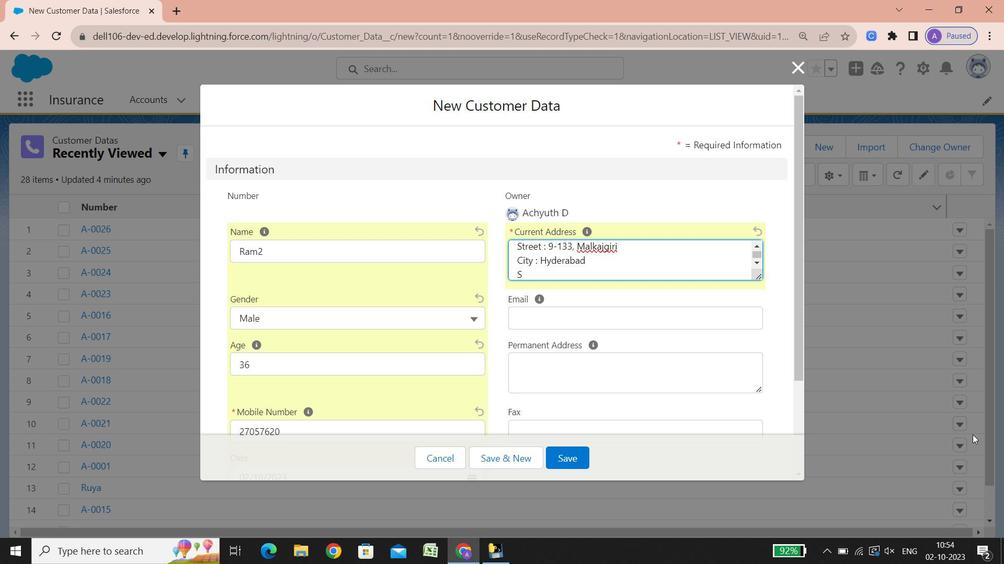 
Action: Key pressed tate/<Key.shift><Key.shift><Key.shift>Province/area<Key.space><Key.shift_r><Key.shift_r><Key.shift_r><Key.shift_r><Key.shift_r>:<Key.space><Key.shift><Key.shift><Key.shift><Key.shift><Key.shift><Key.shift><Key.shift><Key.shift><Key.shift><Key.shift><Key.shift><Key.shift><Key.shift><Key.shift><Key.shift>ctrl+Andhra<Key.space><Key.shift><Key.shift><Key.shift><Key.shift><Key.shift><Key.shift><Key.shift><Key.shift><Key.shift><Key.shift><Key.shift>Prde<Key.backspace><Key.backspace>adesh<Key.enter><Key.shift>Phone<Key.space>number<Key.space><Key.shift_r><Key.shift_r><Key.shift_r><Key.shift_r>:<Key.space>04027057620<Key.enter><Key.shift><Key.shift><Key.shift><Key.shift><Key.shift><Key.shift><Key.shift><Key.shift><Key.shift><Key.shift>Zip<Key.space>code<Key.space><Key.shift_r><Key.shift_r><Key.shift_r><Key.shift_r><Key.shift_r><Key.shift_r>:<Key.space>500047<Key.enter><Key.shift><Key.shift><Key.shift><Key.shift>Country<Key.space>calling<Key.space>co<Key.caps_lock><Key.caps_lock>de<Key.space><Key.shift_r><Key.shift_r><Key.shift_r><Key.shift_r>:<Key.space><Key.shift_r>+91<Key.enter><Key.shift><Key.shift><Key.shift><Key.shift><Key.shift><Key.shift><Key.shift><Key.shift><Key.shift><Key.shift><Key.shift><Key.shift><Key.shift><Key.shift><Key.shift><Key.shift><Key.shift><Key.shift><Key.shift><Key.shift><Key.shift><Key.shift><Key.shift><Key.shift><Key.shift><Key.shift><Key.shift>Country<Key.space><Key.shift_r>:<Key.space><Key.shift><Key.shift><Key.shift><Key.shift><Key.shift><Key.shift><Key.shift>India
Screenshot: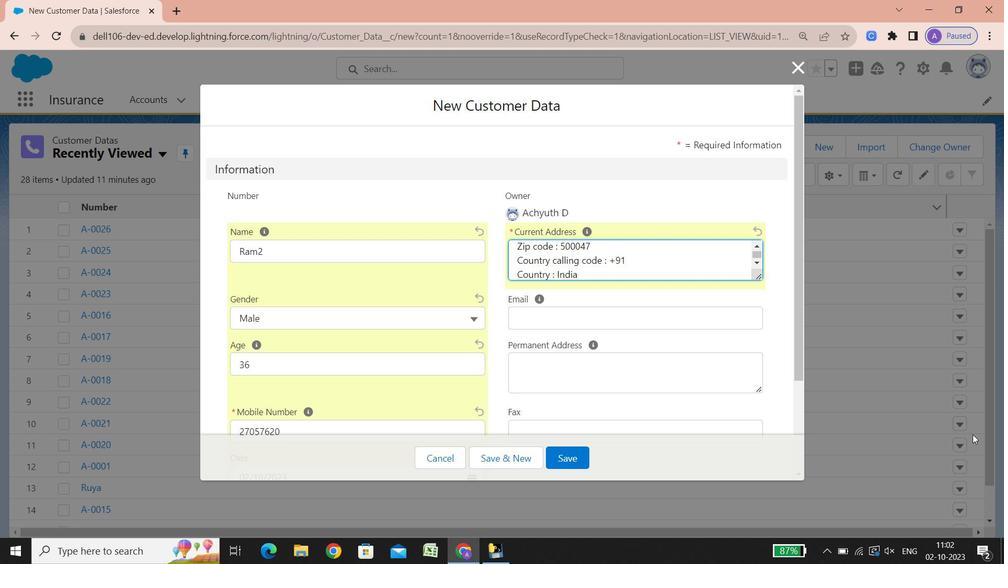 
Action: Mouse moved to (521, 320)
Screenshot: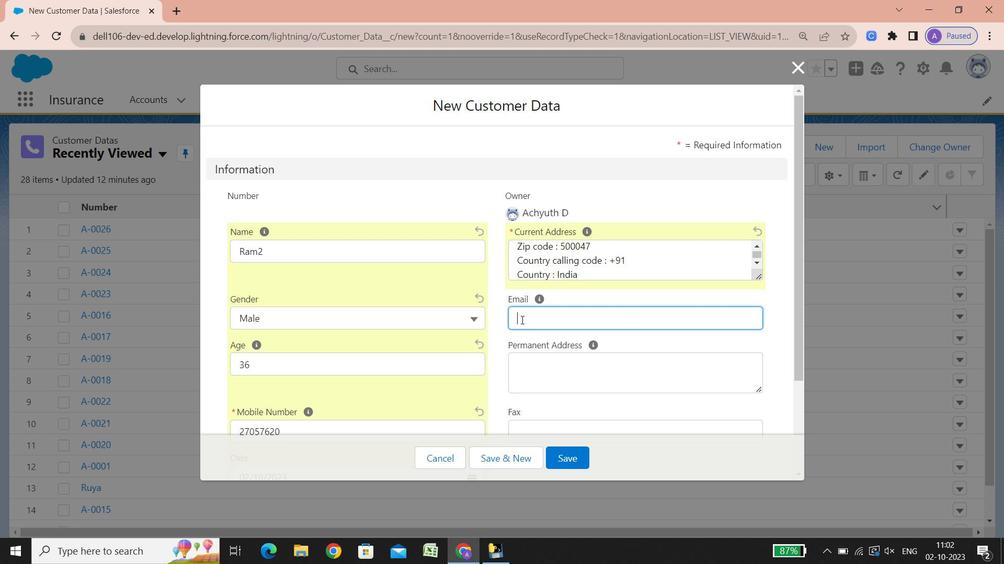 
Action: Mouse pressed left at (521, 320)
Screenshot: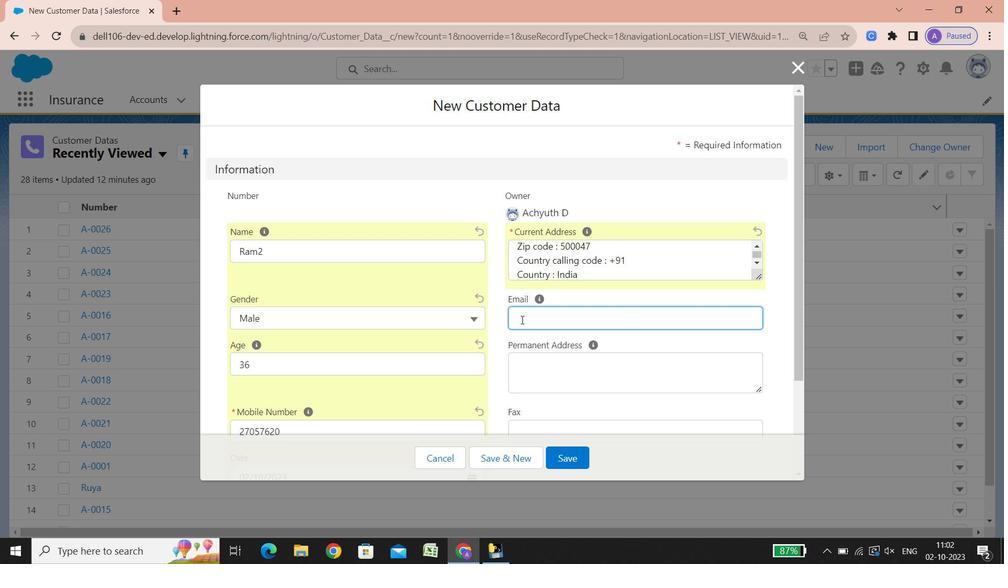 
Action: Key pressed <Key.shift><Key.shift><Key.shift><Key.shift><Key.shift><Key.shift><Key.shift><Key.shift><Key.shift><Key.shift><Key.shift><Key.shift><Key.shift><Key.shift>Ram2364987<Key.shift_r><Key.shift_r><Key.shift_r><Key.shift_r><Key.shift_r>@gmail.com
Screenshot: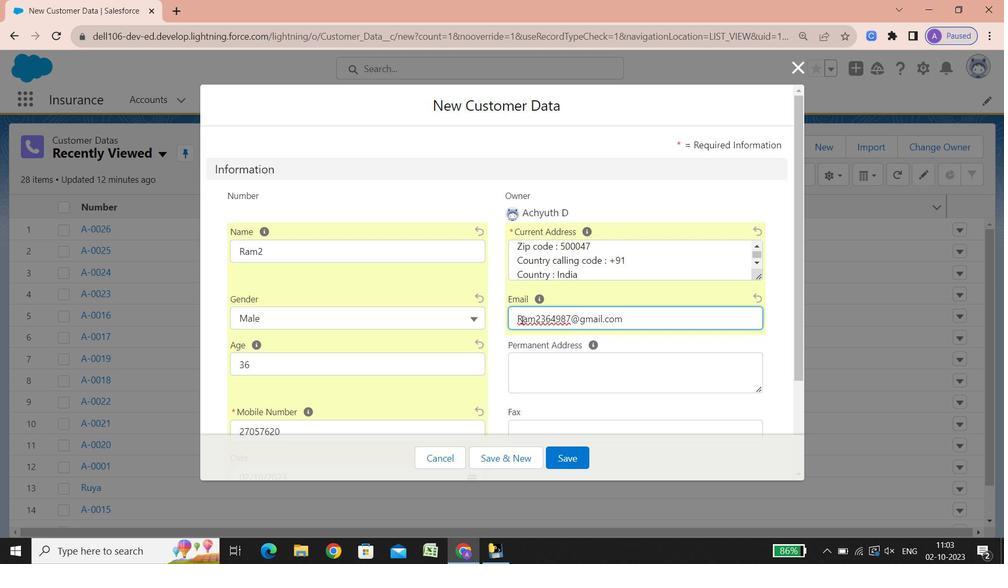 
Action: Mouse moved to (517, 363)
Screenshot: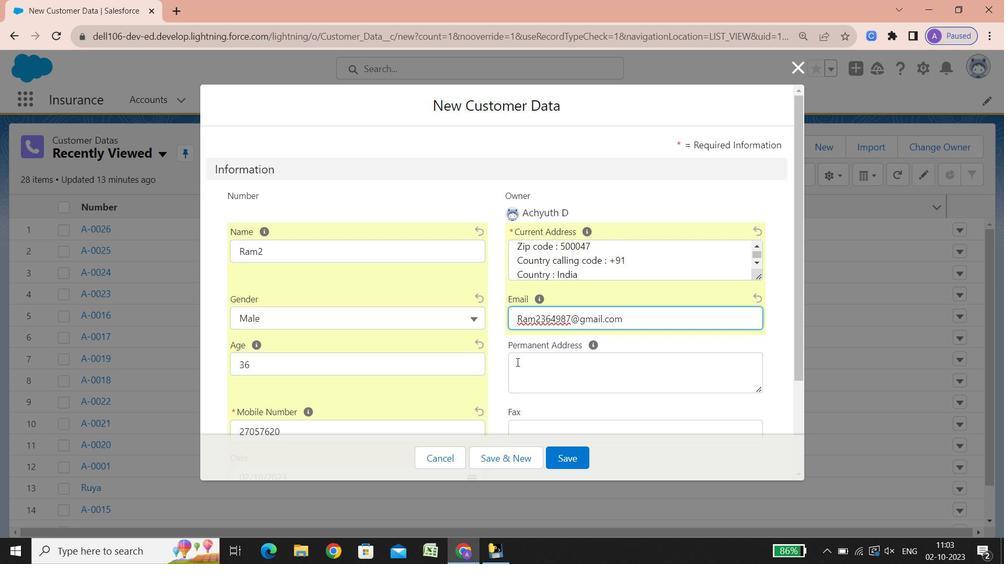 
Action: Mouse pressed left at (517, 363)
Screenshot: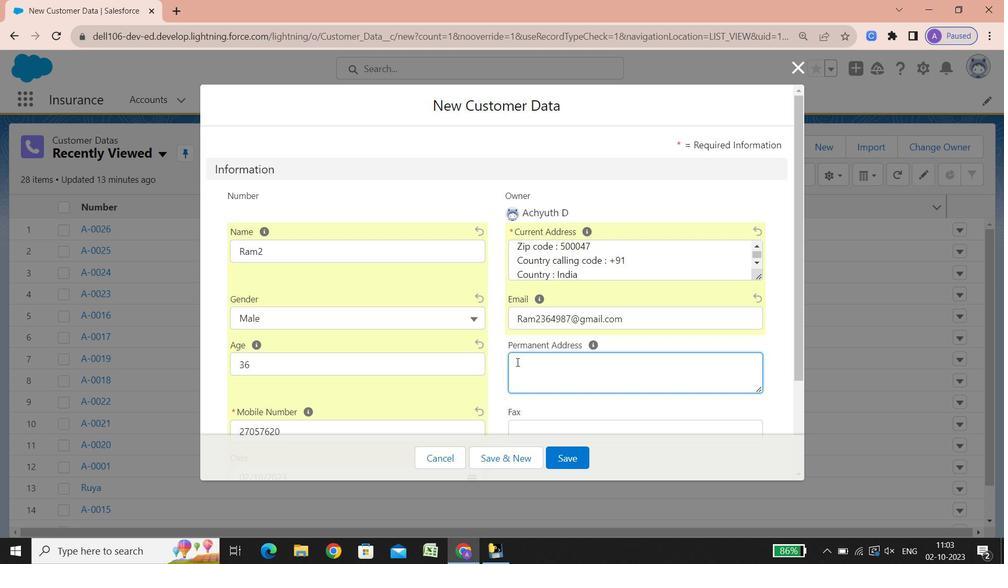 
Action: Mouse moved to (517, 363)
Screenshot: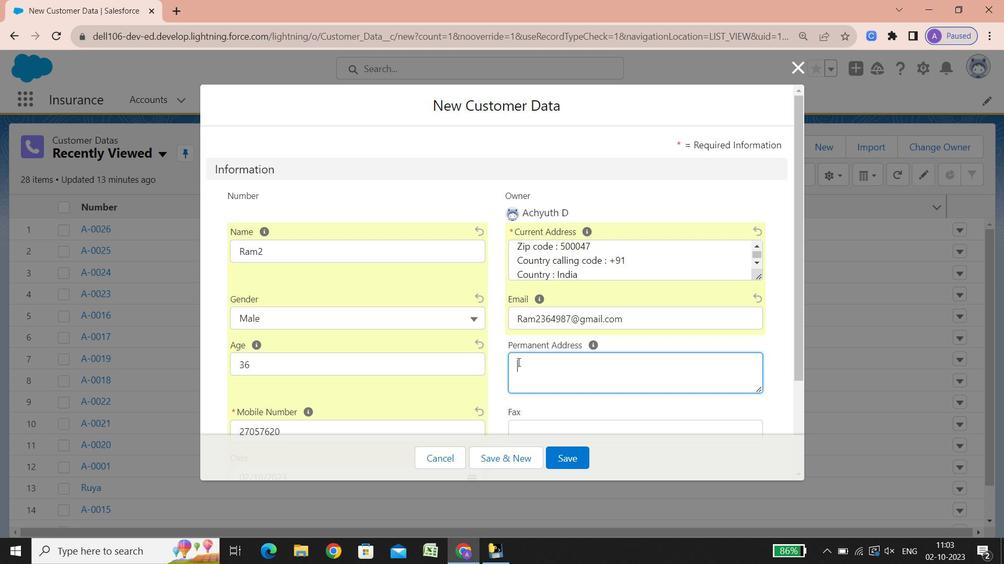 
Action: Key pressed <Key.shift><Key.shift><Key.shift><Key.shift><Key.shift><Key.shift>St
Screenshot: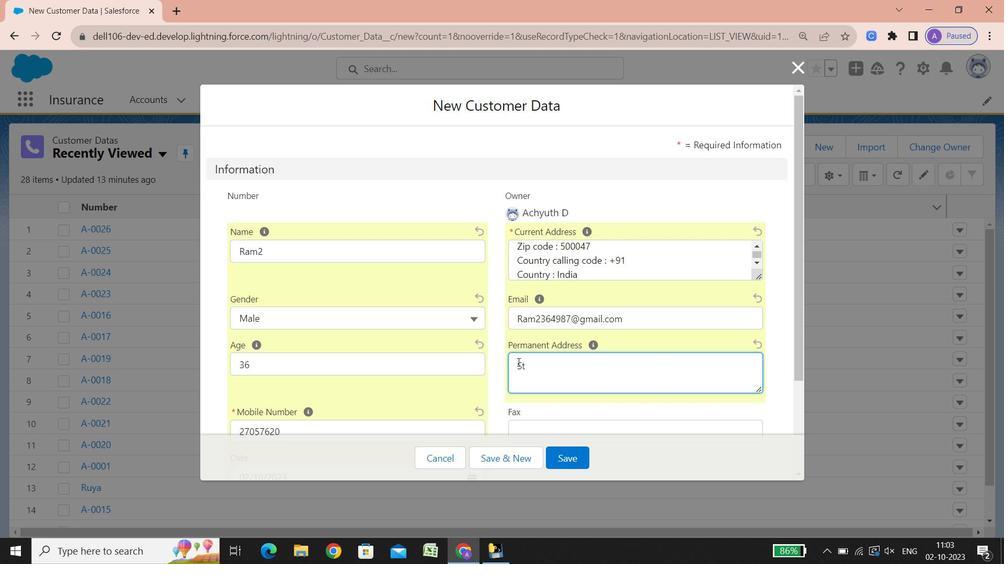 
Action: Mouse moved to (500, 350)
Screenshot: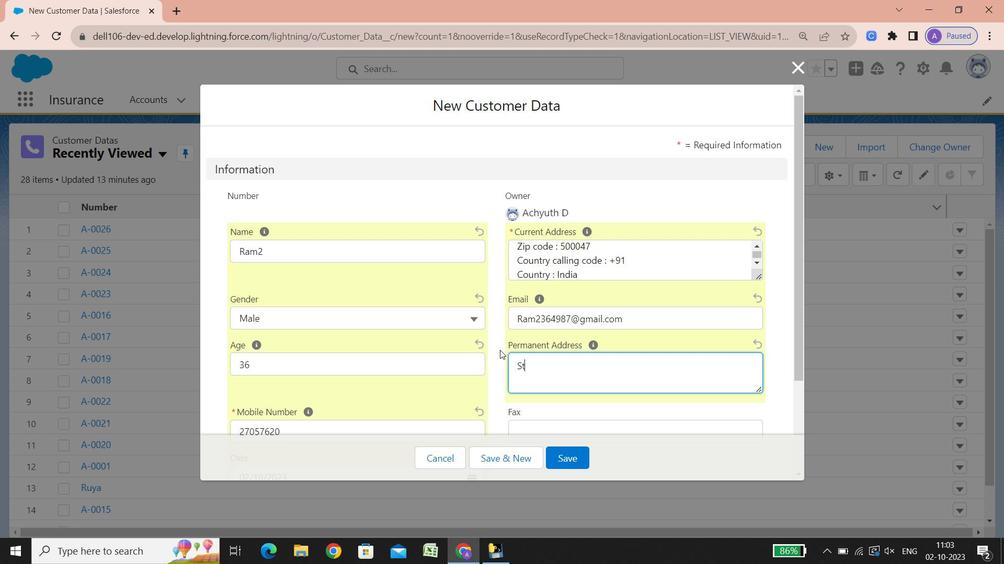 
Action: Key pressed reet<Key.space><Key.shift_r>:<Key.space><Key.shift><Key.shift><Key.shift><Key.shift><Key.shift><Key.shift><Key.shift><Key.shift><Key.shift>Kalbadevi<Key.space><Key.shift><Key.shift><Key.shift><Key.shift><Key.shift><Key.shift><Key.shift><Key.shift><Key.shift>Rd,<Key.space><Key.shift><Key.shift><Key.shift>Nr<Key.space><Key.shift><Key.shift><Key.shift><Key.shift><Key.shift><Key.shift><Key.shift><Key.shift><Key.shift>Bhangwadi<Key.space><Key.shift><Key.shift><Key.shift><Key.shift><Key.shift><Key.shift><Key.shift>Shoping<Key.space><Key.shift><Key.shift><Key.shift><Key.shift>Centre,<Key.space><Key.shift>Kalb
Screenshot: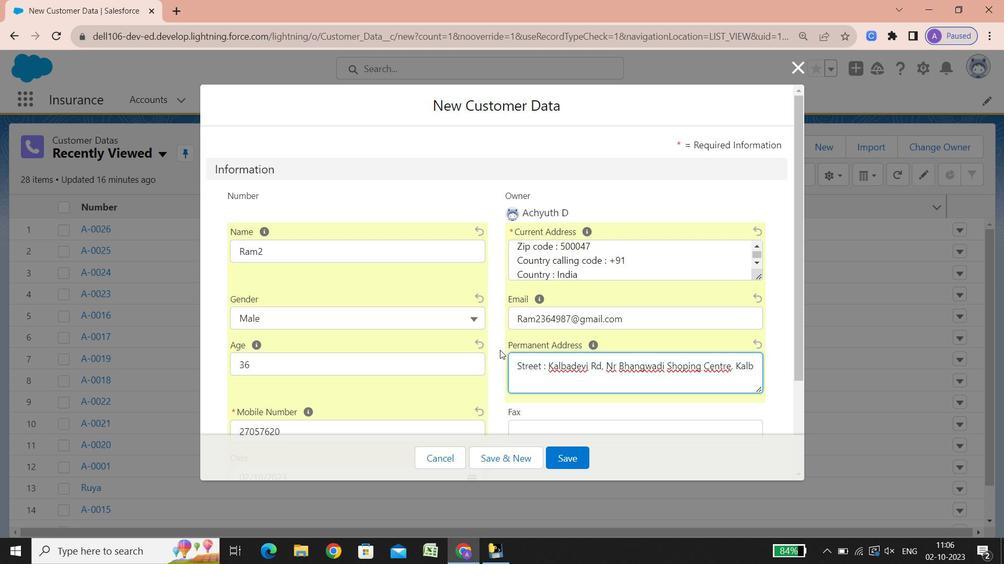 
Action: Mouse moved to (502, 349)
Screenshot: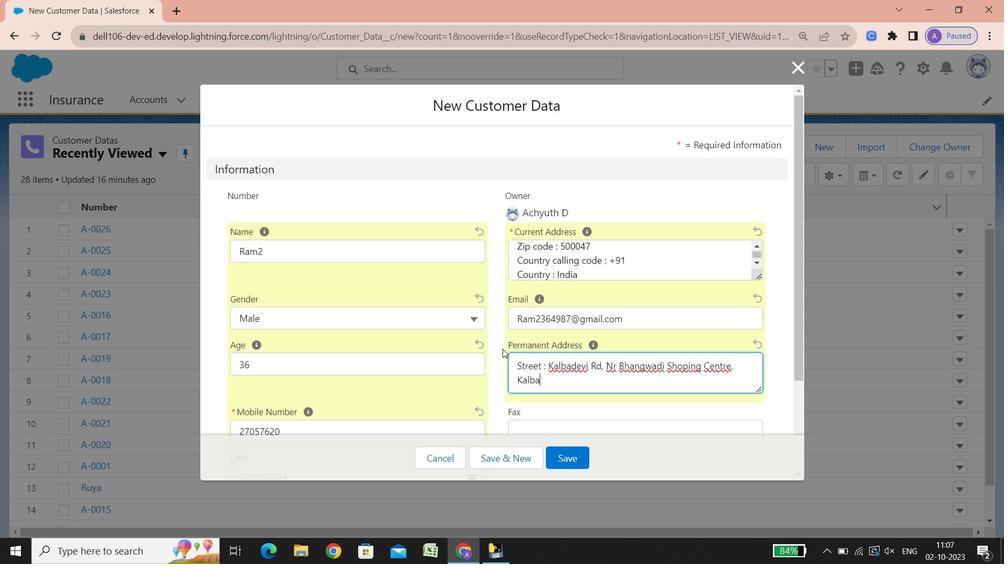 
Action: Key pressed a
Screenshot: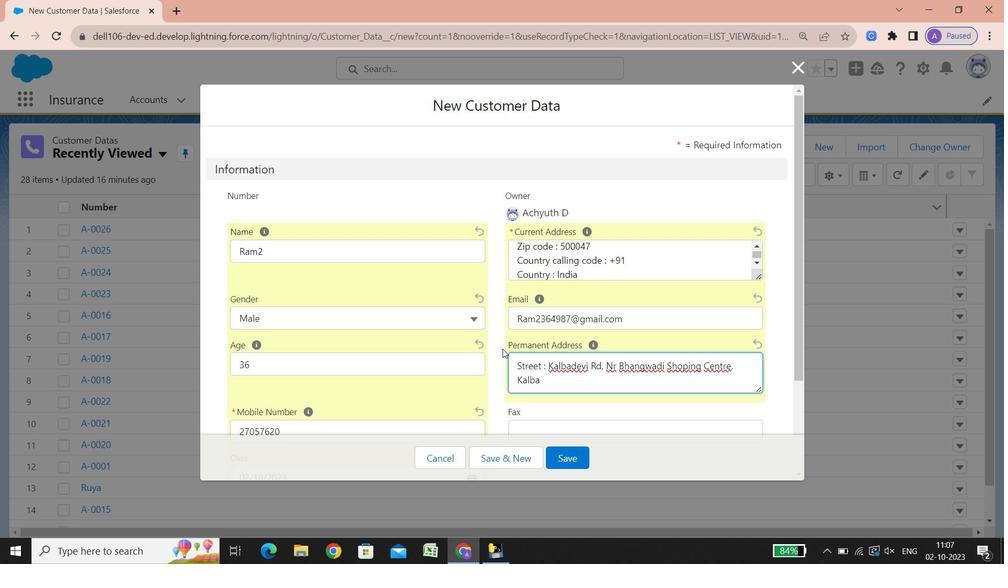 
Action: Mouse moved to (500, 360)
Screenshot: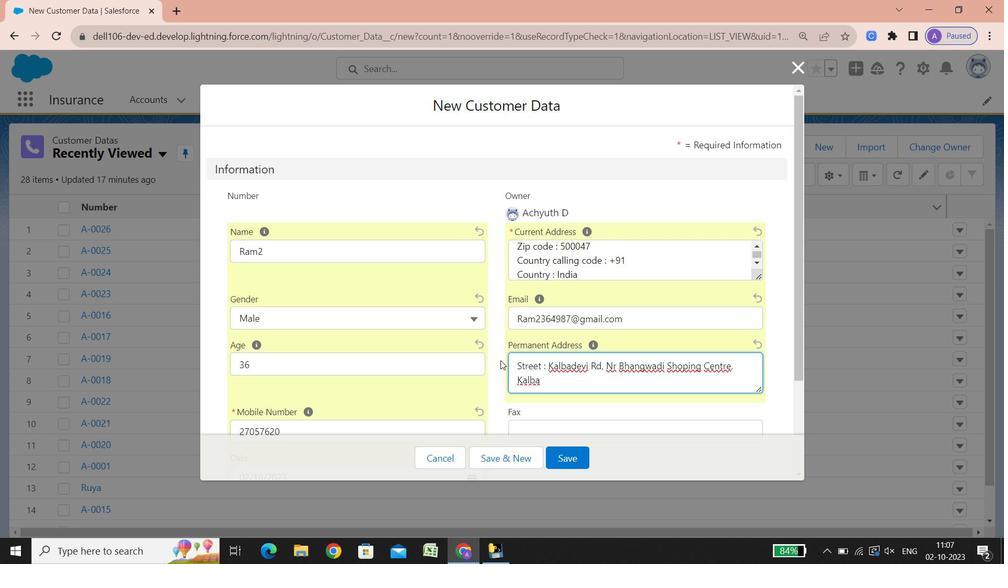 
Action: Key pressed devi<Key.enter><Key.shift>City<Key.space><Key.shift_r><Key.shift_r><Key.shift_r><Key.shift_r><Key.shift_r><Key.shift_r><Key.shift_r><Key.shift_r><Key.shift_r>:<Key.space><Key.shift>Mumbai<Key.enter><Key.shift><Key.shift><Key.shift><Key.shift><Key.shift><Key.shift><Key.shift><Key.shift><Key.shift><Key.shift>State/<Key.shift>Provin<Key.space><Key.backspace>ce/area/<Key.space><Key.backspace><Key.backspace><Key.space><Key.shift_r>:<Key.space><Key.shift>Maharashtra<Key.enter><Key.shift><Key.shift><Key.shift><Key.shift><Key.shift><Key.shift>Phone<Key.space>number<Key.space><Key.shift_r>:<Key.space>02222012815
Screenshot: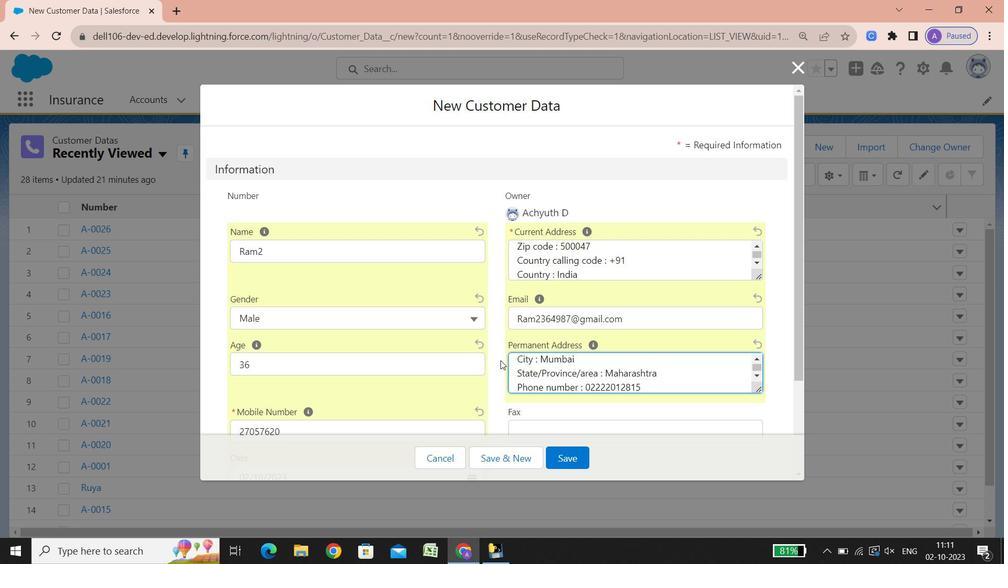
Action: Mouse scrolled (500, 360) with delta (0, 0)
Screenshot: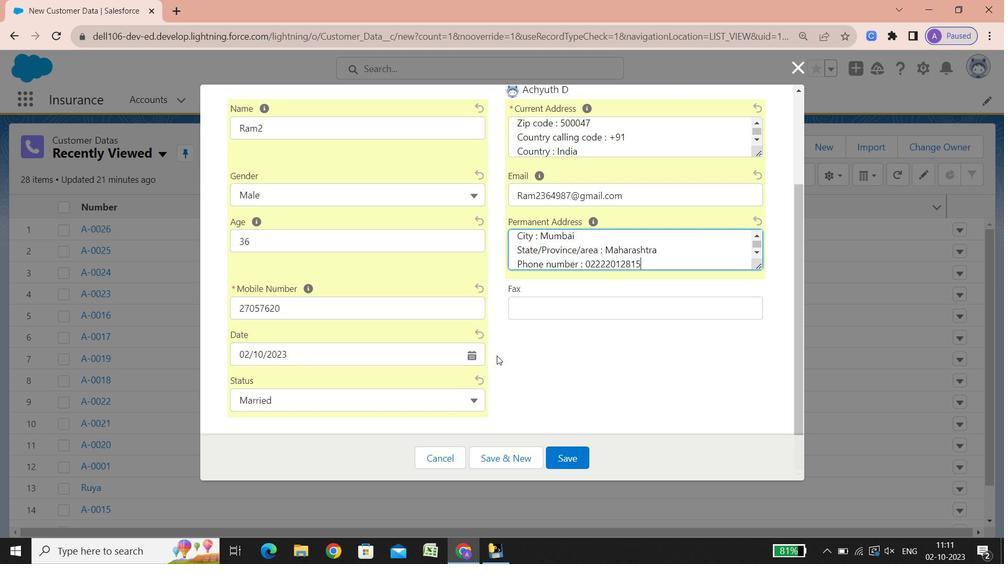 
Action: Mouse scrolled (500, 360) with delta (0, 0)
Screenshot: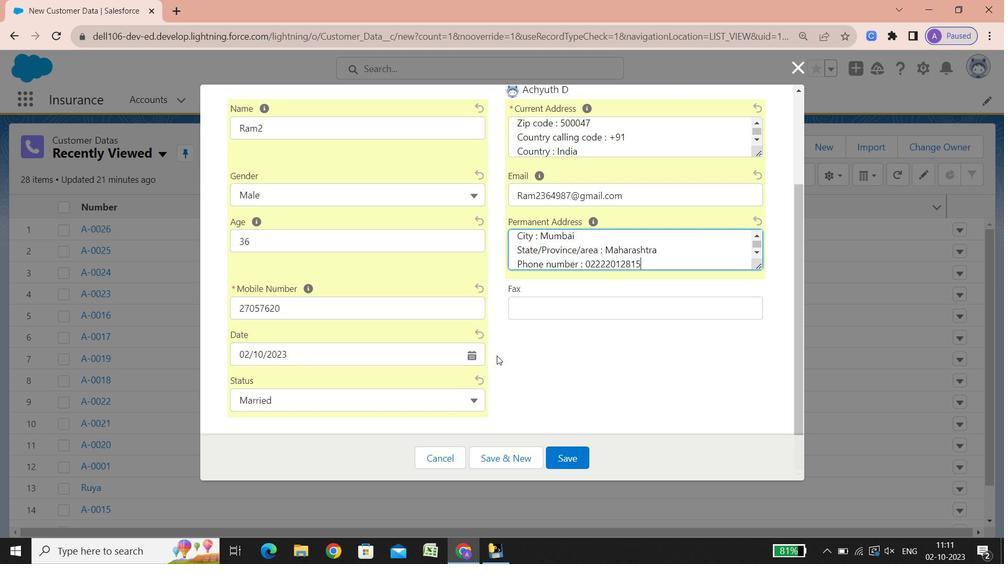 
Action: Mouse scrolled (500, 360) with delta (0, 0)
Screenshot: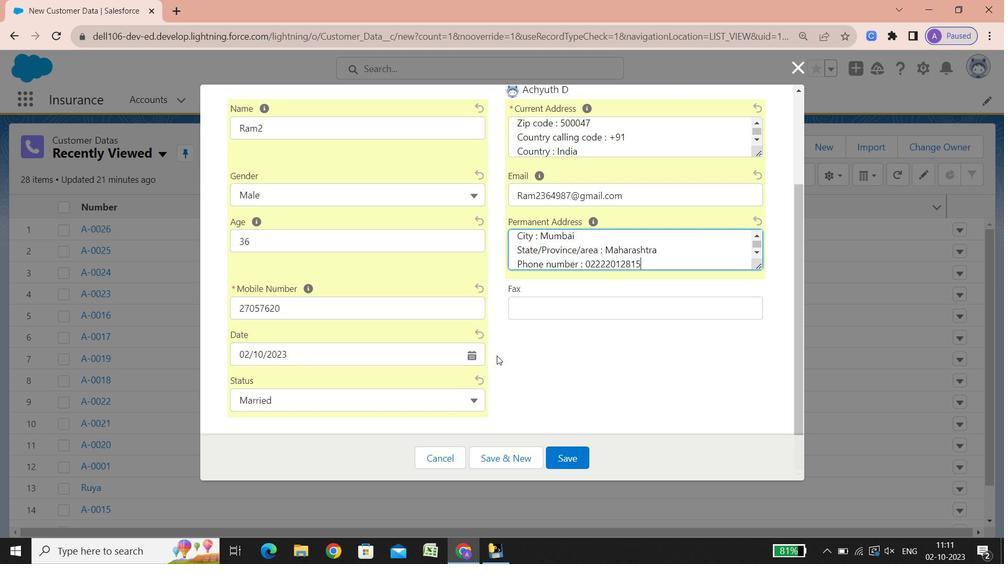 
Action: Mouse scrolled (500, 360) with delta (0, 0)
Screenshot: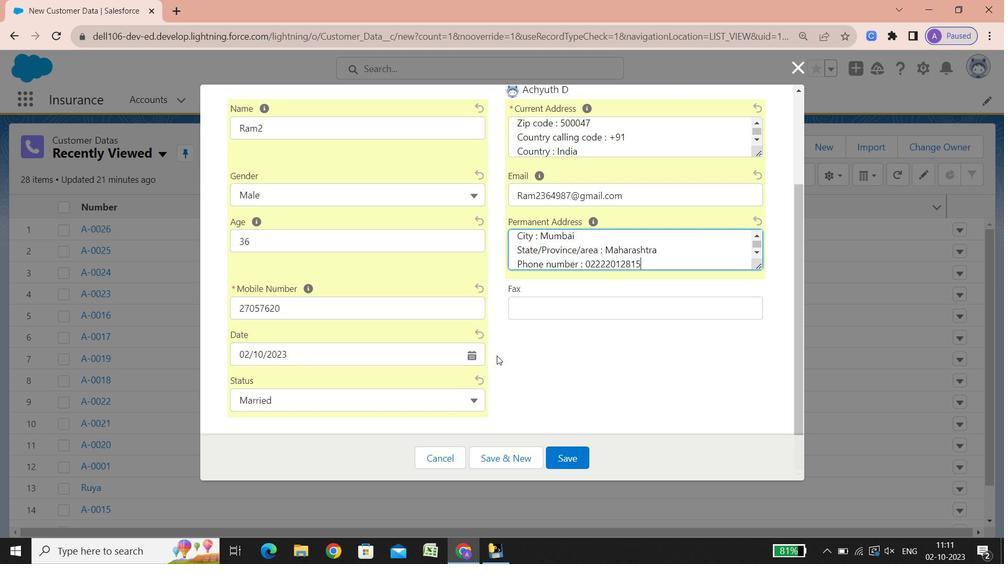 
Action: Mouse scrolled (500, 360) with delta (0, 0)
Screenshot: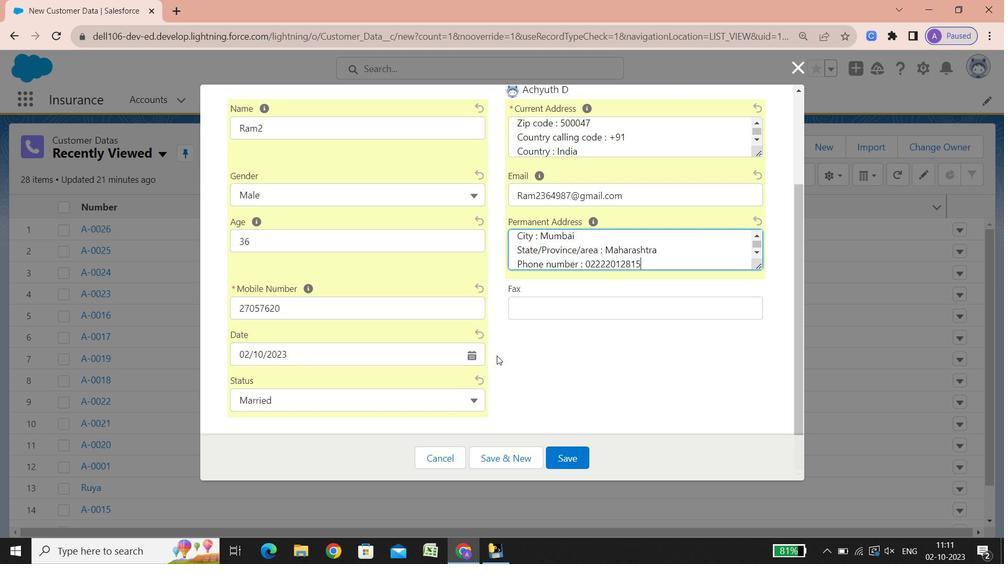 
Action: Mouse scrolled (500, 360) with delta (0, 0)
Screenshot: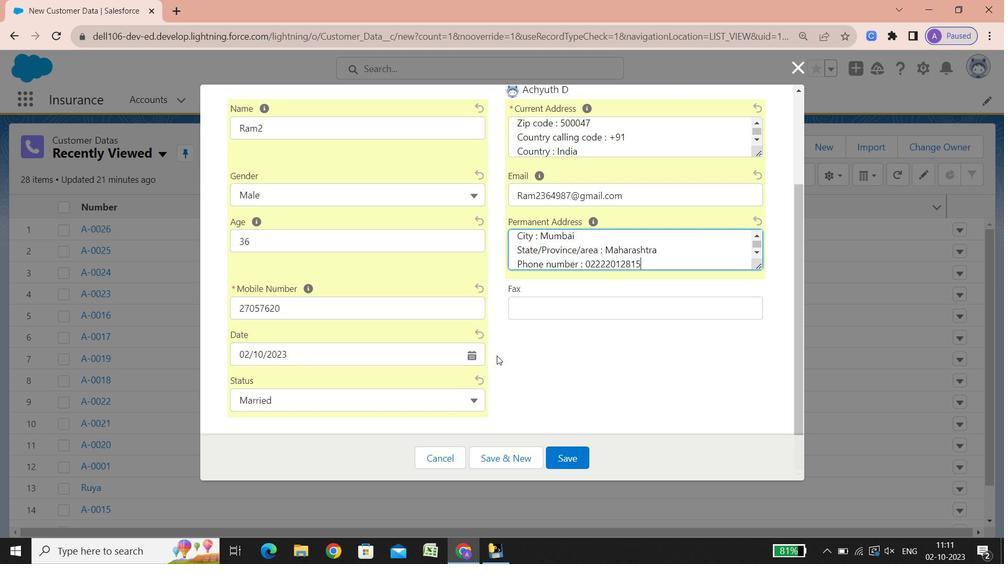 
Action: Mouse scrolled (500, 360) with delta (0, 0)
Screenshot: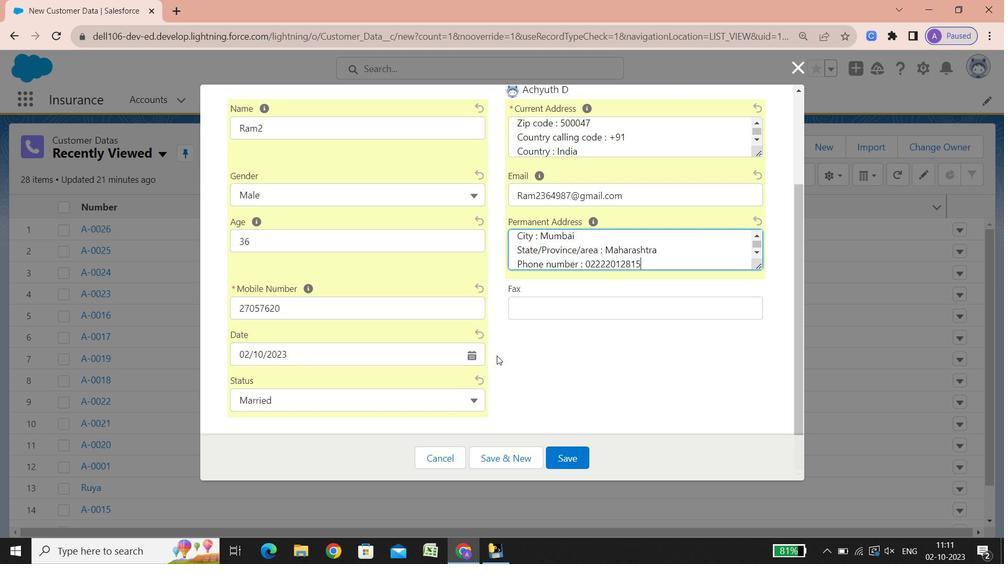 
Action: Mouse scrolled (500, 360) with delta (0, 0)
Screenshot: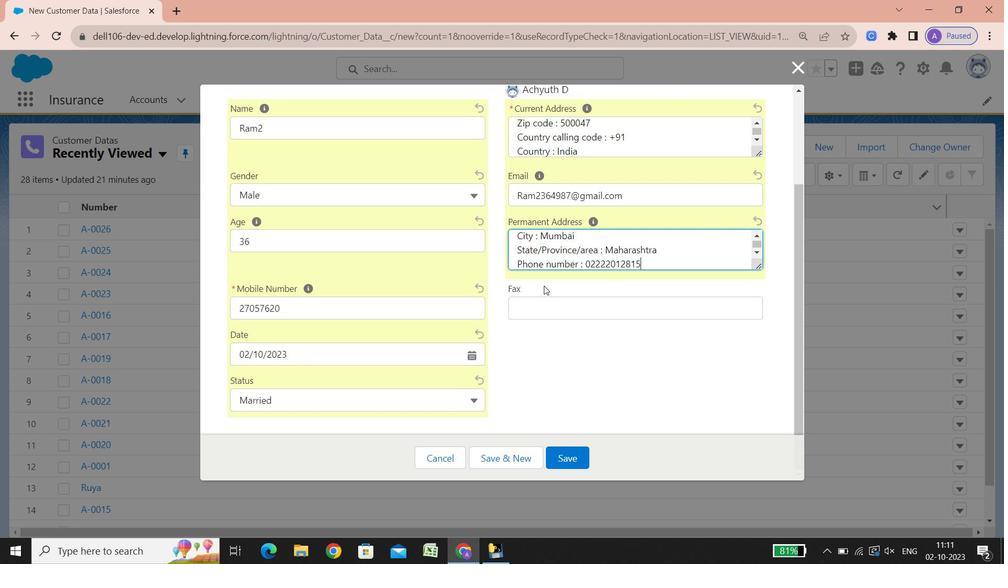 
Action: Mouse scrolled (500, 360) with delta (0, 0)
Screenshot: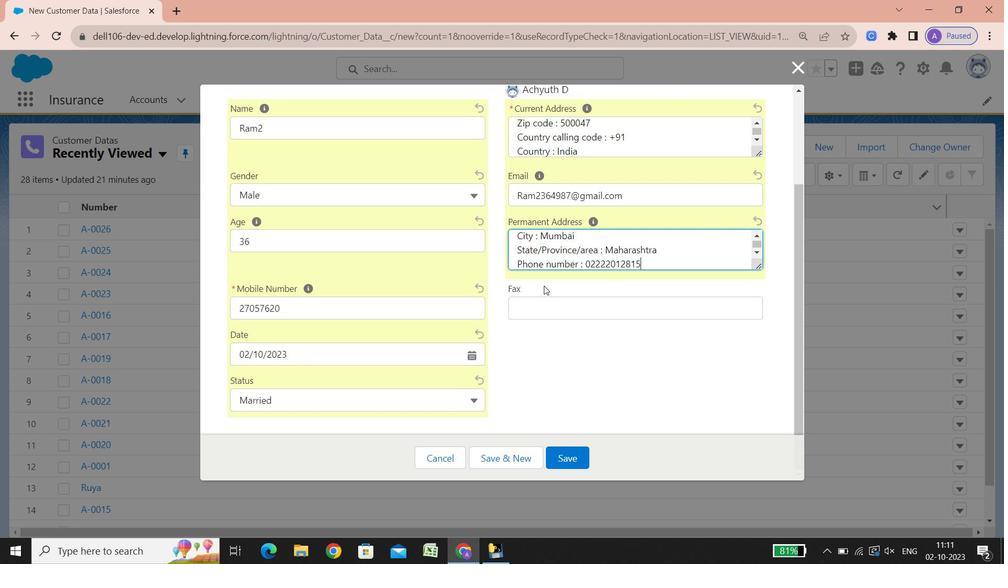 
Action: Mouse scrolled (500, 360) with delta (0, 0)
Screenshot: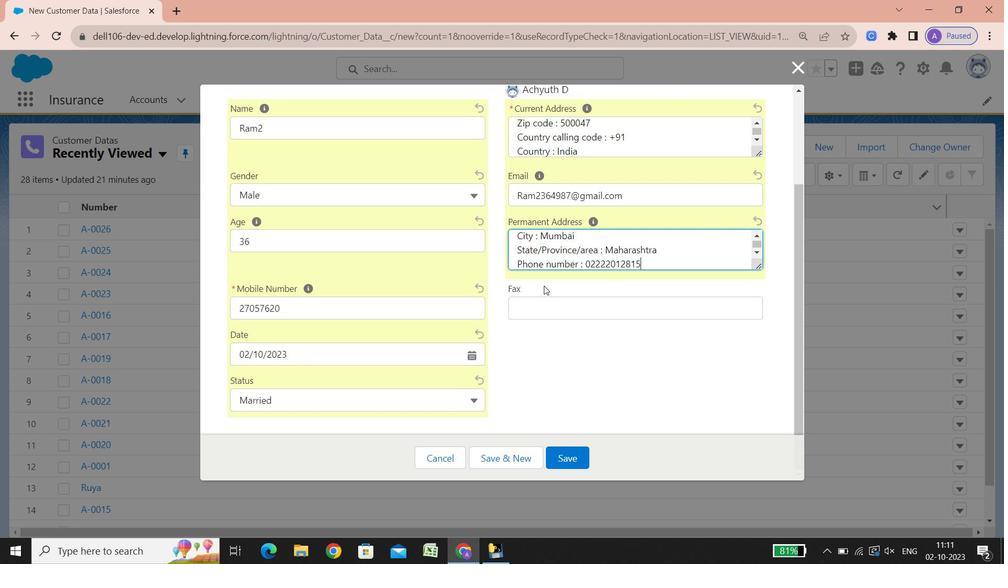 
Action: Mouse scrolled (500, 360) with delta (0, 0)
